 Task: Explore and evaluate different Trello Power-Ups for potential integration into your board.
Action: Mouse moved to (65, 100)
Screenshot: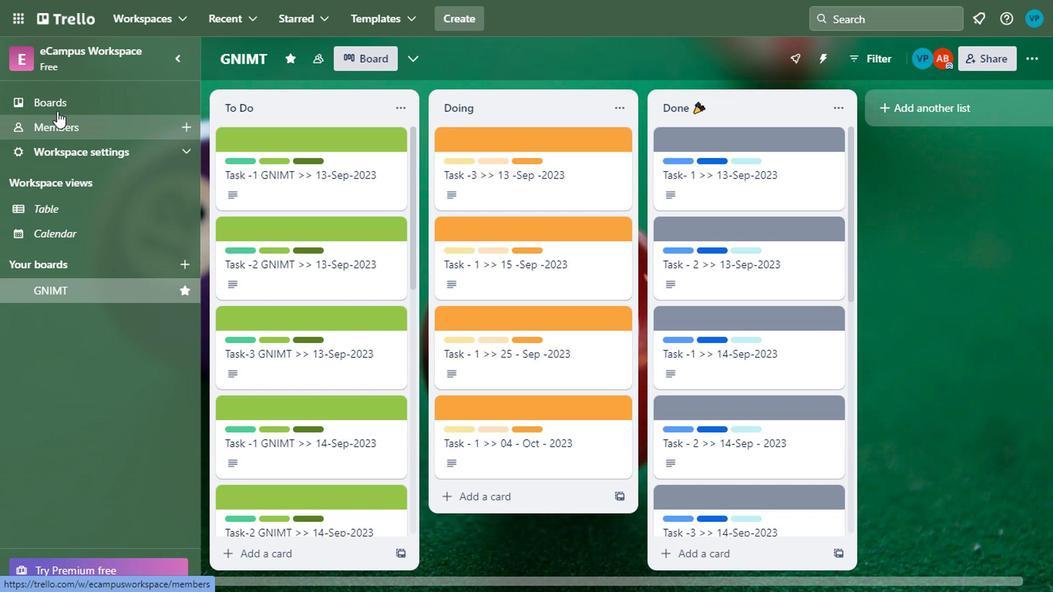 
Action: Mouse pressed left at (65, 100)
Screenshot: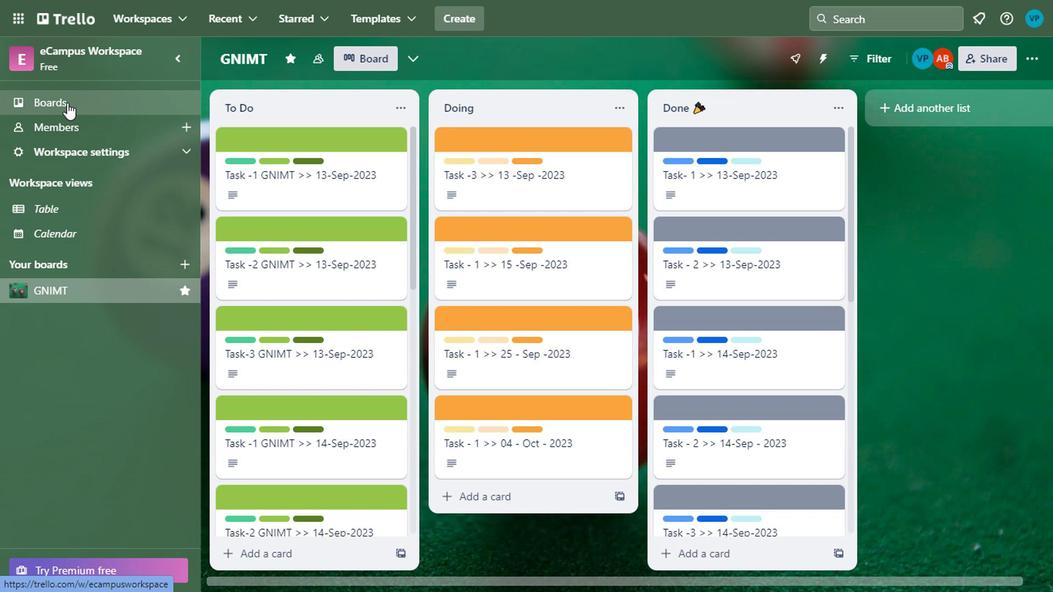 
Action: Mouse moved to (540, 307)
Screenshot: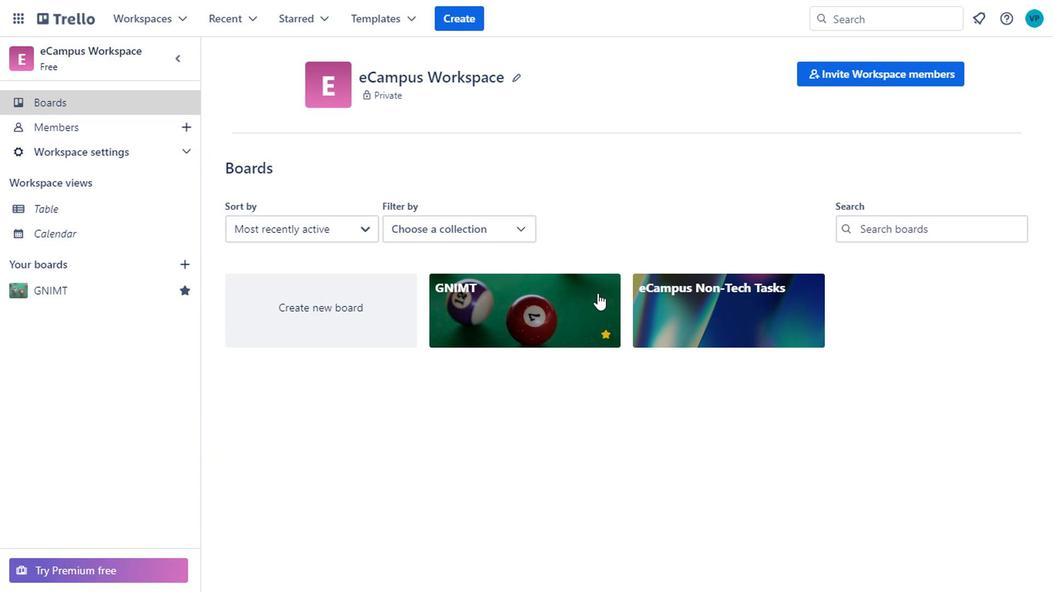 
Action: Mouse pressed left at (540, 307)
Screenshot: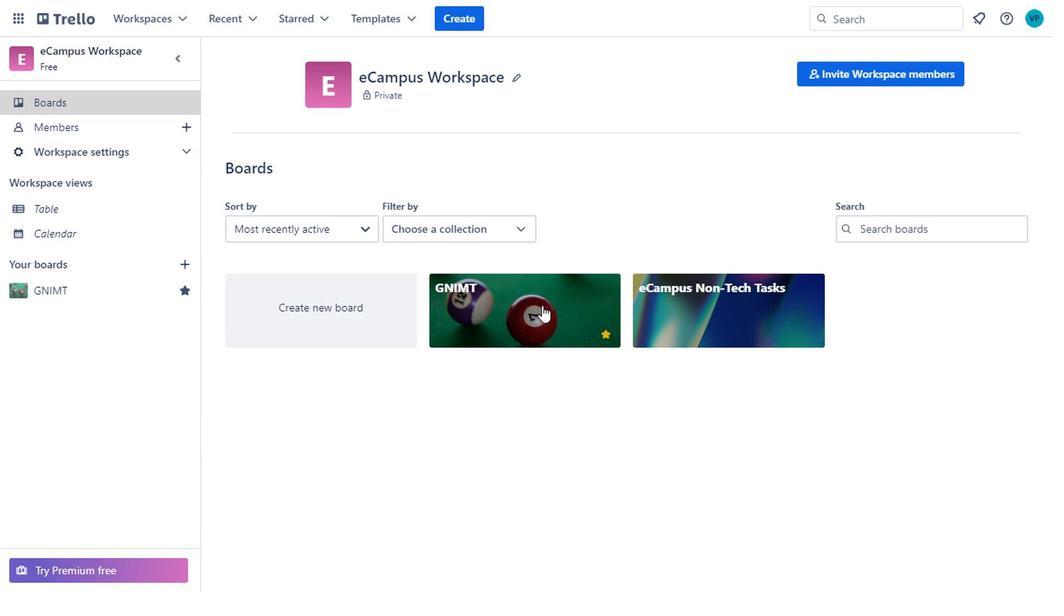 
Action: Mouse moved to (223, 450)
Screenshot: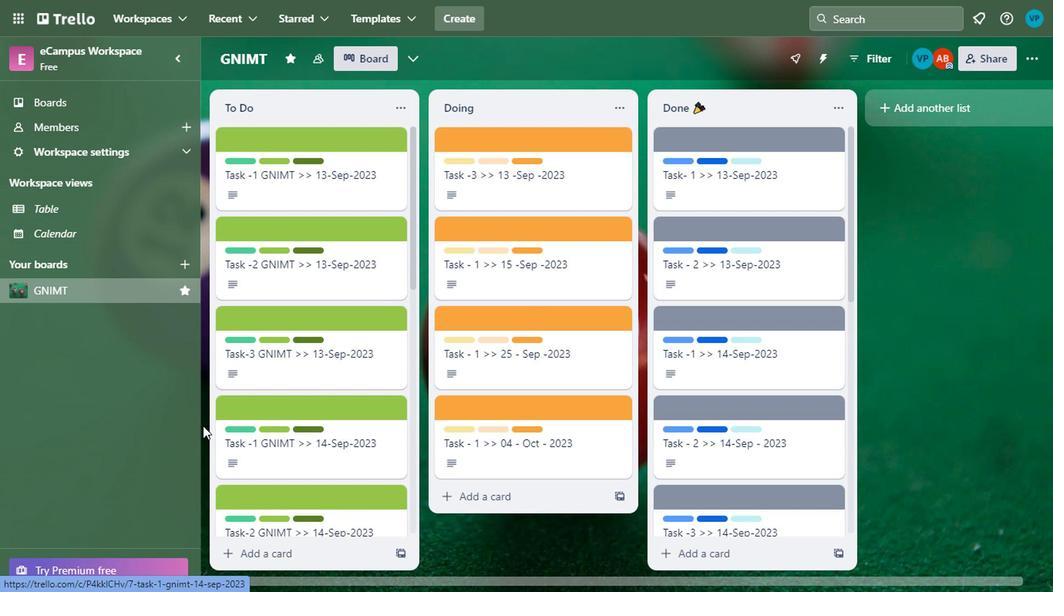
Action: Mouse scrolled (223, 449) with delta (0, -1)
Screenshot: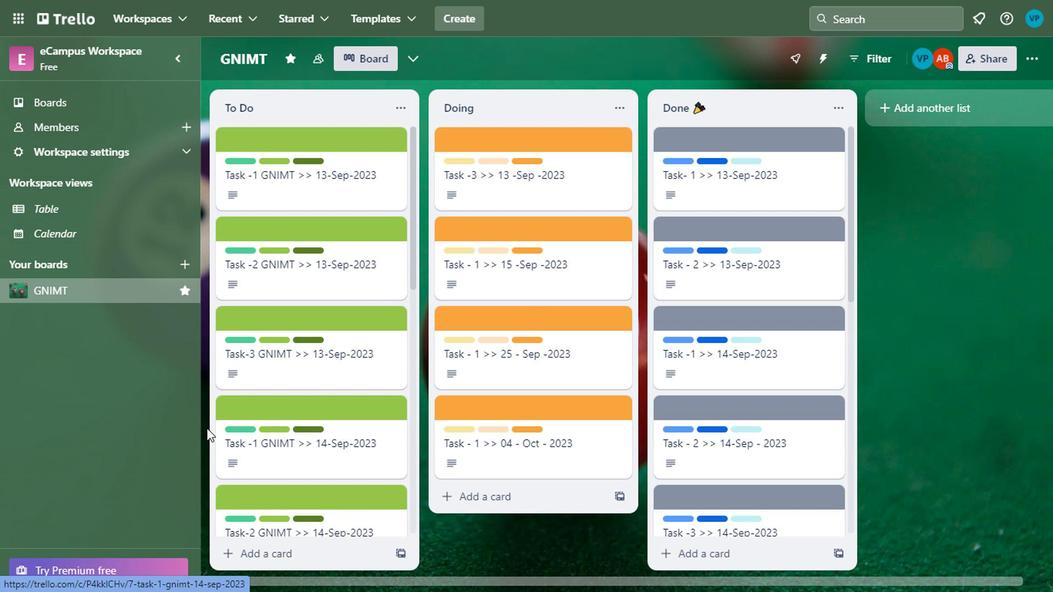 
Action: Mouse moved to (223, 450)
Screenshot: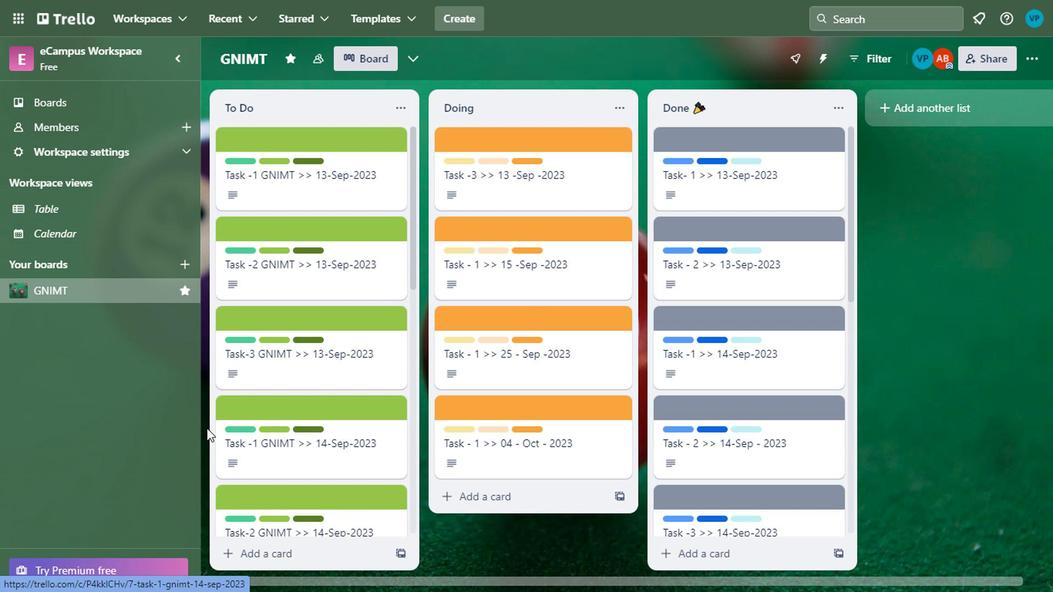 
Action: Mouse scrolled (223, 449) with delta (0, -1)
Screenshot: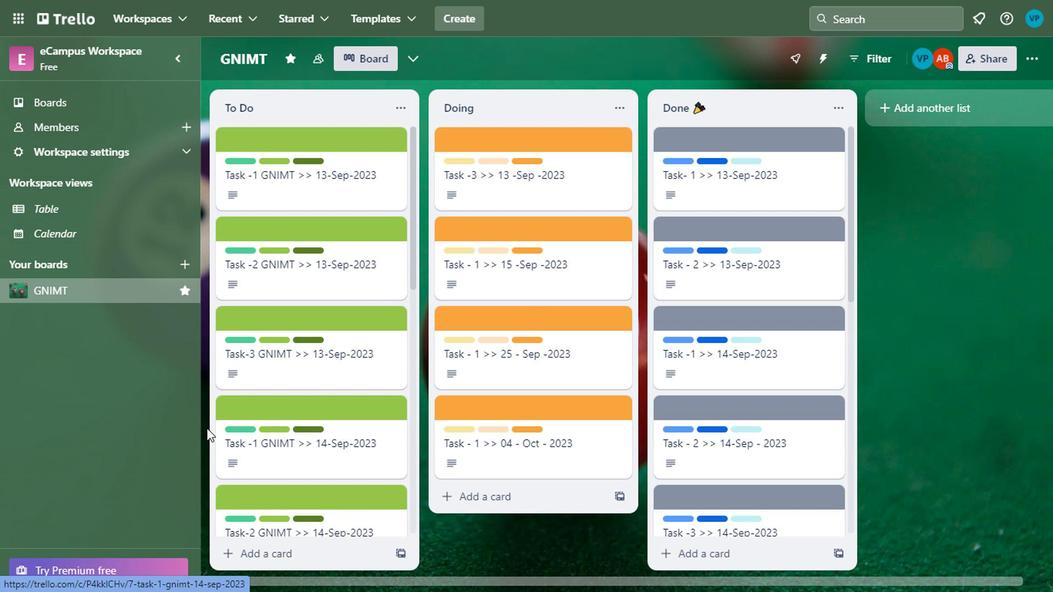 
Action: Mouse scrolled (223, 449) with delta (0, -1)
Screenshot: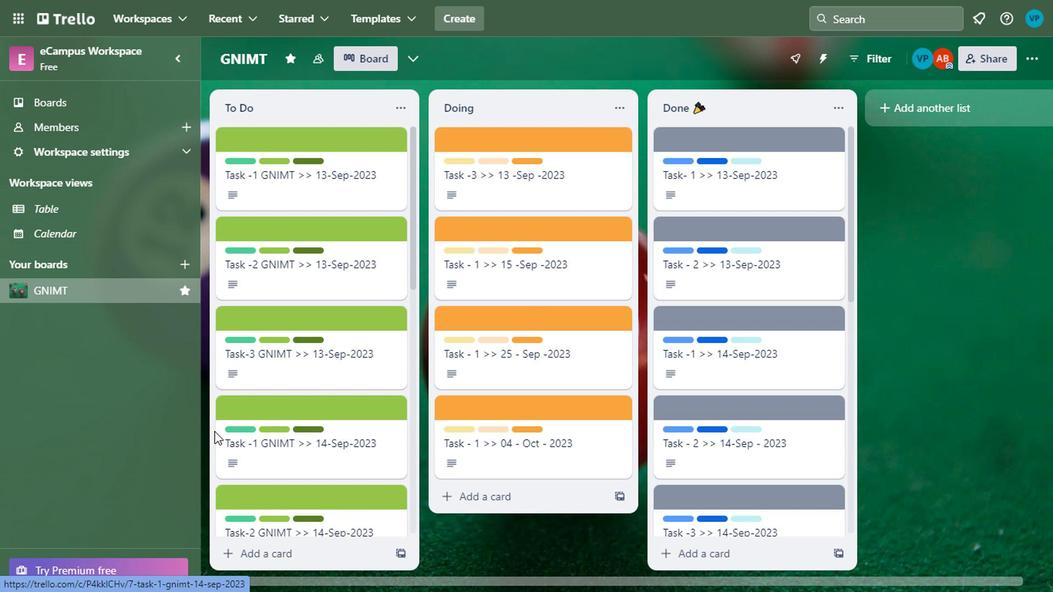 
Action: Mouse moved to (223, 452)
Screenshot: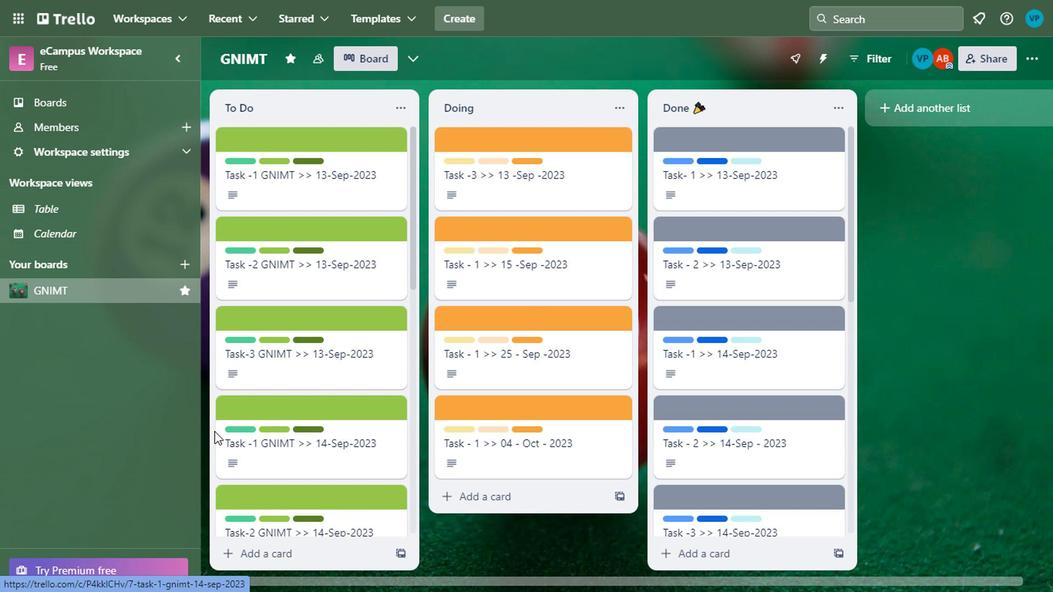 
Action: Mouse scrolled (223, 451) with delta (0, 0)
Screenshot: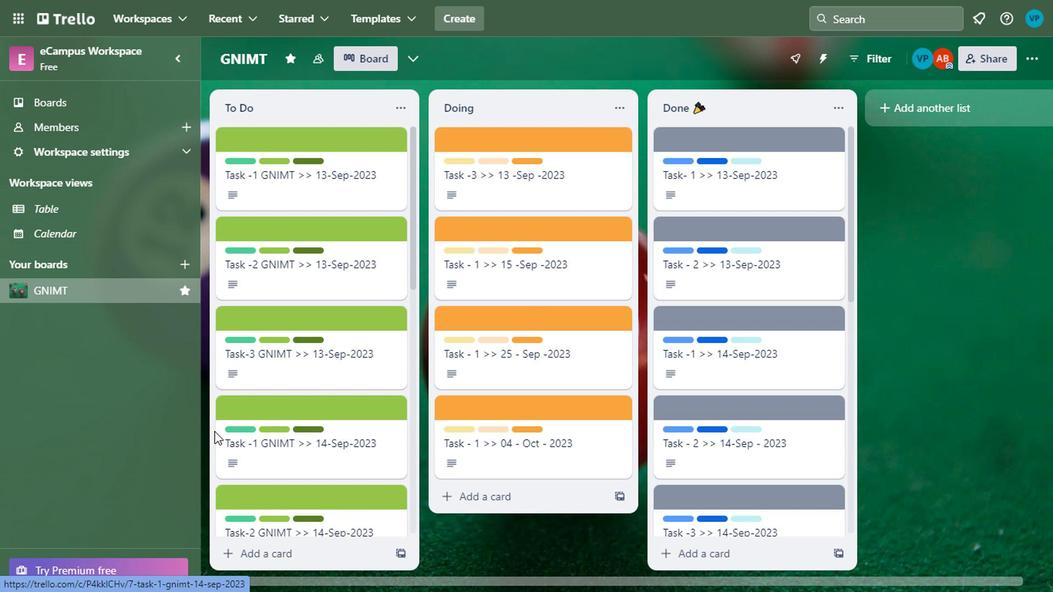 
Action: Mouse moved to (226, 453)
Screenshot: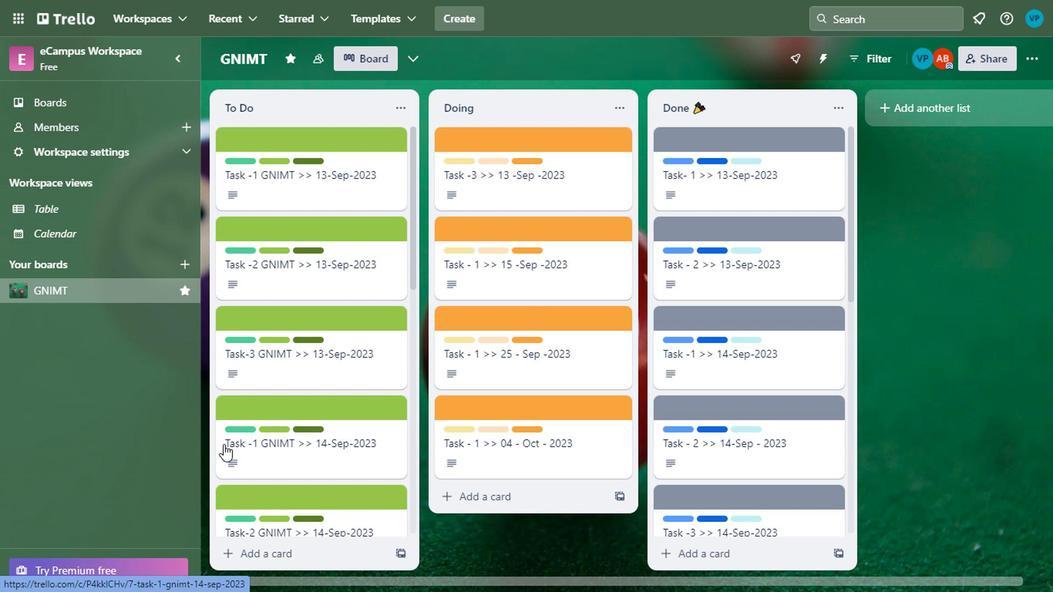 
Action: Mouse scrolled (226, 453) with delta (0, 0)
Screenshot: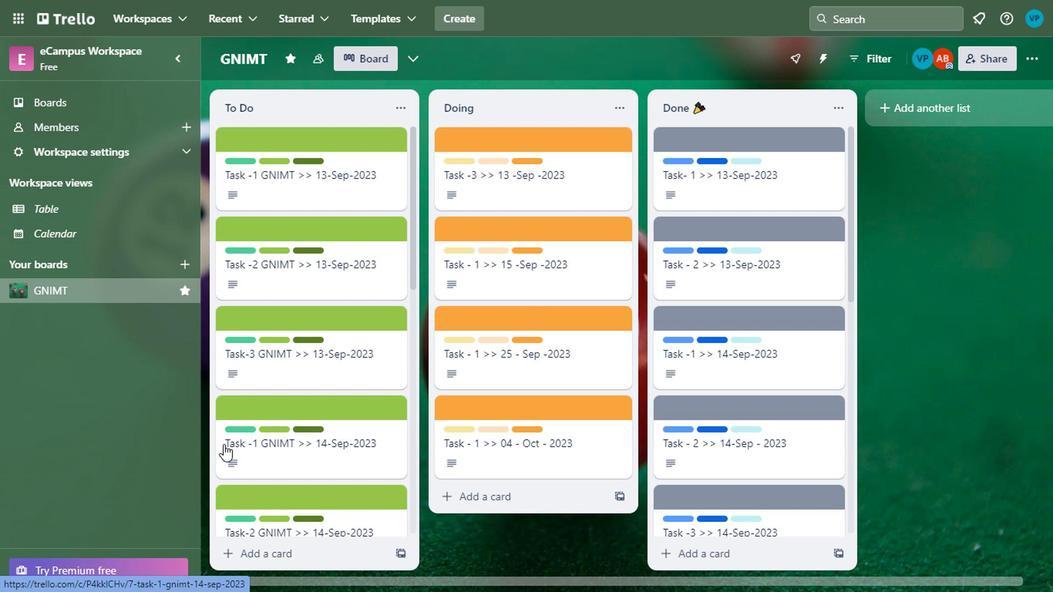
Action: Mouse moved to (228, 453)
Screenshot: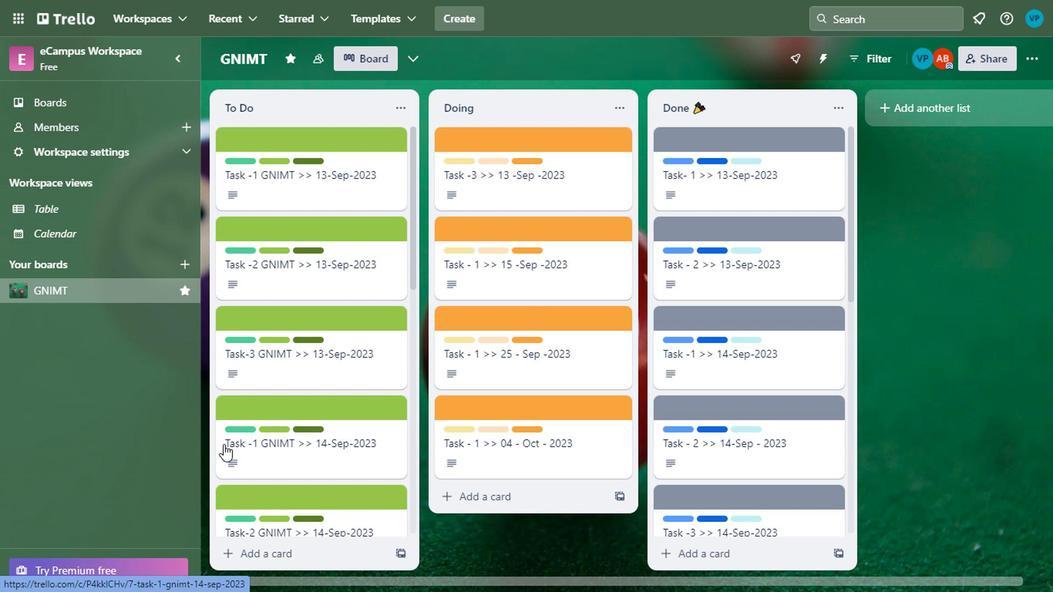 
Action: Mouse scrolled (228, 453) with delta (0, 0)
Screenshot: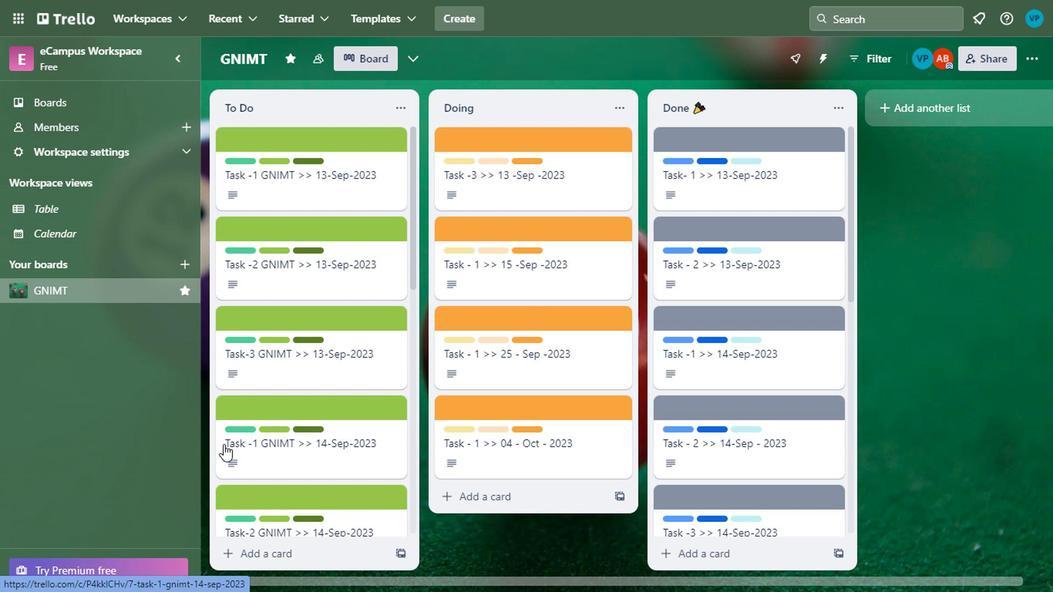 
Action: Mouse scrolled (228, 453) with delta (0, 0)
Screenshot: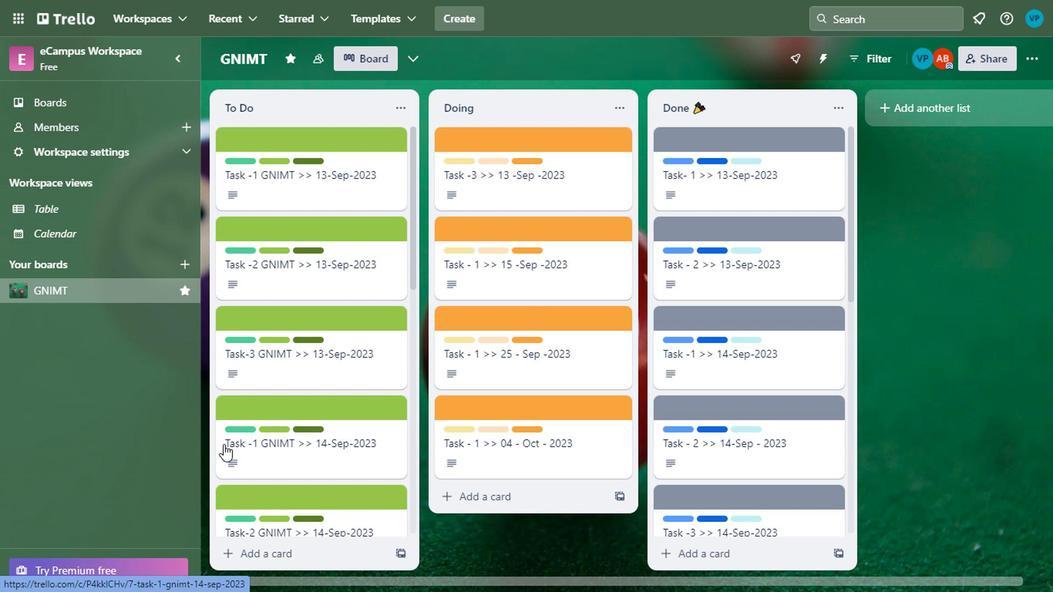 
Action: Mouse moved to (290, 431)
Screenshot: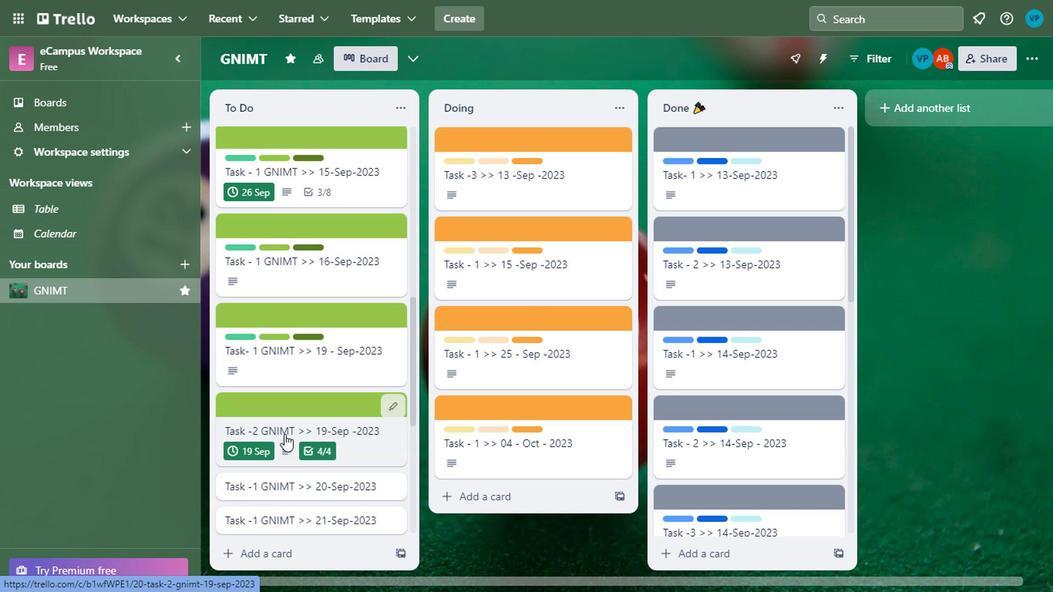 
Action: Mouse scrolled (290, 430) with delta (0, -1)
Screenshot: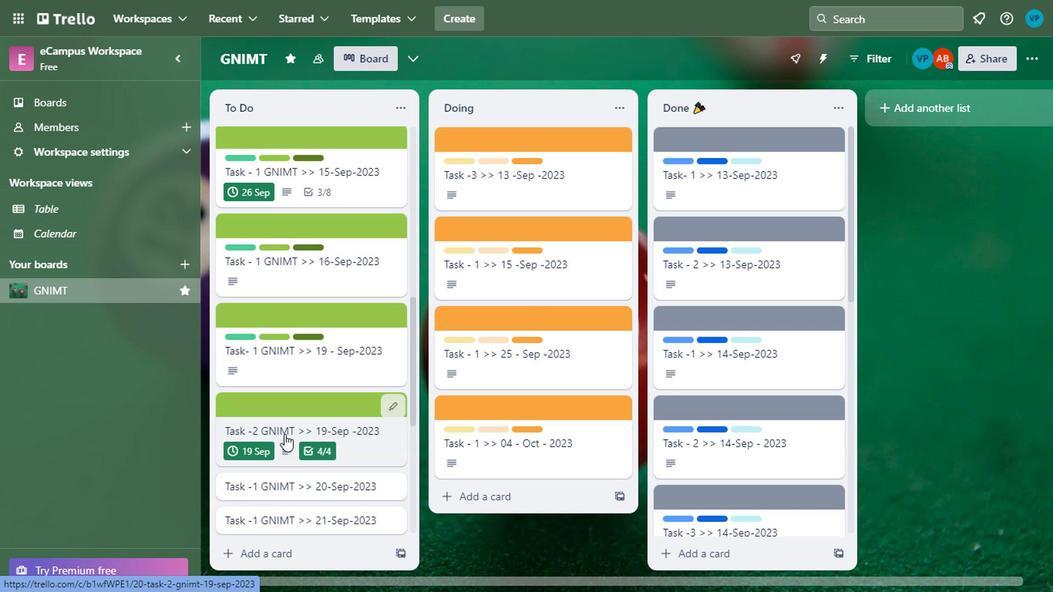 
Action: Mouse moved to (291, 432)
Screenshot: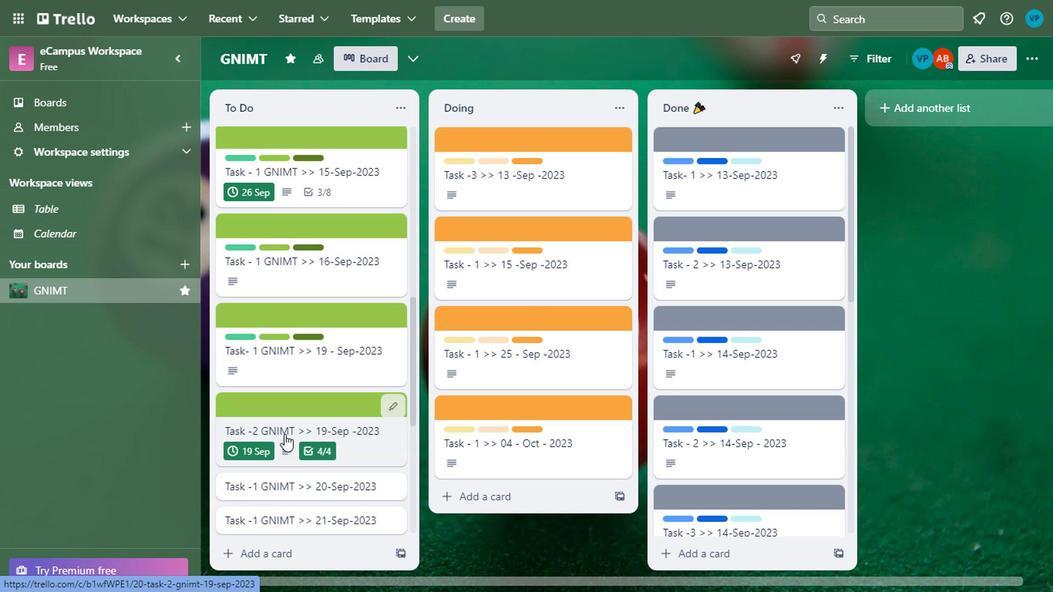 
Action: Mouse scrolled (291, 431) with delta (0, -1)
Screenshot: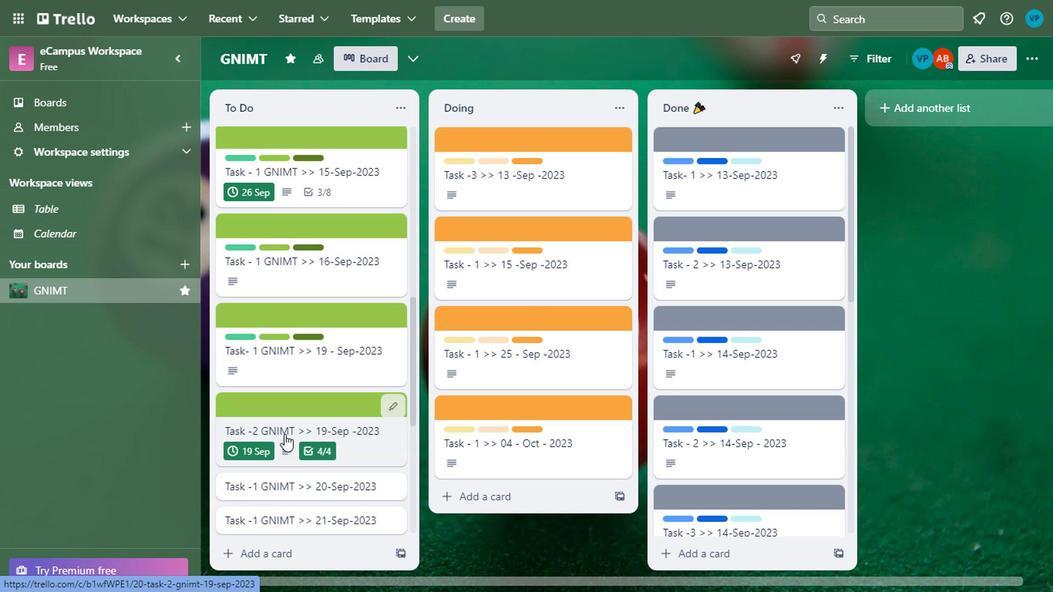 
Action: Mouse moved to (291, 433)
Screenshot: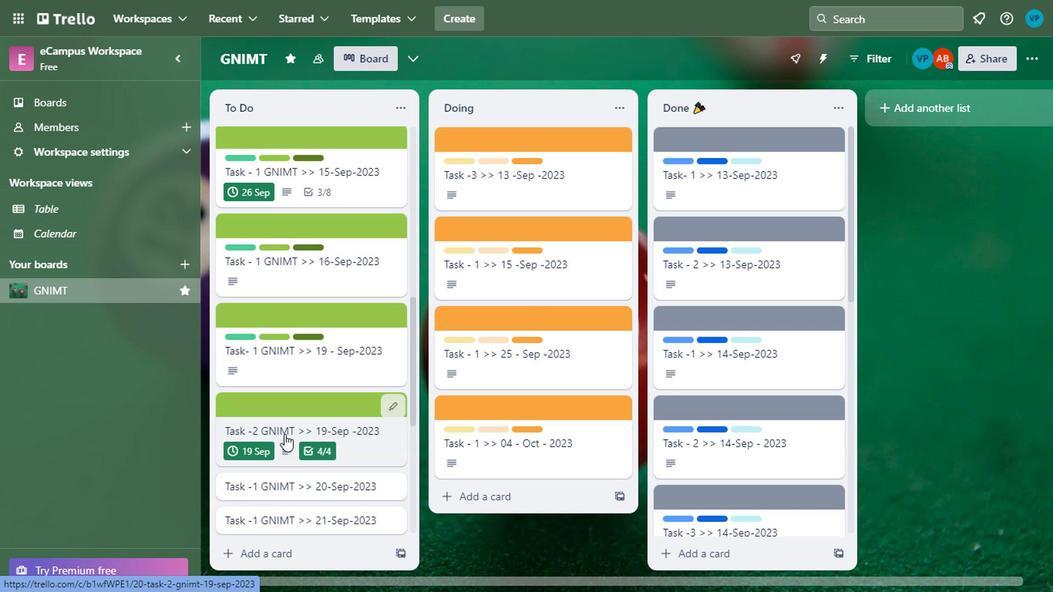 
Action: Mouse scrolled (291, 432) with delta (0, 0)
Screenshot: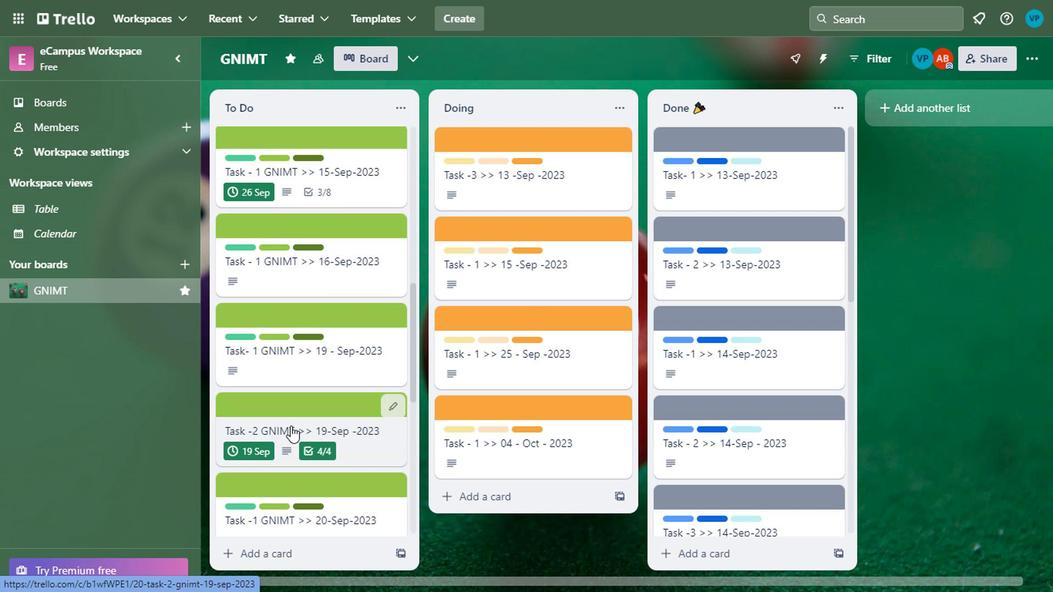 
Action: Mouse moved to (292, 435)
Screenshot: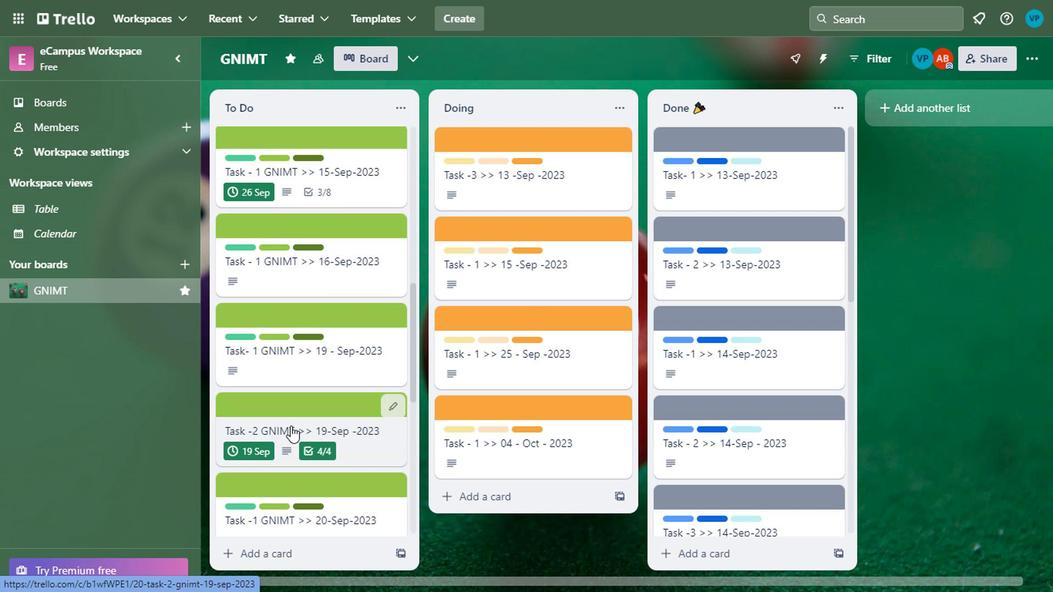 
Action: Mouse scrolled (292, 433) with delta (0, -1)
Screenshot: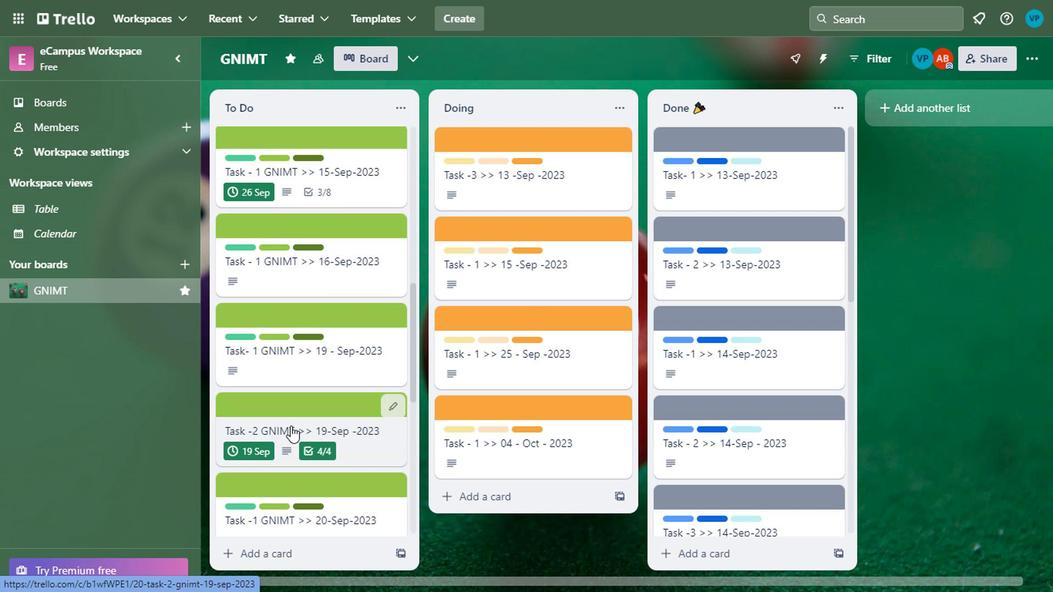 
Action: Mouse moved to (297, 438)
Screenshot: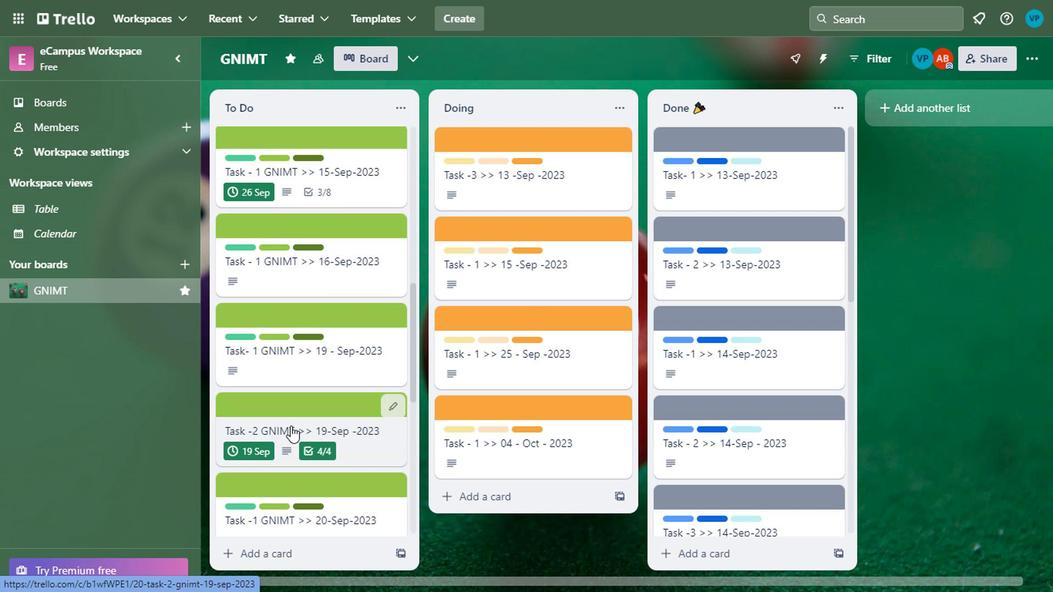 
Action: Mouse scrolled (297, 437) with delta (0, -1)
Screenshot: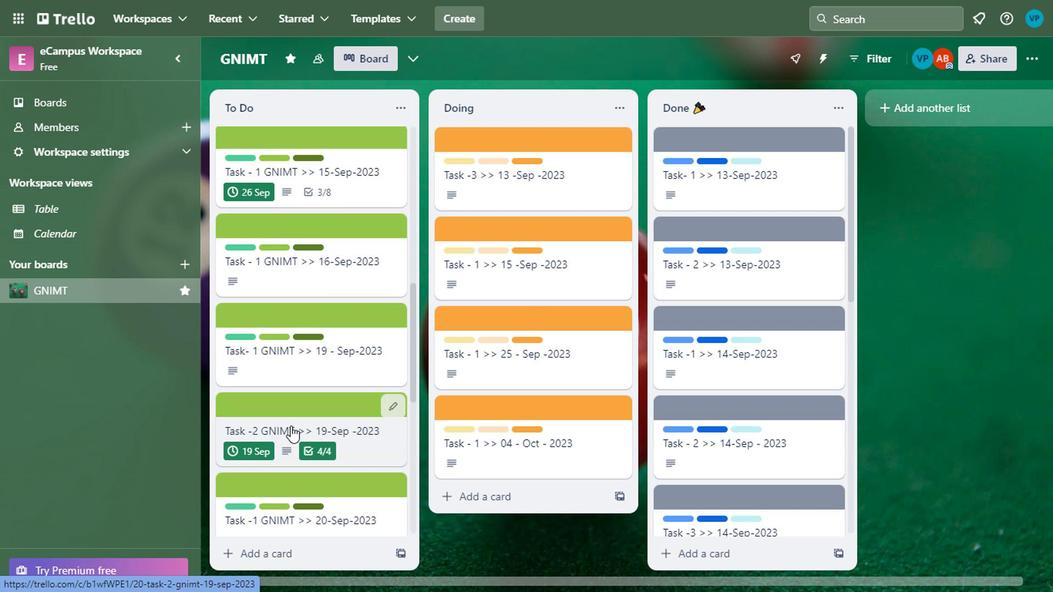 
Action: Mouse moved to (318, 440)
Screenshot: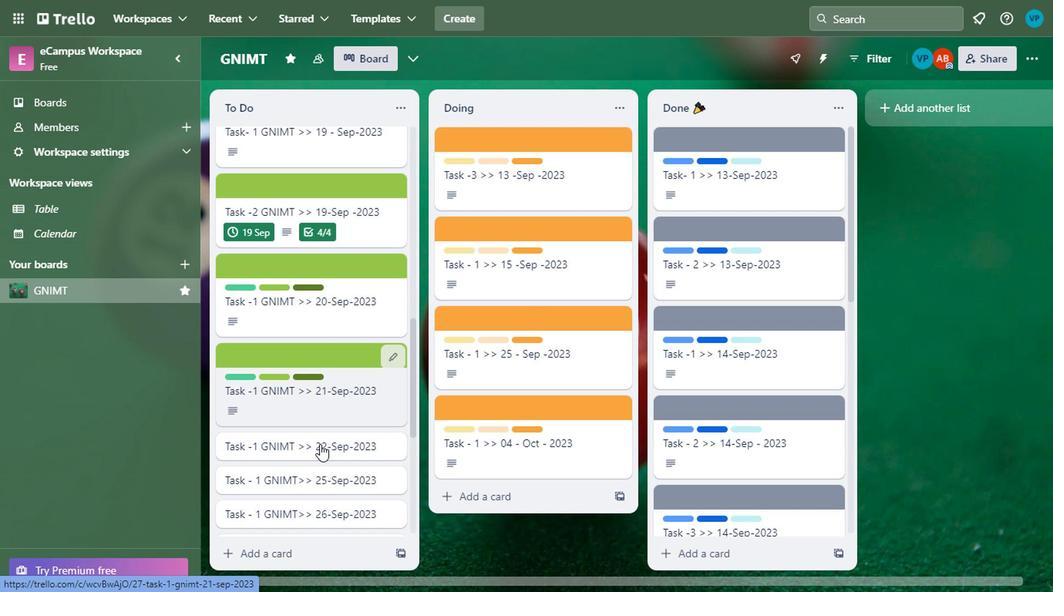 
Action: Mouse scrolled (318, 439) with delta (0, -1)
Screenshot: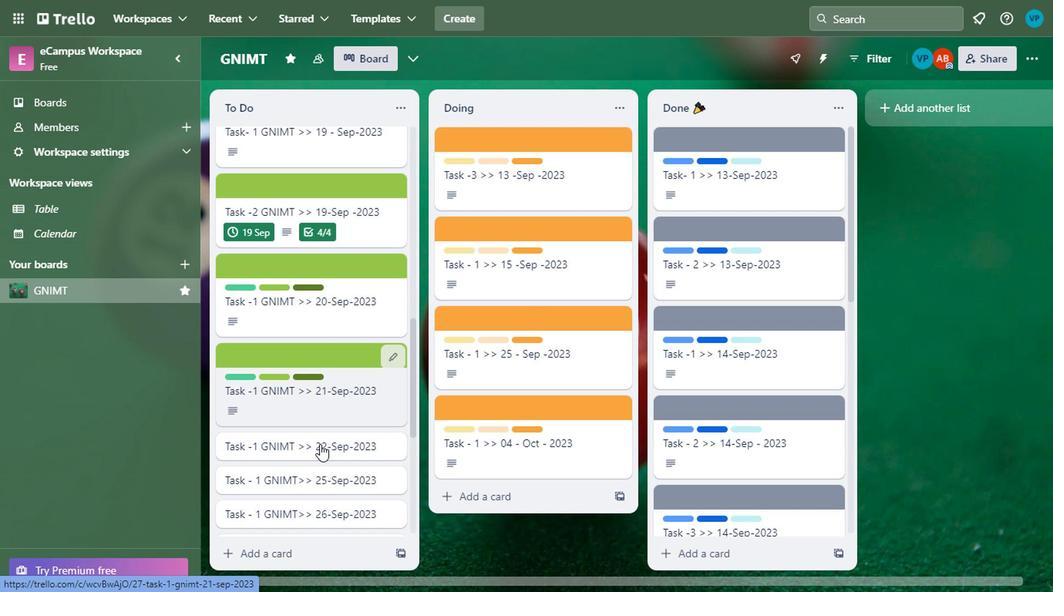 
Action: Mouse moved to (316, 442)
Screenshot: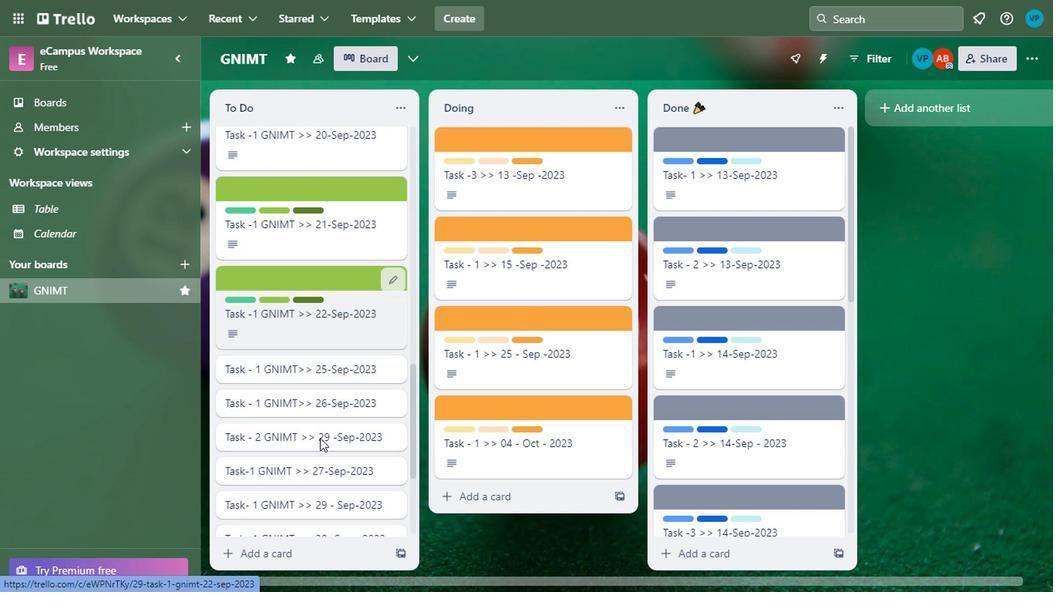 
Action: Mouse scrolled (316, 441) with delta (0, -1)
Screenshot: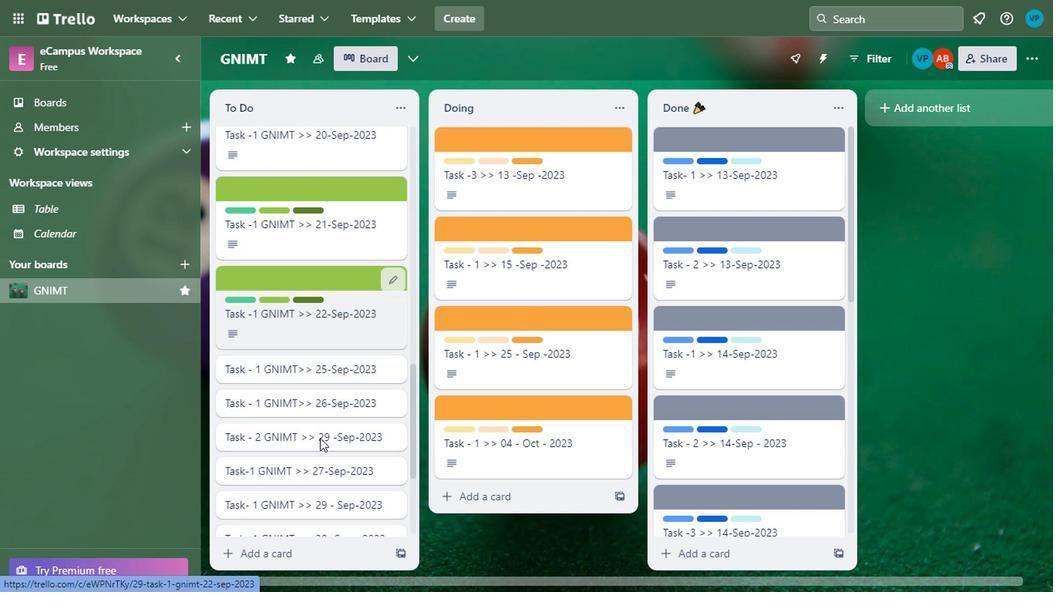 
Action: Mouse moved to (316, 442)
Screenshot: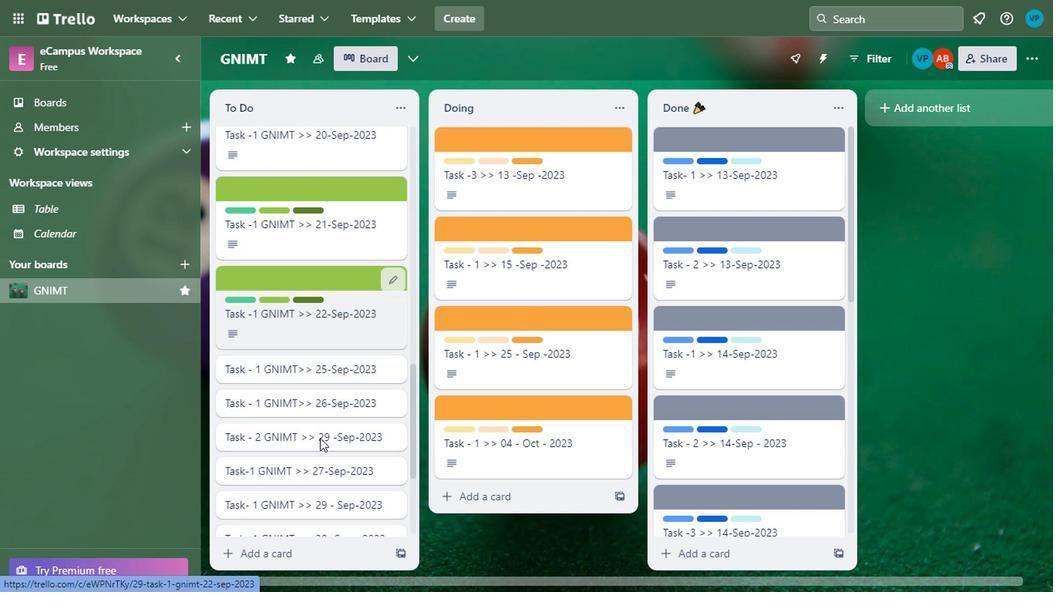 
Action: Mouse scrolled (316, 441) with delta (0, -1)
Screenshot: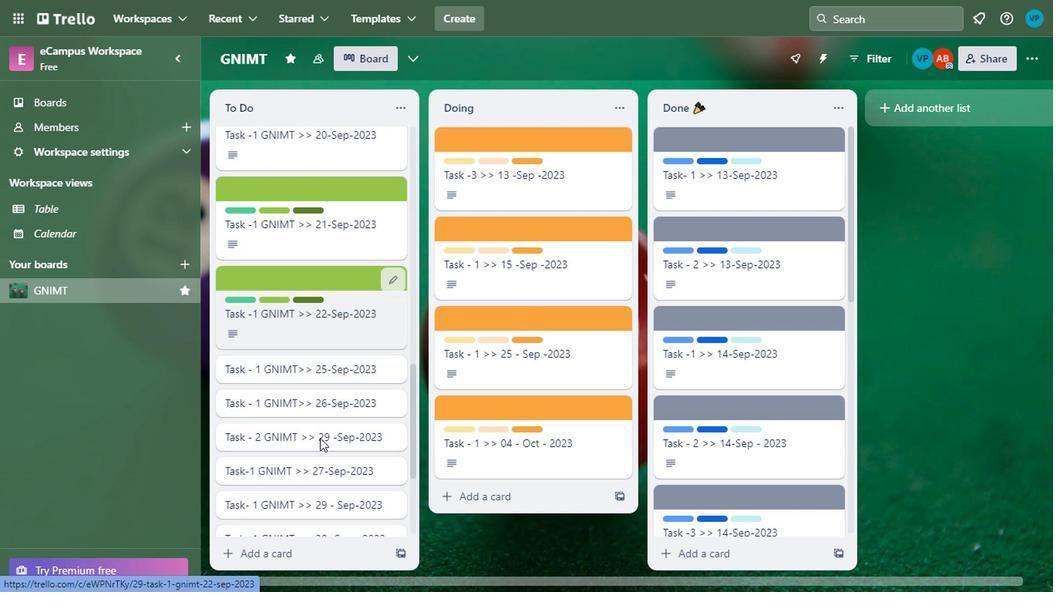 
Action: Mouse moved to (316, 442)
Screenshot: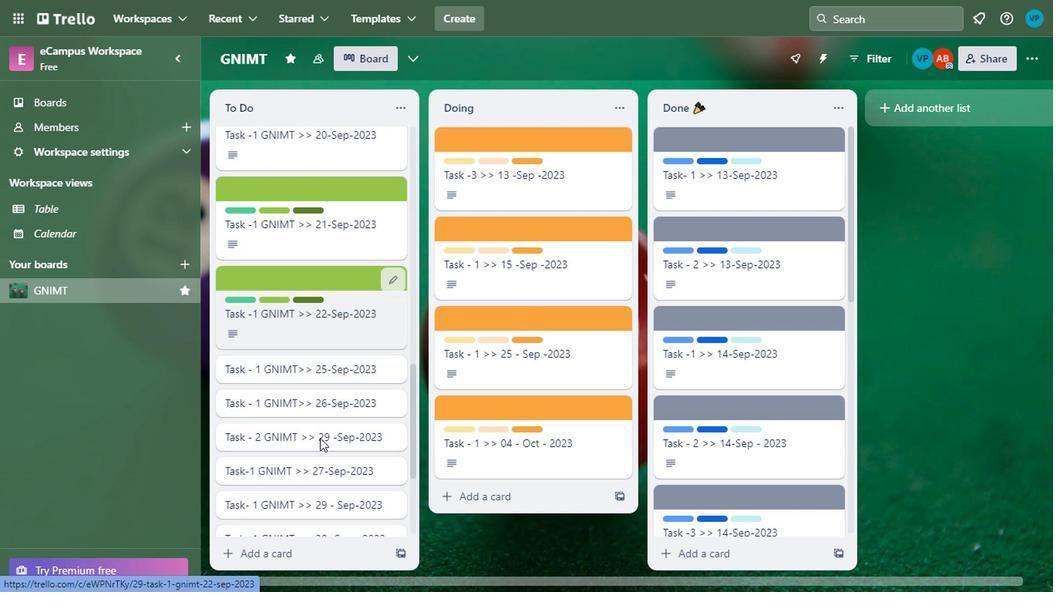 
Action: Mouse scrolled (316, 442) with delta (0, 0)
Screenshot: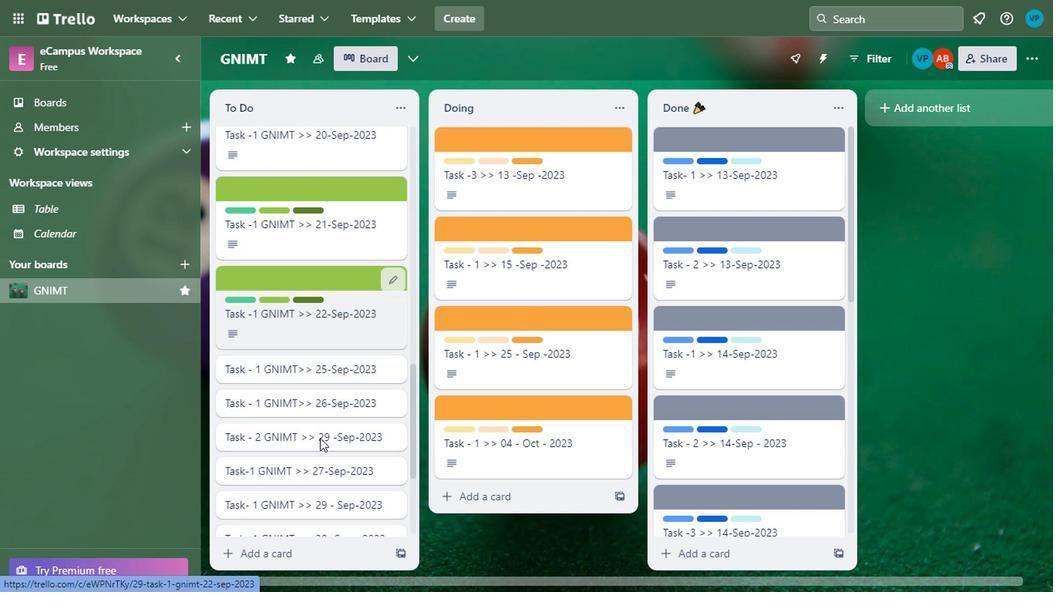 
Action: Mouse moved to (316, 443)
Screenshot: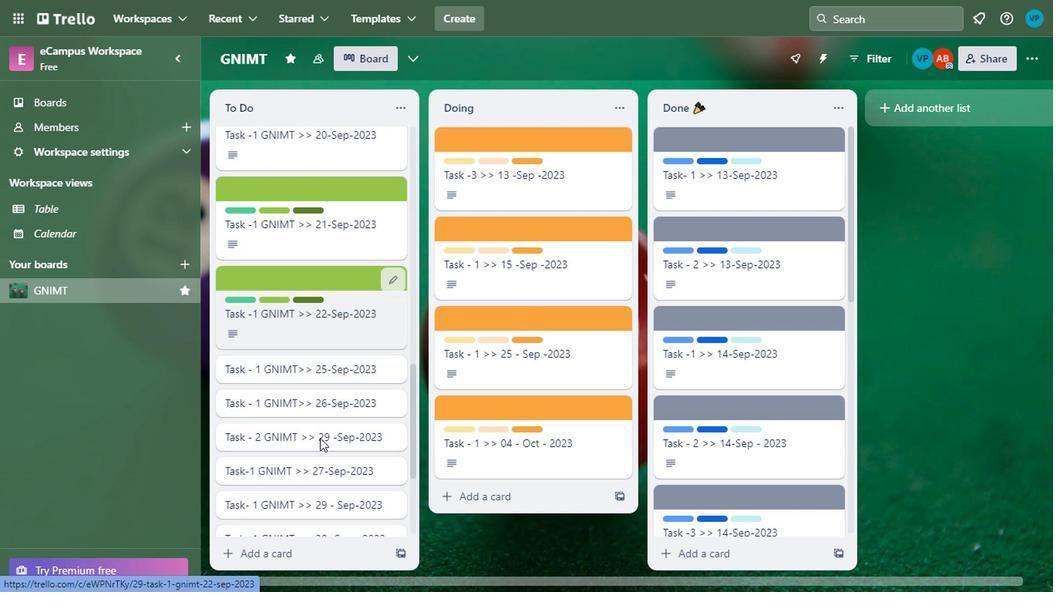 
Action: Mouse scrolled (316, 442) with delta (0, -1)
Screenshot: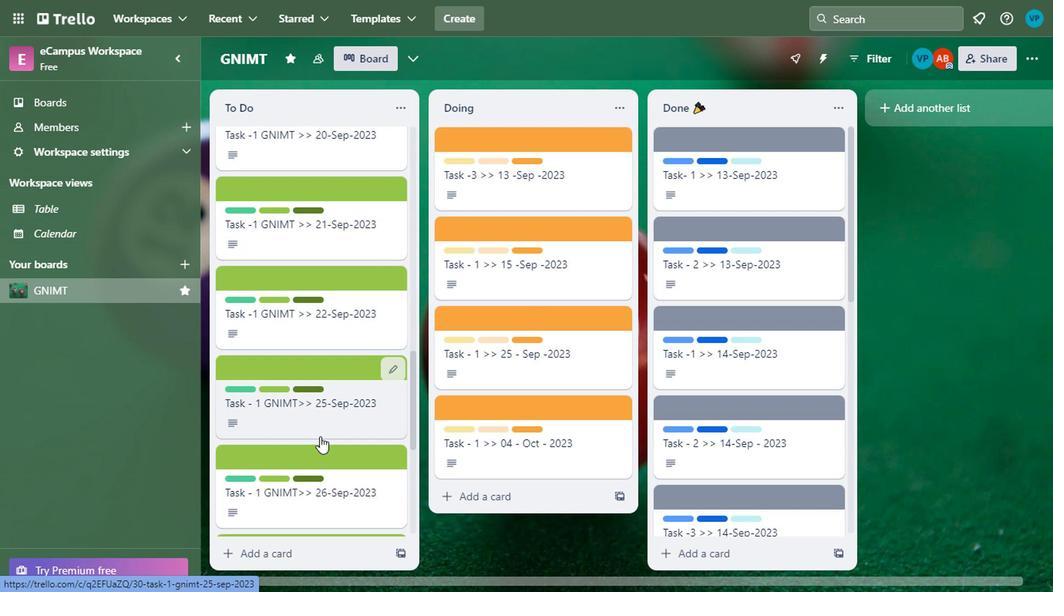 
Action: Mouse moved to (317, 440)
Screenshot: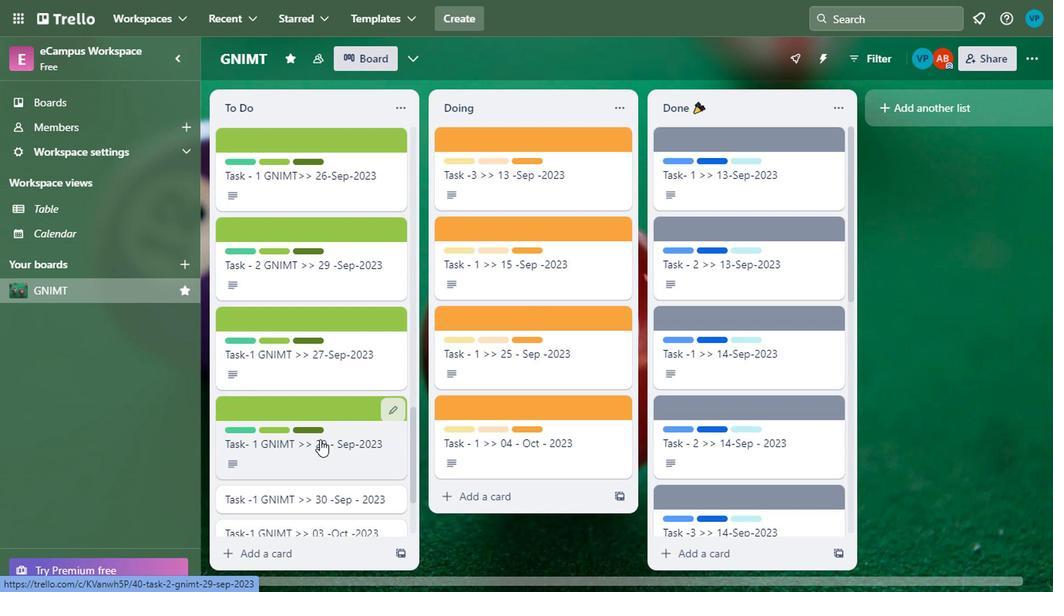 
Action: Mouse scrolled (317, 439) with delta (0, -1)
Screenshot: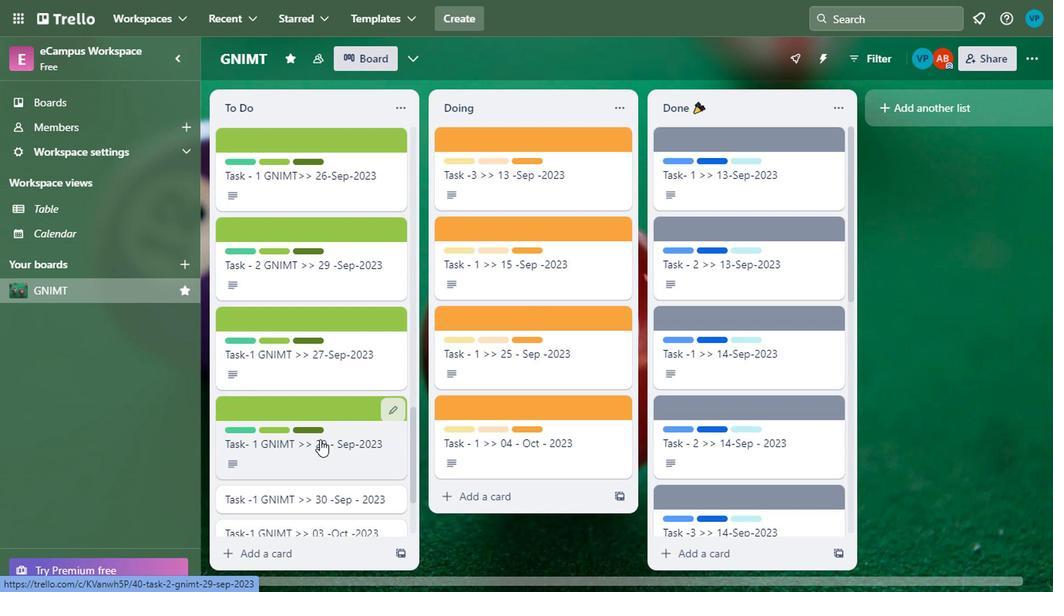 
Action: Mouse moved to (317, 442)
Screenshot: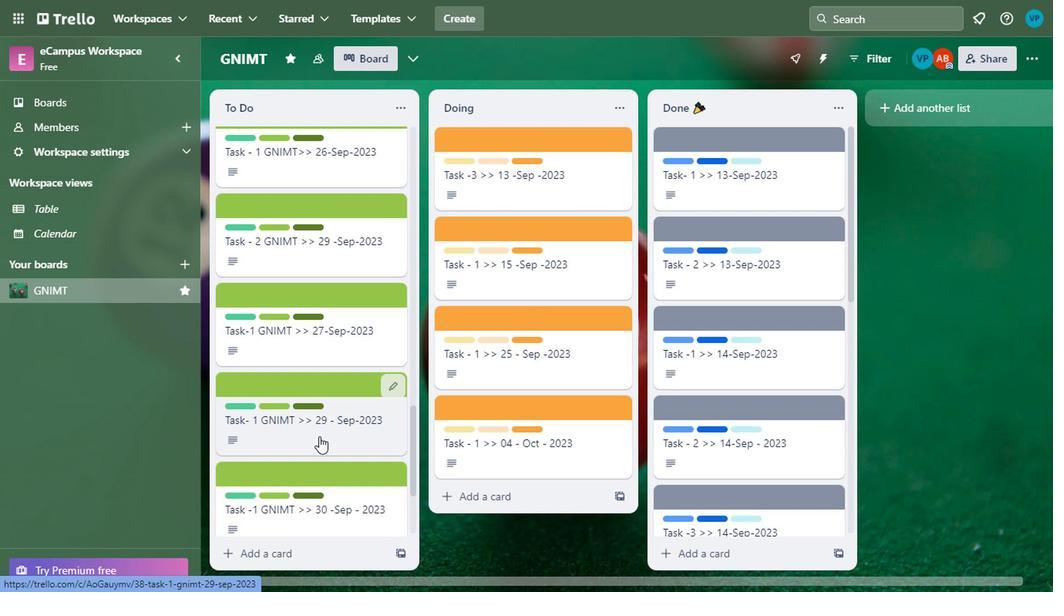 
Action: Mouse scrolled (317, 441) with delta (0, -1)
Screenshot: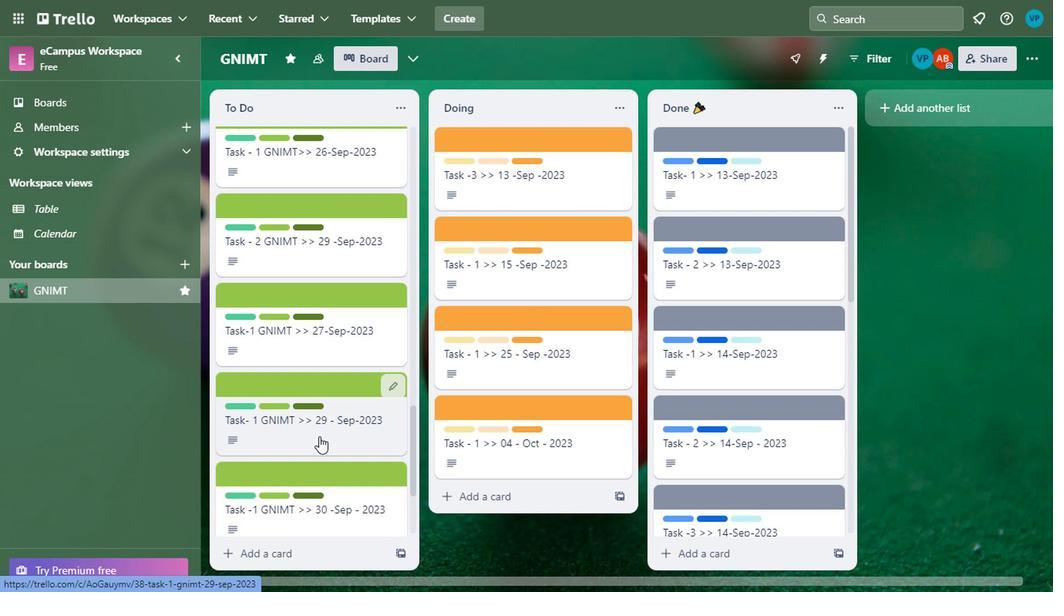 
Action: Mouse moved to (317, 442)
Screenshot: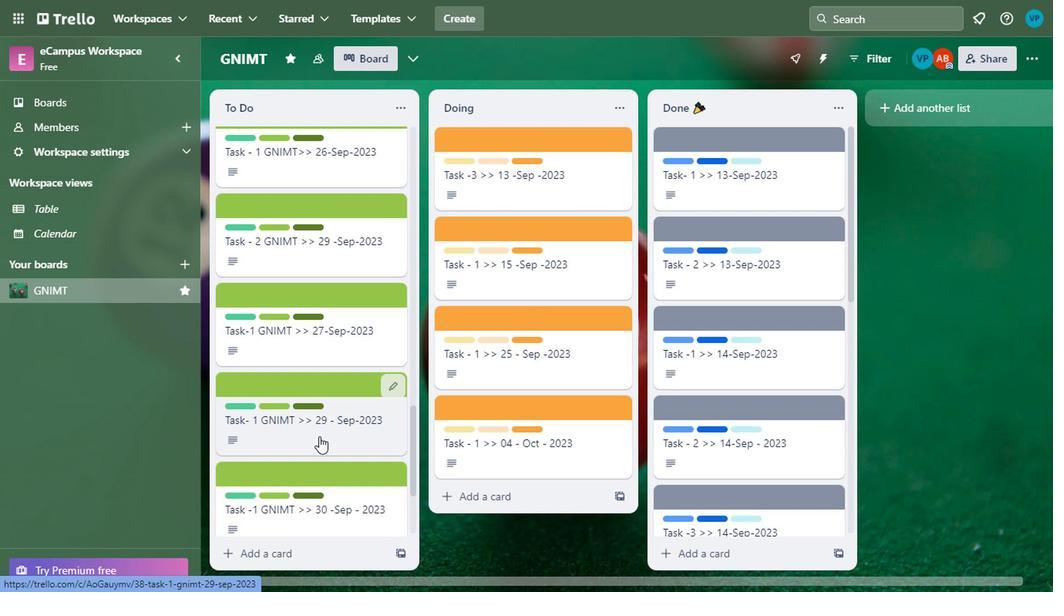
Action: Mouse scrolled (317, 441) with delta (0, -1)
Screenshot: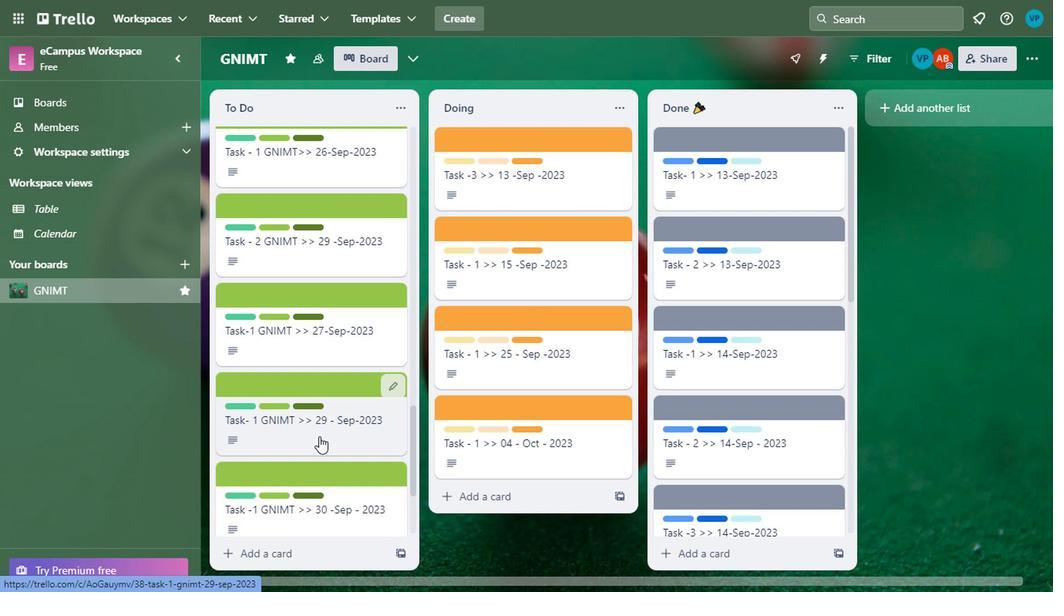 
Action: Mouse moved to (317, 443)
Screenshot: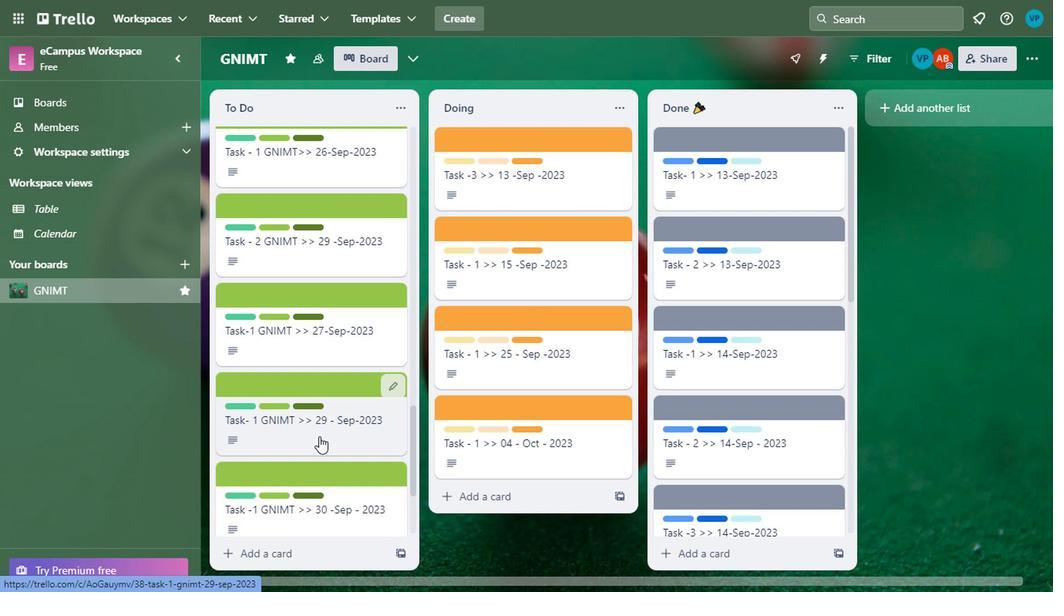 
Action: Mouse scrolled (317, 442) with delta (0, -1)
Screenshot: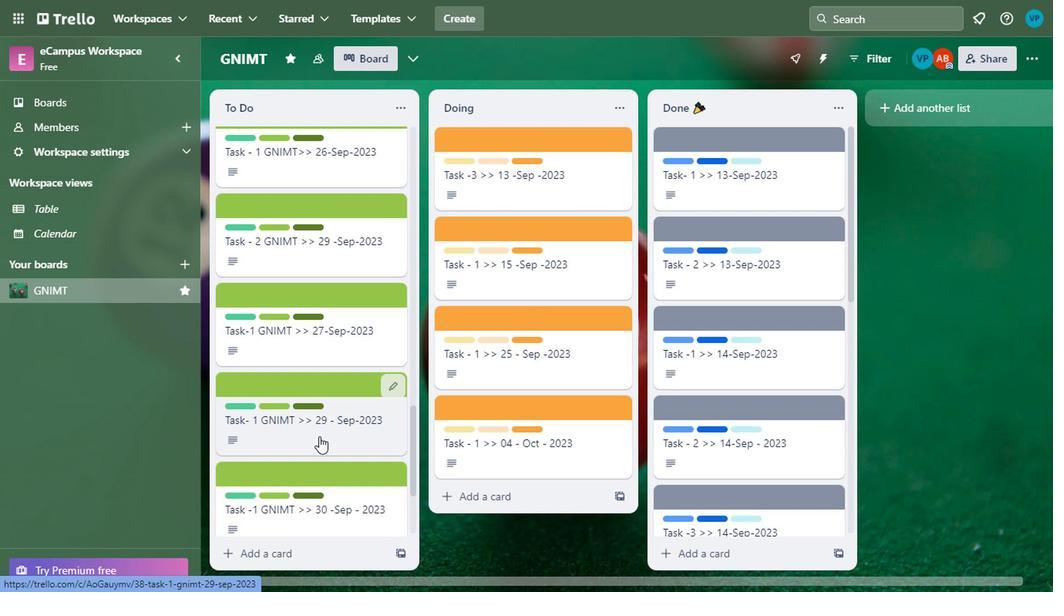
Action: Mouse moved to (318, 444)
Screenshot: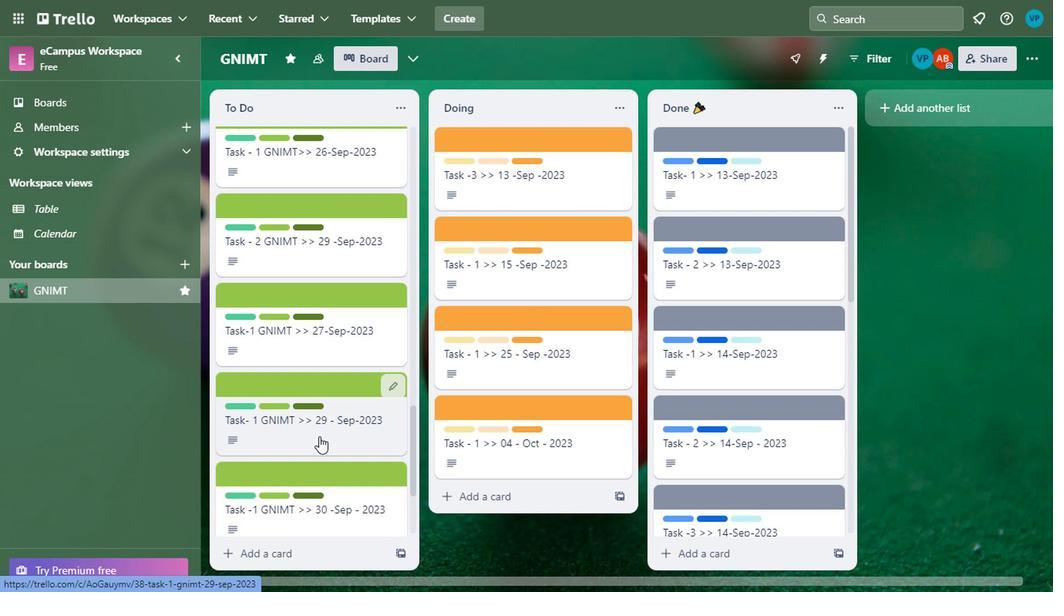 
Action: Mouse scrolled (318, 443) with delta (0, 0)
Screenshot: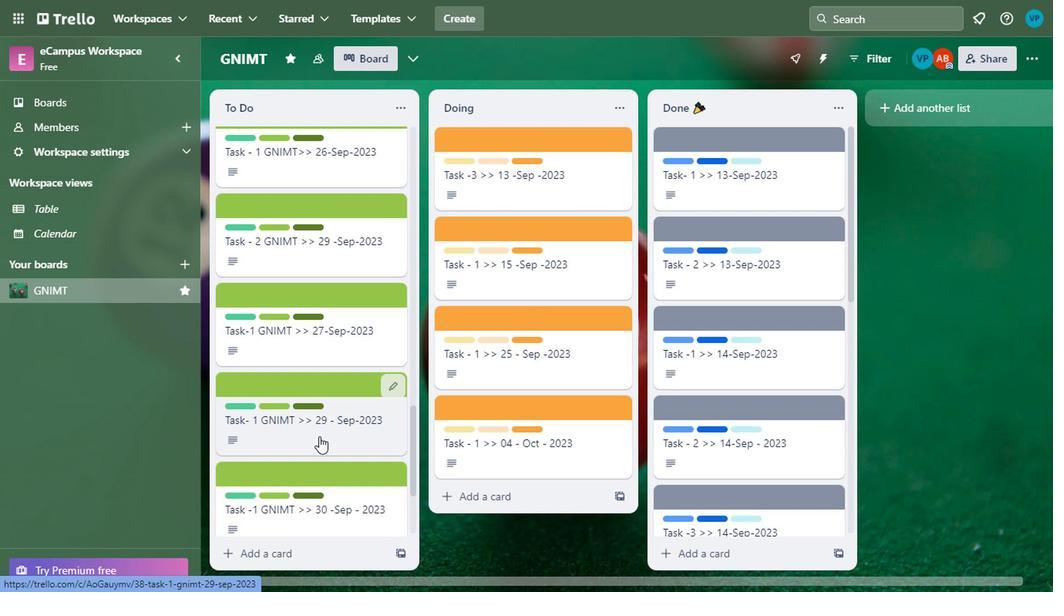 
Action: Mouse moved to (334, 453)
Screenshot: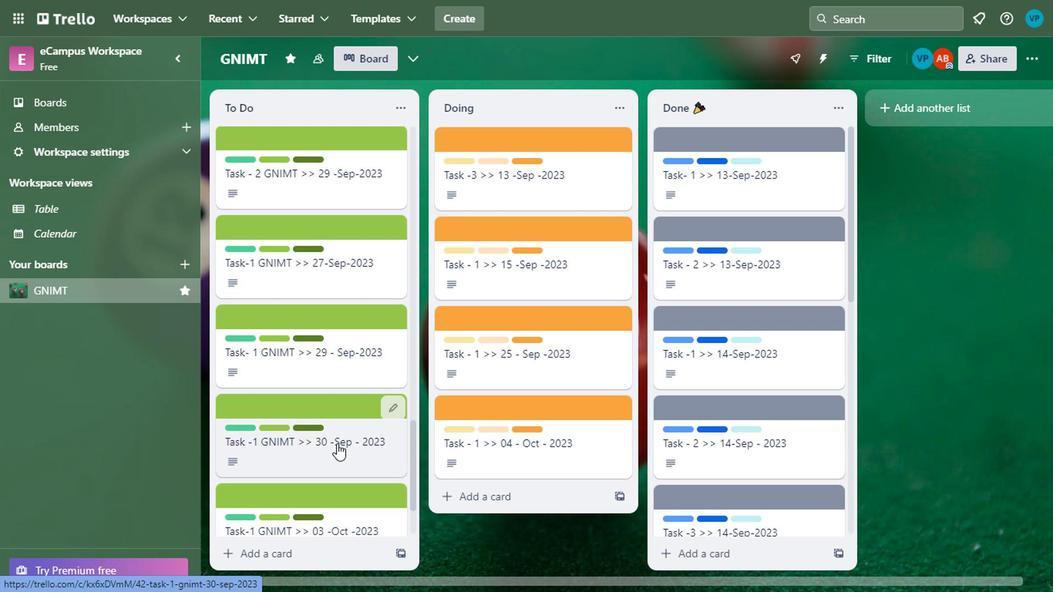 
Action: Mouse scrolled (334, 452) with delta (0, -1)
Screenshot: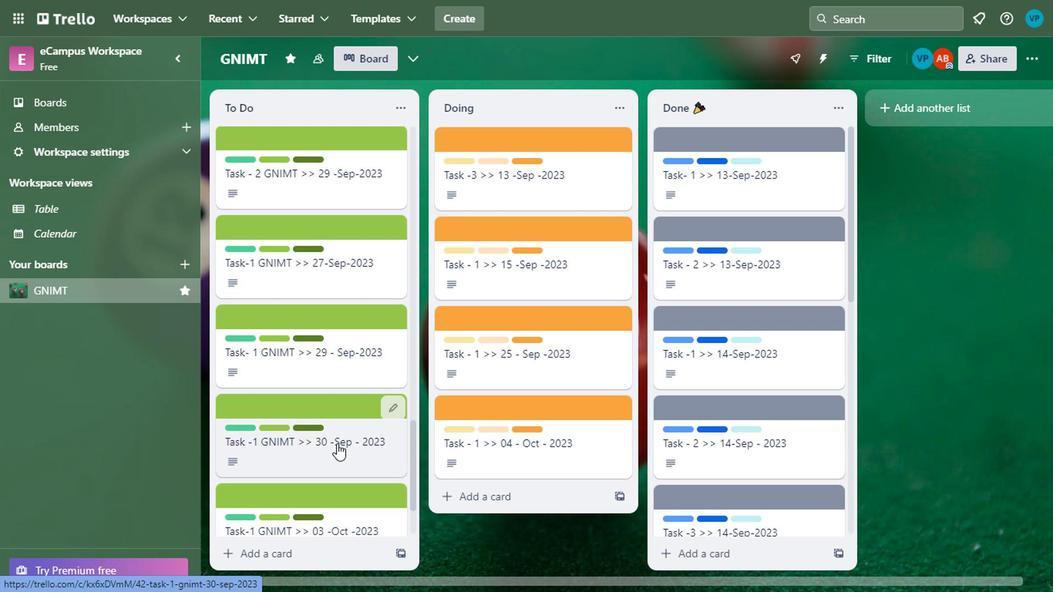 
Action: Mouse moved to (328, 462)
Screenshot: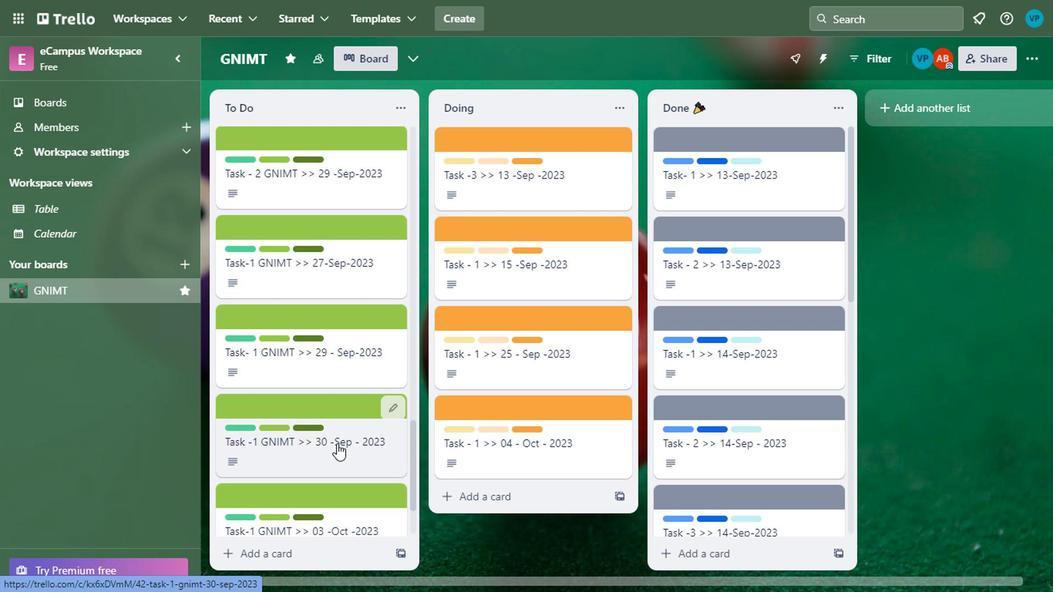 
Action: Mouse scrolled (328, 461) with delta (0, 0)
Screenshot: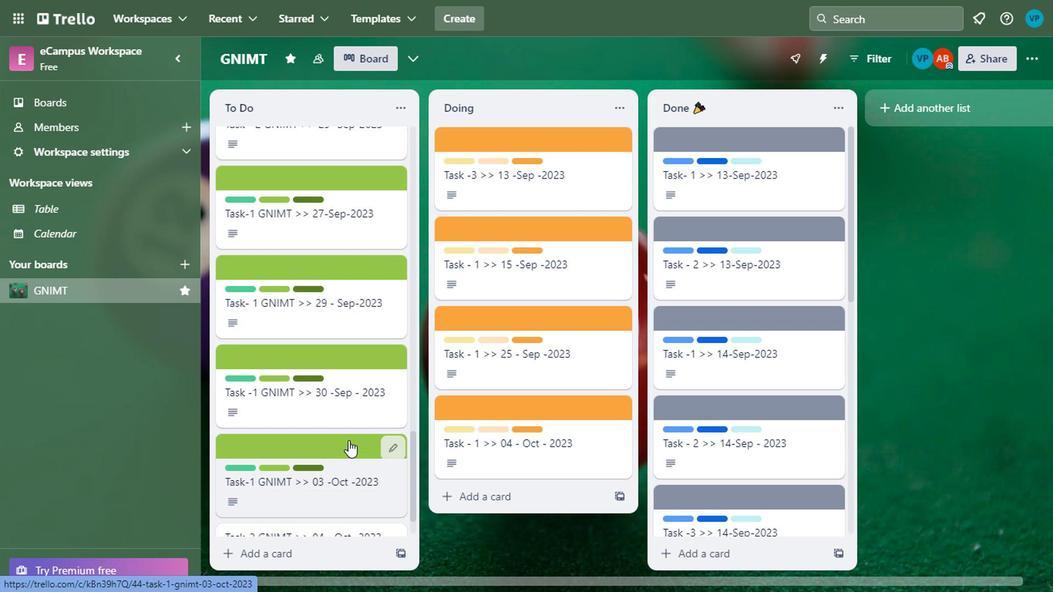 
Action: Mouse moved to (327, 463)
Screenshot: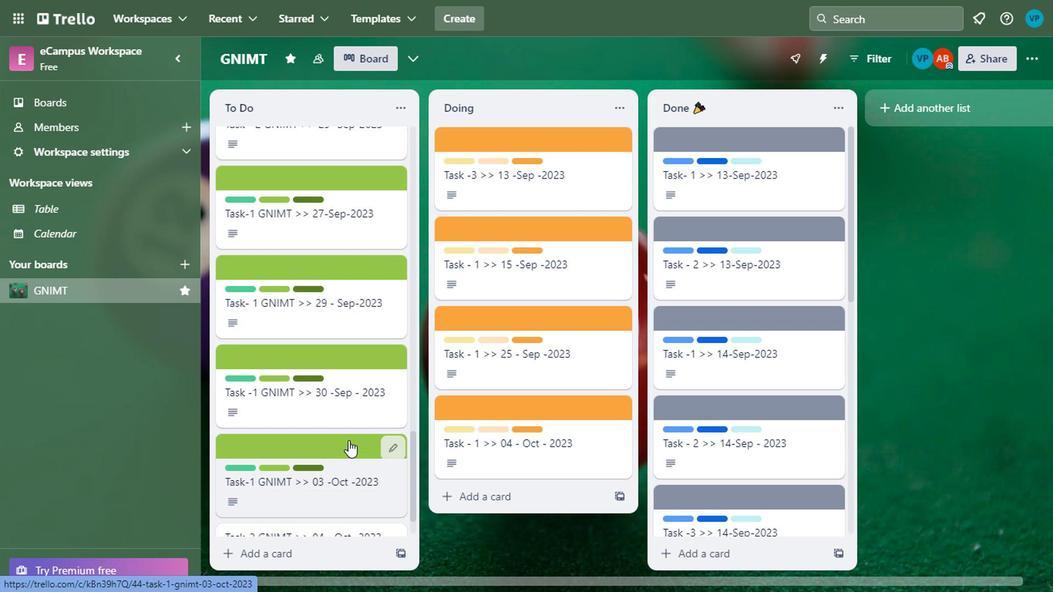 
Action: Mouse scrolled (327, 462) with delta (0, 0)
Screenshot: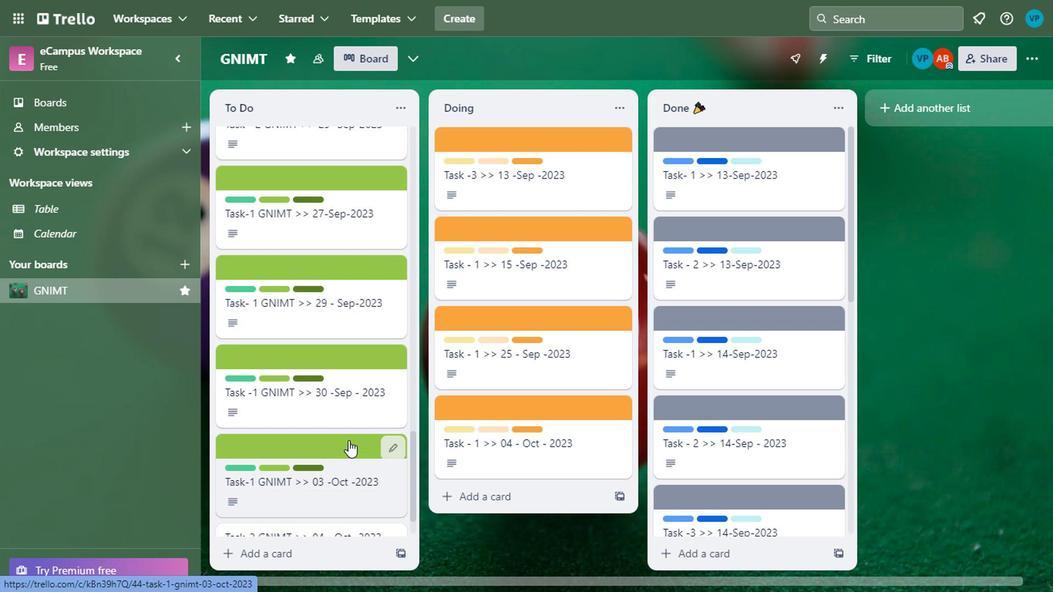 
Action: Mouse scrolled (327, 462) with delta (0, 0)
Screenshot: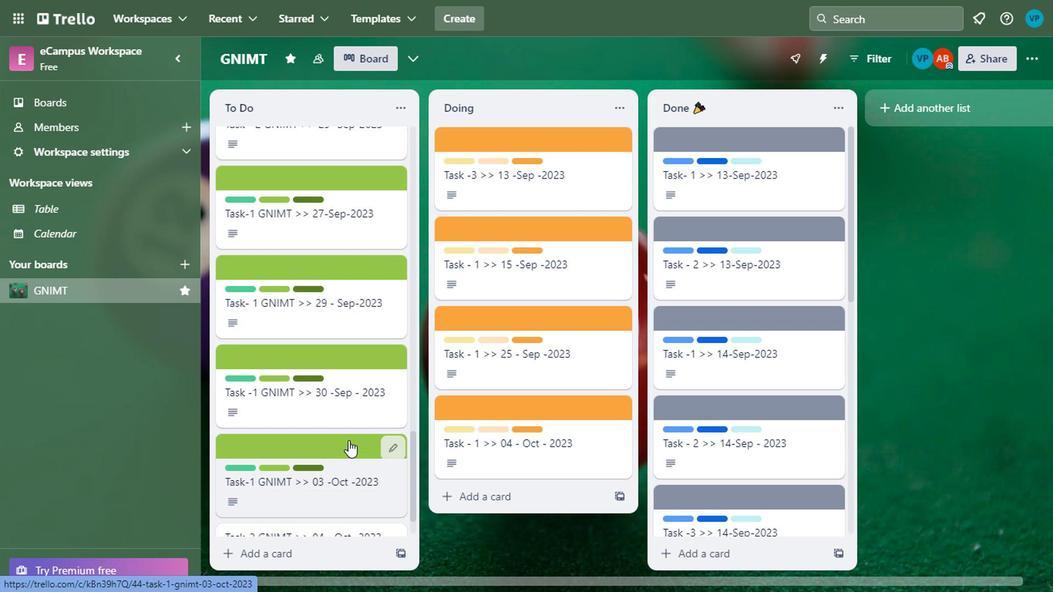 
Action: Mouse scrolled (327, 461) with delta (0, -1)
Screenshot: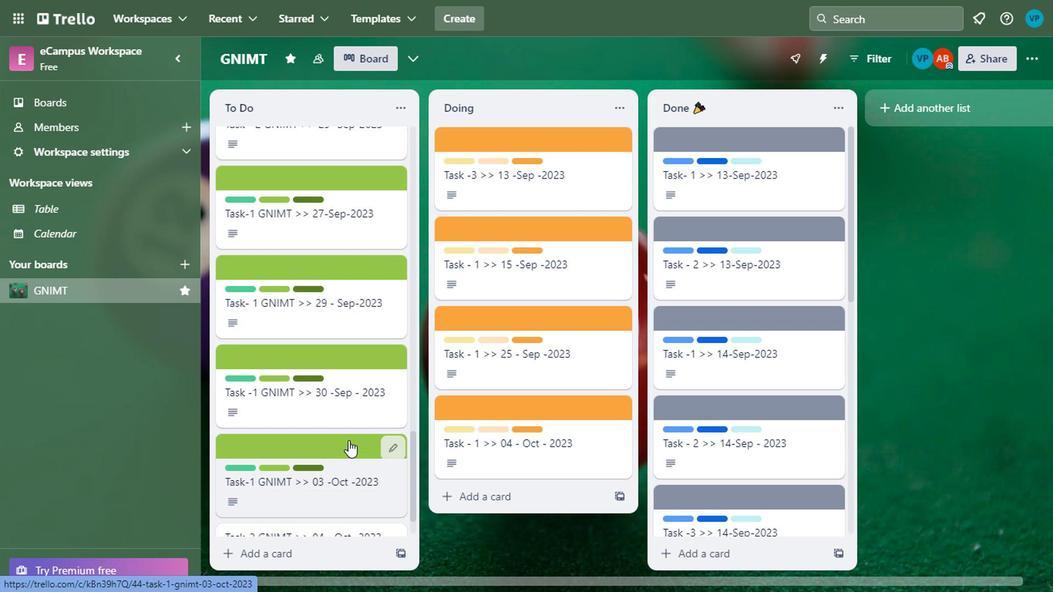 
Action: Mouse moved to (323, 472)
Screenshot: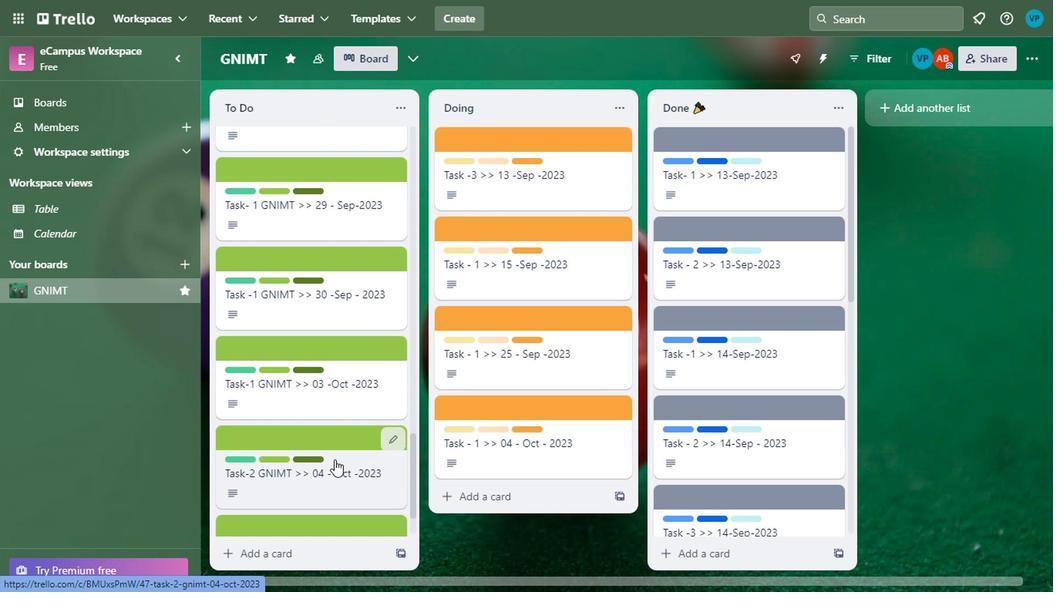 
Action: Mouse scrolled (323, 471) with delta (0, -1)
Screenshot: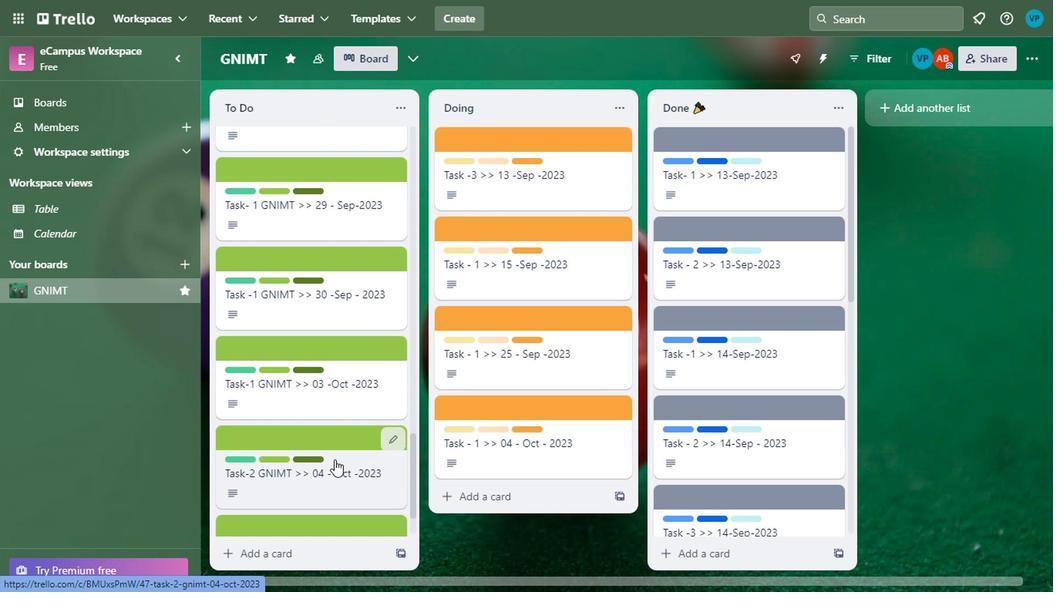 
Action: Mouse moved to (322, 473)
Screenshot: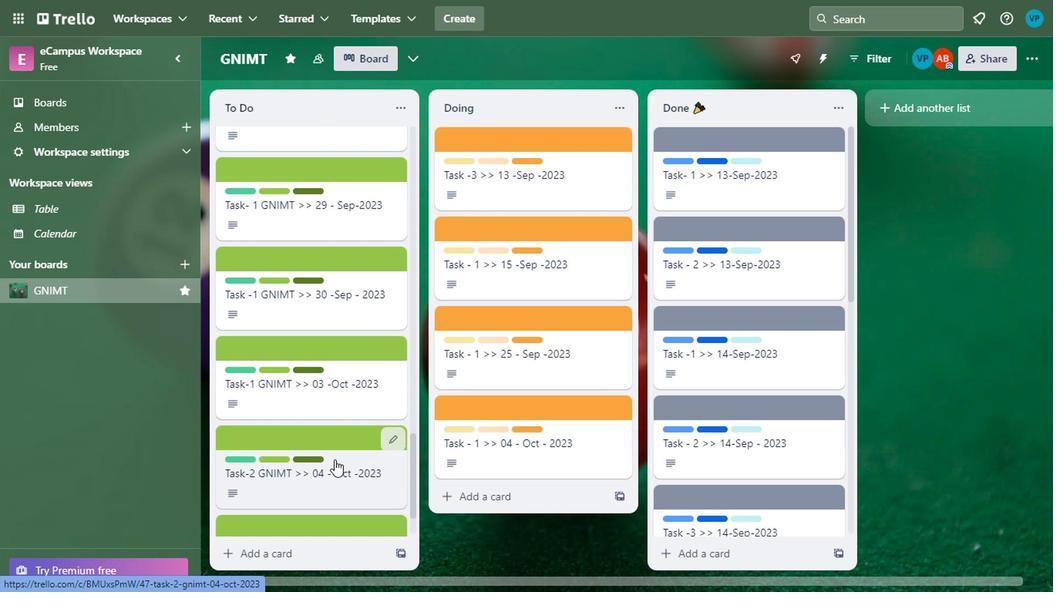 
Action: Mouse scrolled (322, 472) with delta (0, 0)
Screenshot: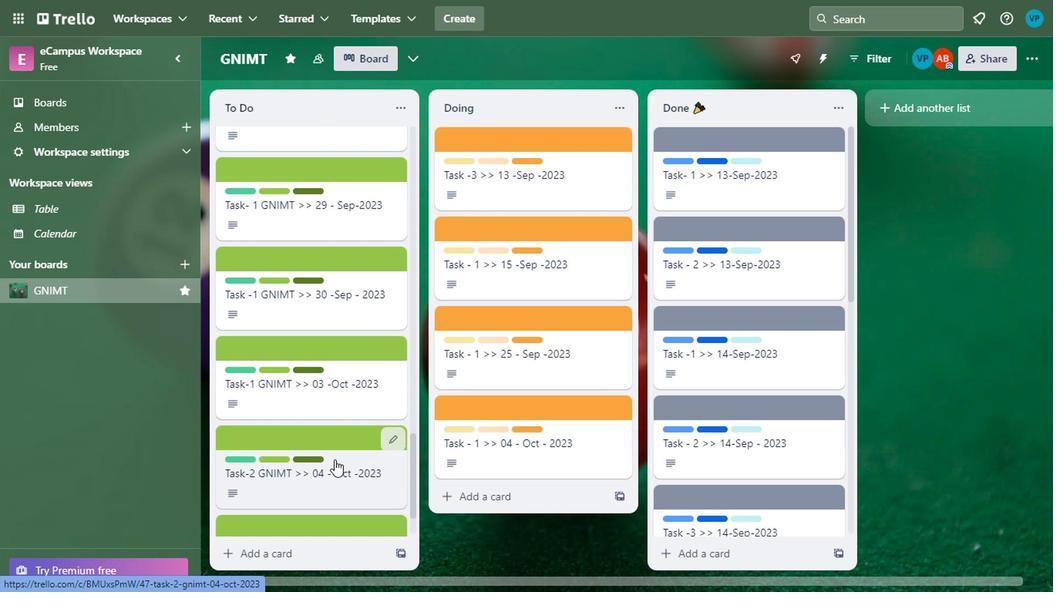
Action: Mouse moved to (322, 474)
Screenshot: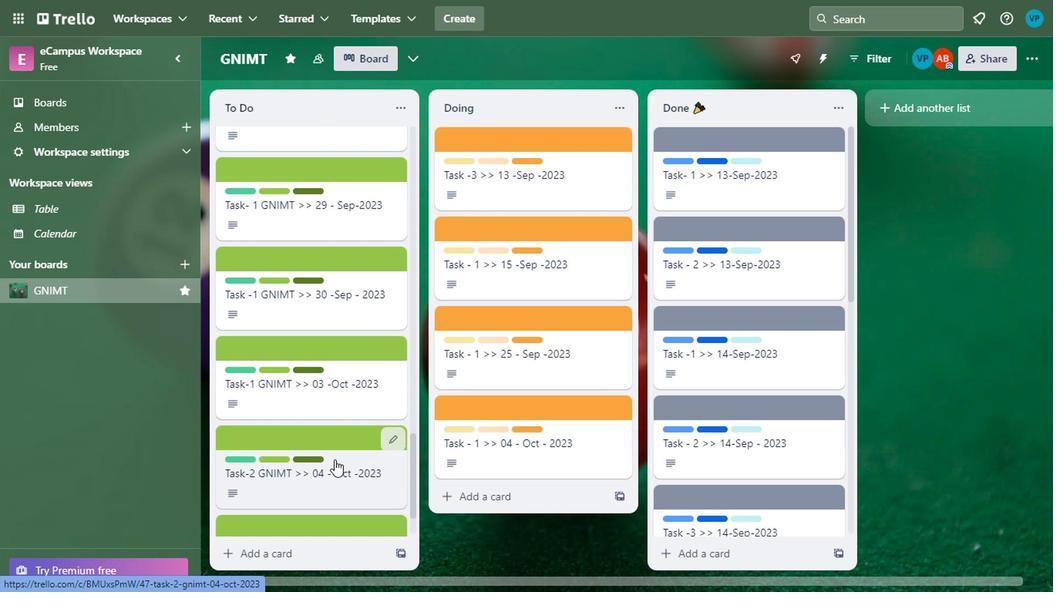 
Action: Mouse scrolled (322, 473) with delta (0, 0)
Screenshot: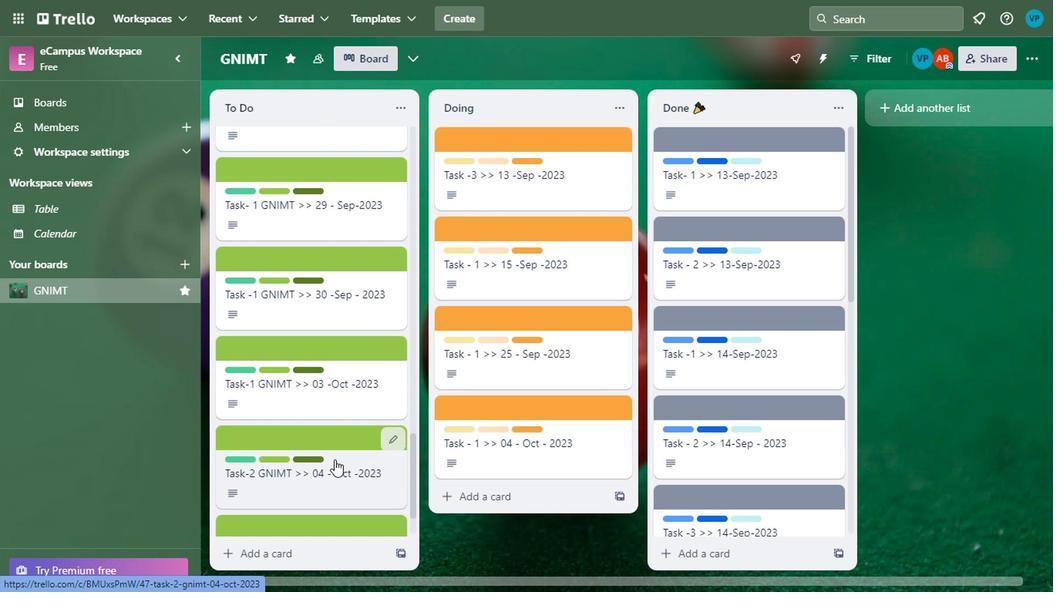 
Action: Mouse moved to (322, 475)
Screenshot: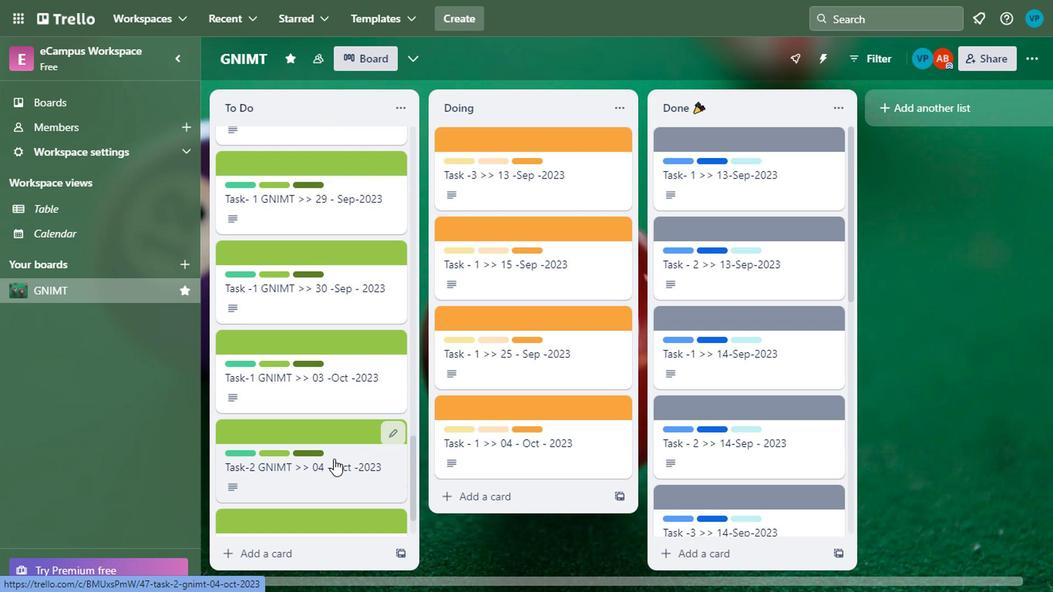 
Action: Mouse scrolled (322, 474) with delta (0, -1)
Screenshot: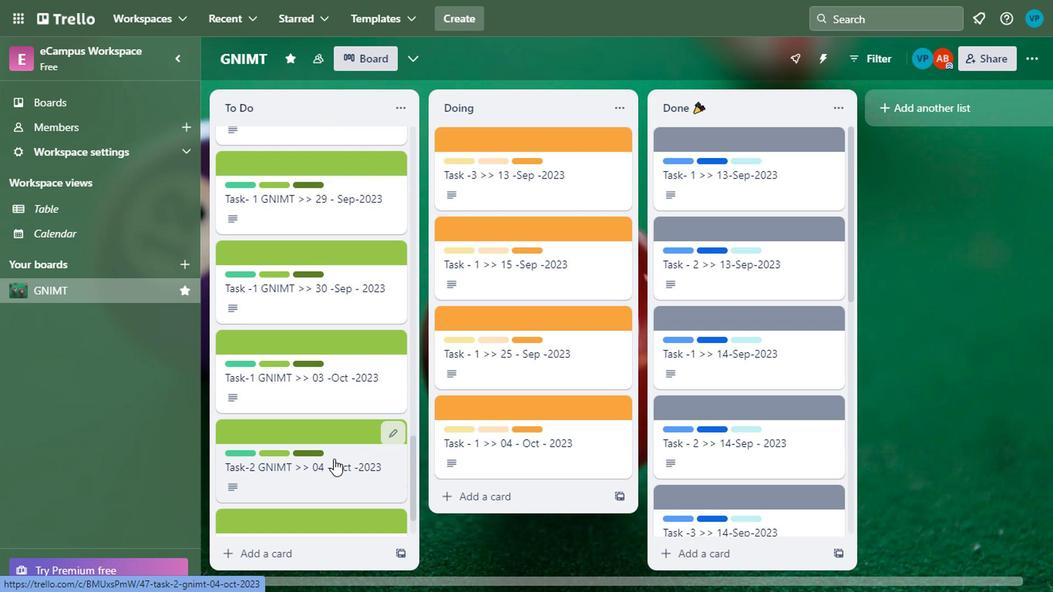 
Action: Mouse moved to (321, 475)
Screenshot: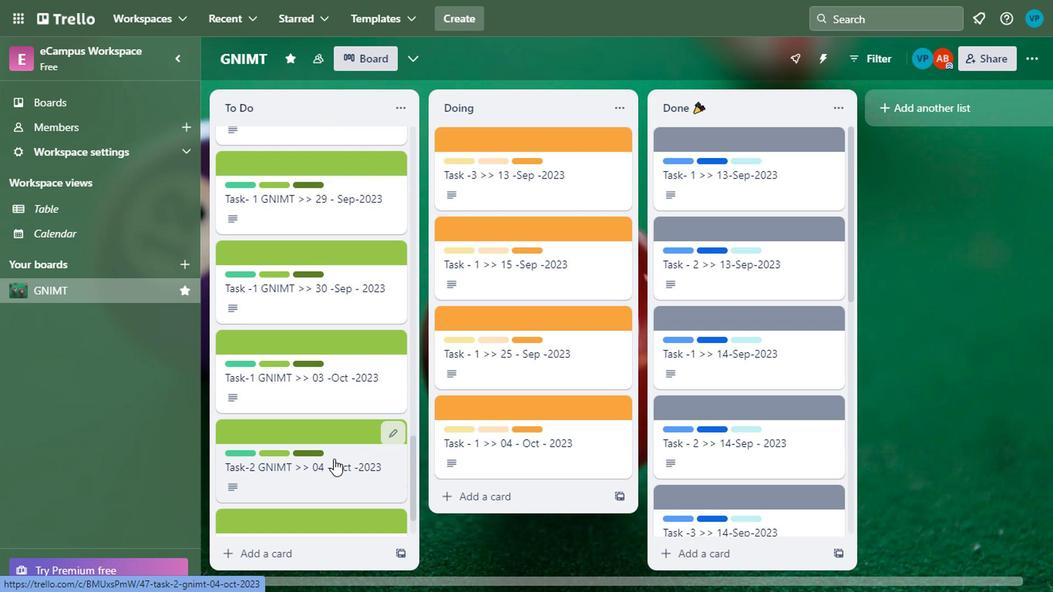 
Action: Mouse scrolled (321, 474) with delta (0, -1)
Screenshot: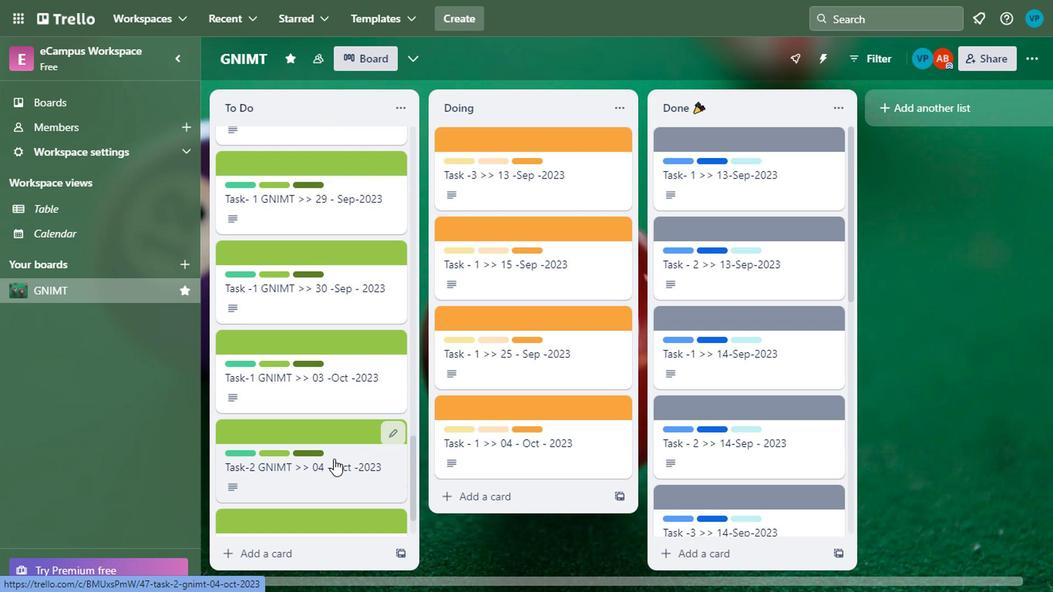 
Action: Mouse moved to (320, 475)
Screenshot: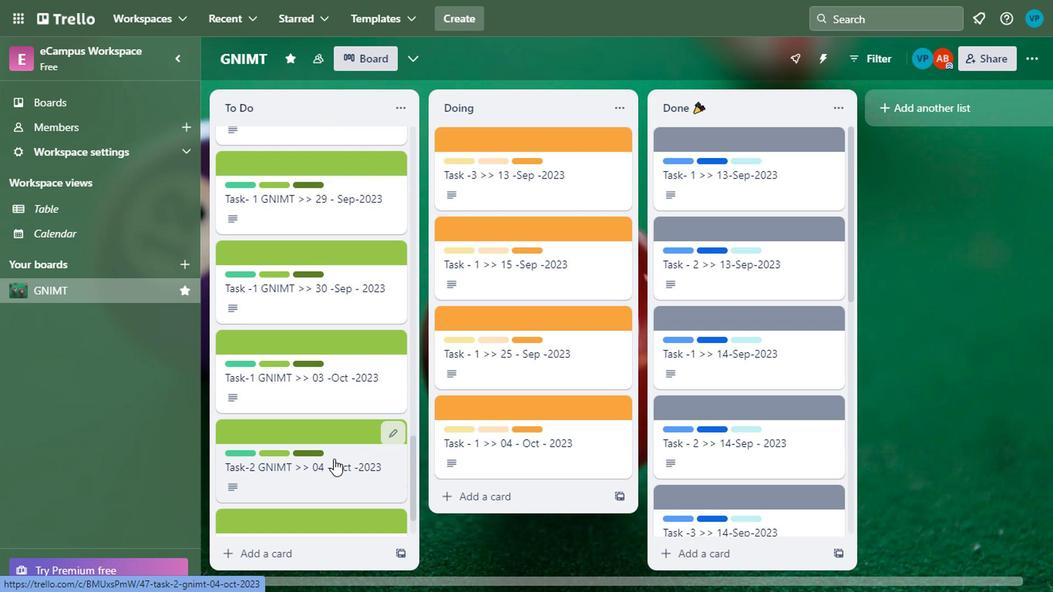 
Action: Mouse scrolled (320, 475) with delta (0, 0)
Screenshot: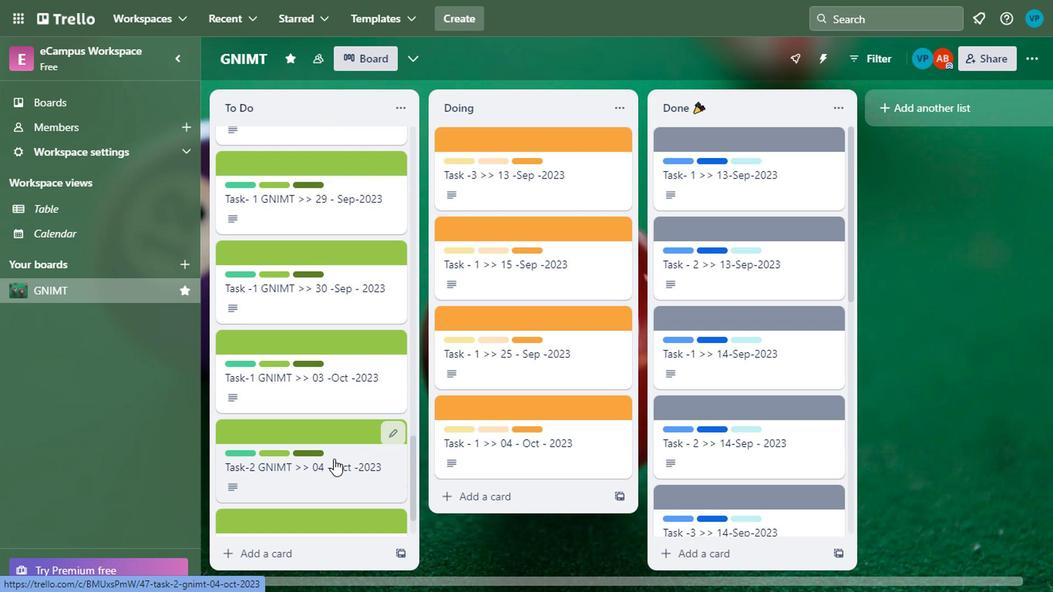 
Action: Mouse moved to (325, 481)
Screenshot: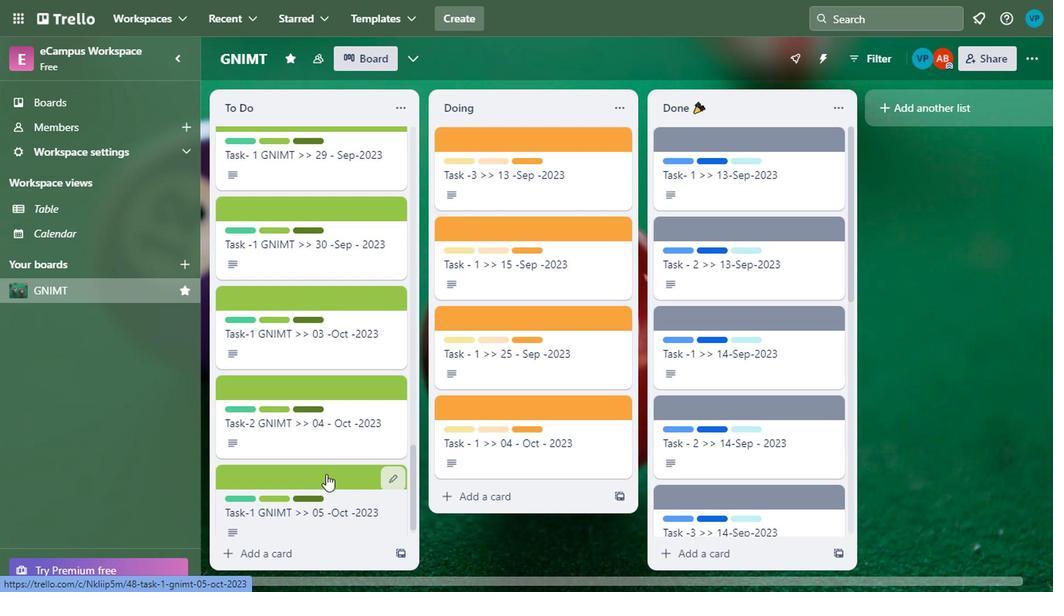 
Action: Mouse scrolled (325, 480) with delta (0, 0)
Screenshot: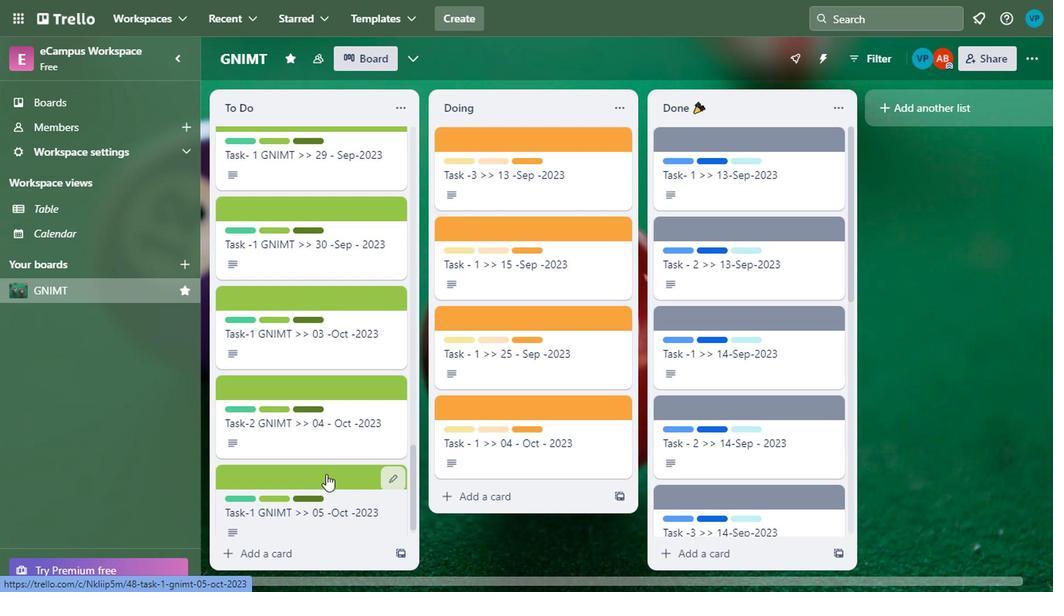 
Action: Mouse moved to (325, 486)
Screenshot: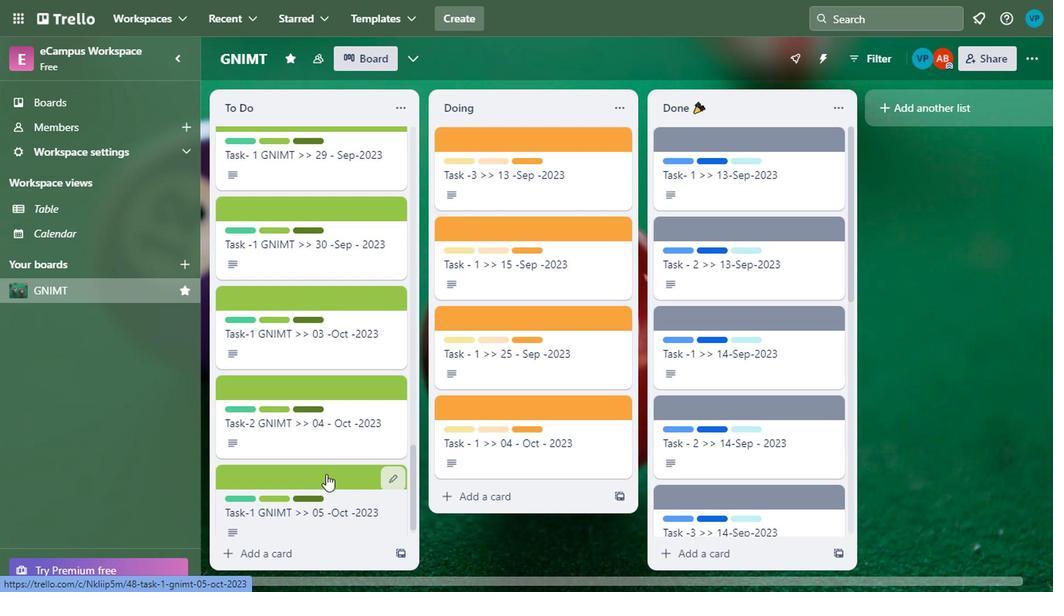 
Action: Mouse scrolled (325, 485) with delta (0, -1)
Screenshot: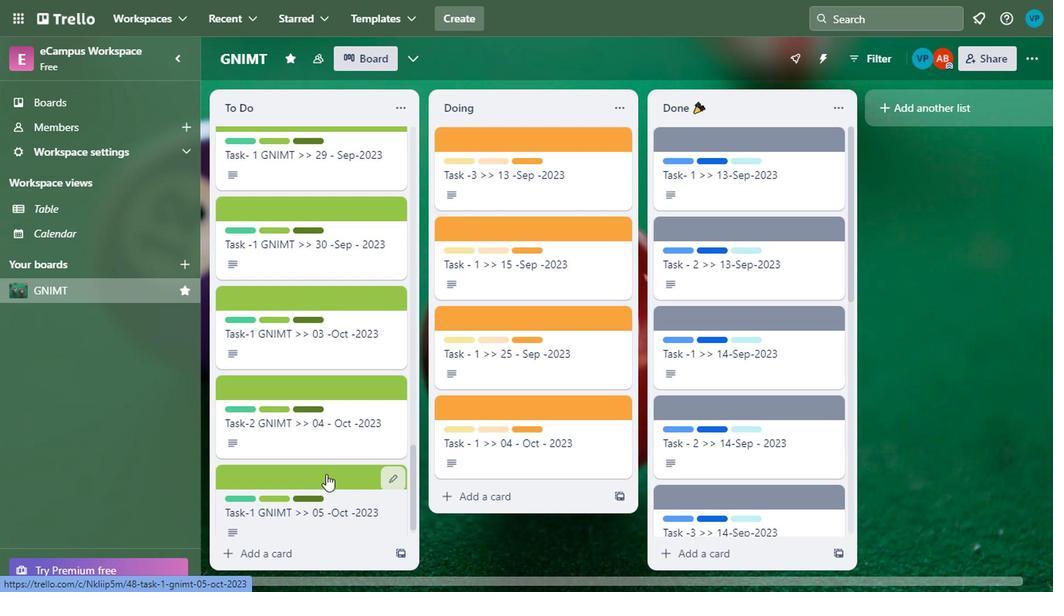 
Action: Mouse moved to (323, 488)
Screenshot: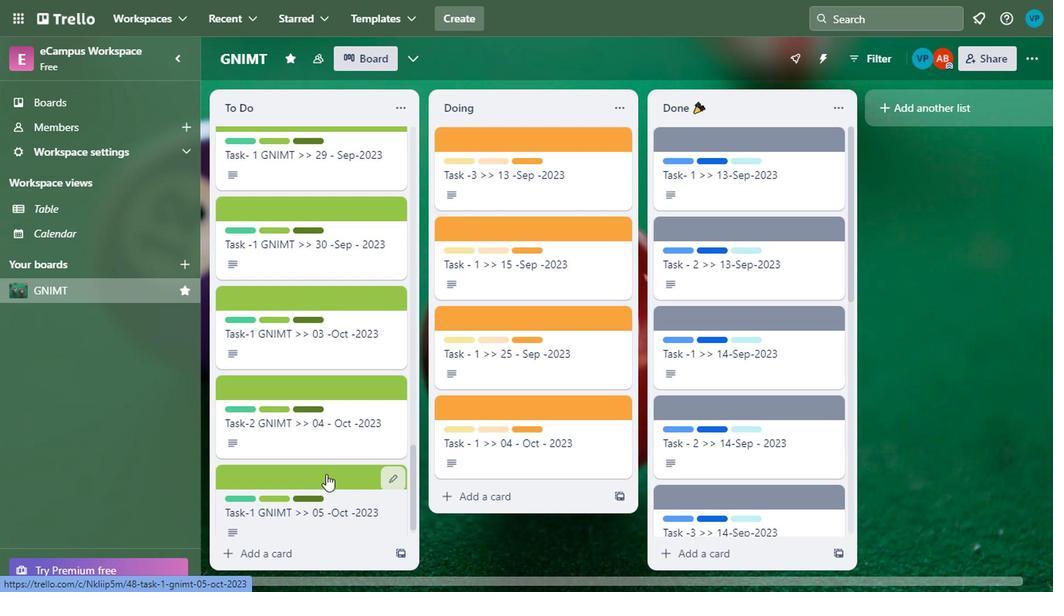 
Action: Mouse scrolled (323, 487) with delta (0, 0)
Screenshot: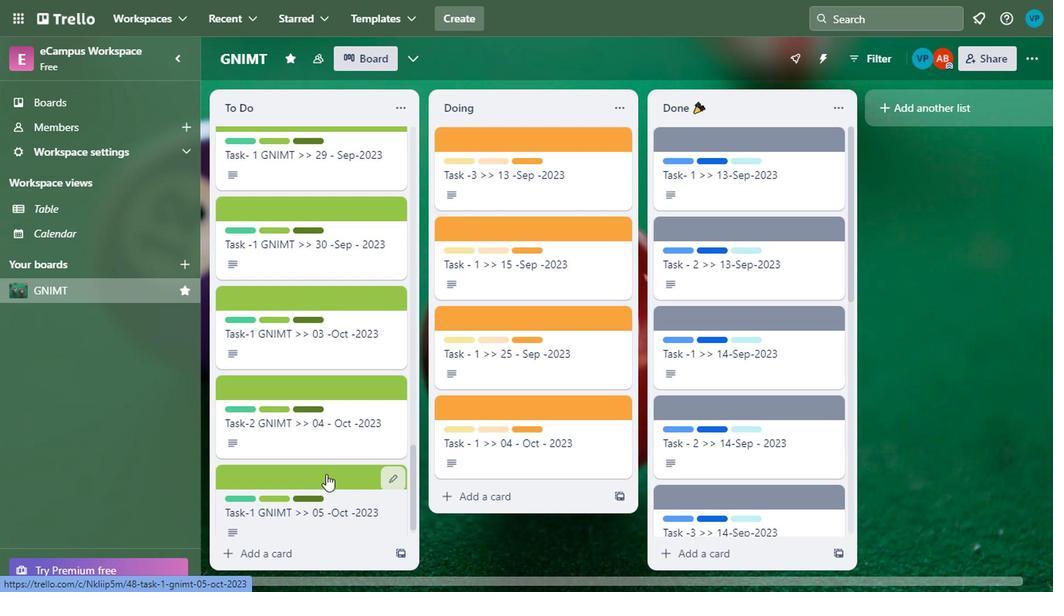 
Action: Mouse scrolled (323, 487) with delta (0, 0)
Screenshot: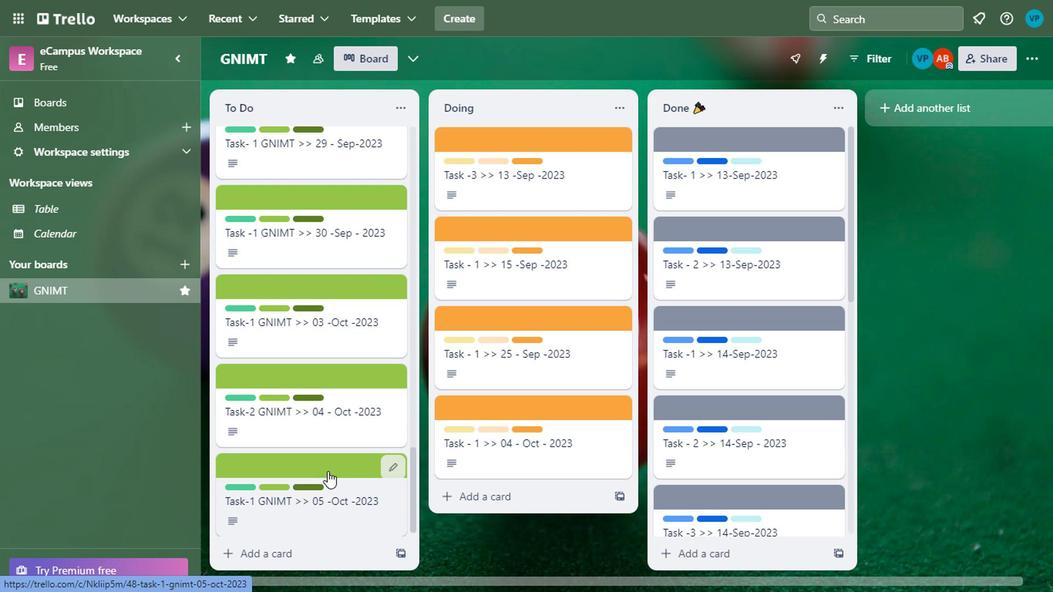 
Action: Mouse scrolled (323, 487) with delta (0, 0)
Screenshot: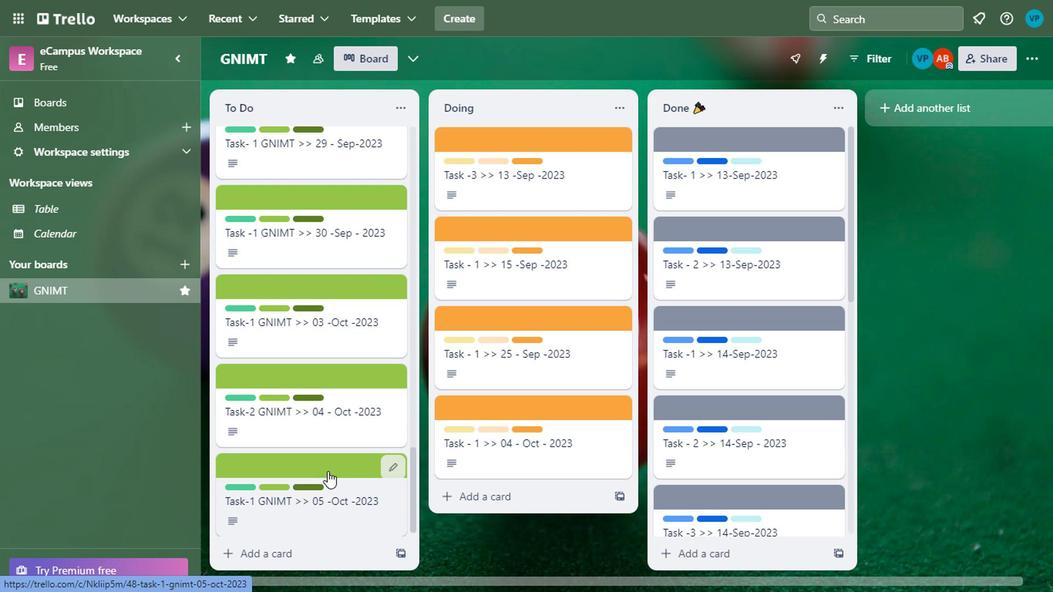 
Action: Mouse moved to (331, 489)
Screenshot: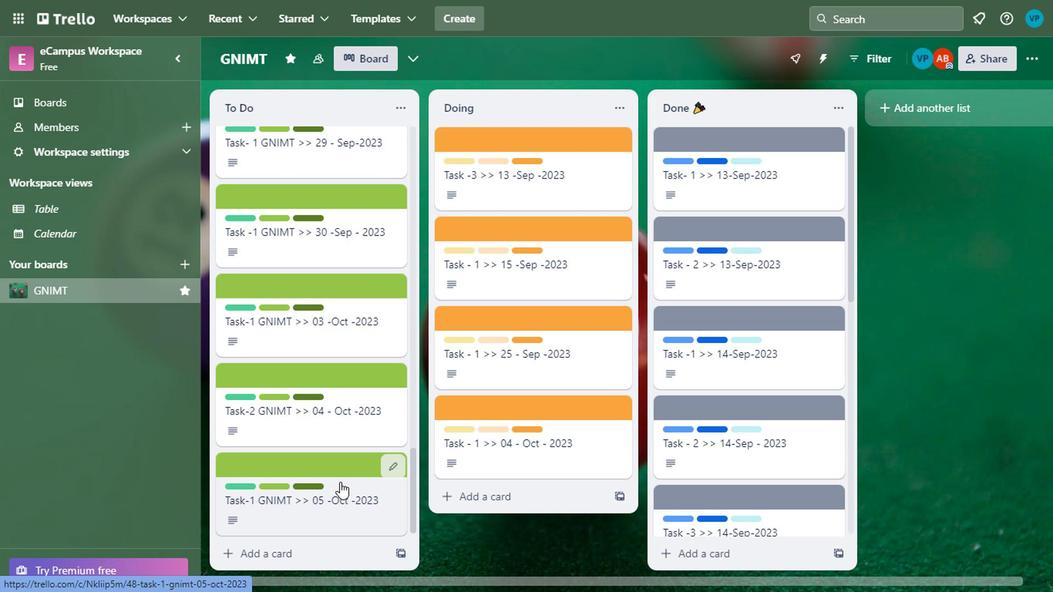 
Action: Mouse scrolled (331, 489) with delta (0, 0)
Screenshot: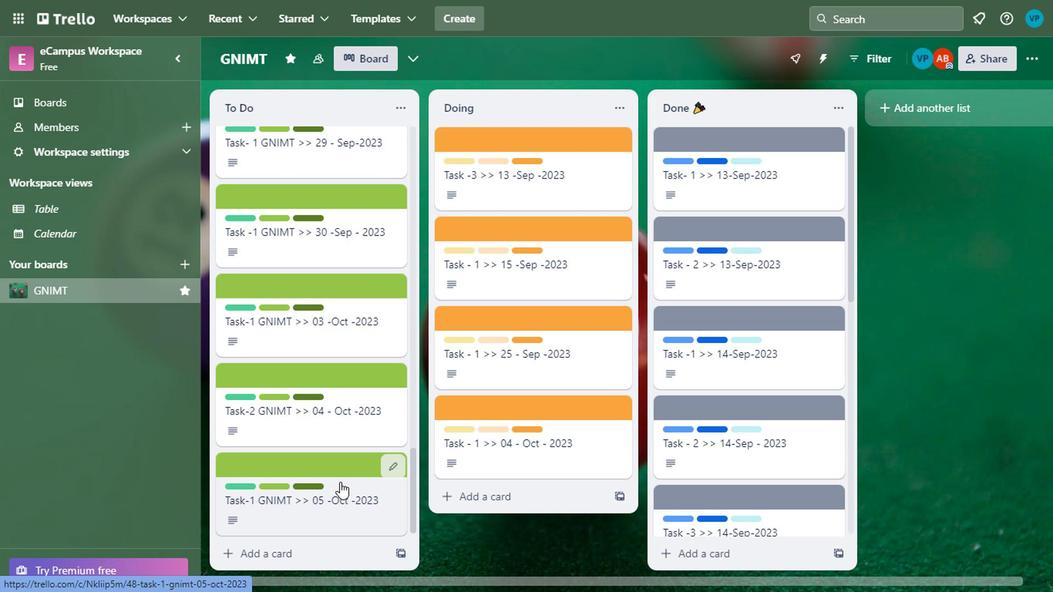 
Action: Mouse moved to (327, 497)
Screenshot: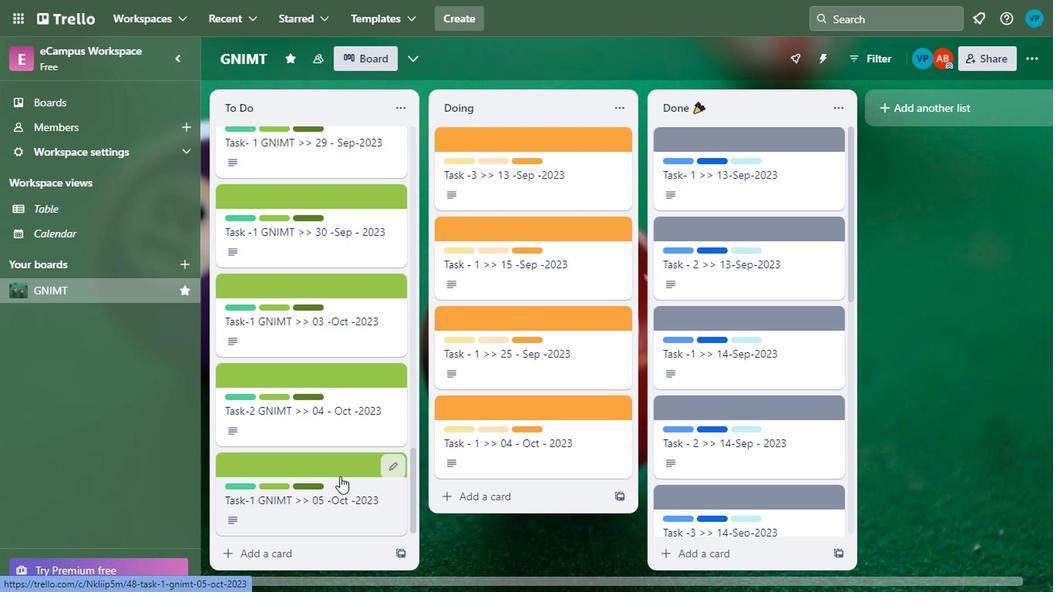 
Action: Mouse scrolled (327, 495) with delta (0, -1)
Screenshot: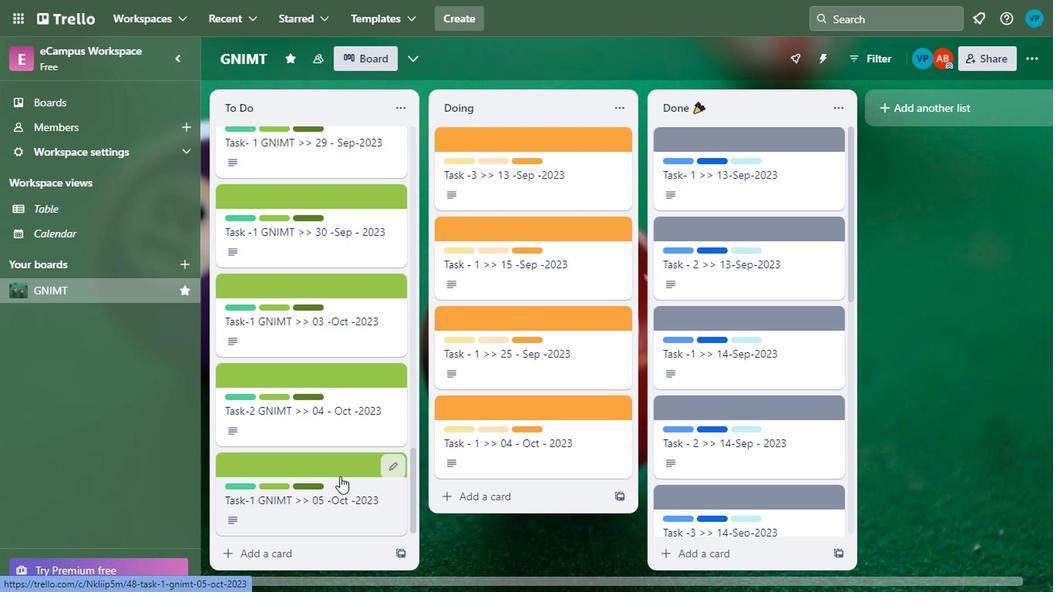 
Action: Mouse moved to (327, 498)
Screenshot: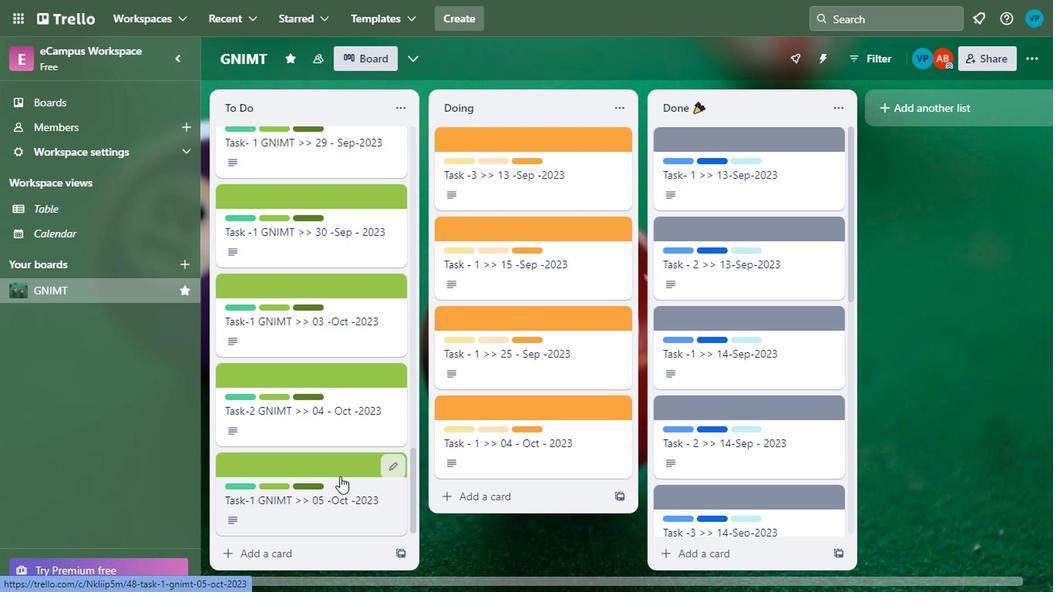 
Action: Mouse scrolled (327, 497) with delta (0, -1)
Screenshot: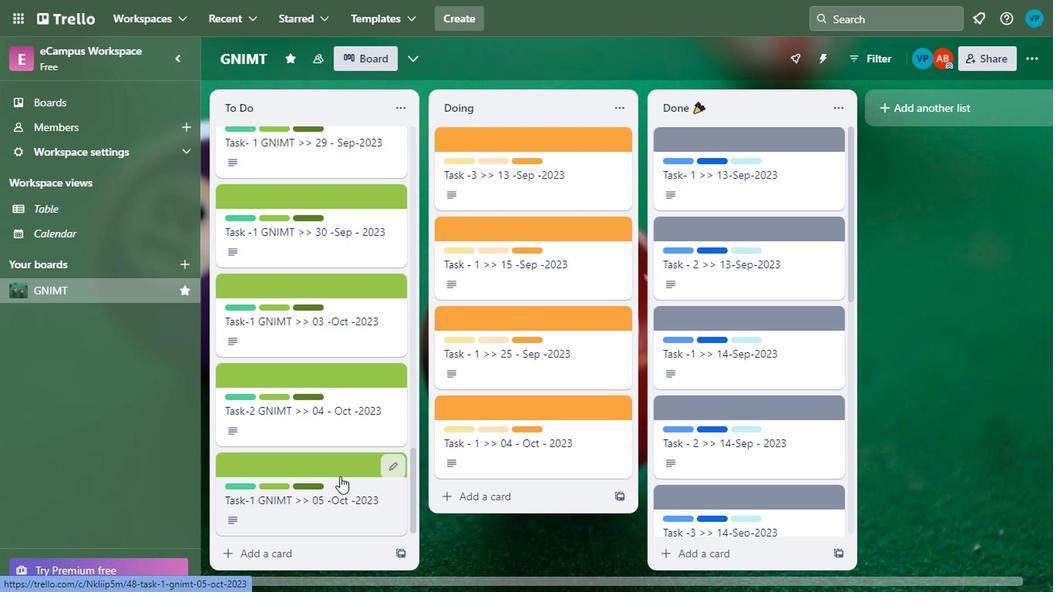 
Action: Mouse moved to (325, 498)
Screenshot: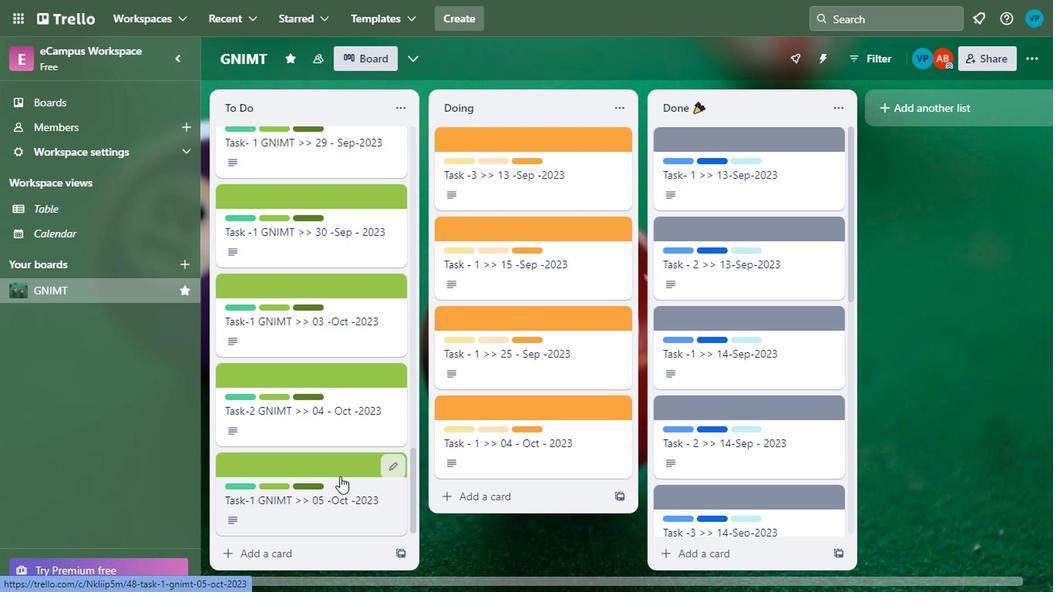
Action: Mouse scrolled (325, 497) with delta (0, -1)
Screenshot: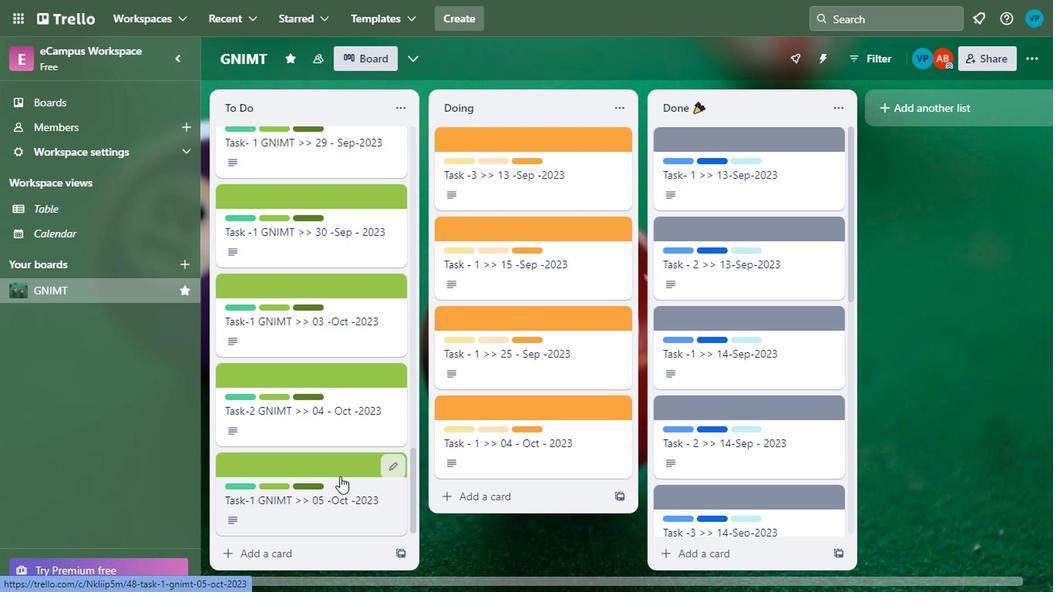 
Action: Mouse scrolled (325, 497) with delta (0, -1)
Screenshot: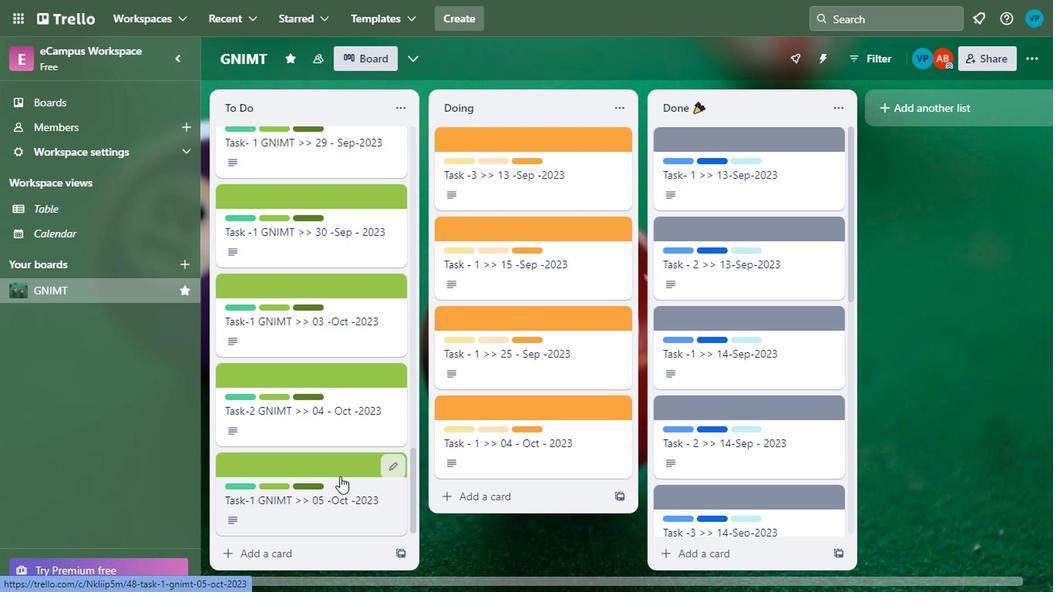 
Action: Mouse scrolled (325, 497) with delta (0, -1)
Screenshot: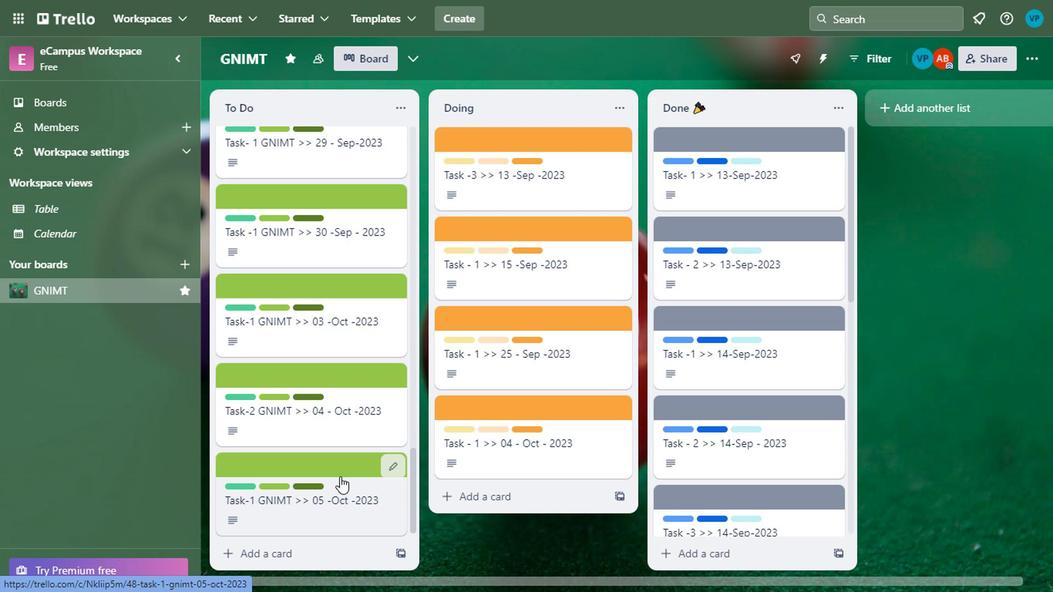 
Action: Mouse scrolled (325, 497) with delta (0, -1)
Screenshot: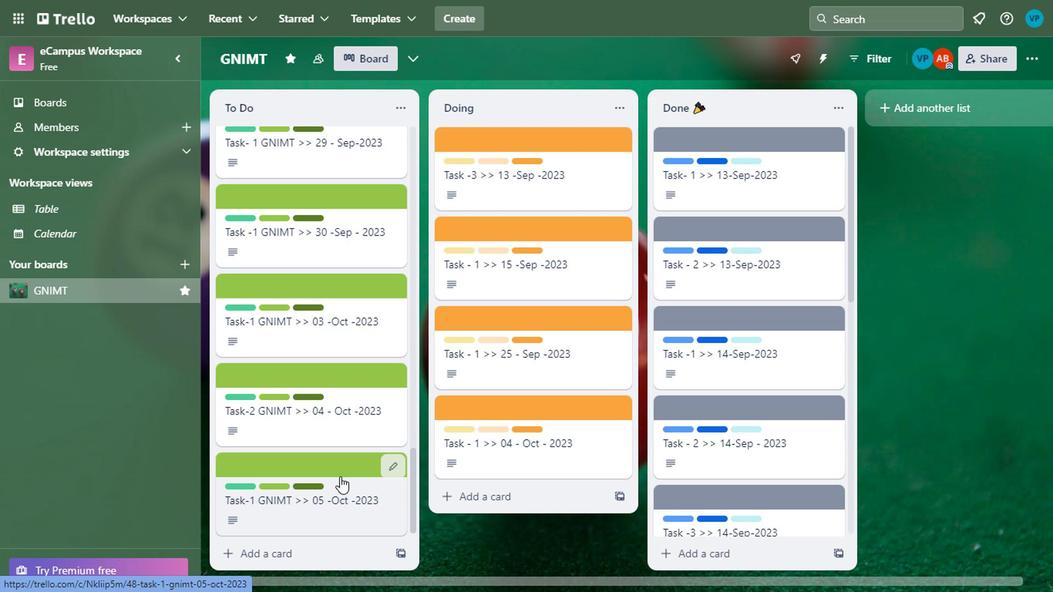 
Action: Mouse moved to (325, 500)
Screenshot: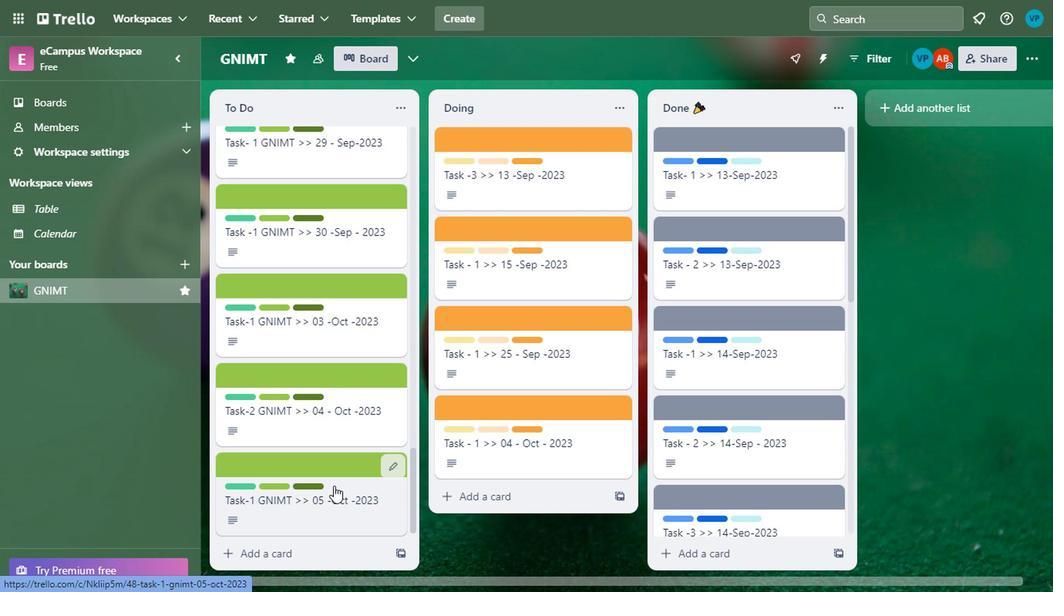 
Action: Mouse scrolled (325, 500) with delta (0, 0)
Screenshot: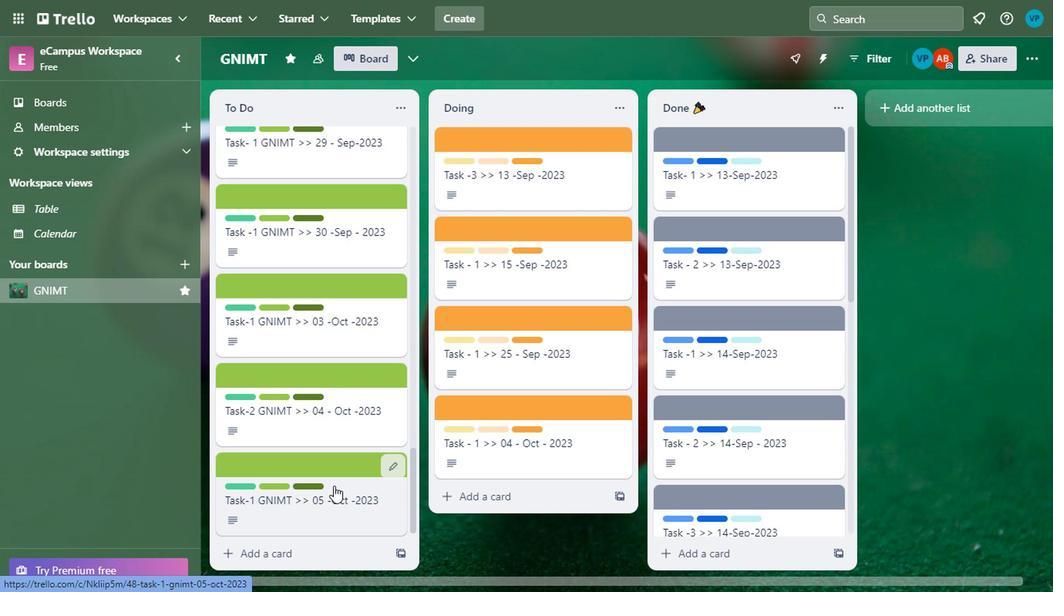
Action: Mouse moved to (322, 504)
Screenshot: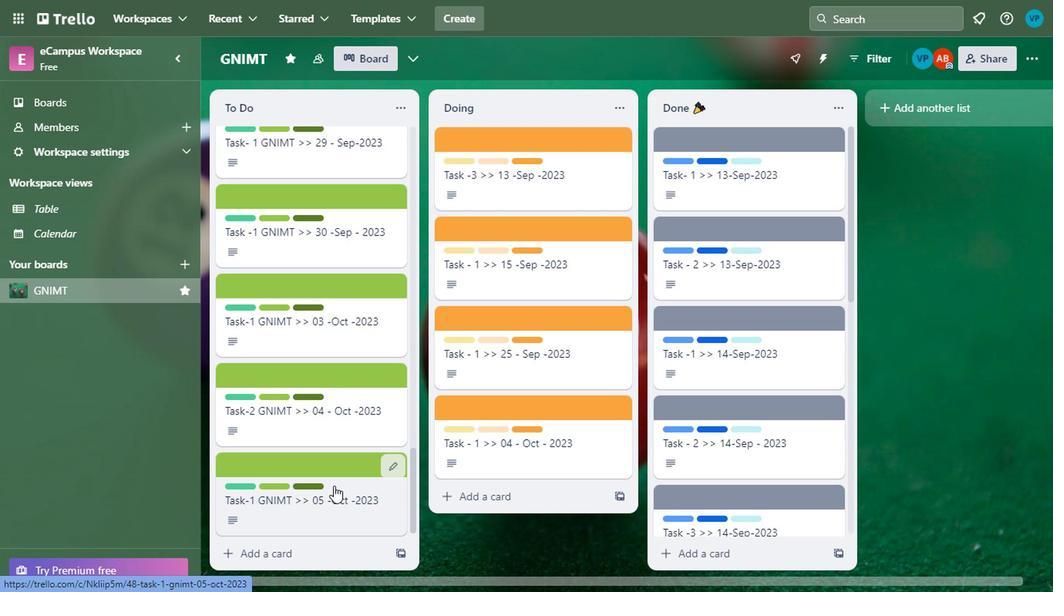 
Action: Mouse scrolled (322, 504) with delta (0, 0)
Screenshot: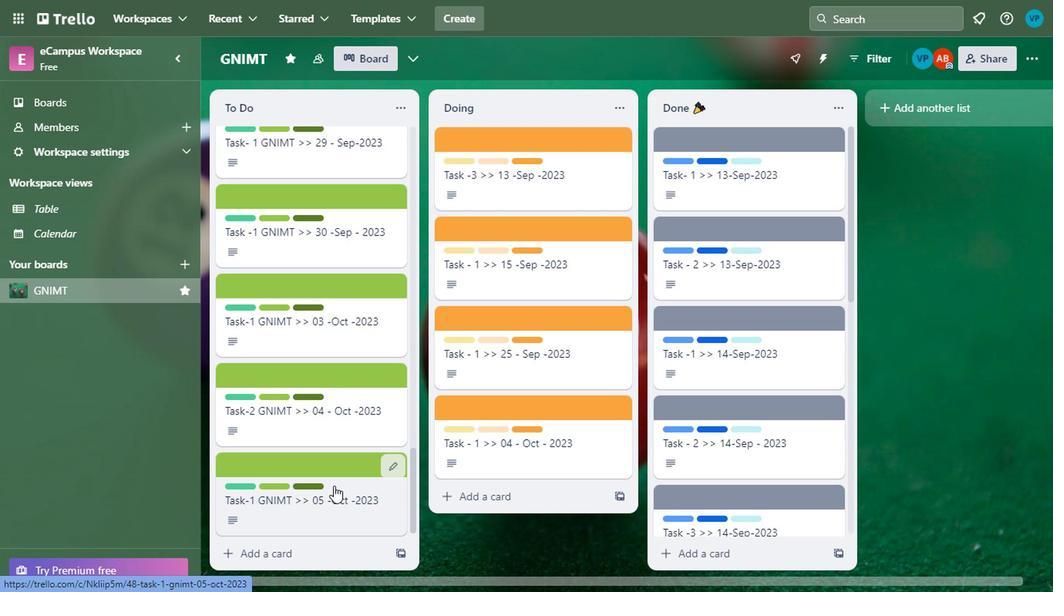 
Action: Mouse scrolled (322, 504) with delta (0, 0)
Screenshot: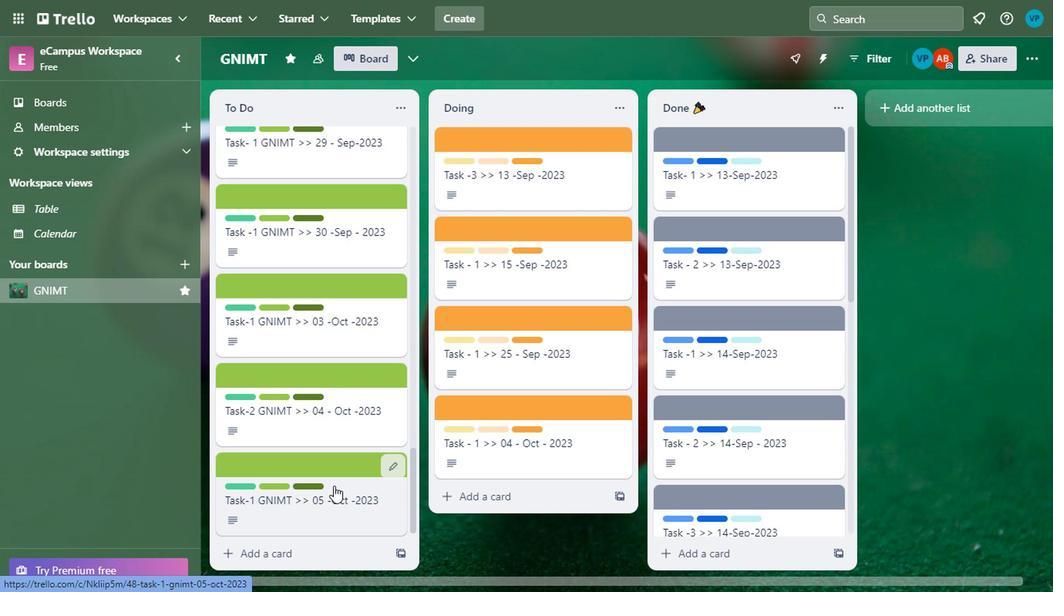 
Action: Mouse scrolled (322, 504) with delta (0, 0)
Screenshot: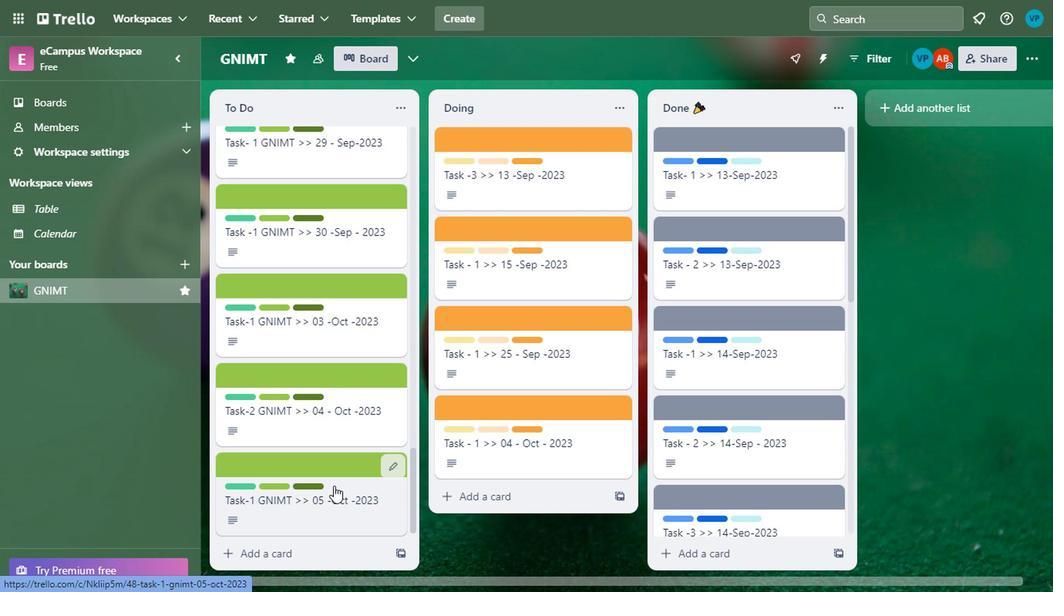 
Action: Mouse moved to (321, 505)
Screenshot: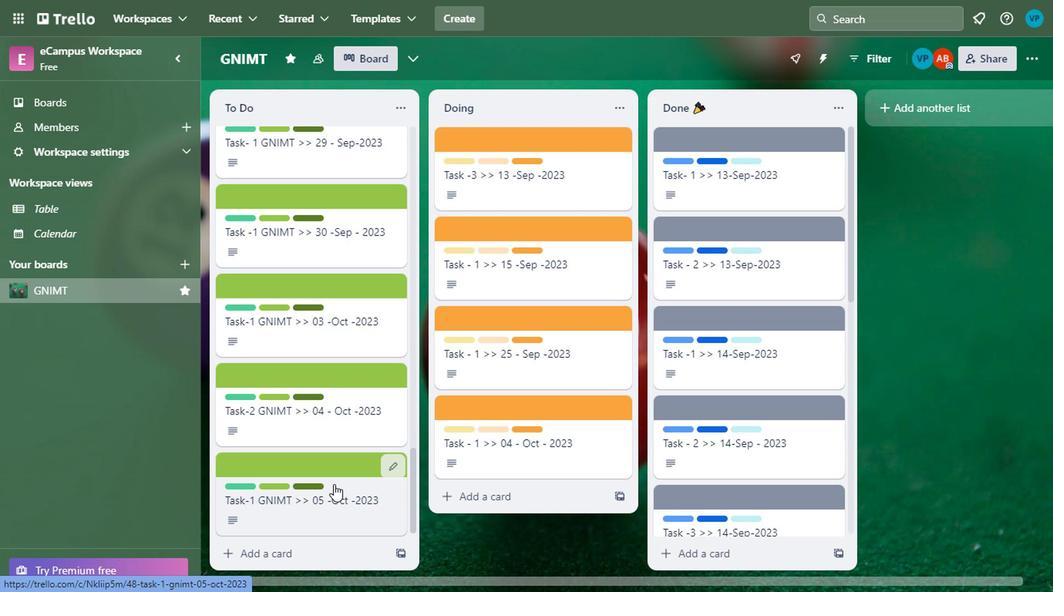 
Action: Mouse scrolled (321, 504) with delta (0, -1)
Screenshot: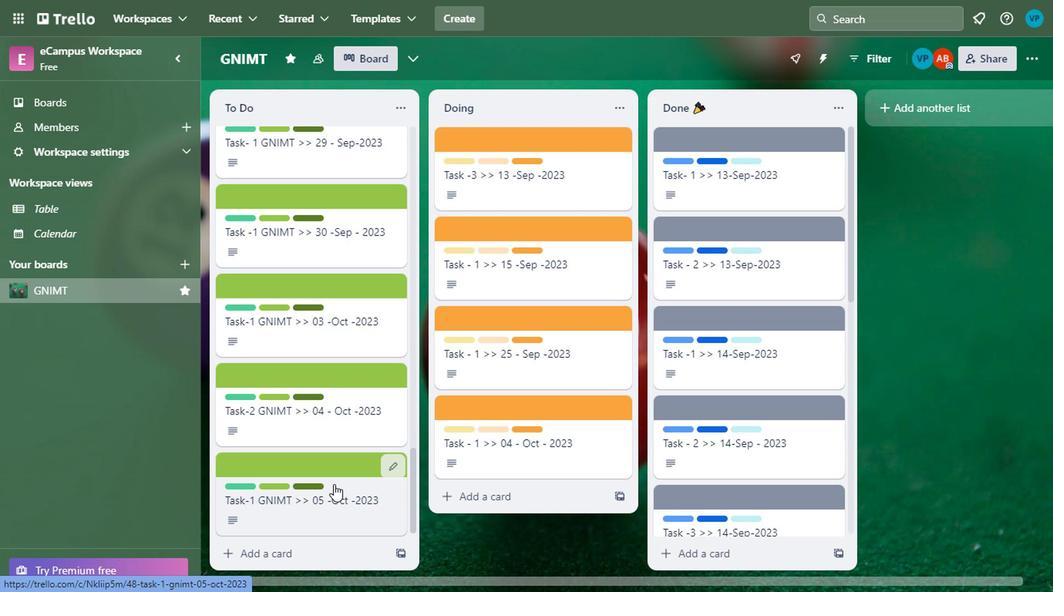 
Action: Mouse scrolled (321, 504) with delta (0, -1)
Screenshot: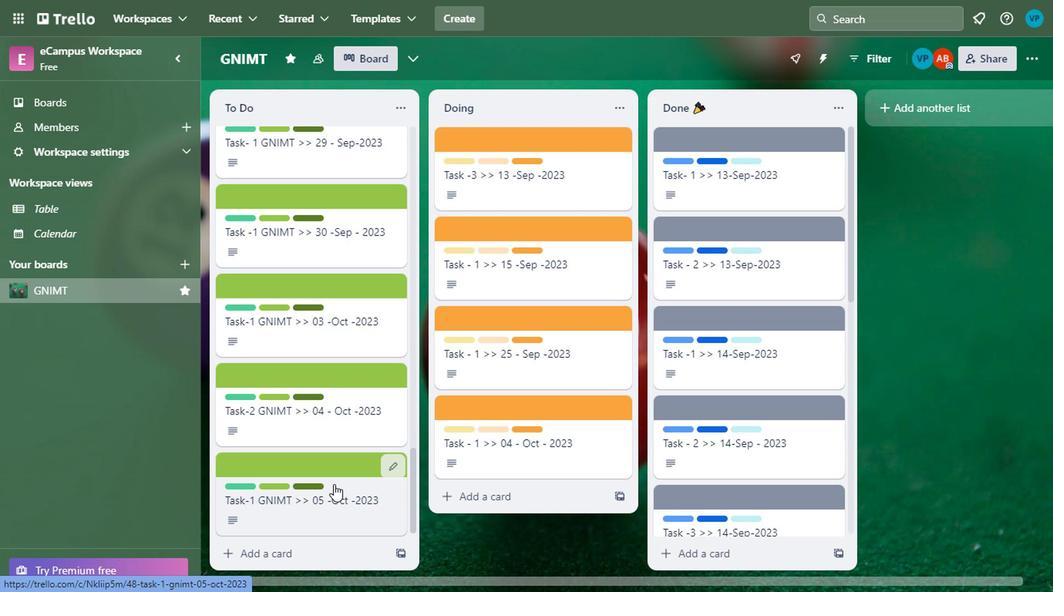 
Action: Mouse moved to (322, 511)
Screenshot: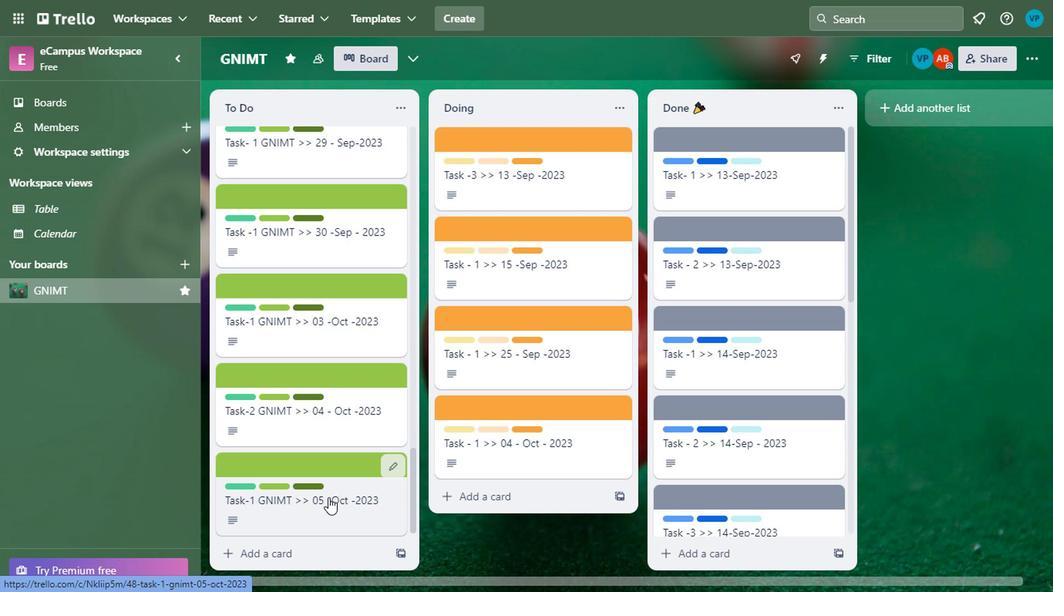 
Action: Mouse scrolled (322, 510) with delta (0, -1)
Screenshot: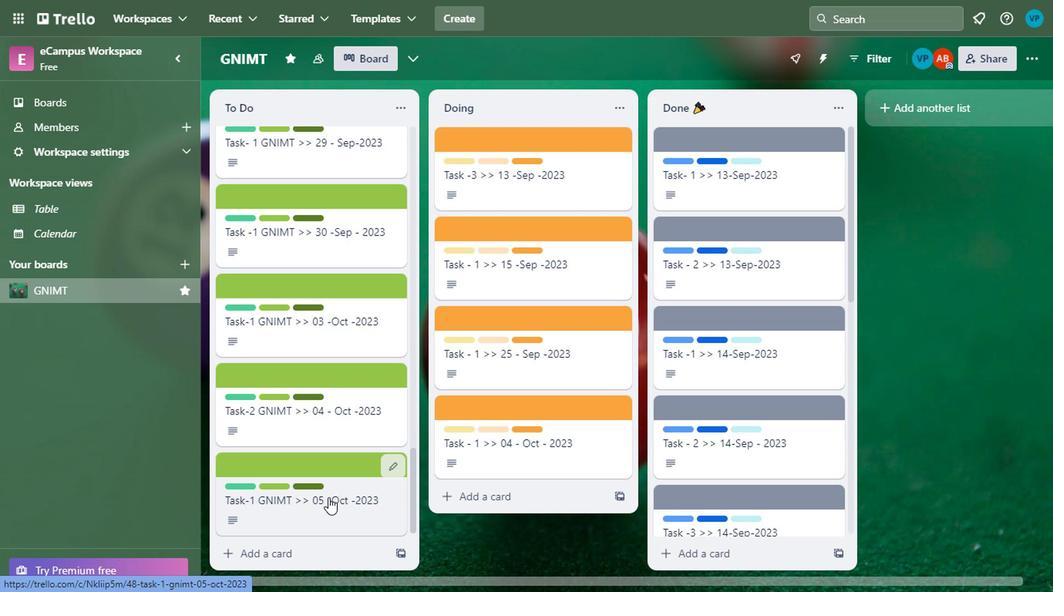 
Action: Mouse moved to (321, 511)
Screenshot: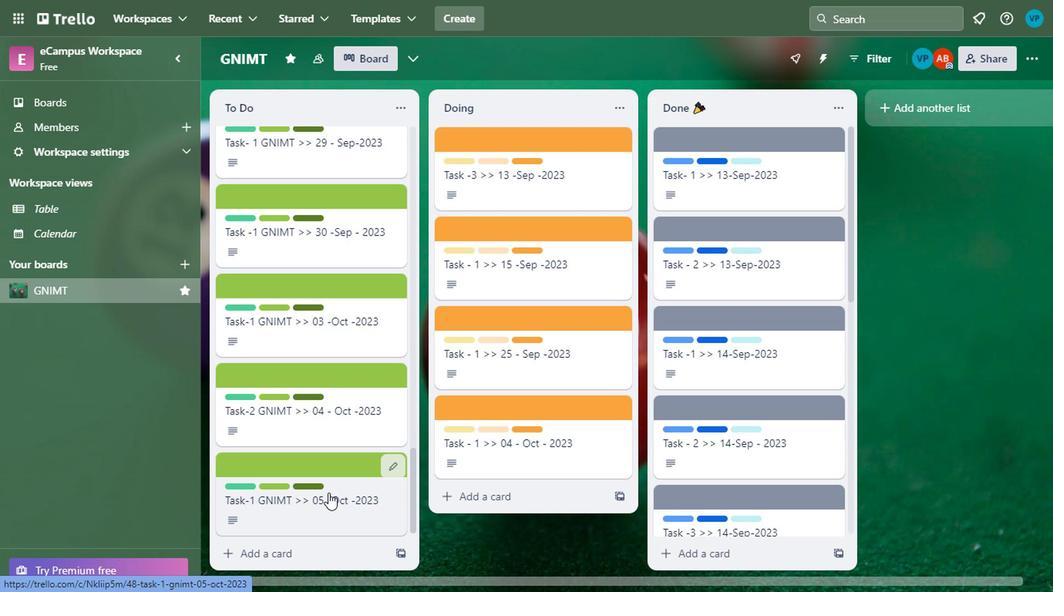 
Action: Mouse scrolled (321, 511) with delta (0, 0)
Screenshot: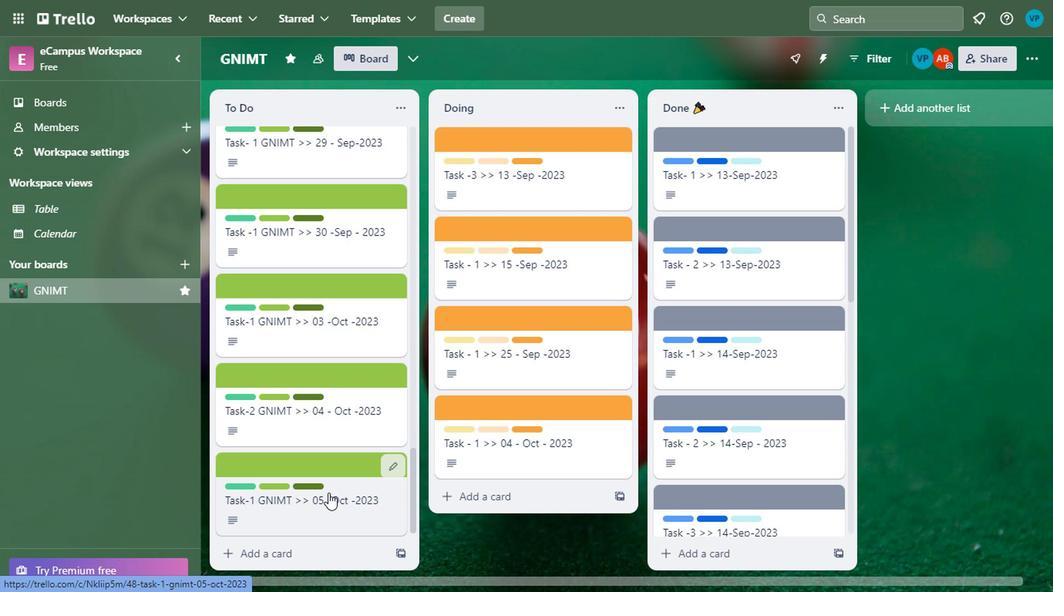 
Action: Mouse scrolled (321, 511) with delta (0, 0)
Screenshot: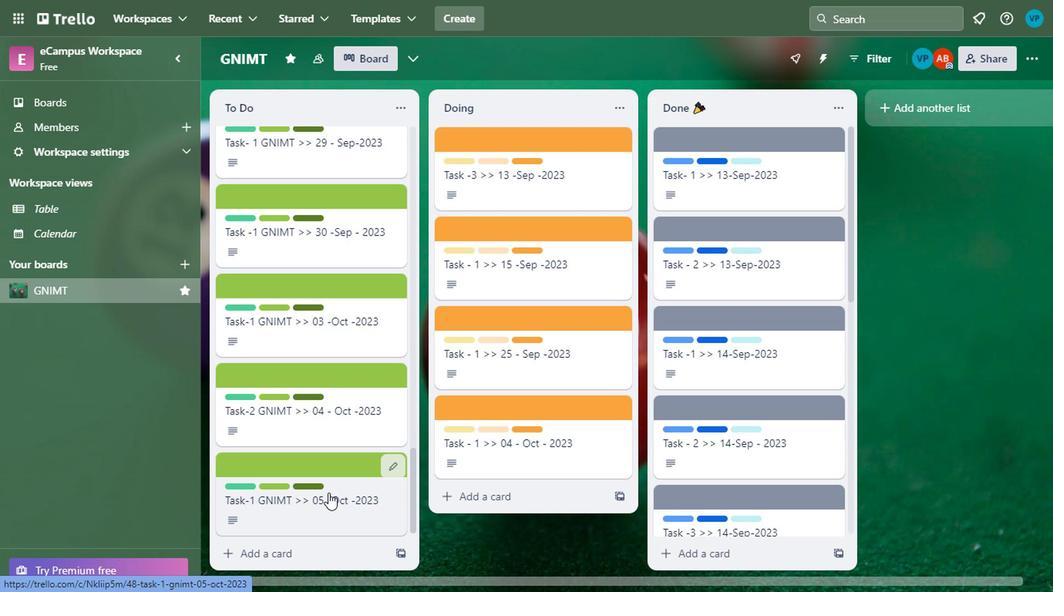 
Action: Mouse moved to (321, 512)
Screenshot: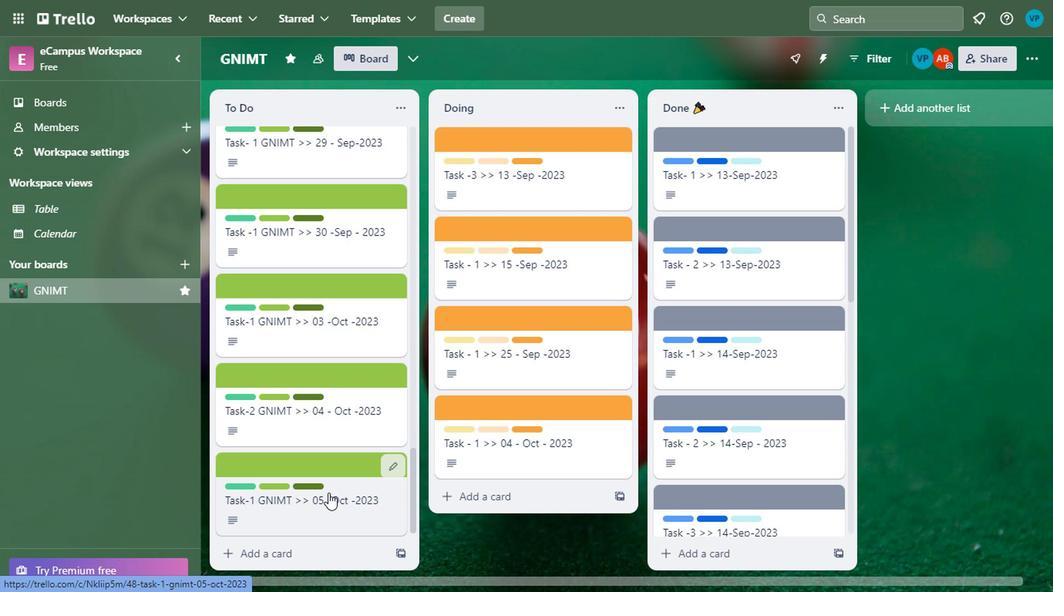 
Action: Mouse scrolled (321, 511) with delta (0, -1)
Screenshot: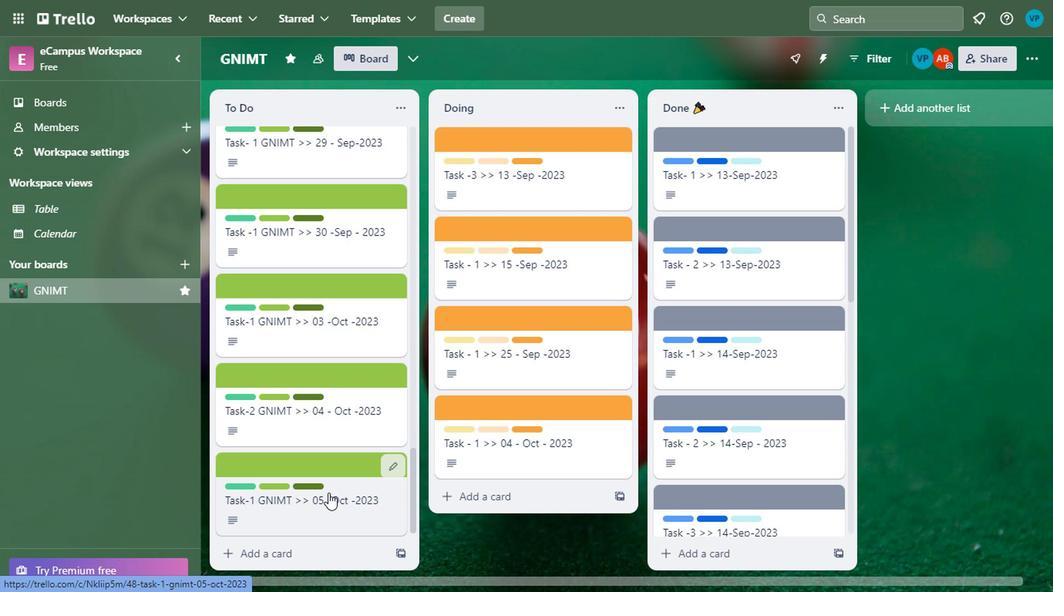 
Action: Mouse scrolled (321, 511) with delta (0, -1)
Screenshot: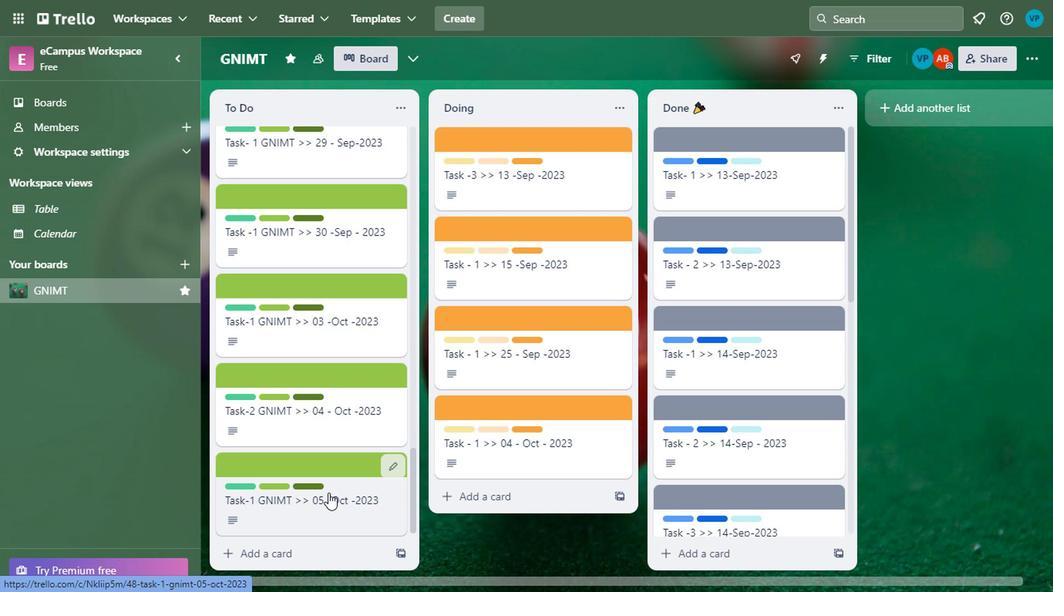 
Action: Mouse scrolled (321, 511) with delta (0, -1)
Screenshot: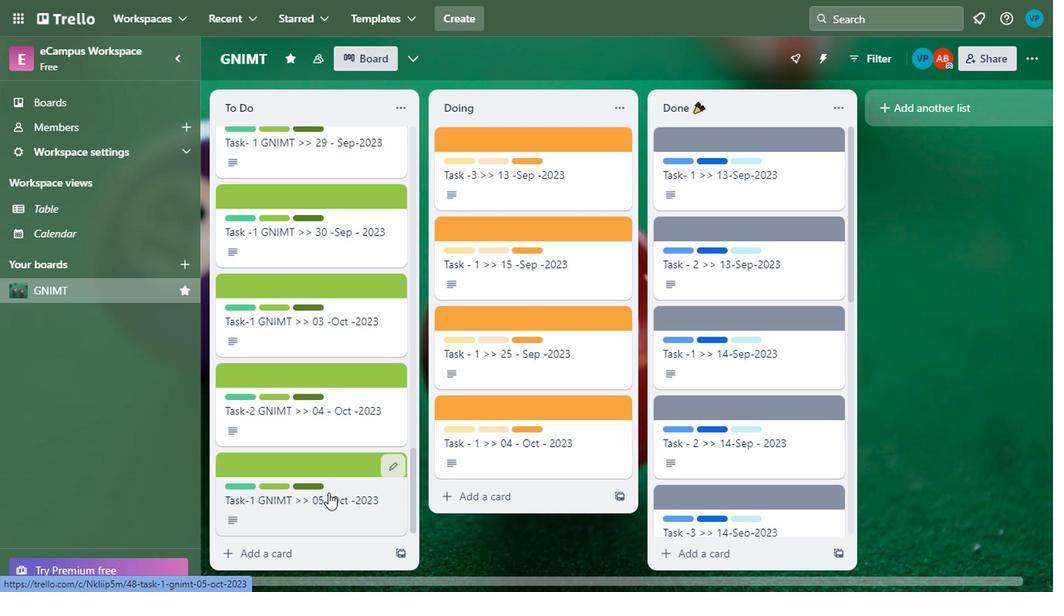 
Action: Mouse moved to (238, 560)
Screenshot: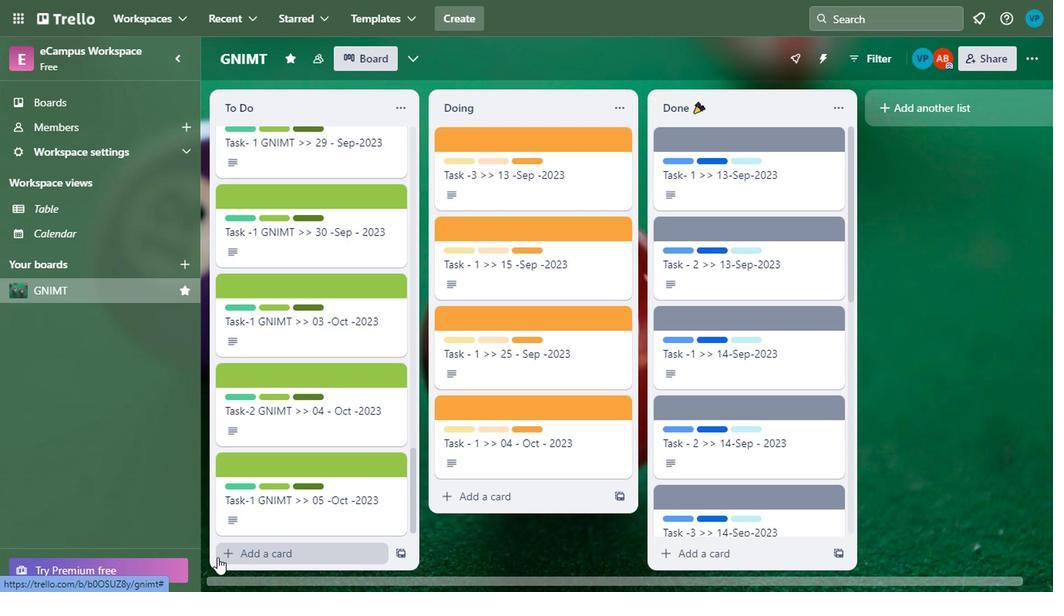 
Action: Mouse pressed left at (238, 560)
Screenshot: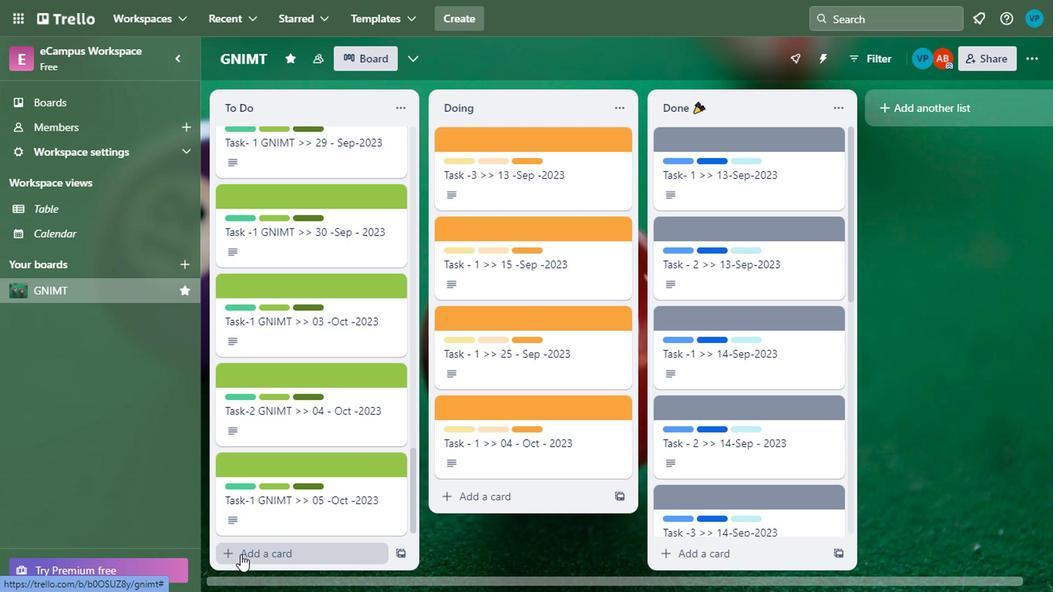 
Action: Mouse moved to (266, 497)
Screenshot: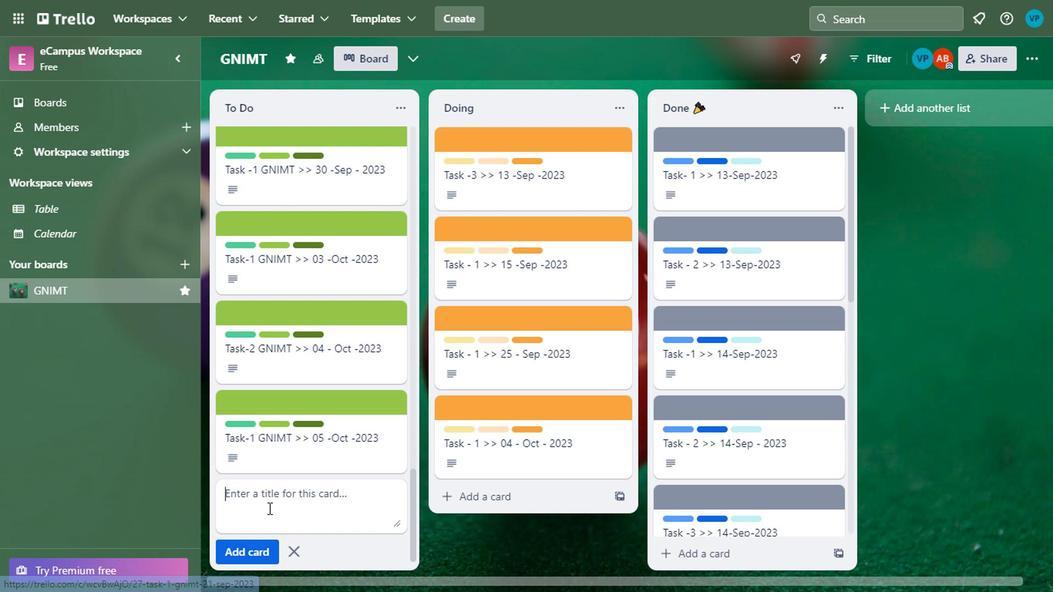 
Action: Key pressed <Key.caps_lock>T<Key.caps_lock>ask-2<Key.space>gnimt<Key.backspace><Key.backspace><Key.backspace><Key.backspace><Key.backspace><Key.caps_lock>GNIMT<Key.space><Key.shift><Key.shift>>><Key.space><Key.caps_lock><Key.caps_lock>9<Key.backspace>05<Key.space>-<Key.caps_lock><Key.caps_lock>O<Key.caps_lock>t<Key.space><Key.backspace><Key.backspace>ct<Key.space>-2023<Key.enter>
Screenshot: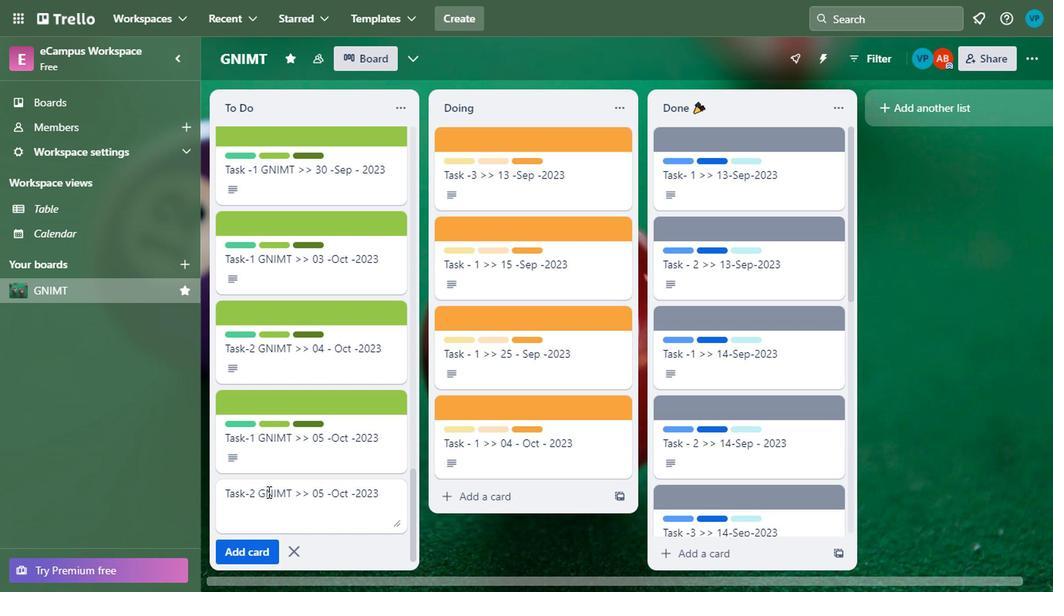 
Action: Mouse moved to (386, 466)
Screenshot: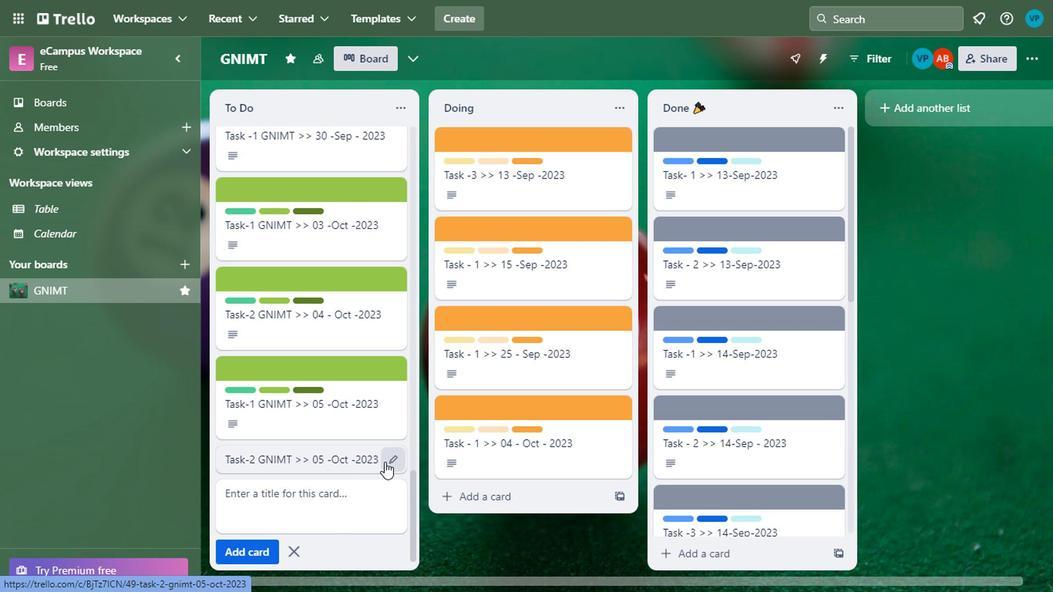
Action: Mouse pressed left at (386, 466)
Screenshot: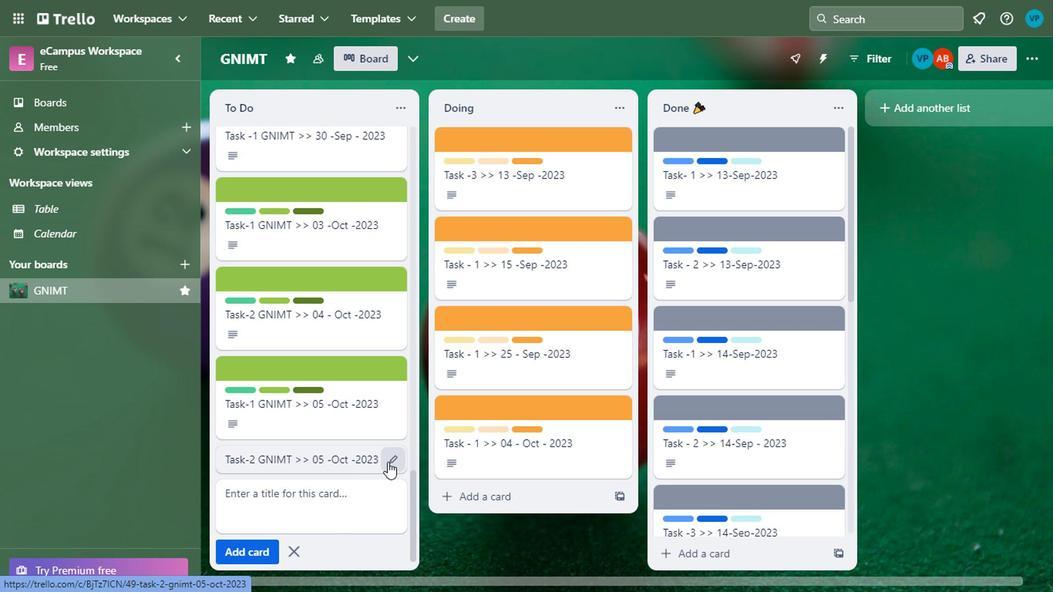 
Action: Mouse moved to (449, 382)
Screenshot: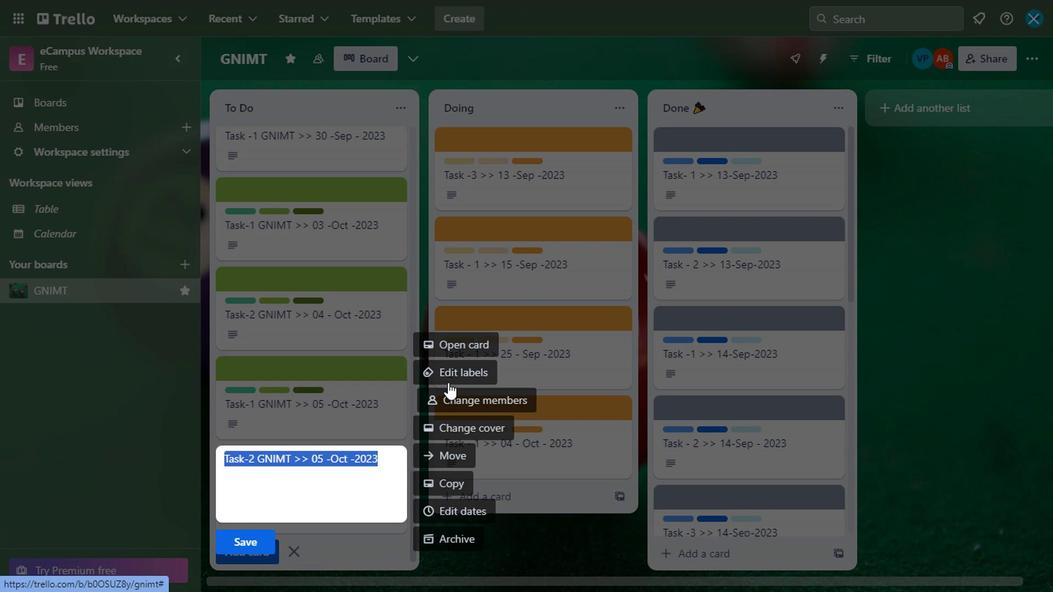 
Action: Mouse pressed left at (449, 382)
Screenshot: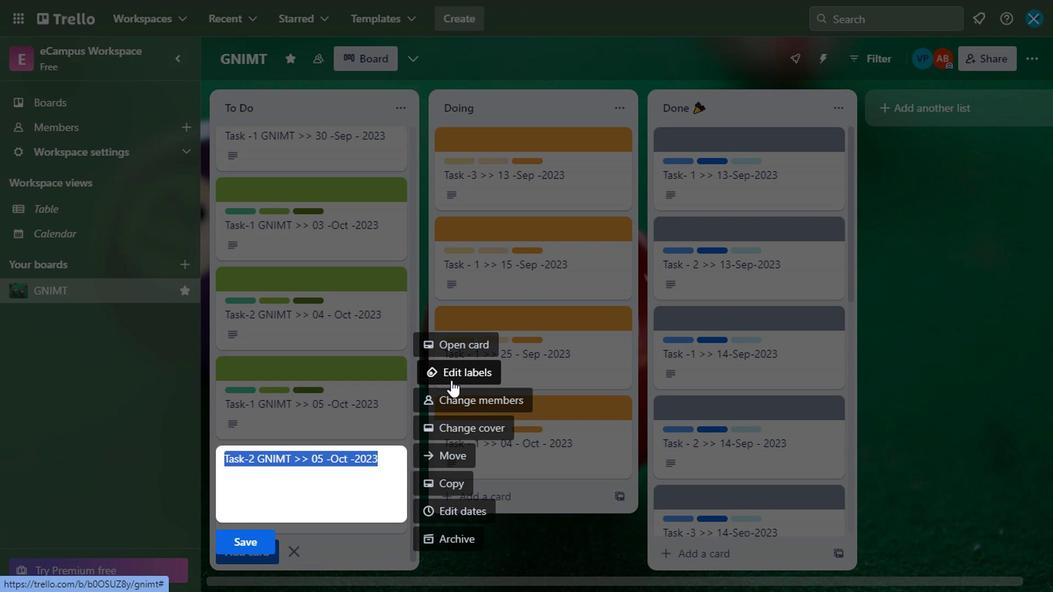 
Action: Mouse moved to (460, 205)
Screenshot: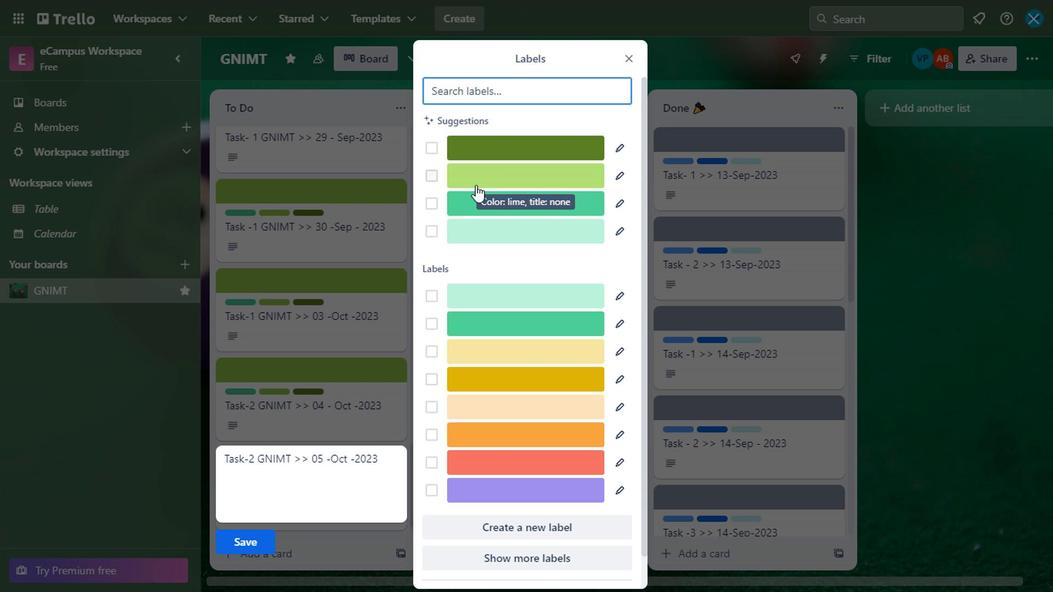 
Action: Mouse pressed left at (460, 205)
Screenshot: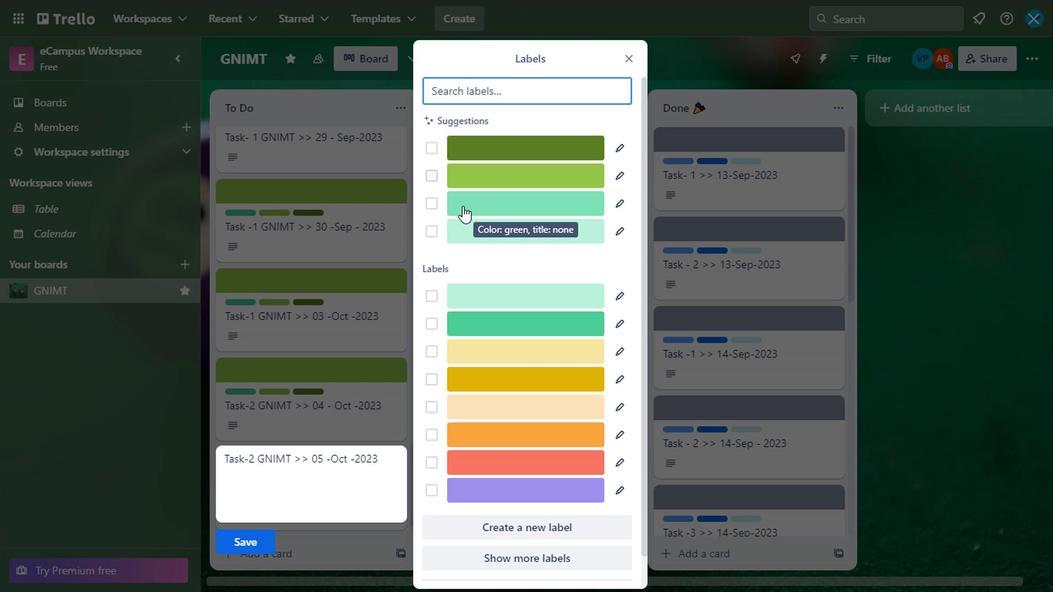 
Action: Mouse moved to (463, 167)
Screenshot: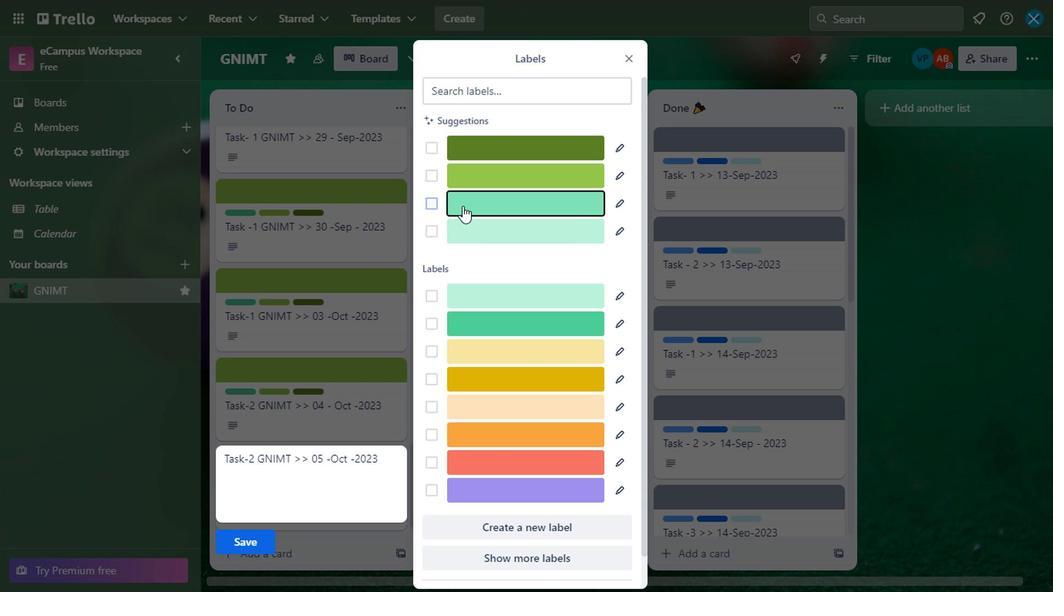 
Action: Mouse pressed left at (463, 167)
Screenshot: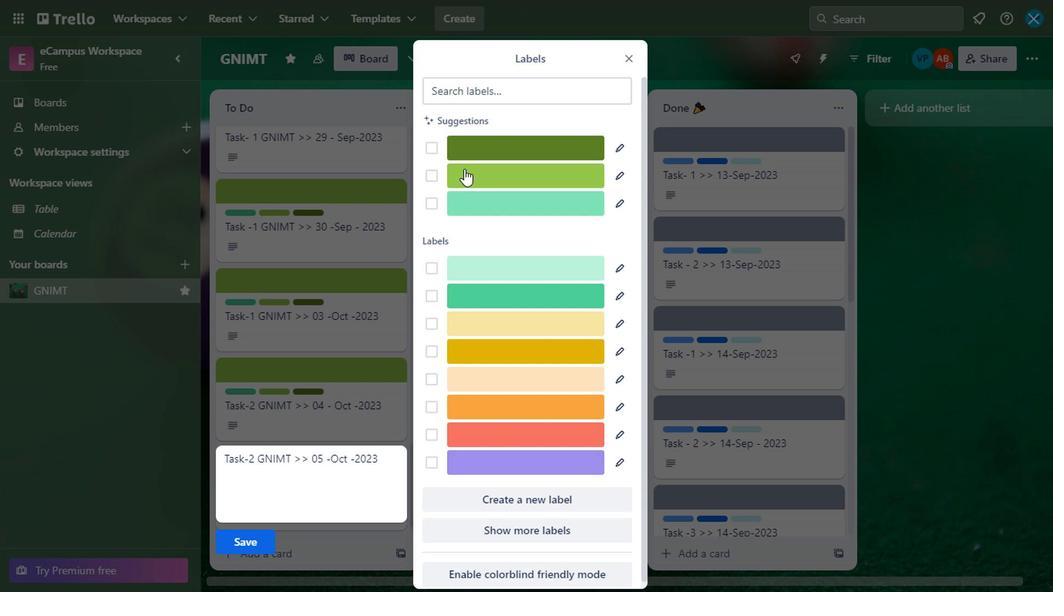 
Action: Mouse moved to (485, 136)
Screenshot: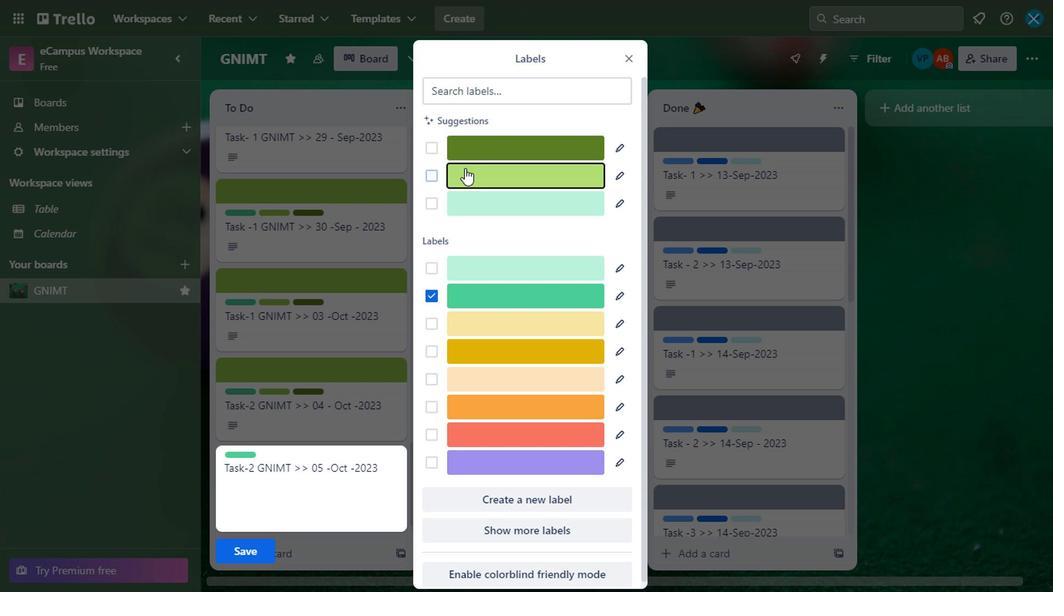 
Action: Mouse pressed left at (485, 136)
Screenshot: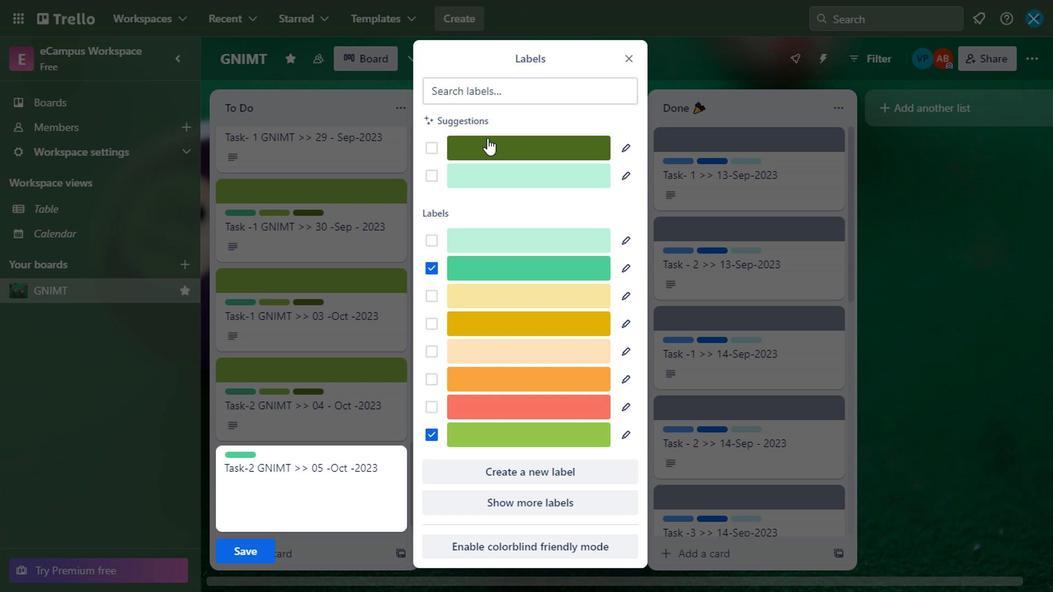 
Action: Mouse moved to (990, 245)
Screenshot: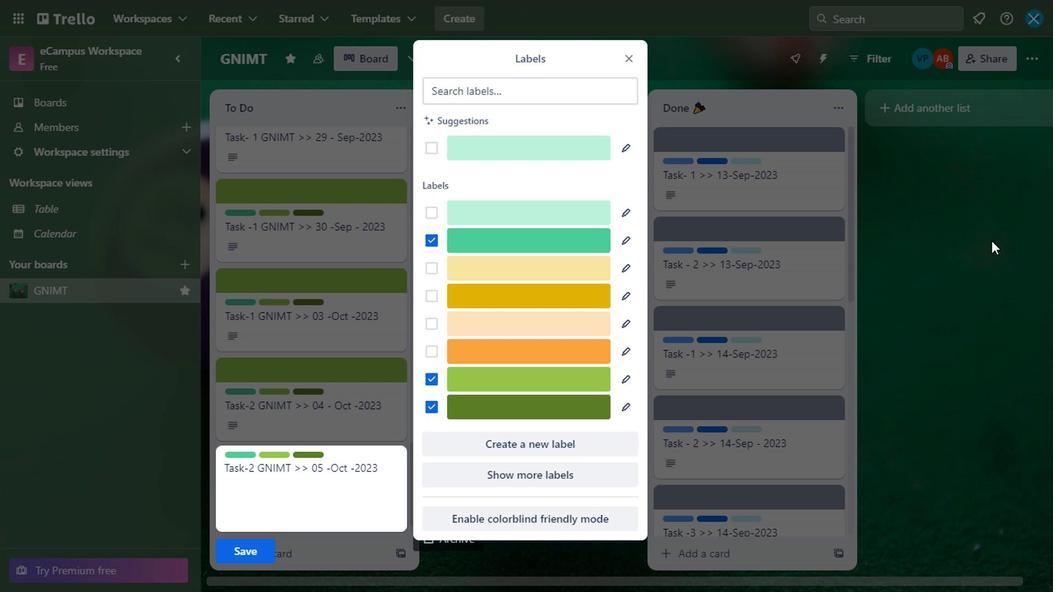 
Action: Mouse pressed left at (990, 245)
Screenshot: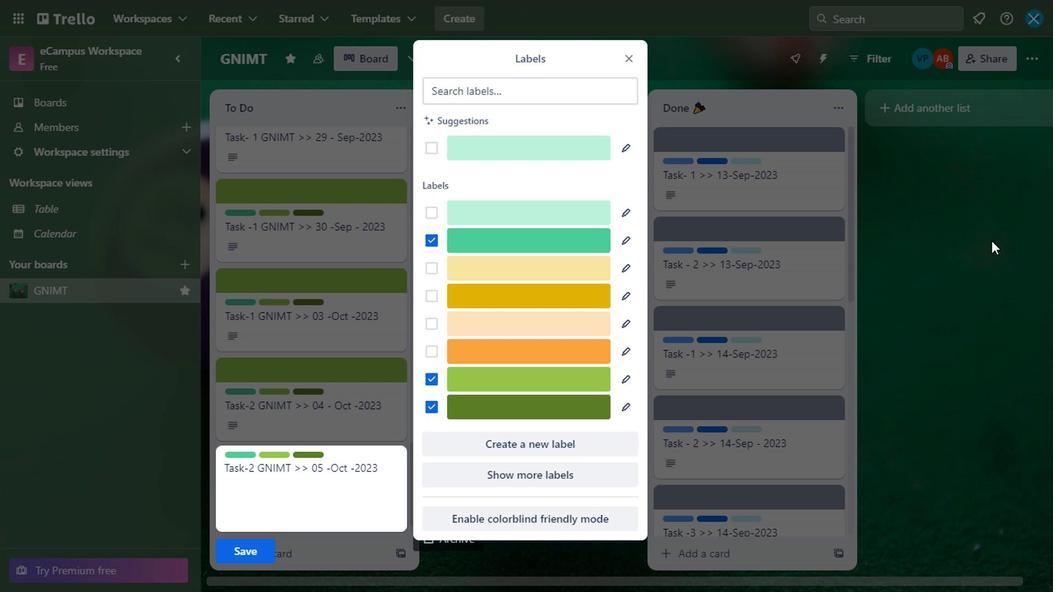 
Action: Mouse moved to (440, 460)
Screenshot: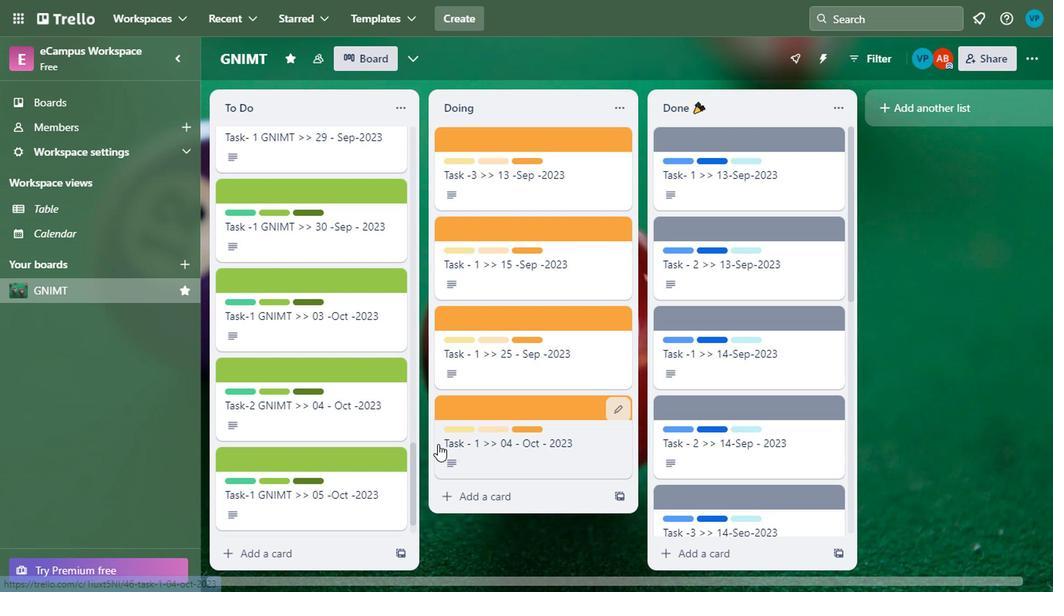 
Action: Mouse scrolled (440, 459) with delta (0, -1)
Screenshot: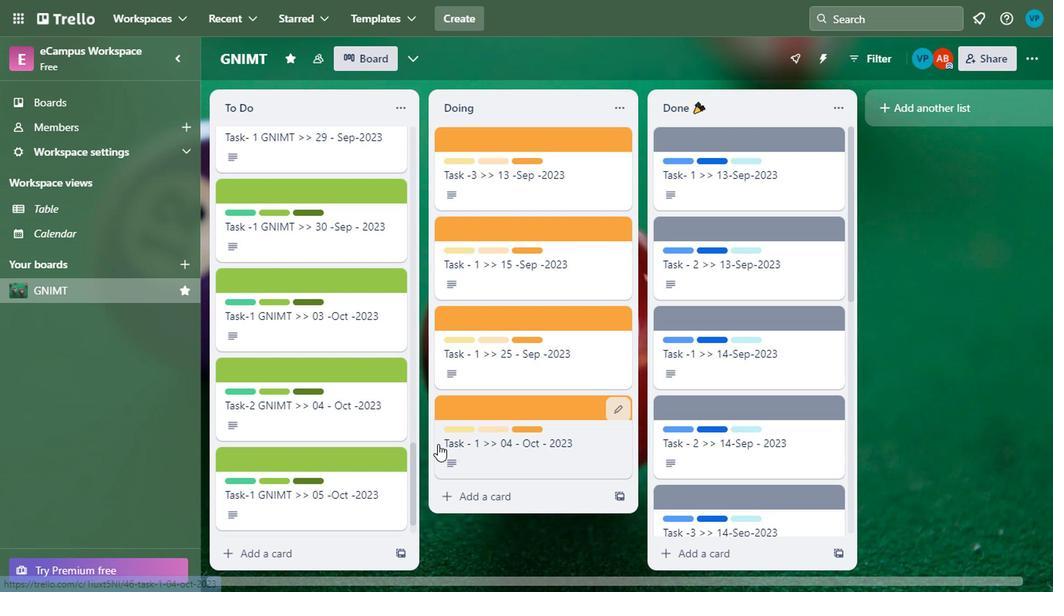 
Action: Mouse moved to (441, 464)
Screenshot: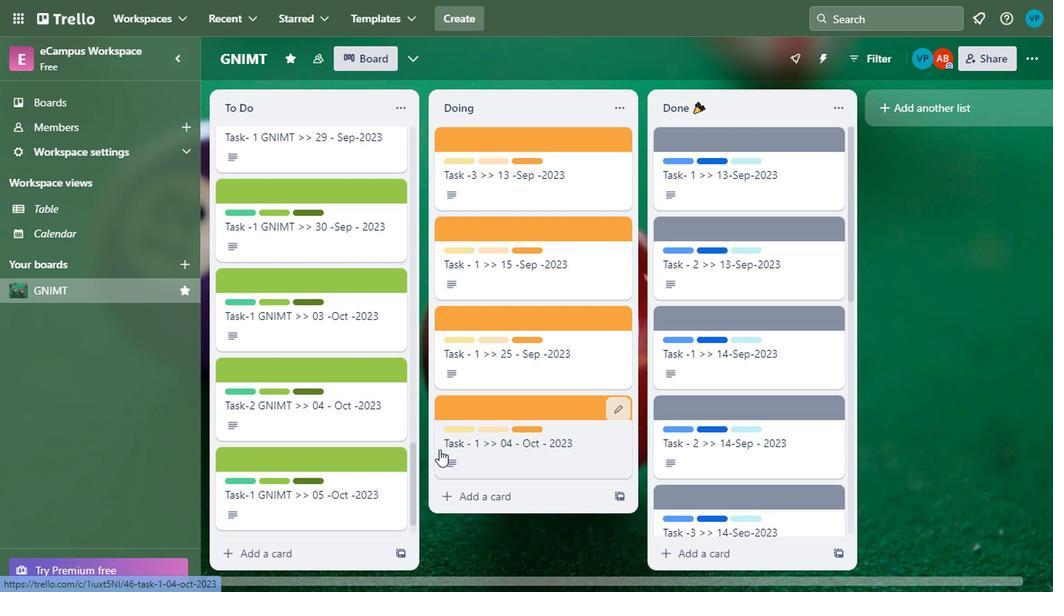 
Action: Mouse scrolled (441, 463) with delta (0, -1)
Screenshot: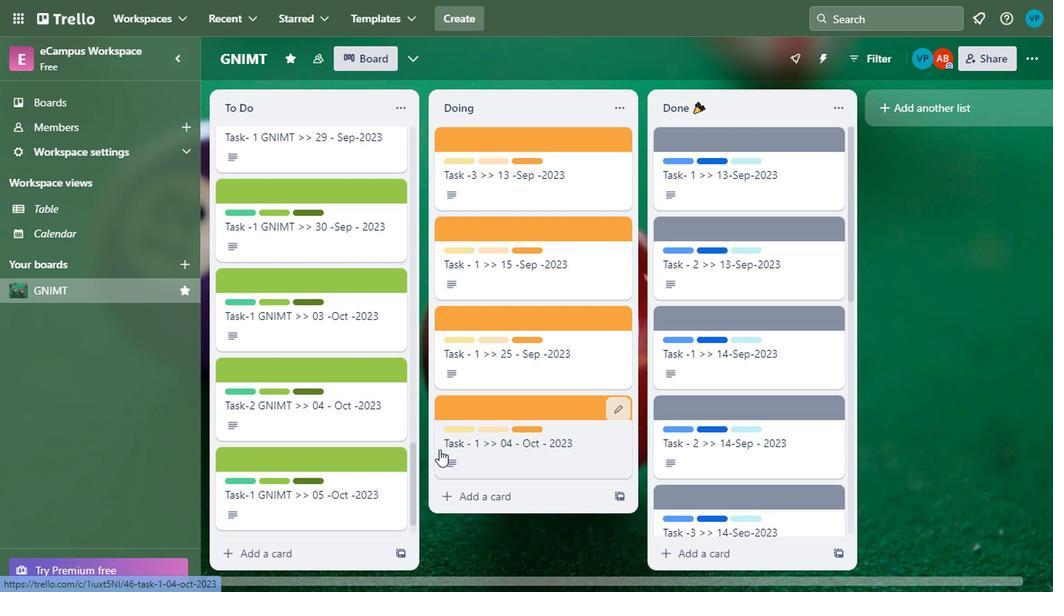 
Action: Mouse moved to (441, 464)
Screenshot: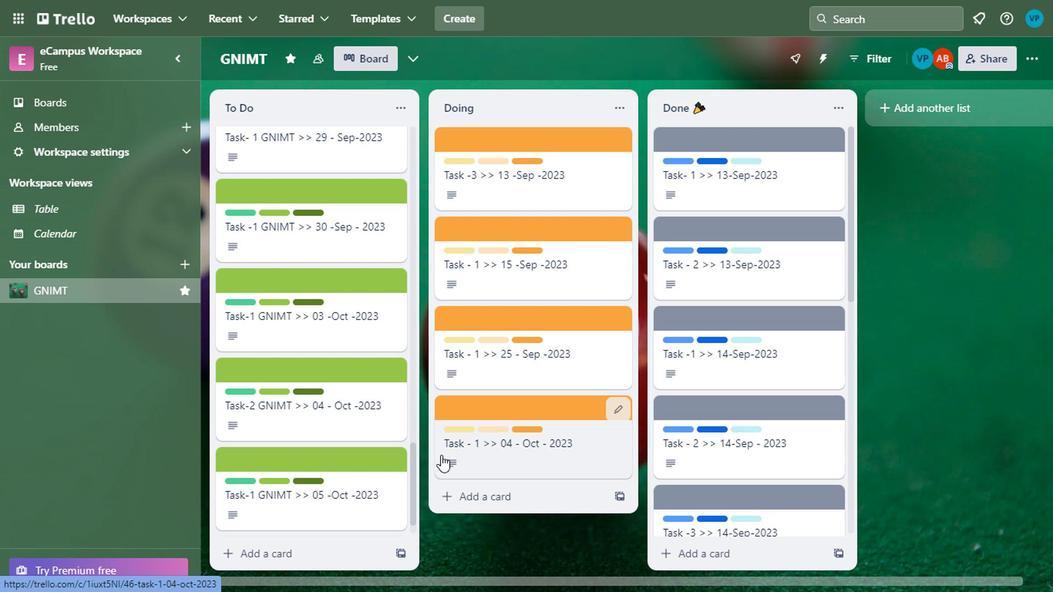 
Action: Mouse scrolled (441, 463) with delta (0, -1)
Screenshot: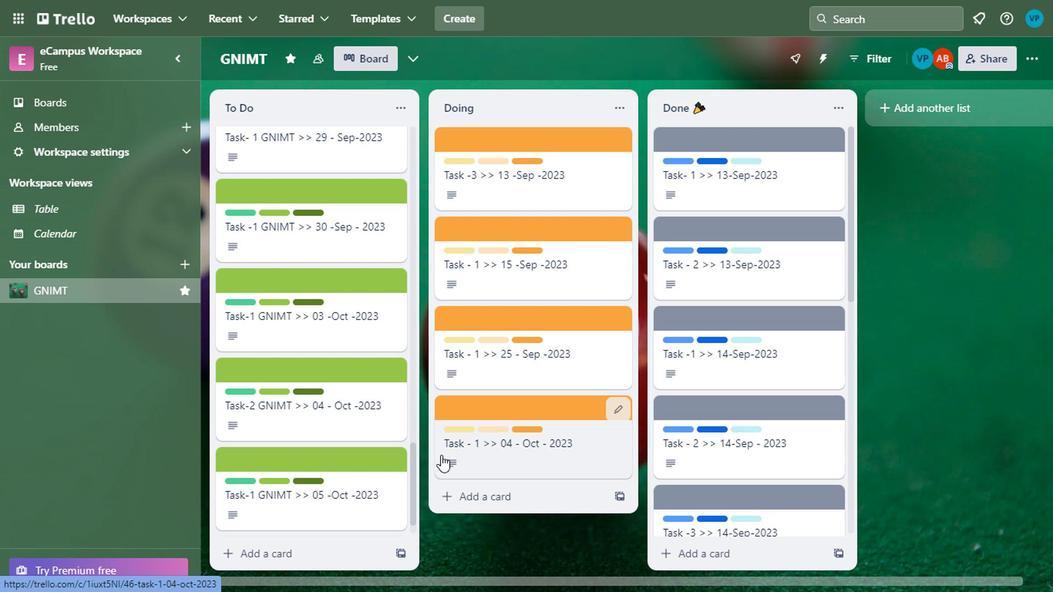 
Action: Mouse scrolled (441, 463) with delta (0, -1)
Screenshot: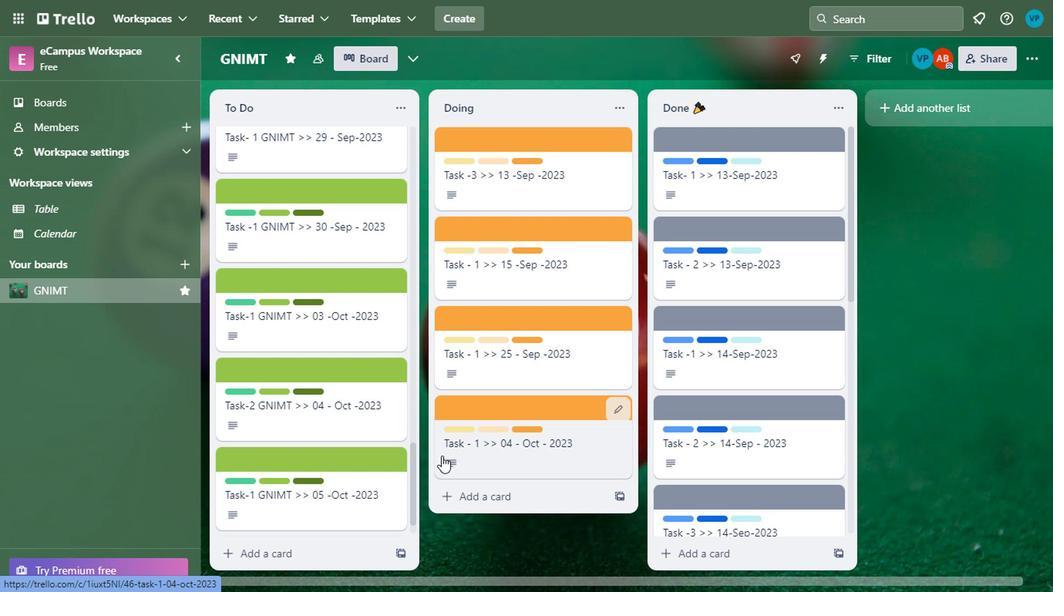 
Action: Mouse moved to (442, 464)
Screenshot: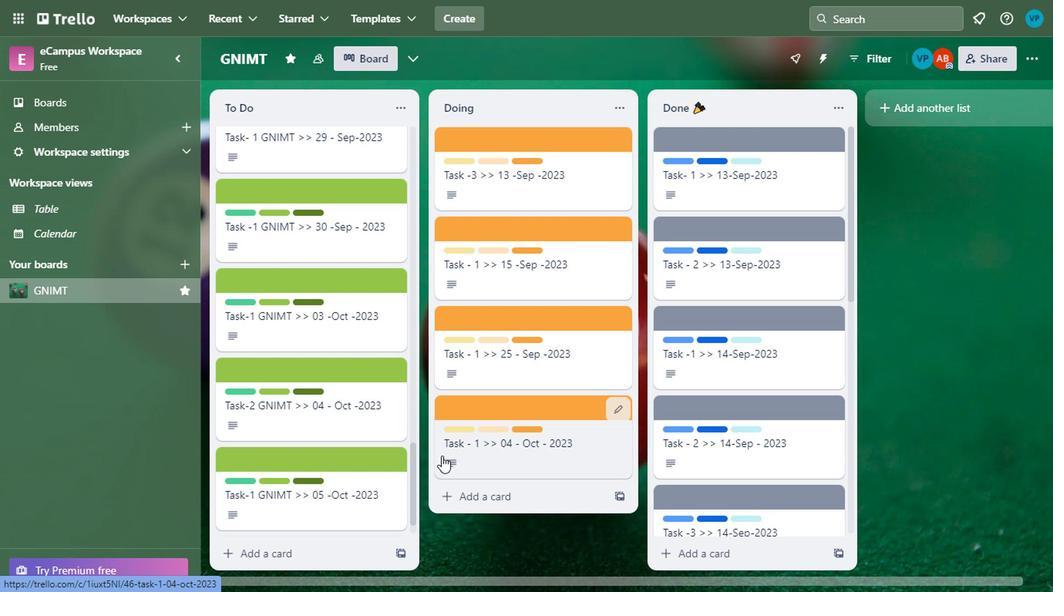 
Action: Mouse scrolled (442, 464) with delta (0, 0)
Screenshot: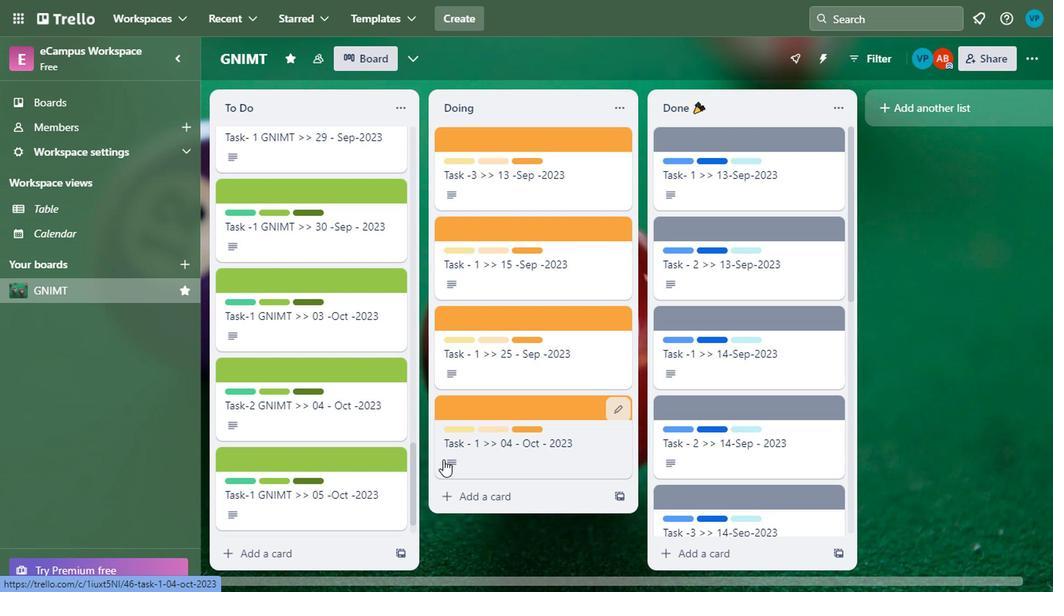 
Action: Mouse scrolled (442, 464) with delta (0, 0)
Screenshot: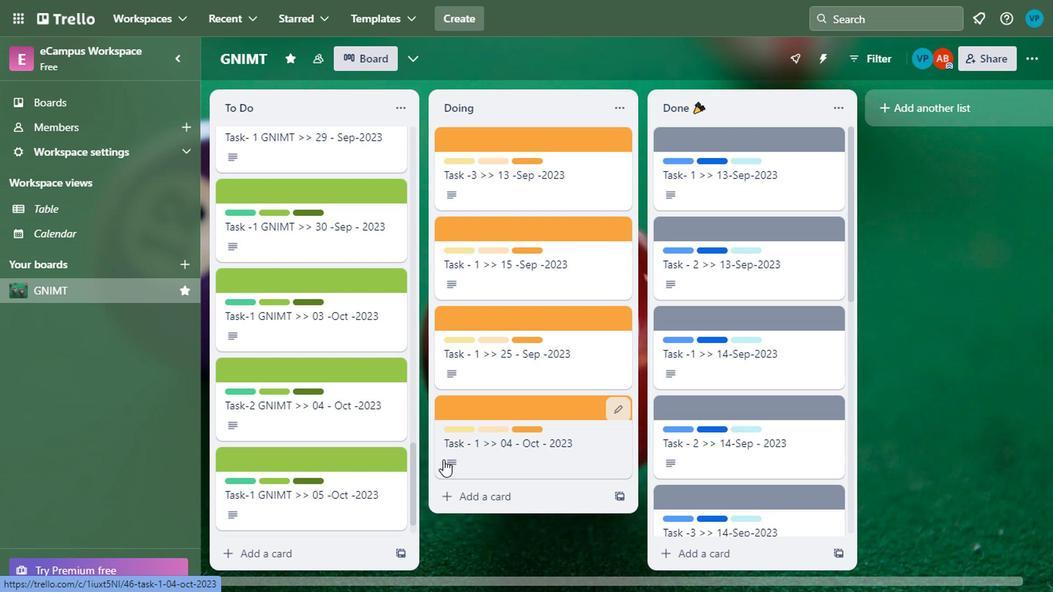 
Action: Mouse moved to (440, 466)
Screenshot: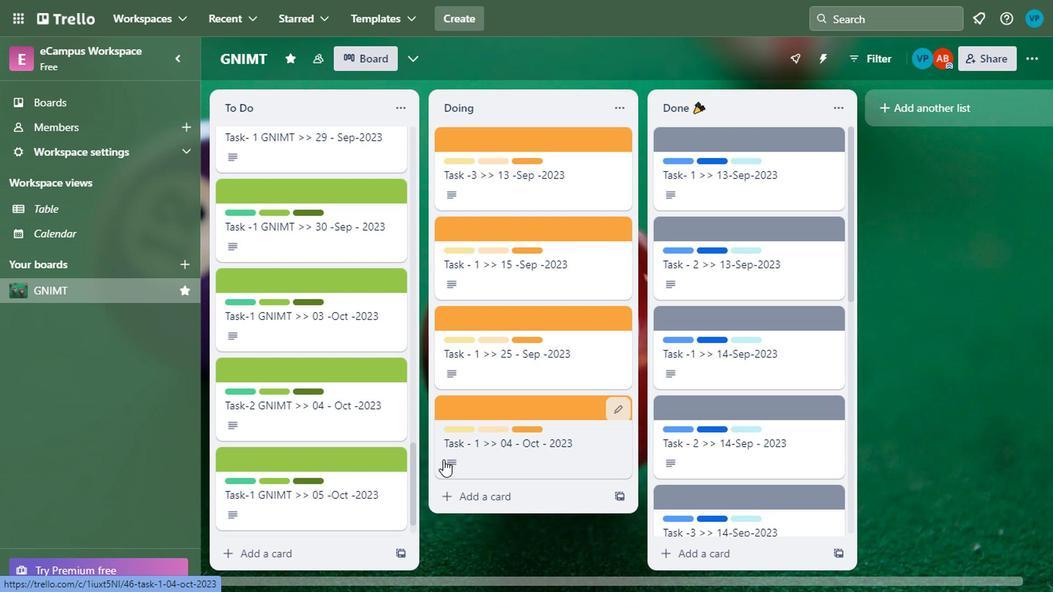 
Action: Mouse scrolled (440, 465) with delta (0, 0)
Screenshot: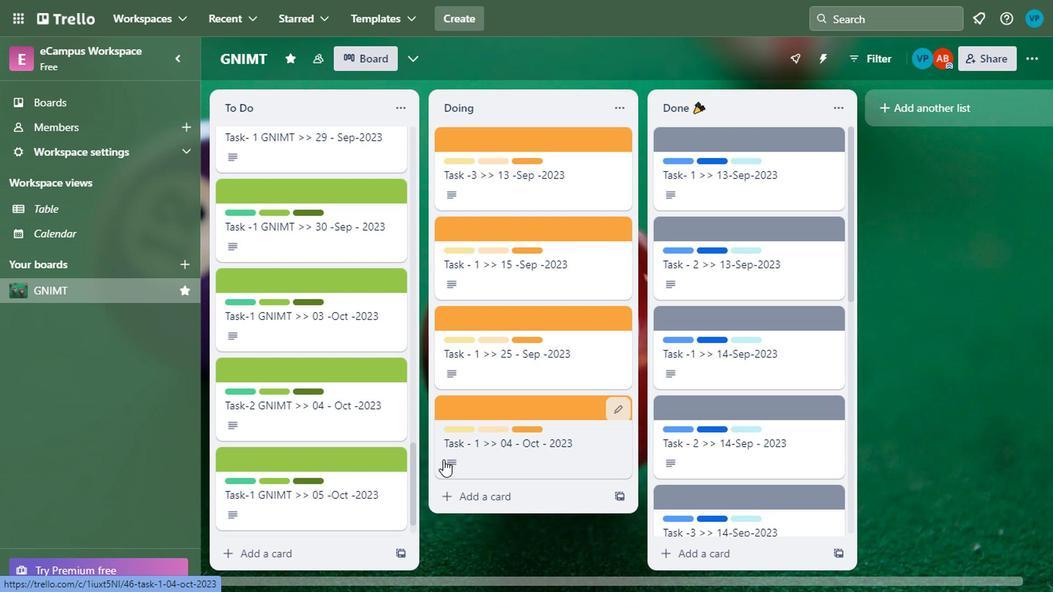 
Action: Mouse moved to (377, 467)
Screenshot: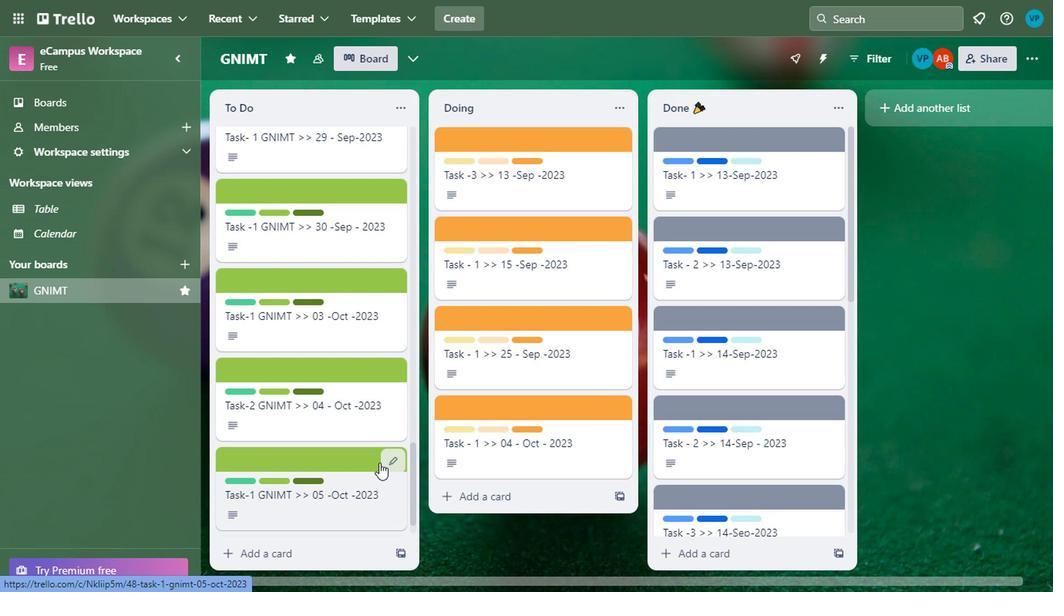 
Action: Mouse scrolled (377, 466) with delta (0, -1)
Screenshot: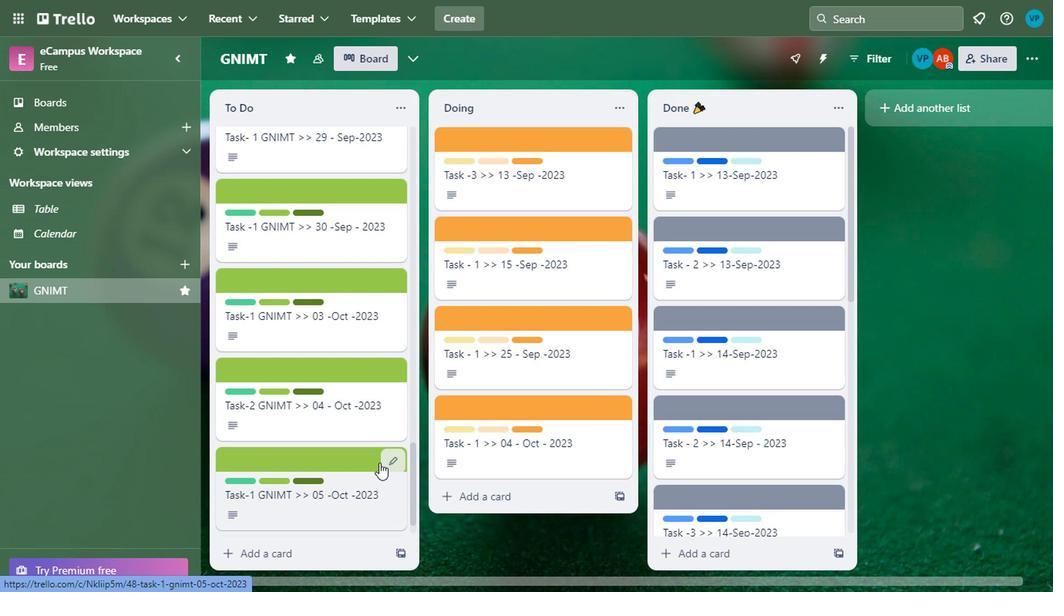 
Action: Mouse moved to (377, 467)
Screenshot: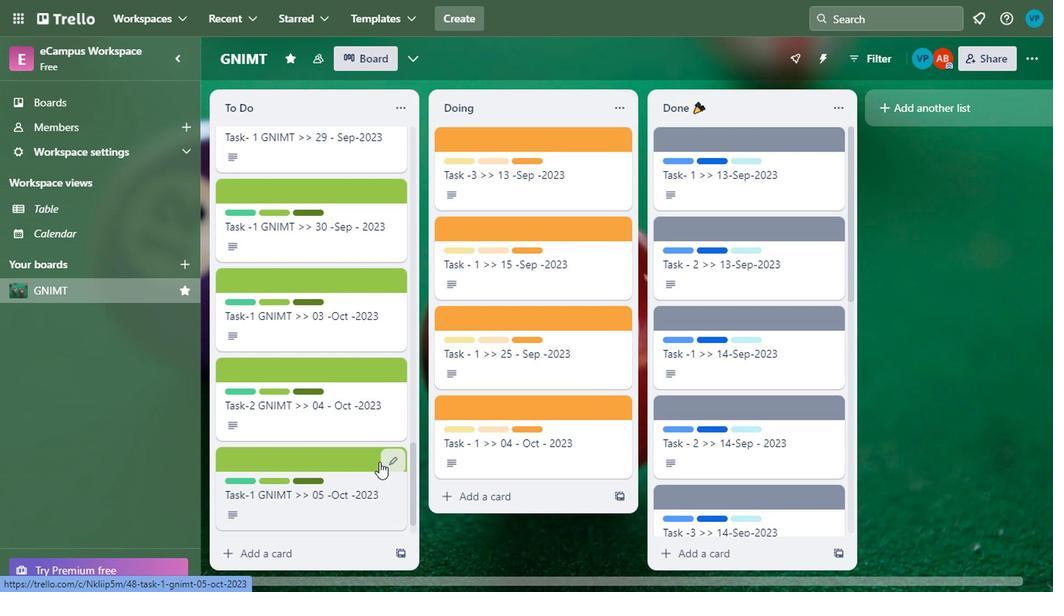 
Action: Mouse scrolled (377, 466) with delta (0, -1)
Screenshot: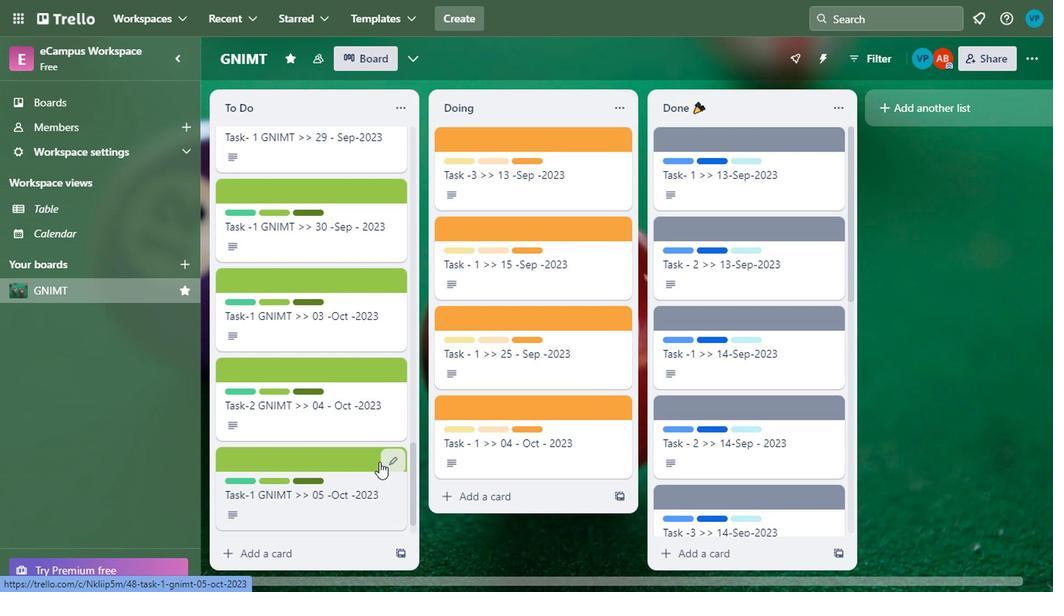 
Action: Mouse moved to (377, 468)
Screenshot: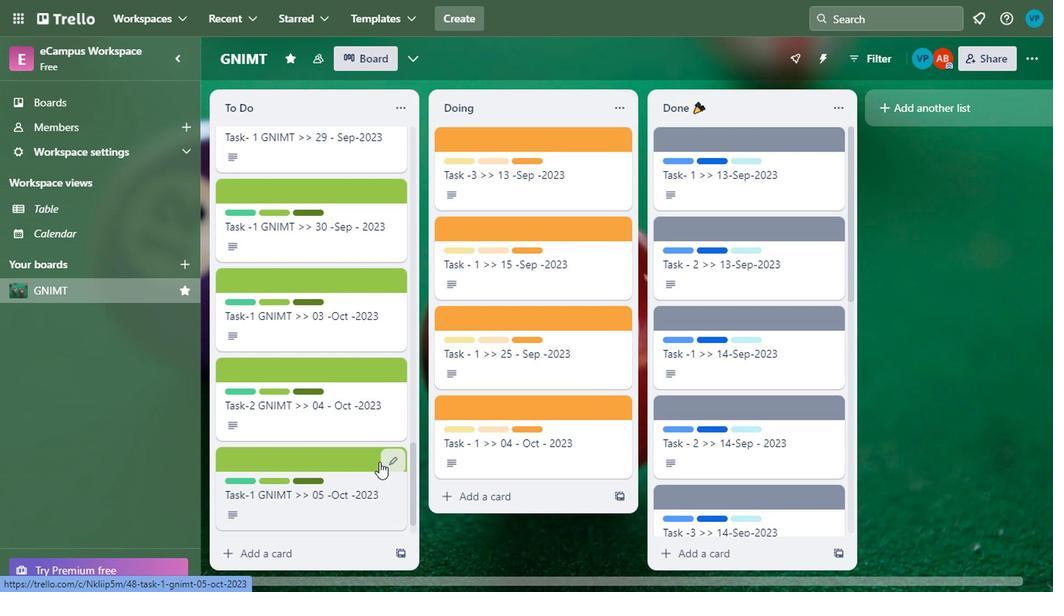 
Action: Mouse scrolled (377, 467) with delta (0, 0)
Screenshot: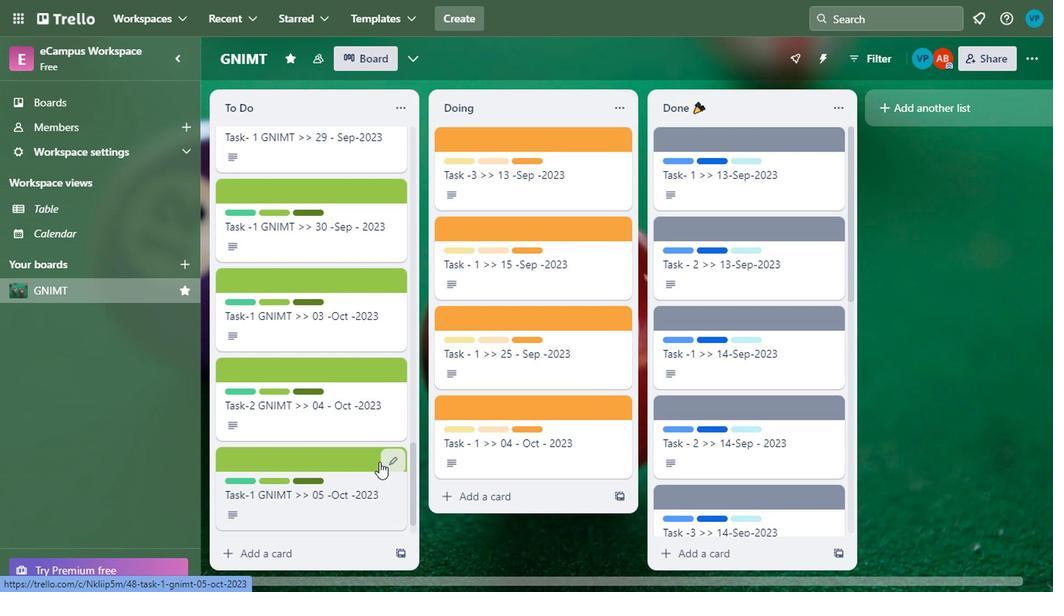 
Action: Mouse scrolled (377, 467) with delta (0, 0)
Screenshot: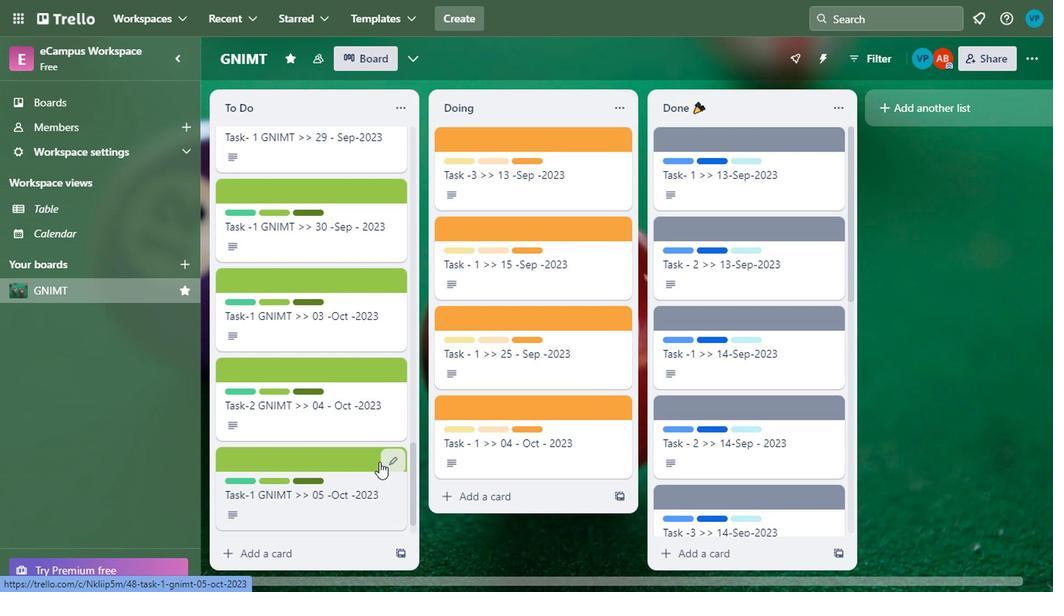 
Action: Mouse moved to (377, 469)
Screenshot: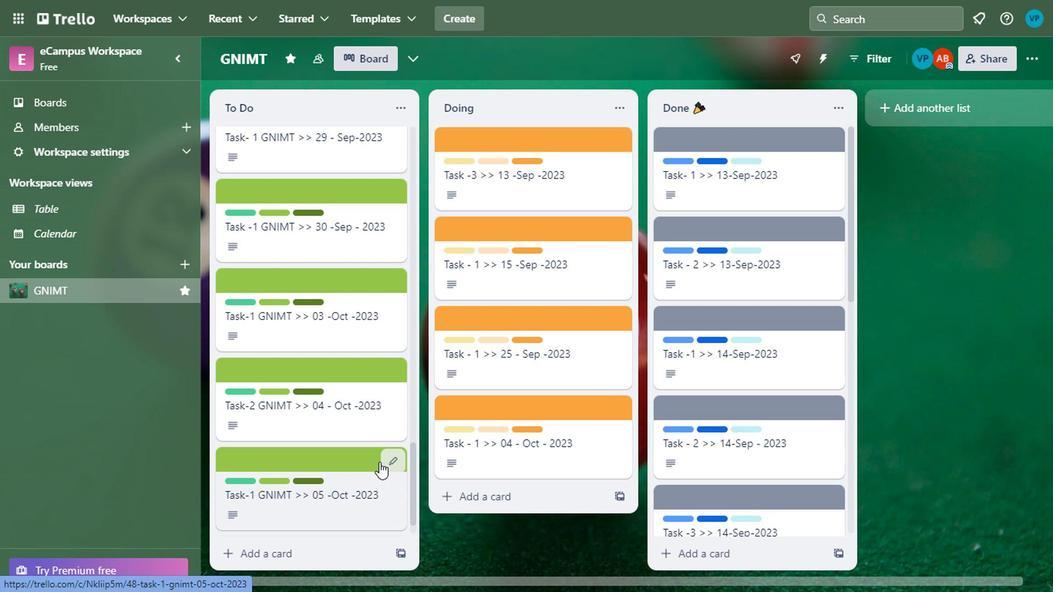 
Action: Mouse scrolled (377, 468) with delta (0, -1)
Screenshot: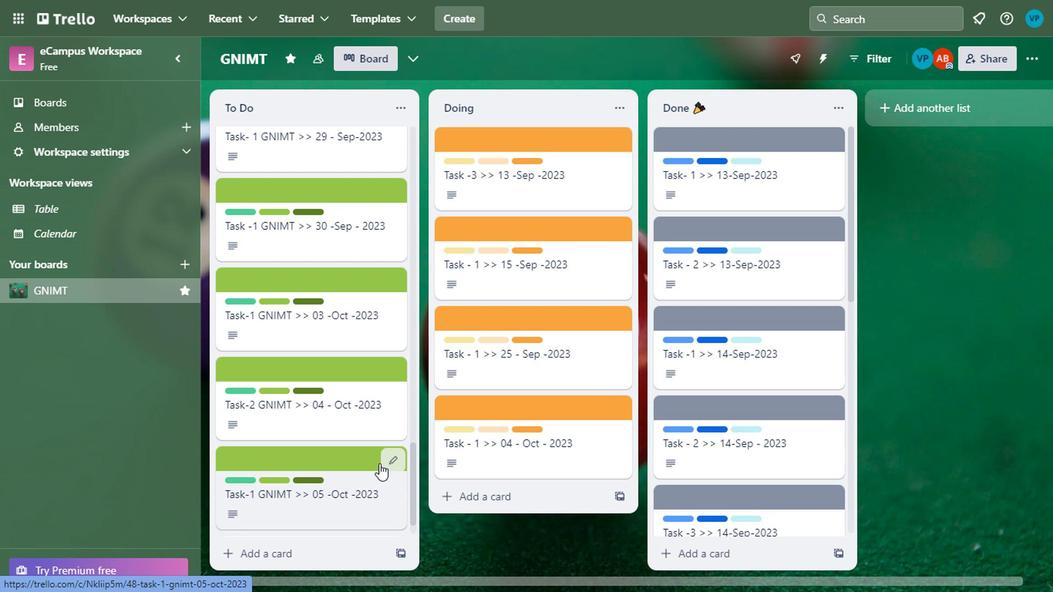 
Action: Mouse moved to (468, 506)
Screenshot: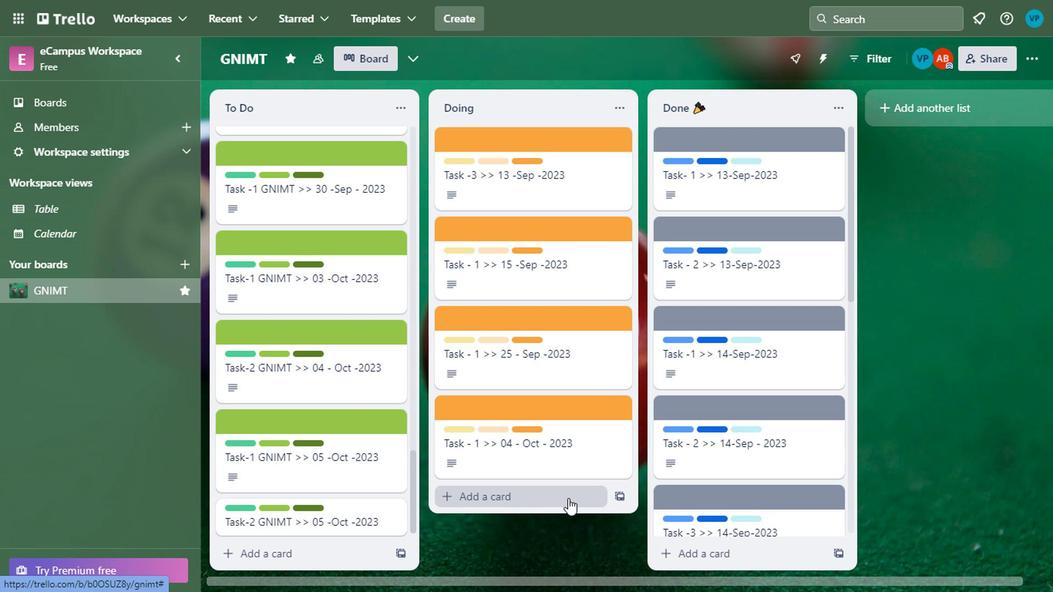 
Action: Mouse scrolled (468, 505) with delta (0, 0)
Screenshot: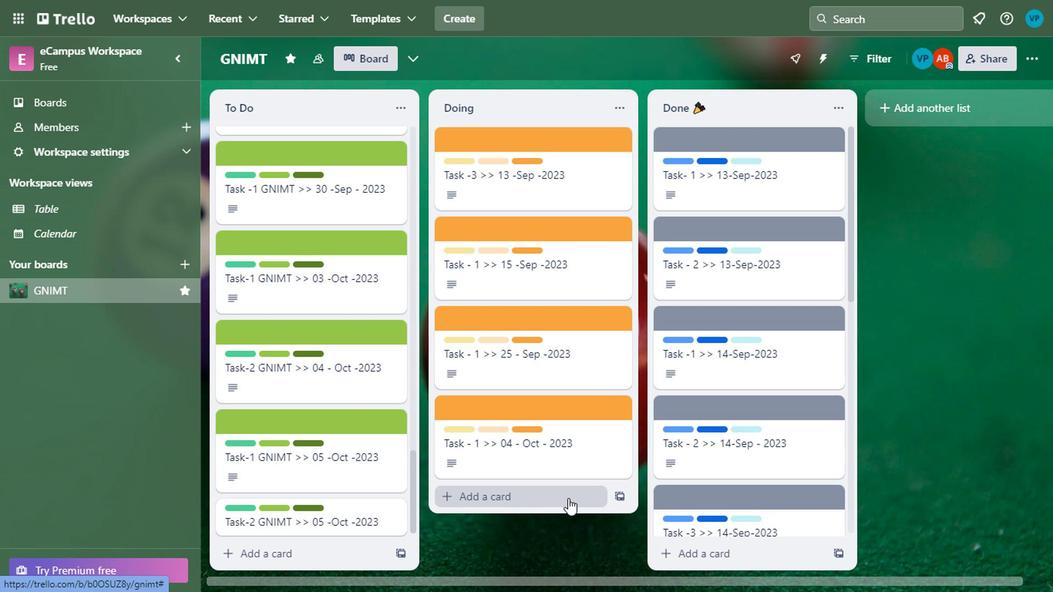 
Action: Mouse moved to (456, 511)
Screenshot: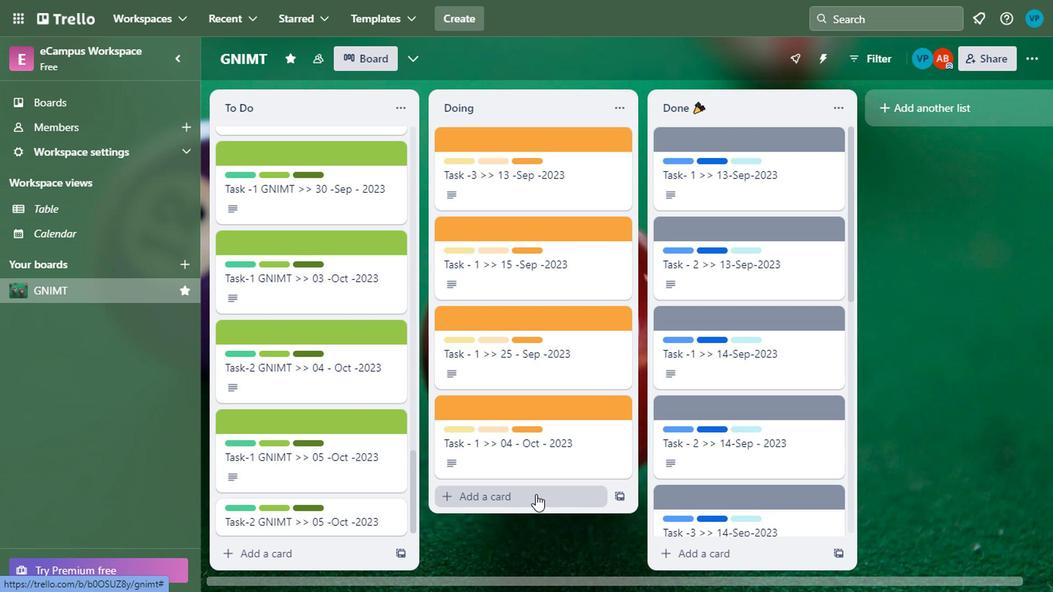
Action: Mouse scrolled (456, 511) with delta (0, 0)
Screenshot: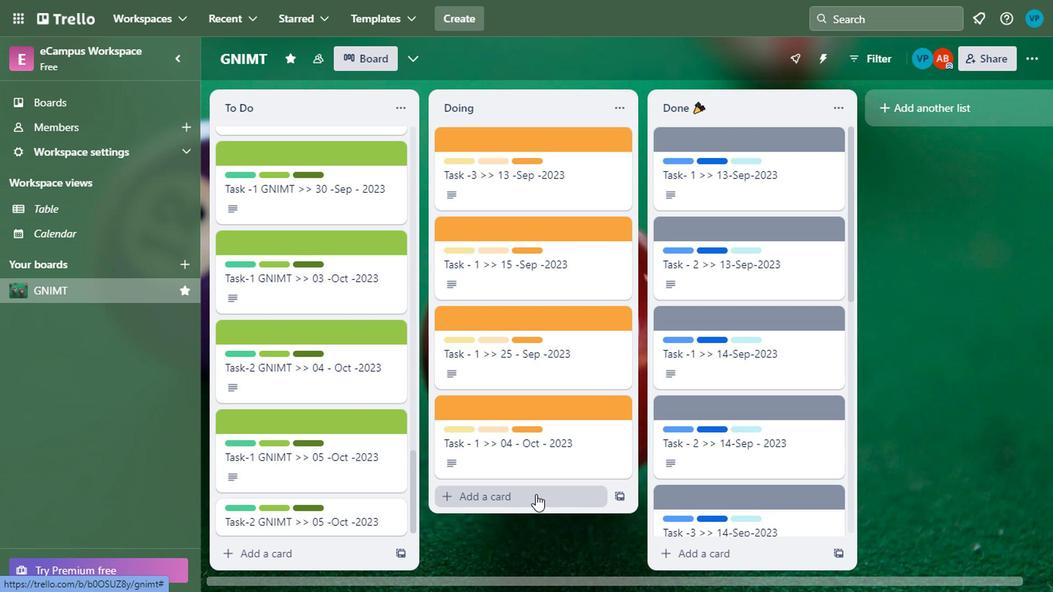 
Action: Mouse moved to (449, 514)
Screenshot: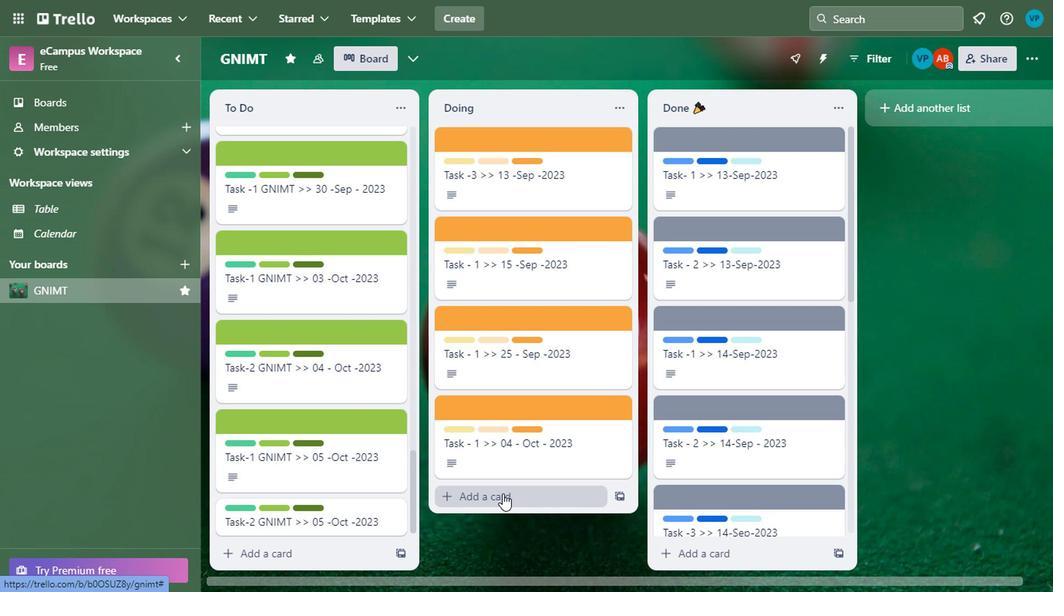 
Action: Mouse scrolled (449, 513) with delta (0, 0)
Screenshot: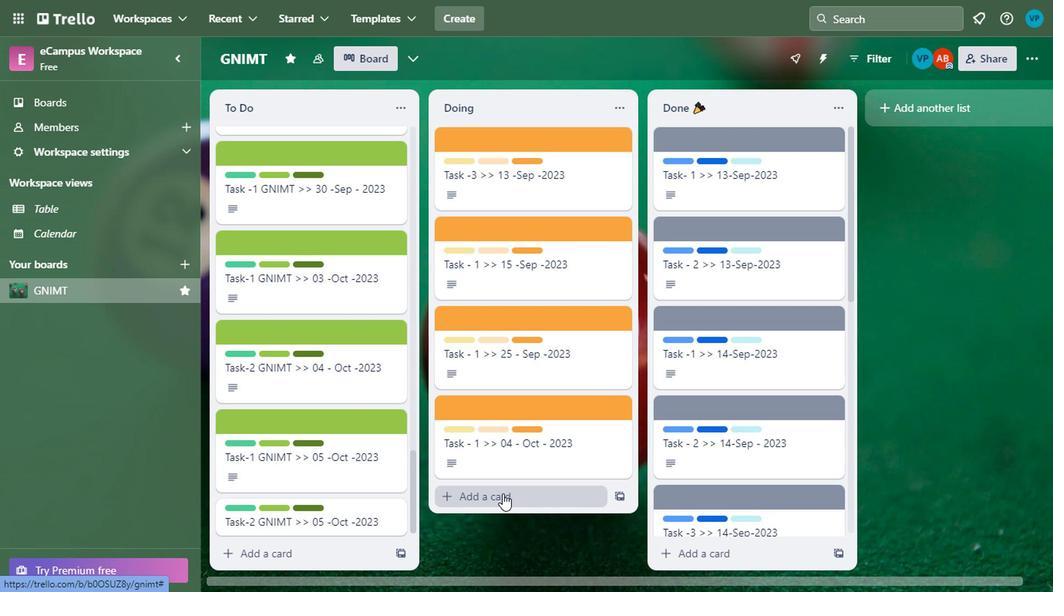 
Action: Mouse moved to (443, 518)
Screenshot: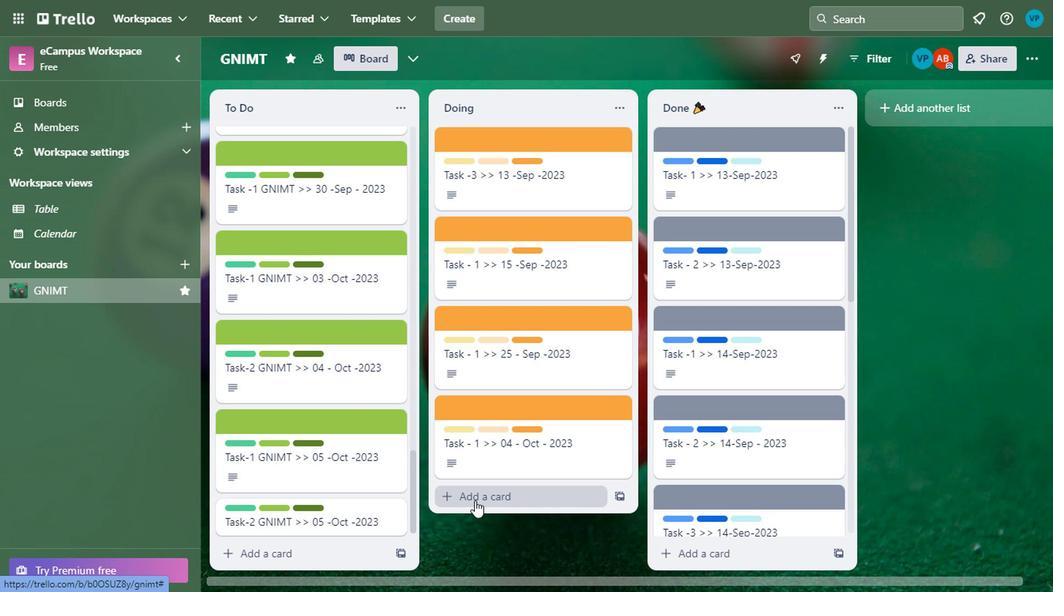 
Action: Mouse scrolled (443, 517) with delta (0, -1)
Screenshot: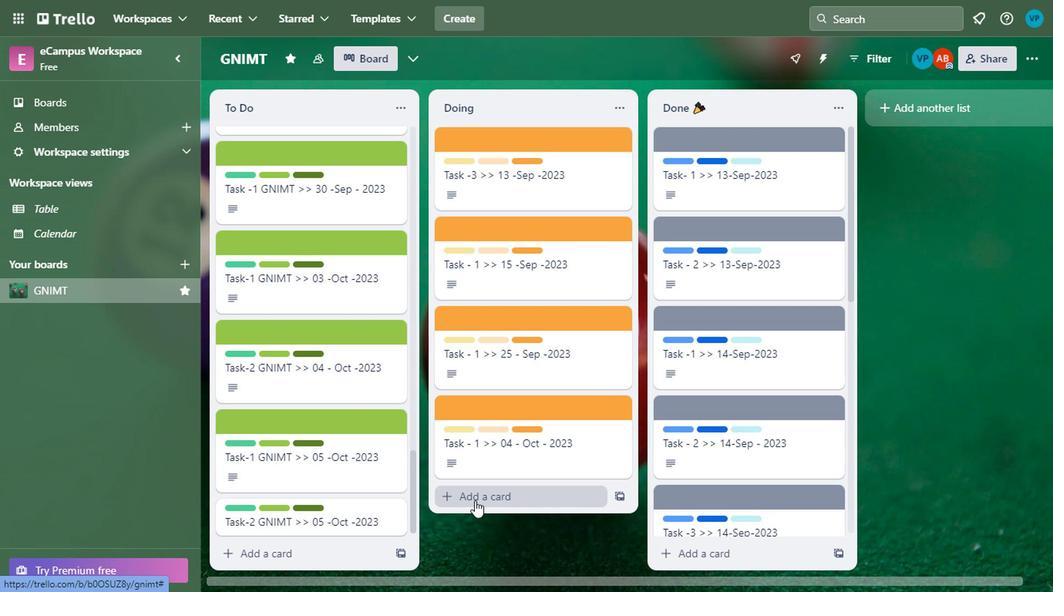 
Action: Mouse moved to (443, 519)
Screenshot: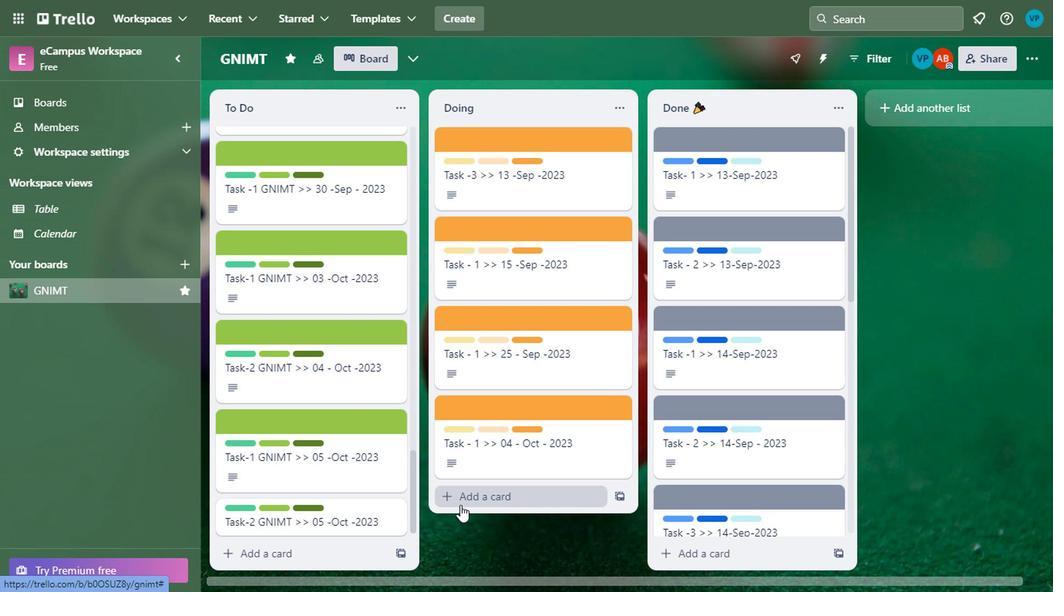 
Action: Mouse scrolled (443, 518) with delta (0, 0)
Screenshot: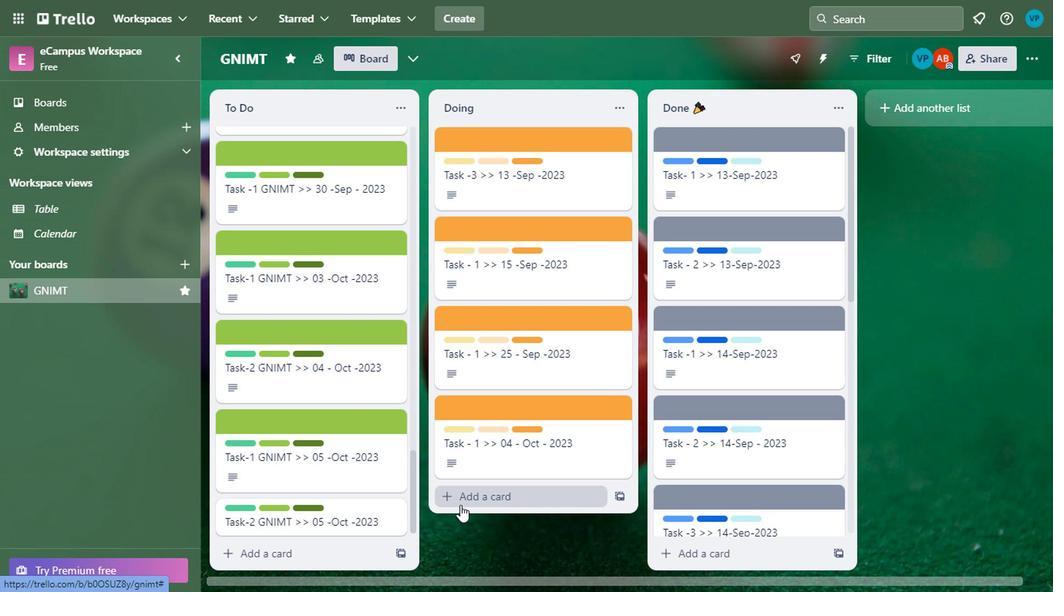 
Action: Mouse moved to (362, 542)
Screenshot: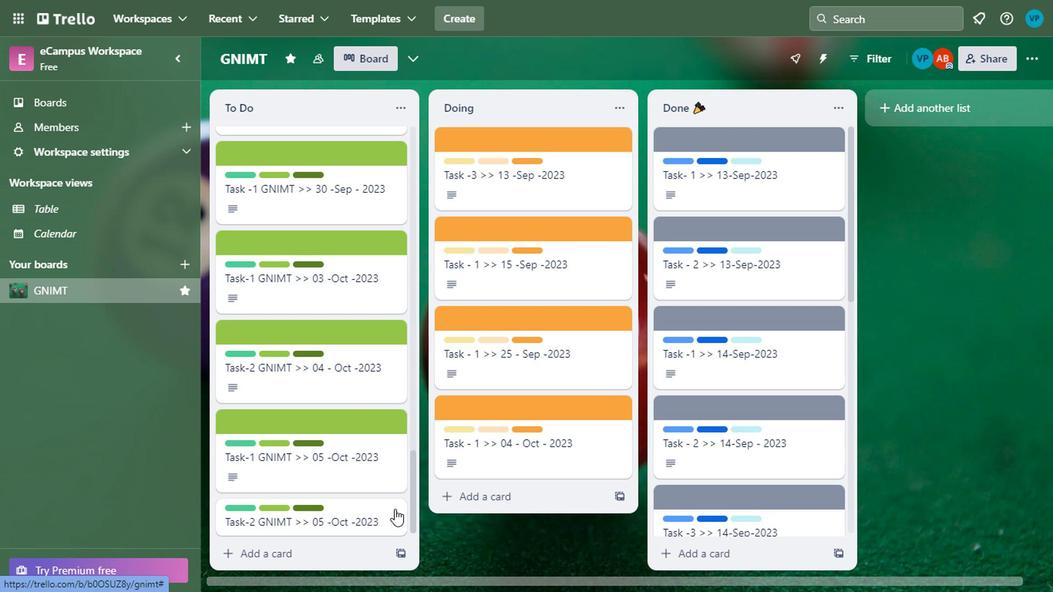 
Action: Mouse scrolled (362, 541) with delta (0, -1)
Screenshot: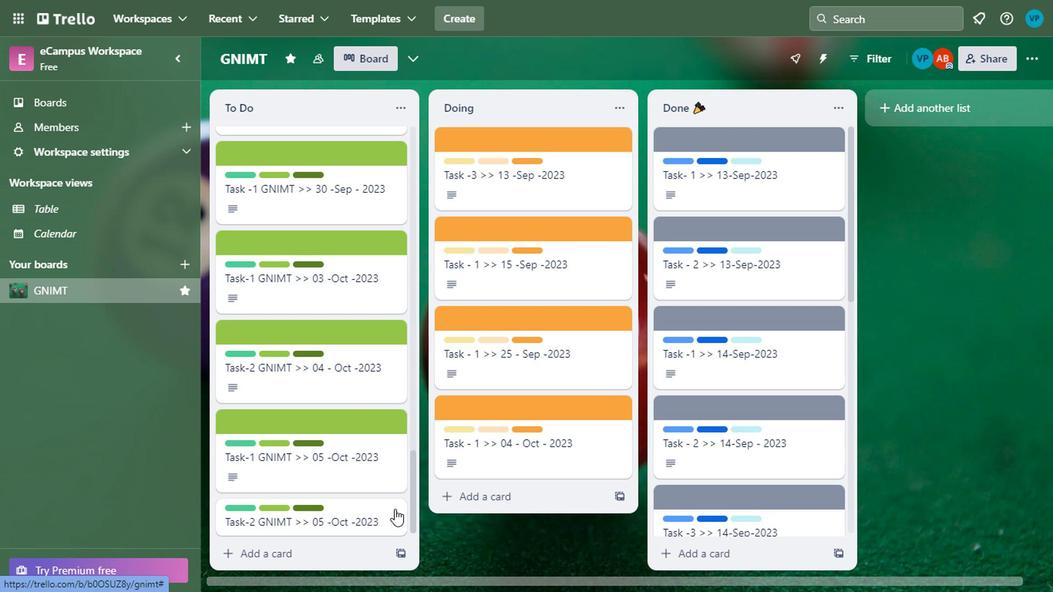 
Action: Mouse scrolled (362, 541) with delta (0, -1)
Screenshot: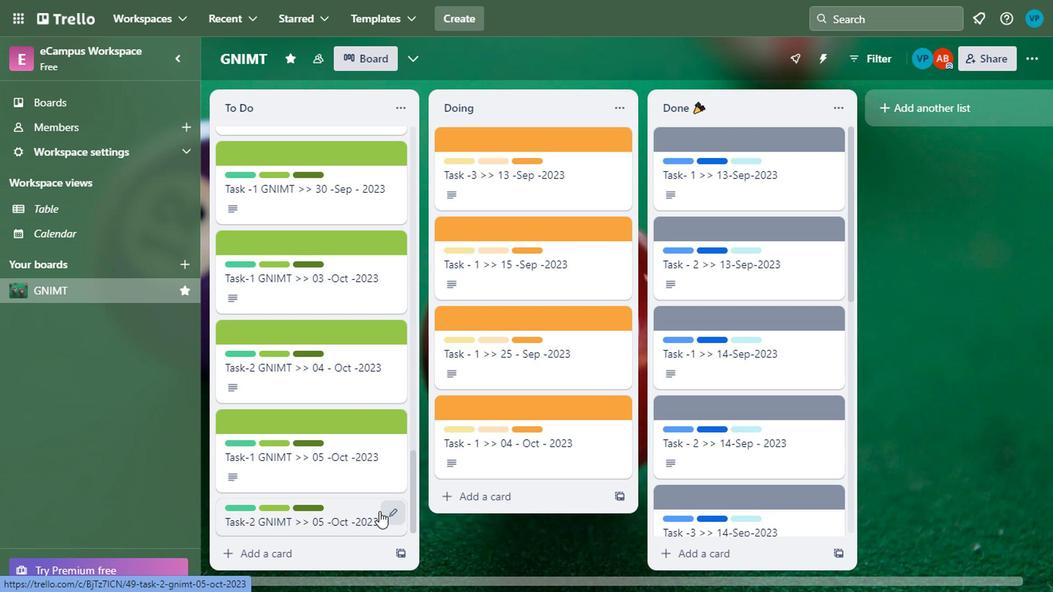 
Action: Mouse moved to (276, 534)
Screenshot: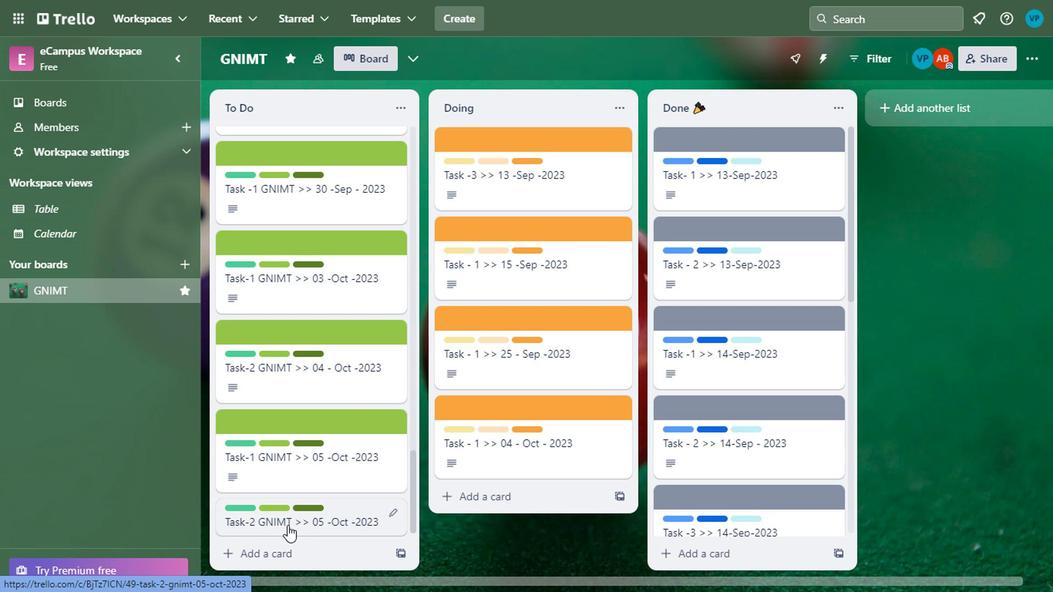 
Action: Mouse pressed left at (276, 534)
Screenshot: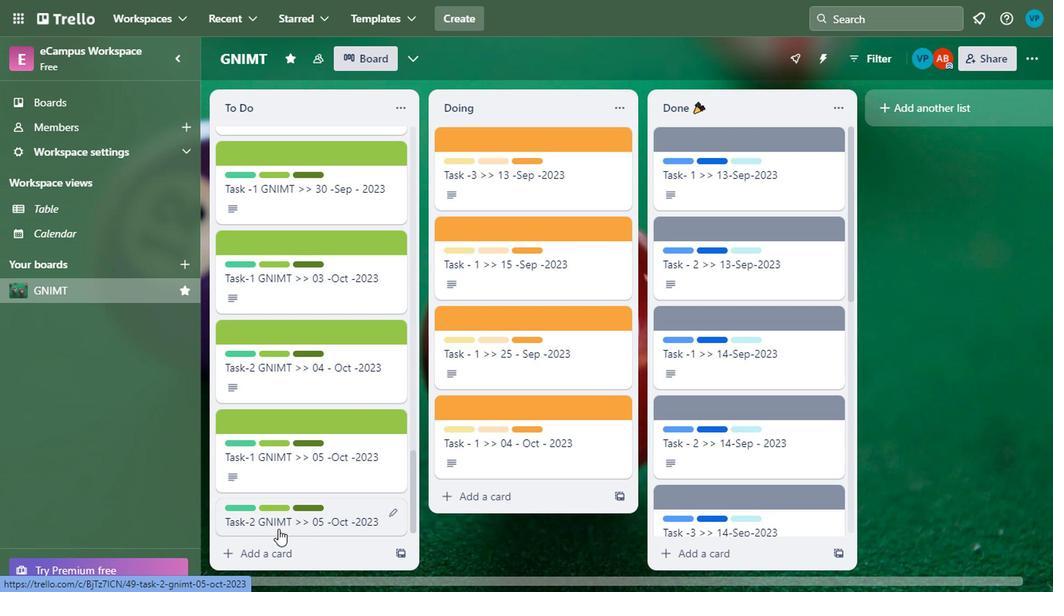
Action: Mouse moved to (397, 234)
Screenshot: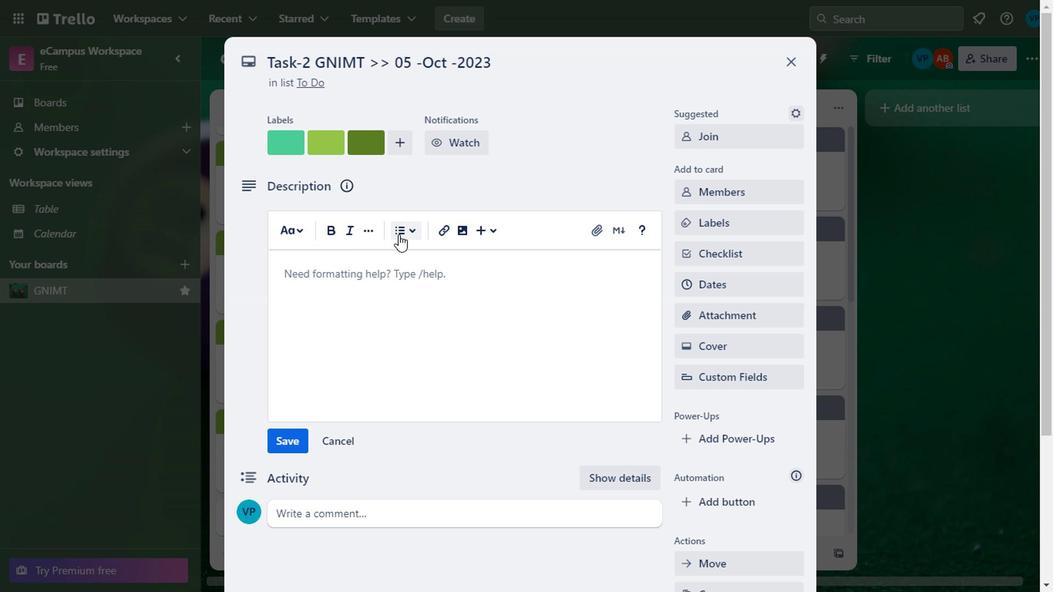 
Action: Mouse pressed left at (397, 234)
Screenshot: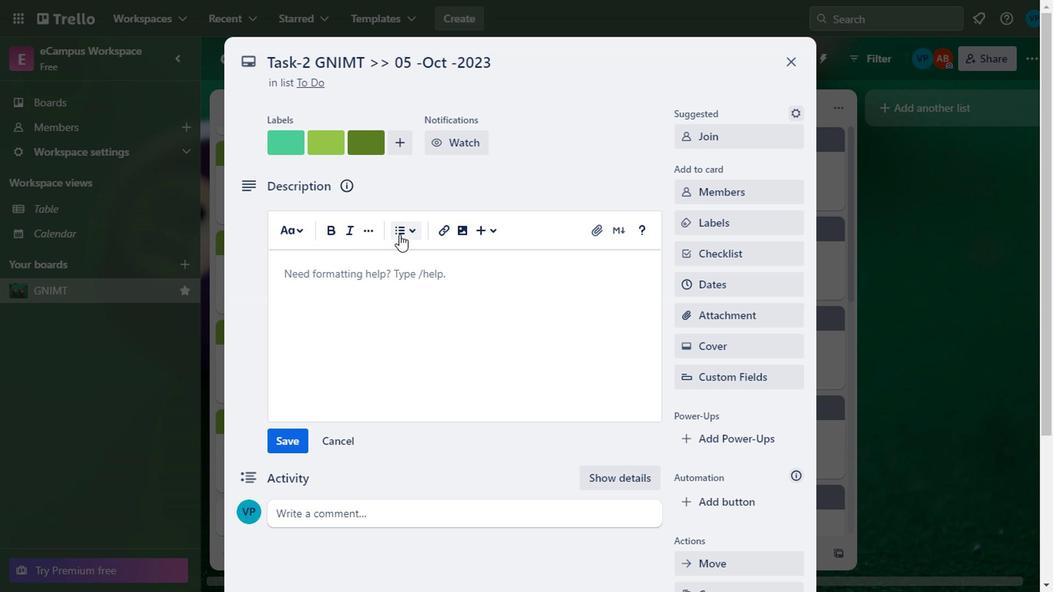 
Action: Mouse moved to (421, 288)
Screenshot: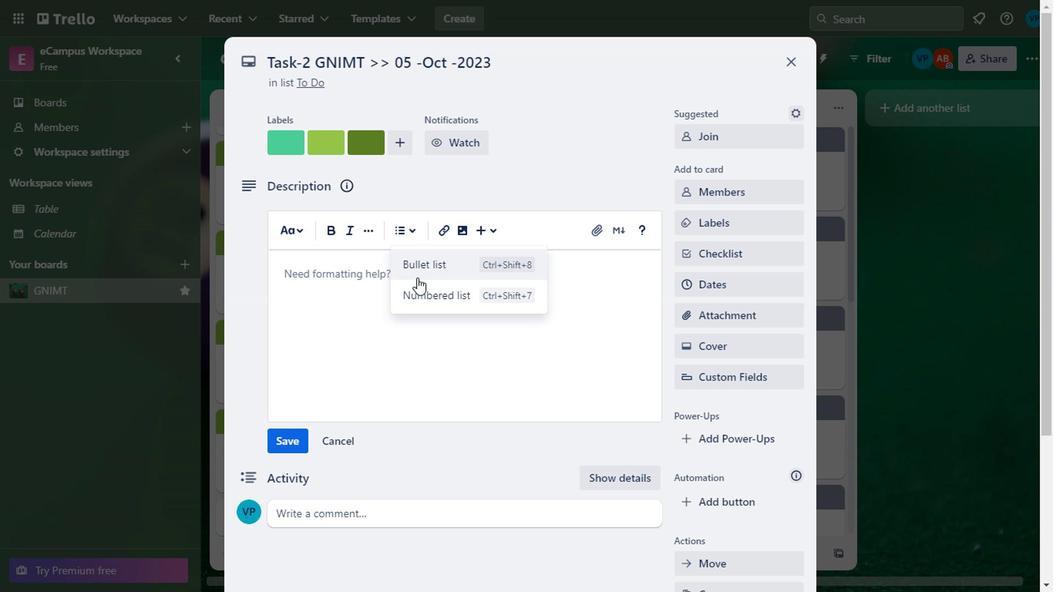 
Action: Mouse pressed left at (421, 288)
Screenshot: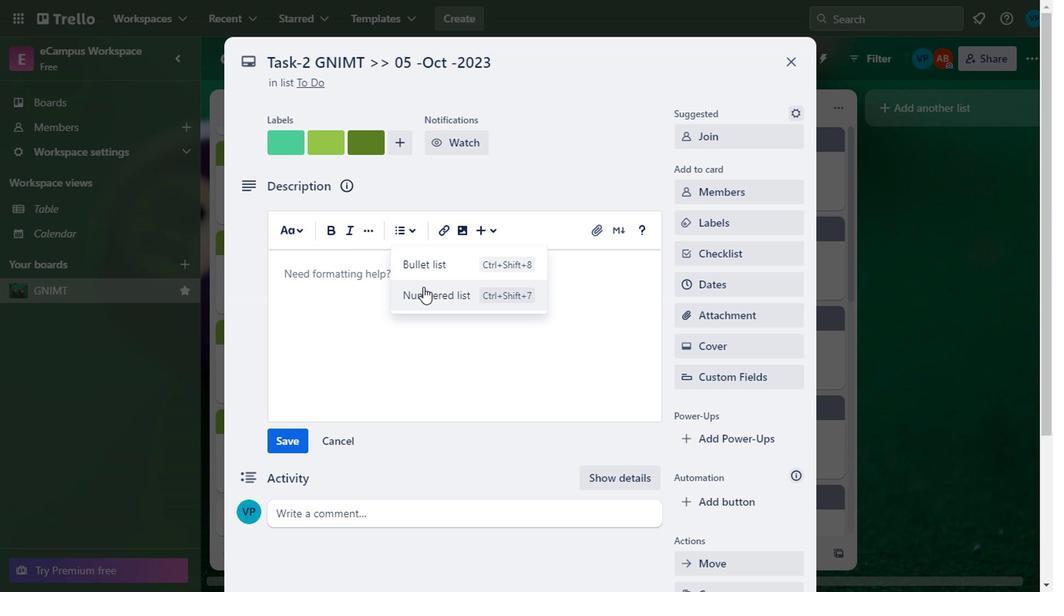 
Action: Mouse moved to (329, 278)
Screenshot: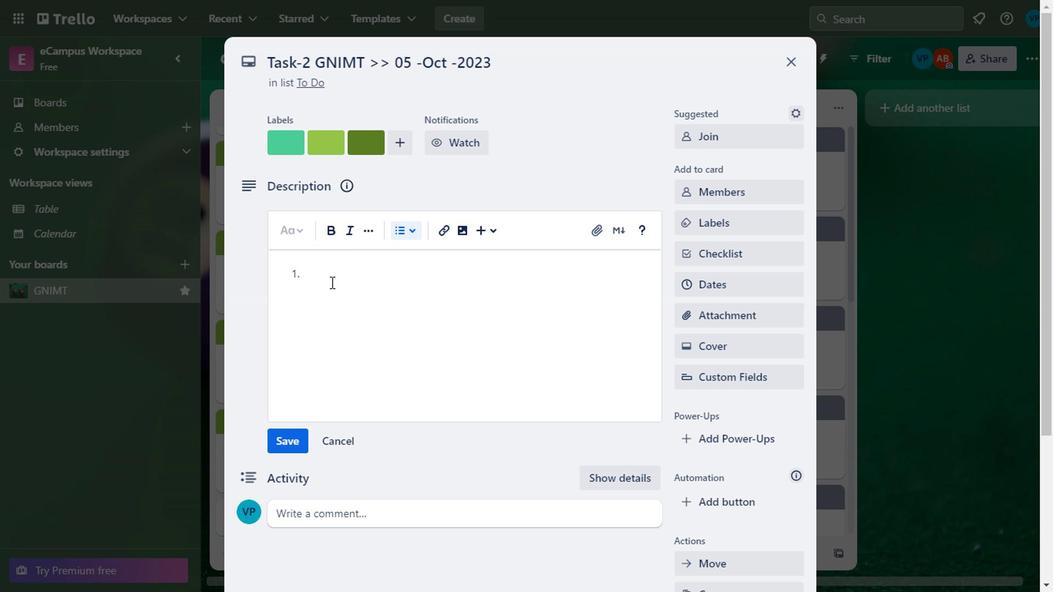 
Action: Mouse pressed left at (329, 278)
Screenshot: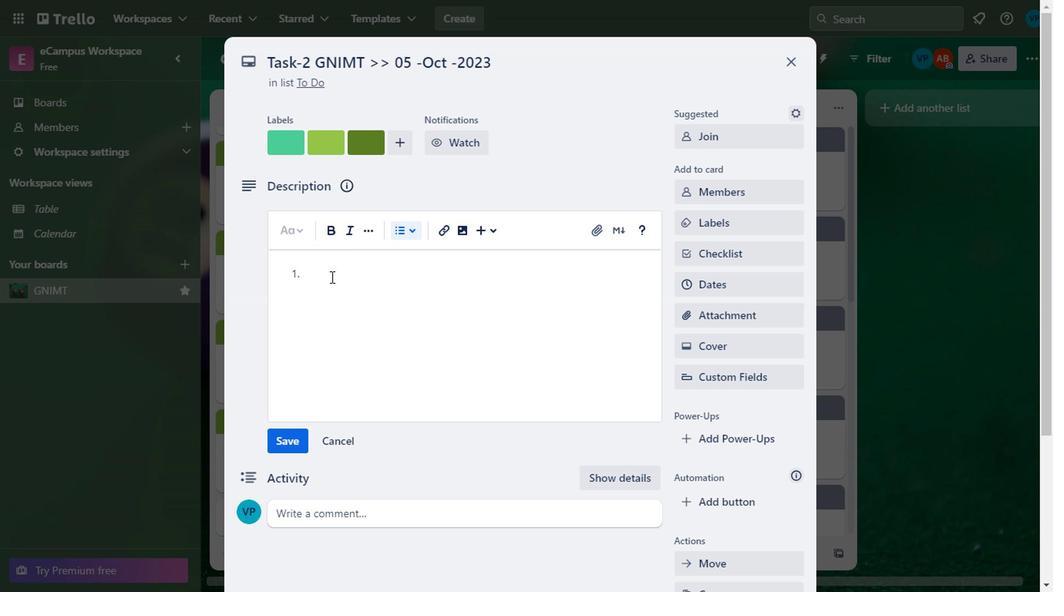
Action: Key pressed <Key.caps_lock><Key.caps_lock><Key.caps_lock>C<Key.caps_lock>hecked<Key.space>in<Key.space><Key.caps_lock>GNIMT<Key.space><Key.caps_lock>escalai<Key.backspace>tions<Key.enter>
Screenshot: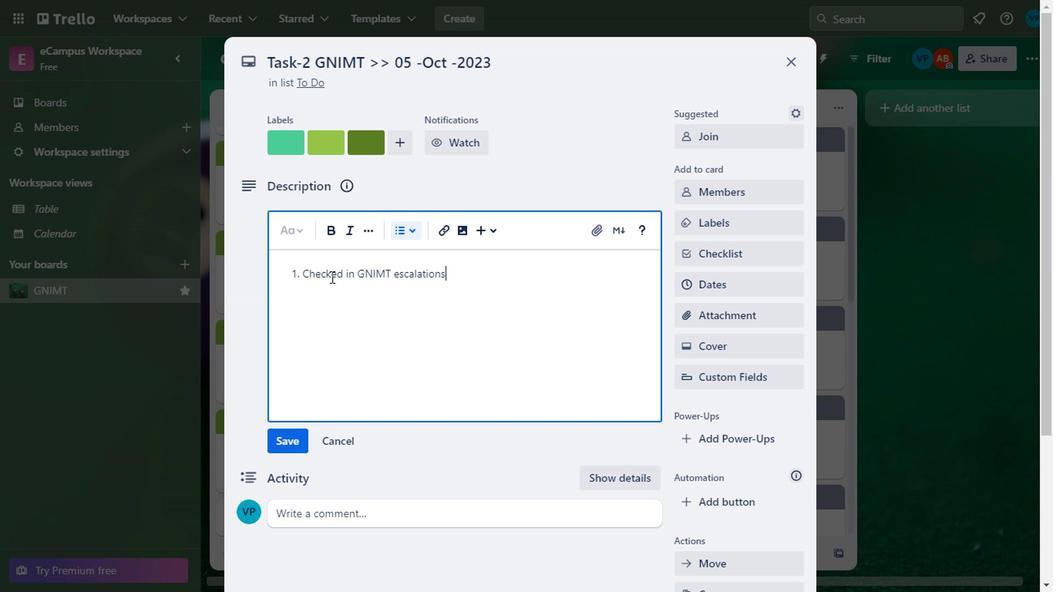 
Action: Mouse moved to (381, 347)
Screenshot: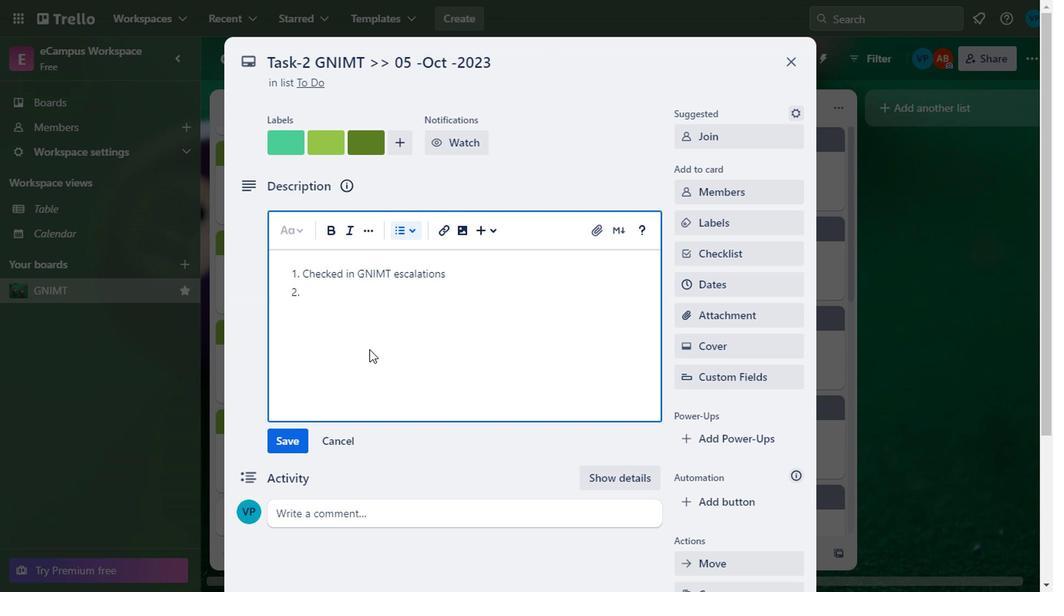 
Action: Key pressed <Key.caps_lock>M<Key.caps_lock>orning<Key.space><Key.caps_lock>R<Key.caps_lock>ecord<Key.space>done'<Key.backspace>
Screenshot: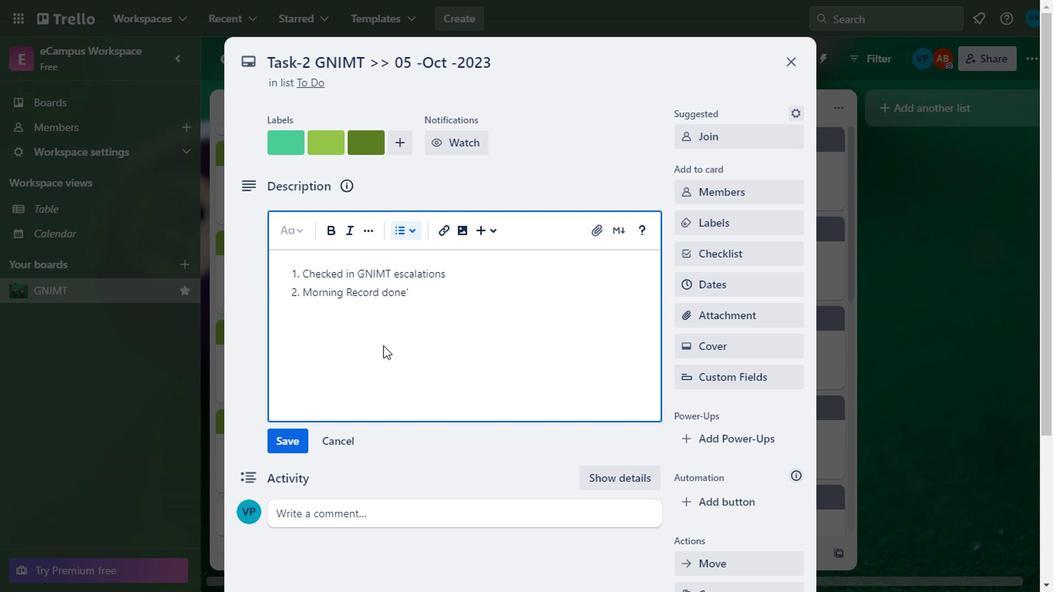 
Action: Mouse moved to (275, 440)
Screenshot: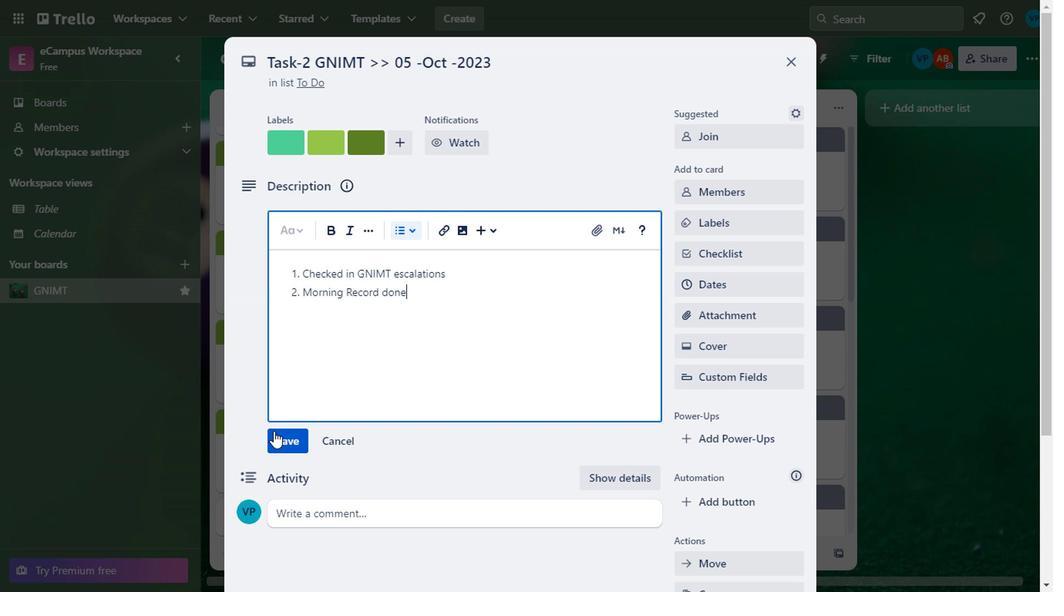 
Action: Mouse pressed left at (275, 440)
Screenshot: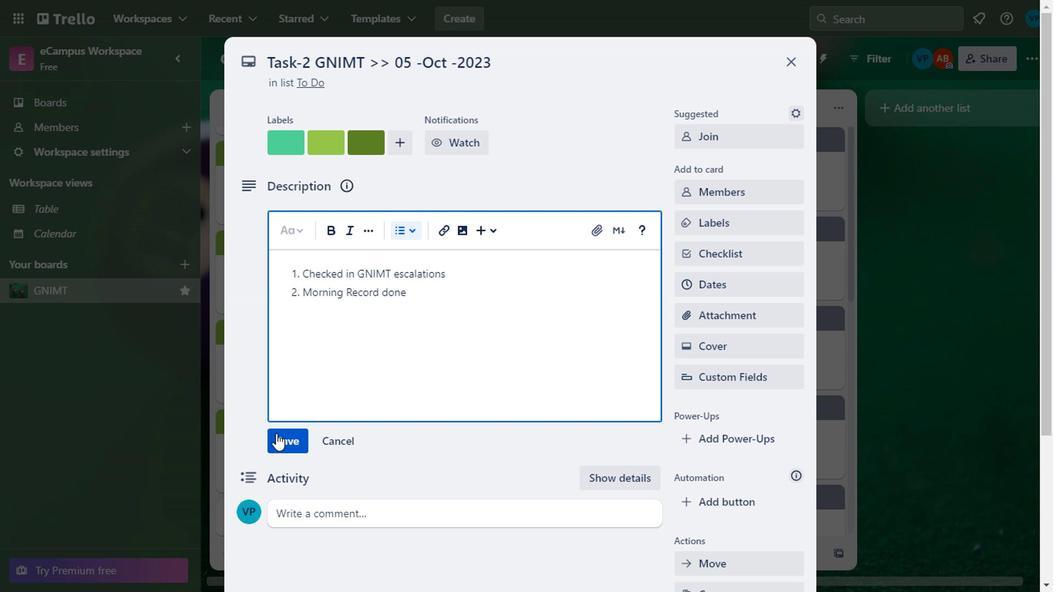 
Action: Mouse moved to (715, 350)
Screenshot: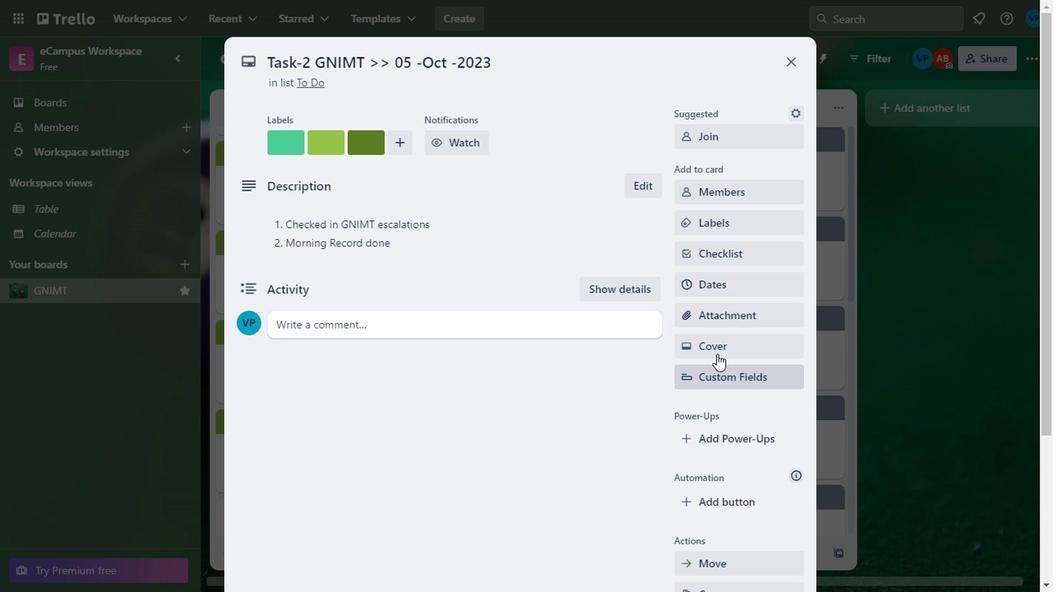 
Action: Mouse pressed left at (715, 350)
Screenshot: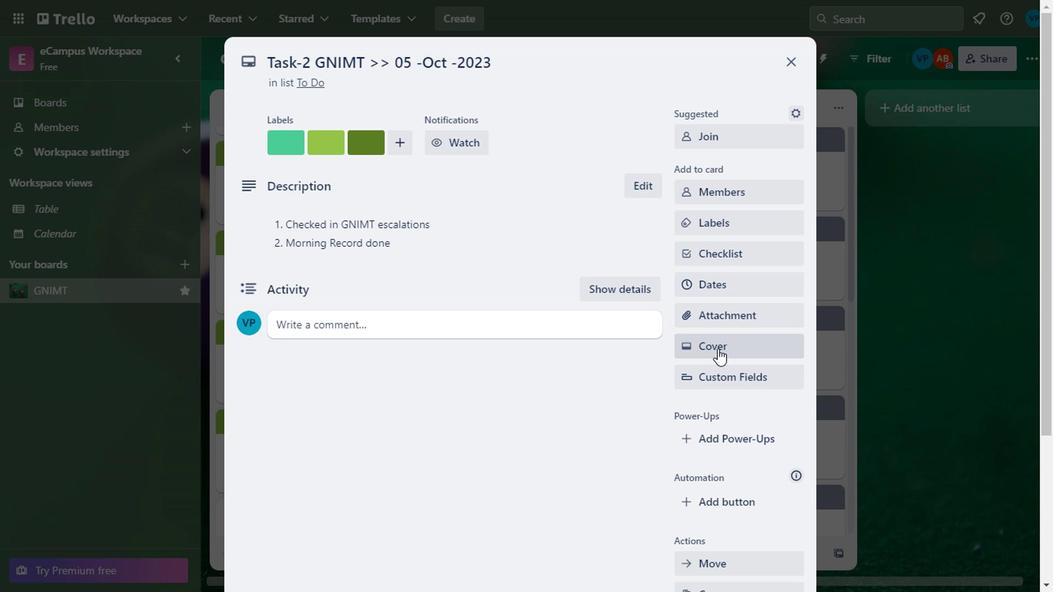 
Action: Mouse moved to (809, 320)
Screenshot: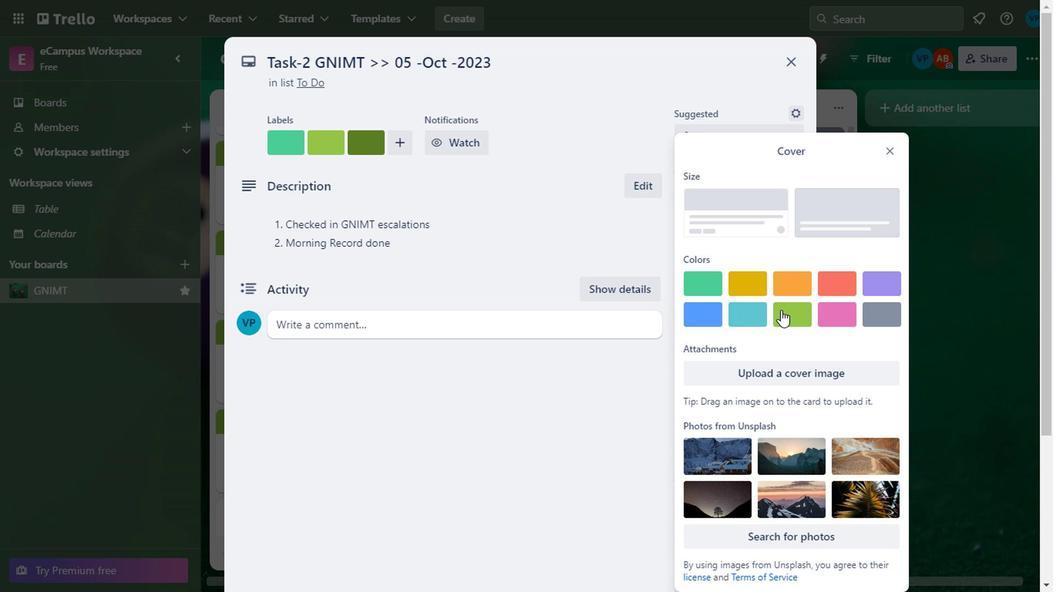 
Action: Mouse pressed left at (809, 320)
Screenshot: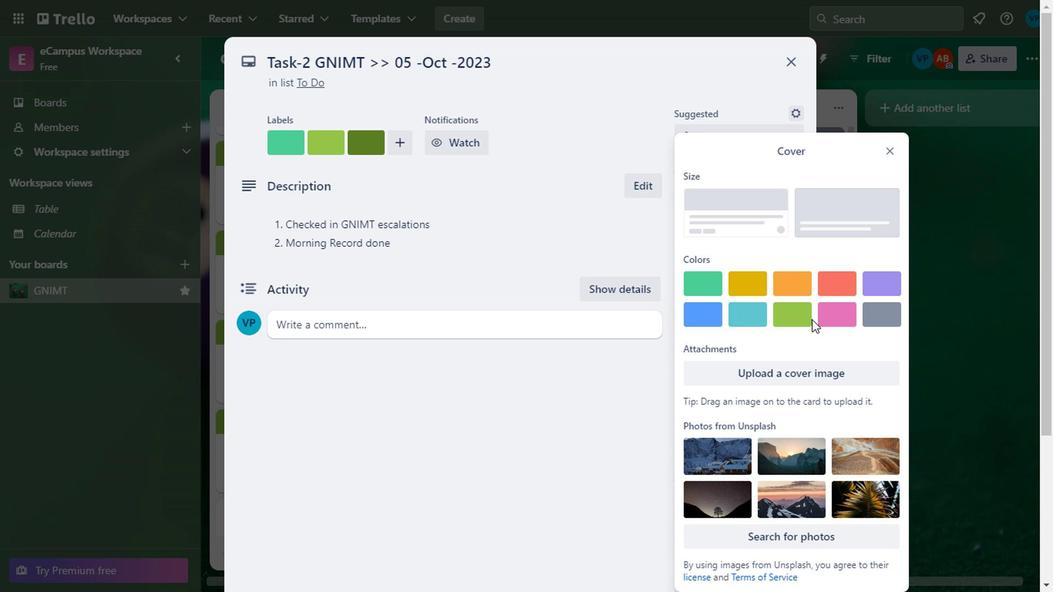 
Action: Mouse moved to (788, 320)
Screenshot: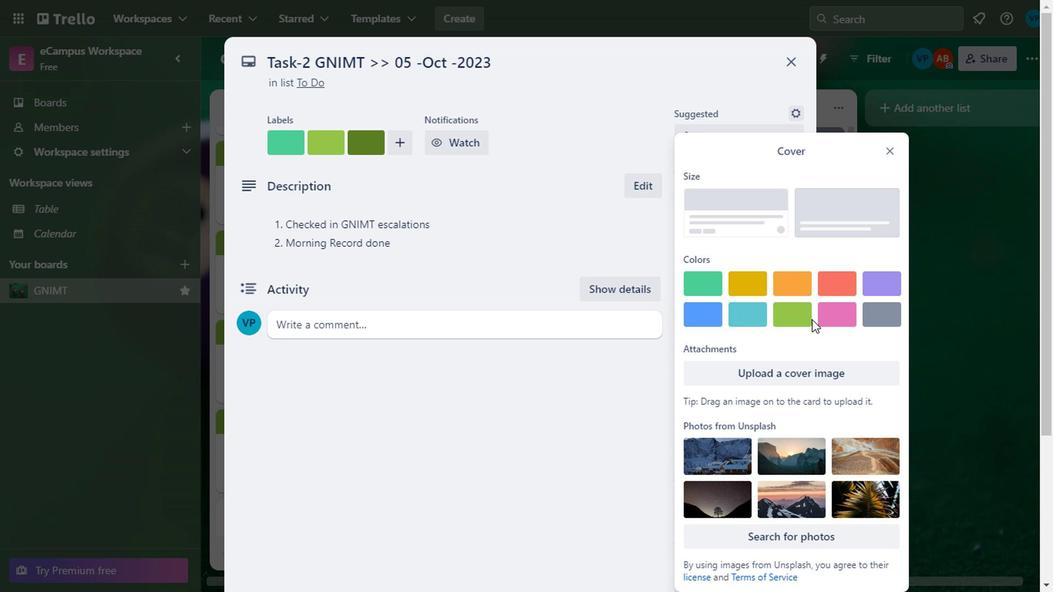 
Action: Mouse pressed left at (788, 320)
Screenshot: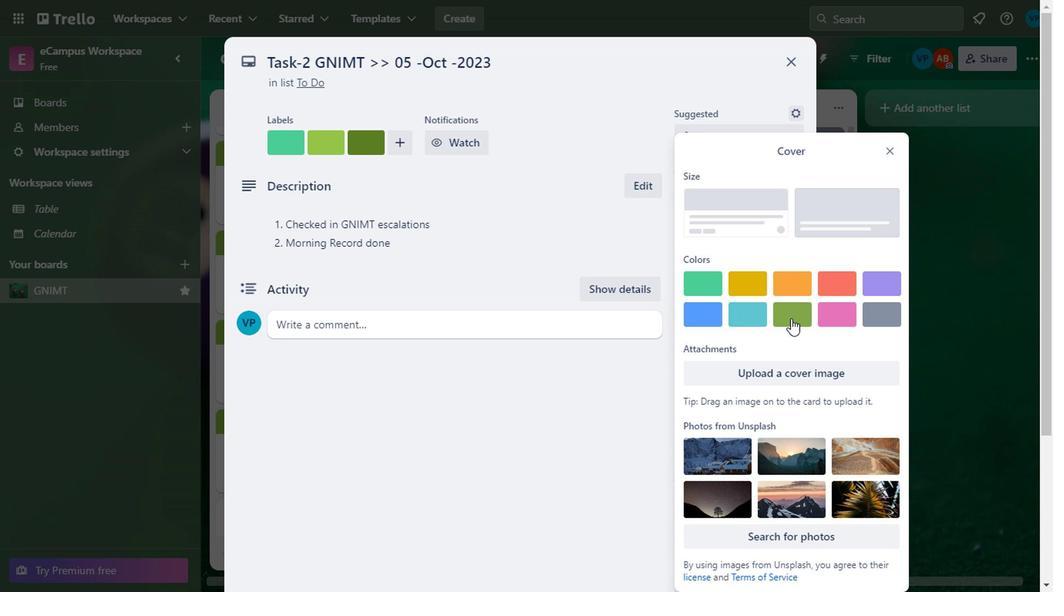 
Action: Mouse moved to (745, 176)
Screenshot: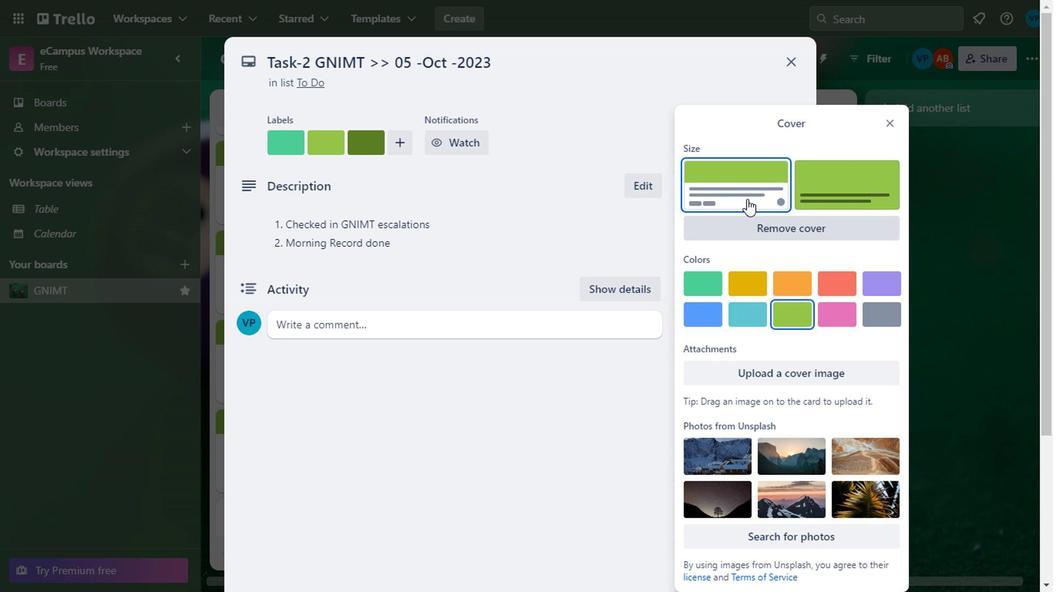 
Action: Mouse pressed left at (745, 176)
Screenshot: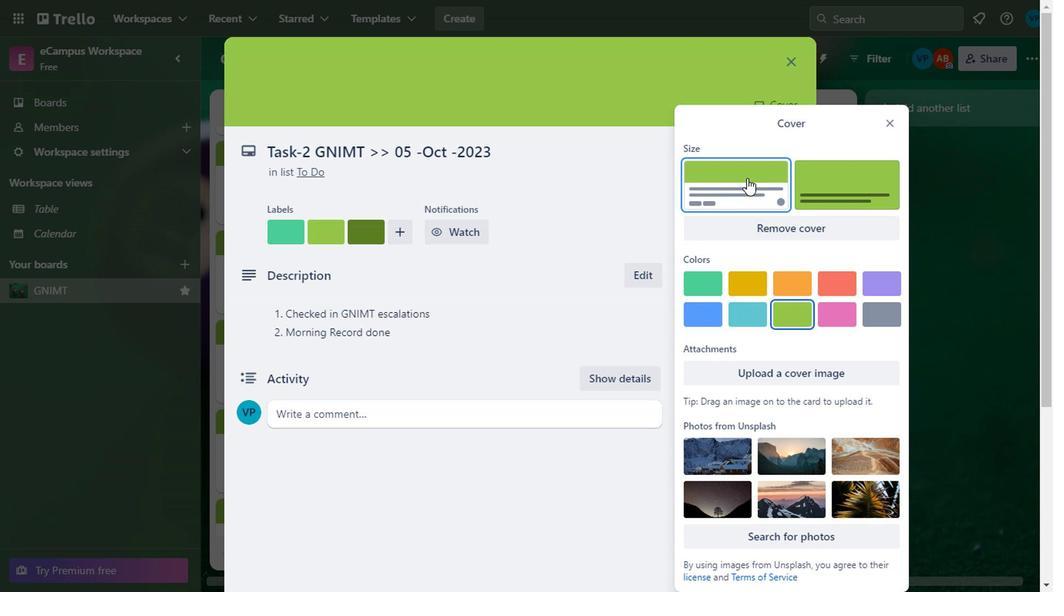 
Action: Mouse moved to (757, 179)
Screenshot: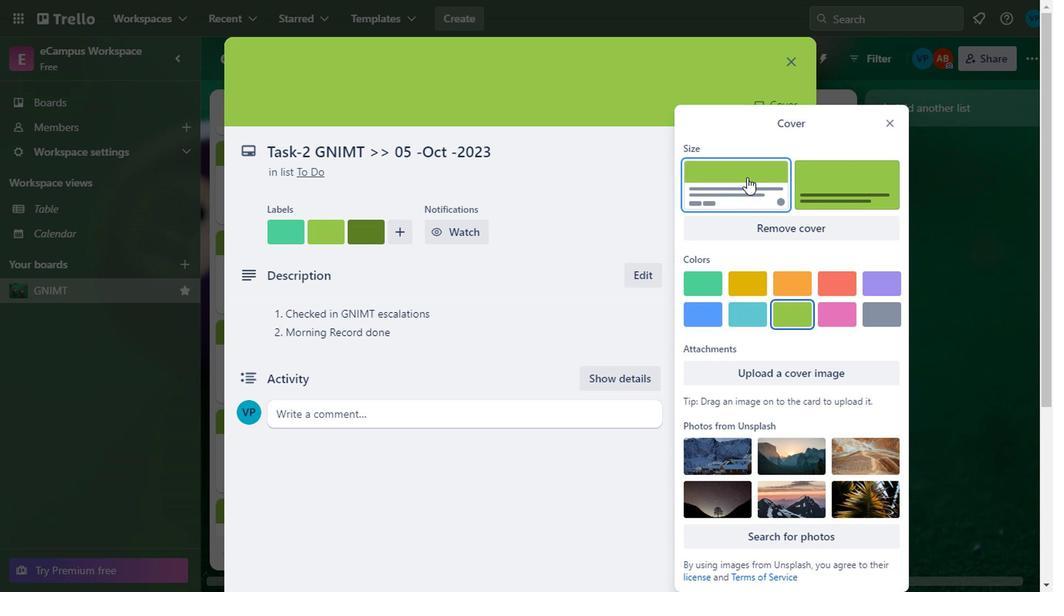 
Action: Mouse pressed left at (757, 179)
Screenshot: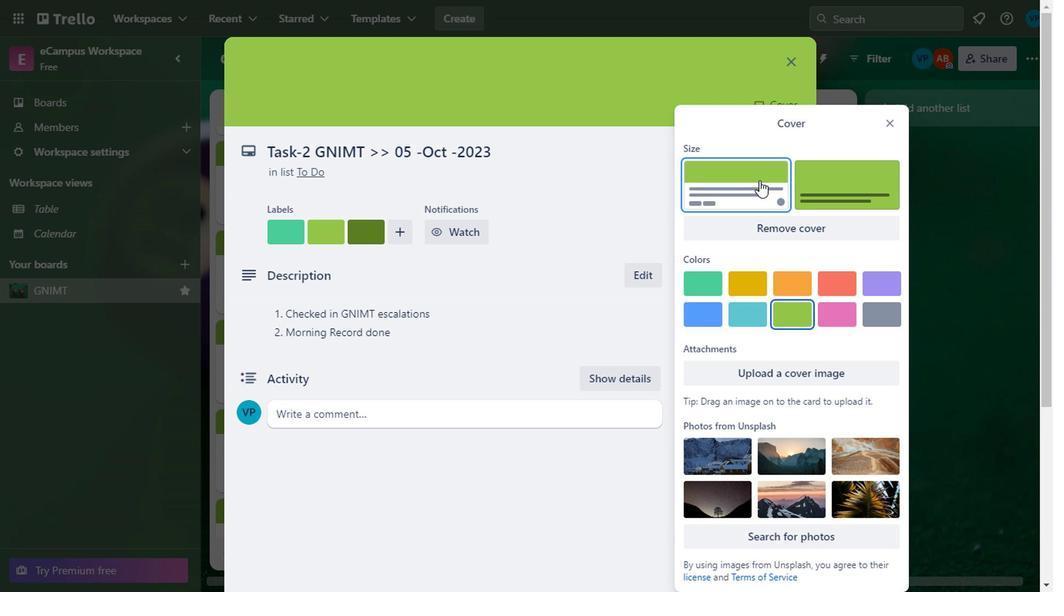 
Action: Mouse moved to (748, 188)
Screenshot: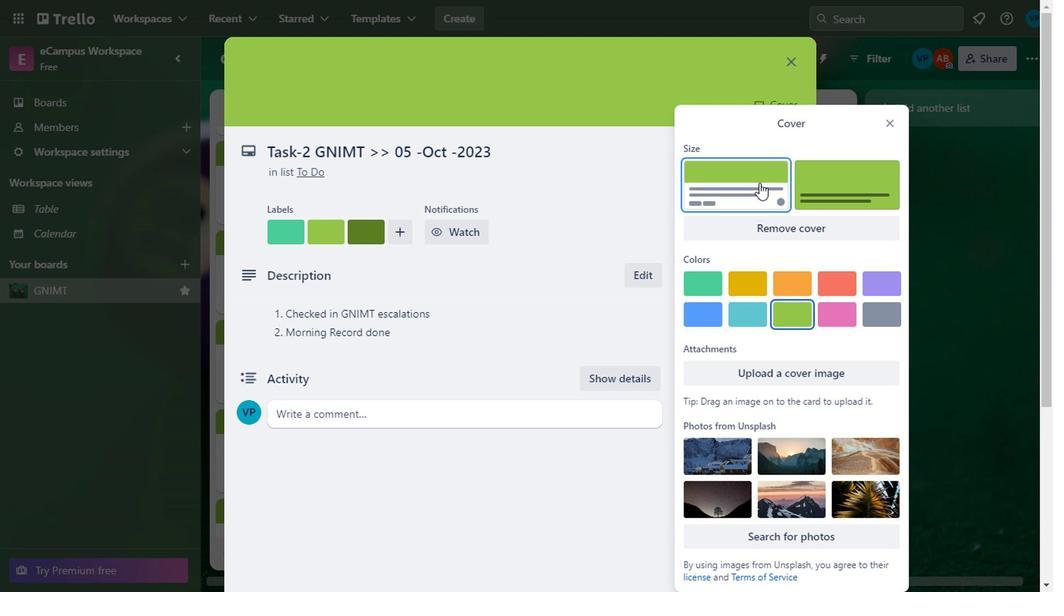 
Action: Mouse pressed left at (748, 188)
Screenshot: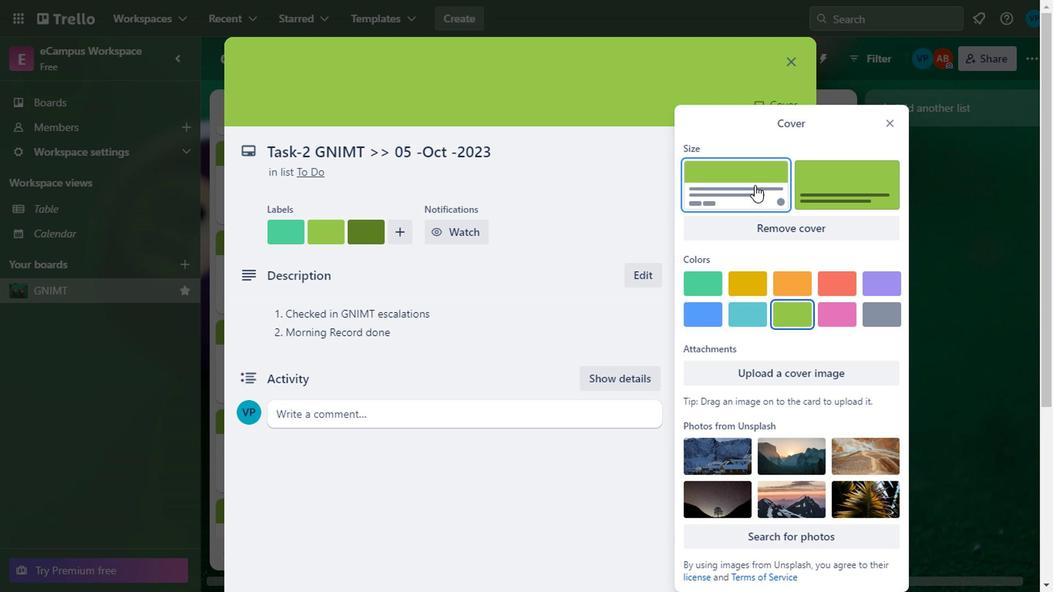 
Action: Mouse moved to (887, 125)
Screenshot: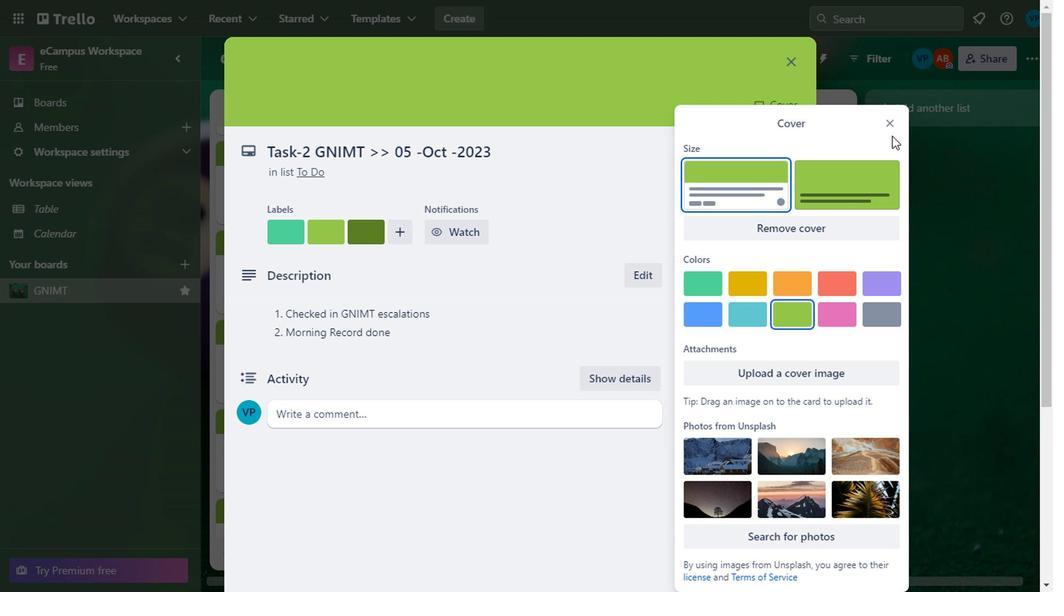 
Action: Mouse pressed left at (887, 125)
Screenshot: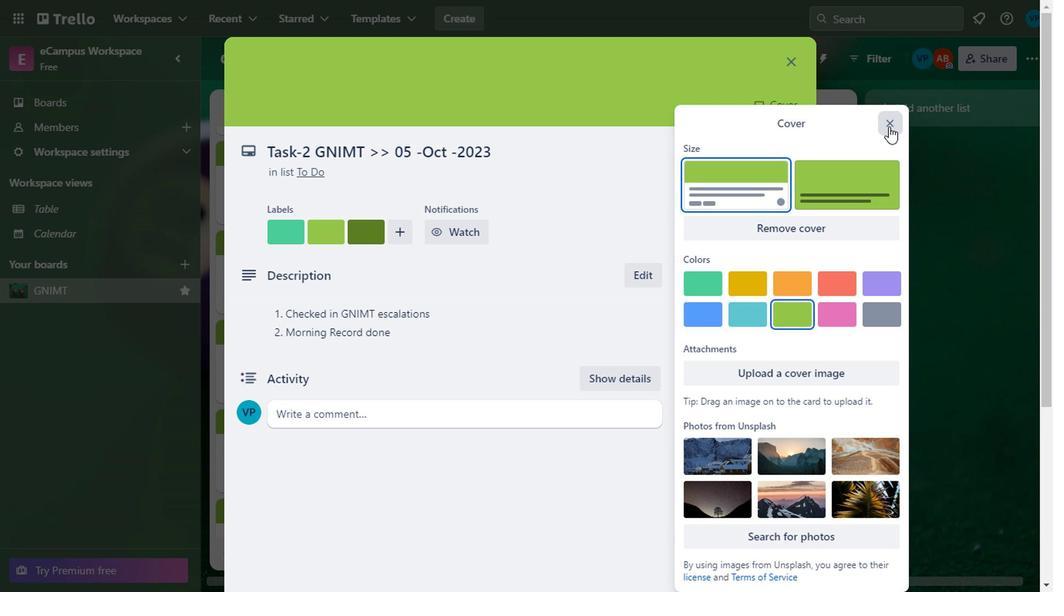 
Action: Mouse moved to (784, 60)
Screenshot: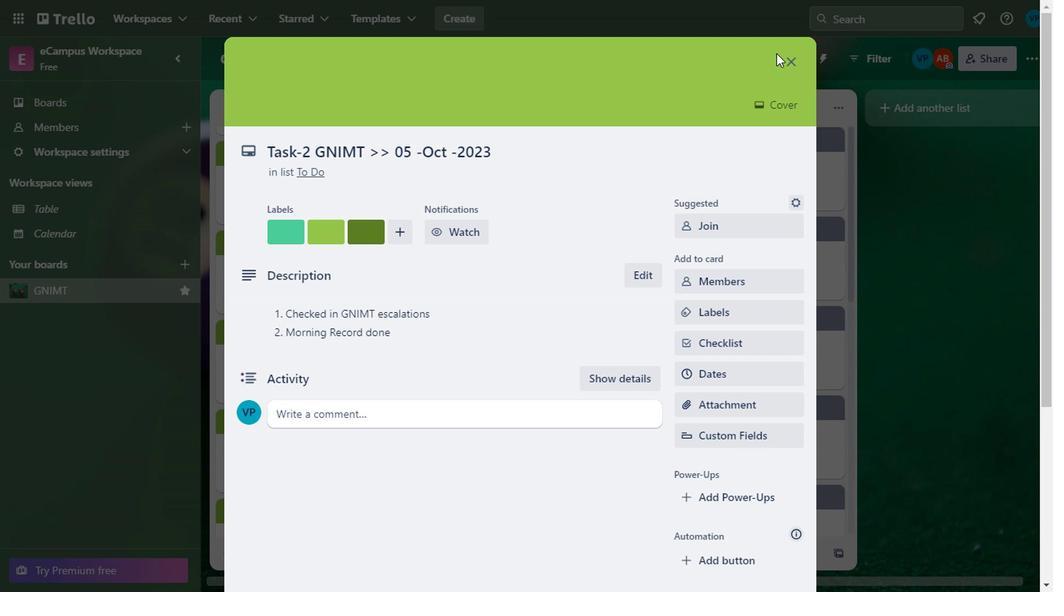 
Action: Mouse pressed left at (784, 60)
Screenshot: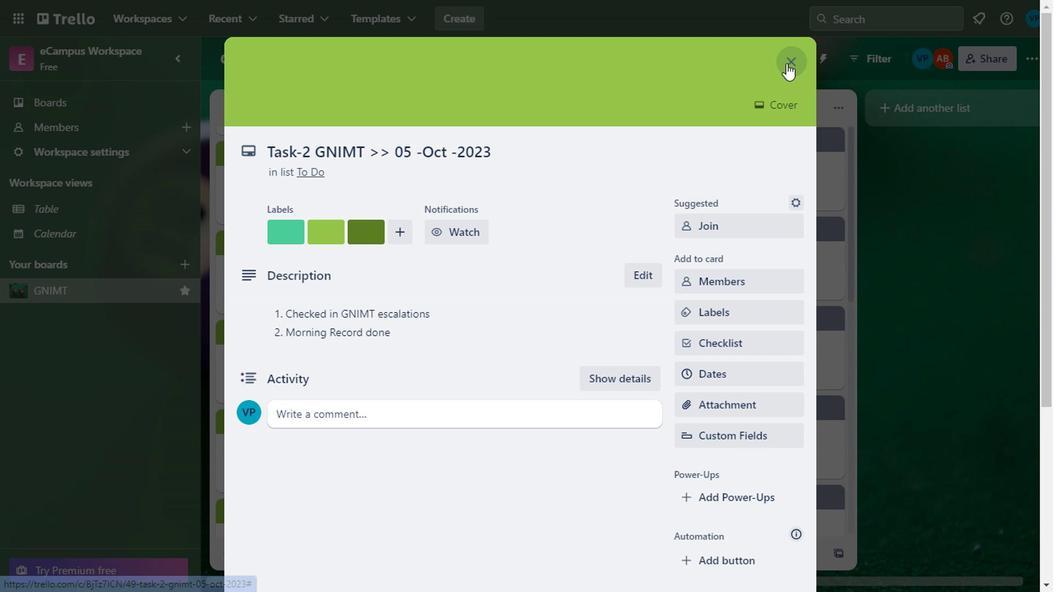 
Action: Mouse moved to (422, 374)
Screenshot: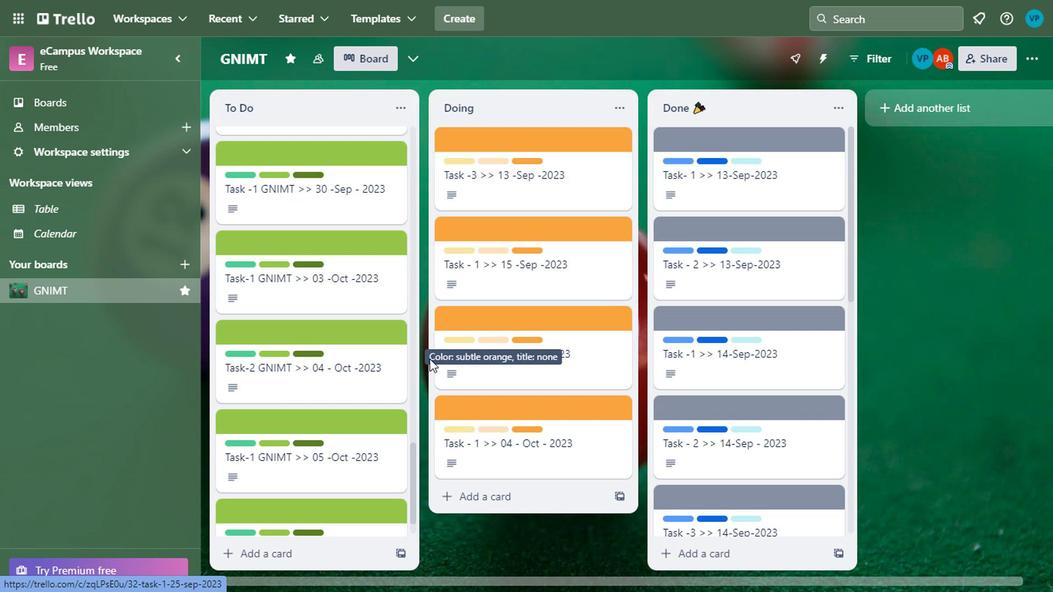 
Action: Mouse scrolled (422, 373) with delta (0, -1)
Screenshot: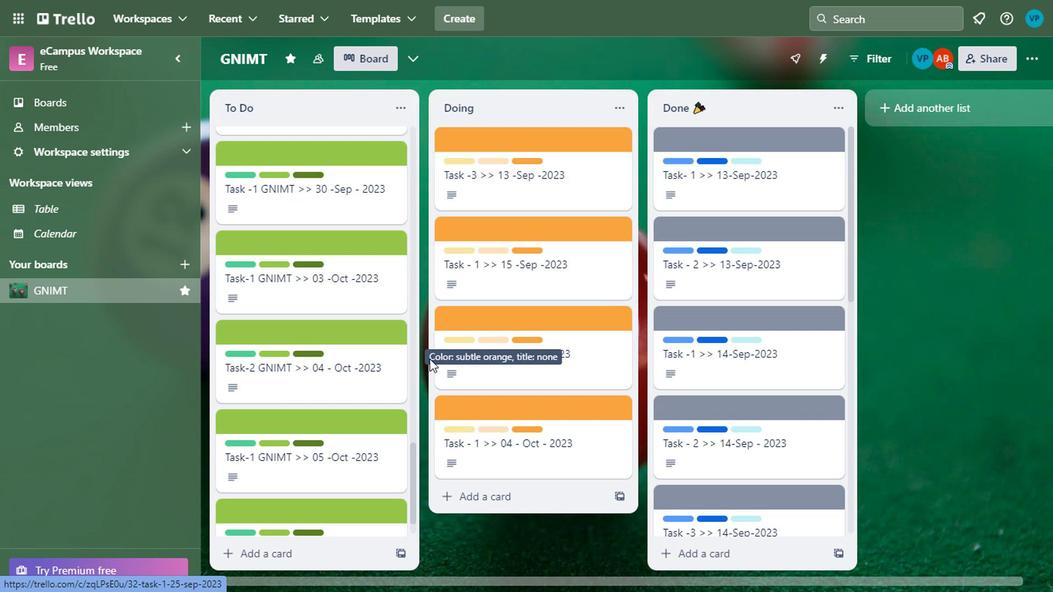 
Action: Mouse scrolled (422, 373) with delta (0, -1)
Screenshot: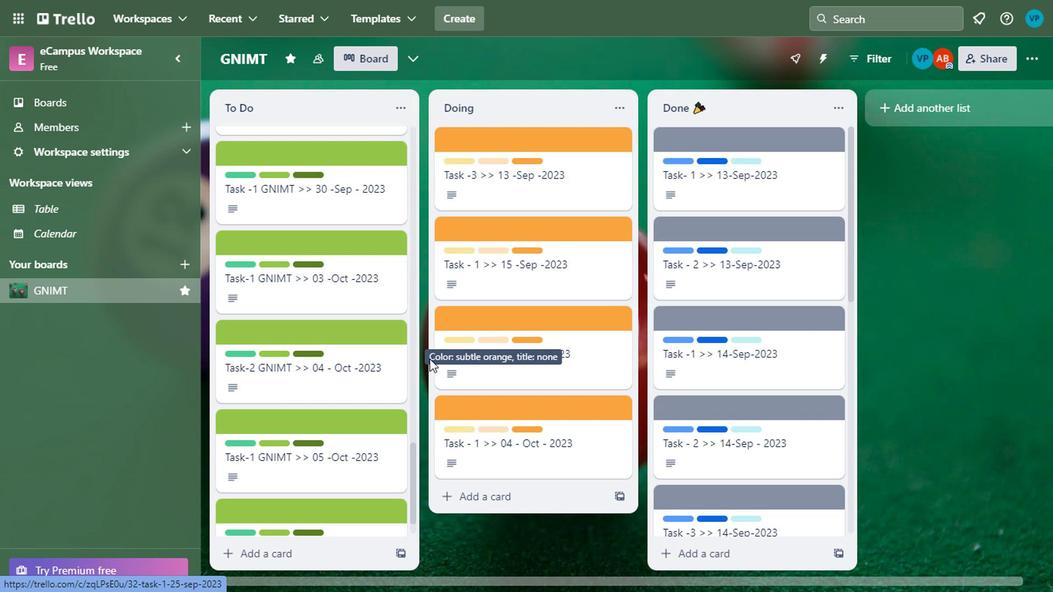 
Action: Mouse moved to (421, 375)
Screenshot: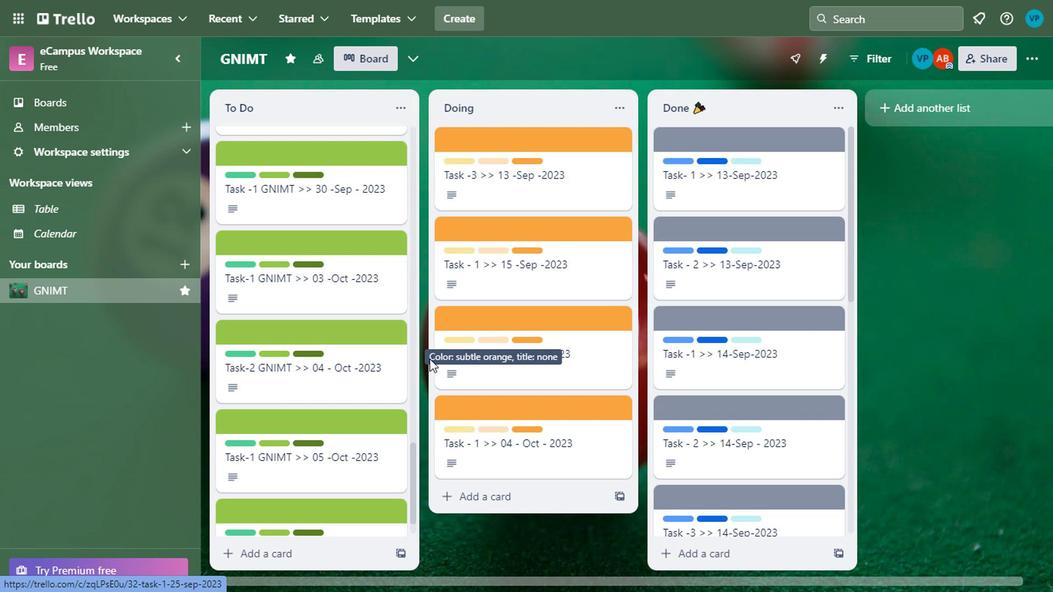 
Action: Mouse scrolled (421, 374) with delta (0, 0)
Screenshot: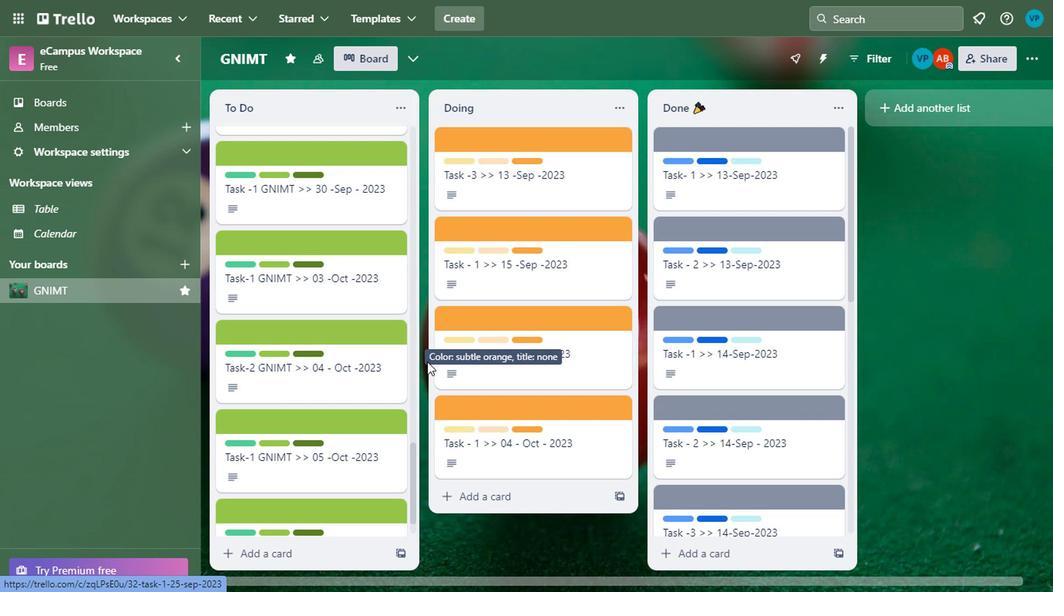 
Action: Mouse moved to (421, 376)
Screenshot: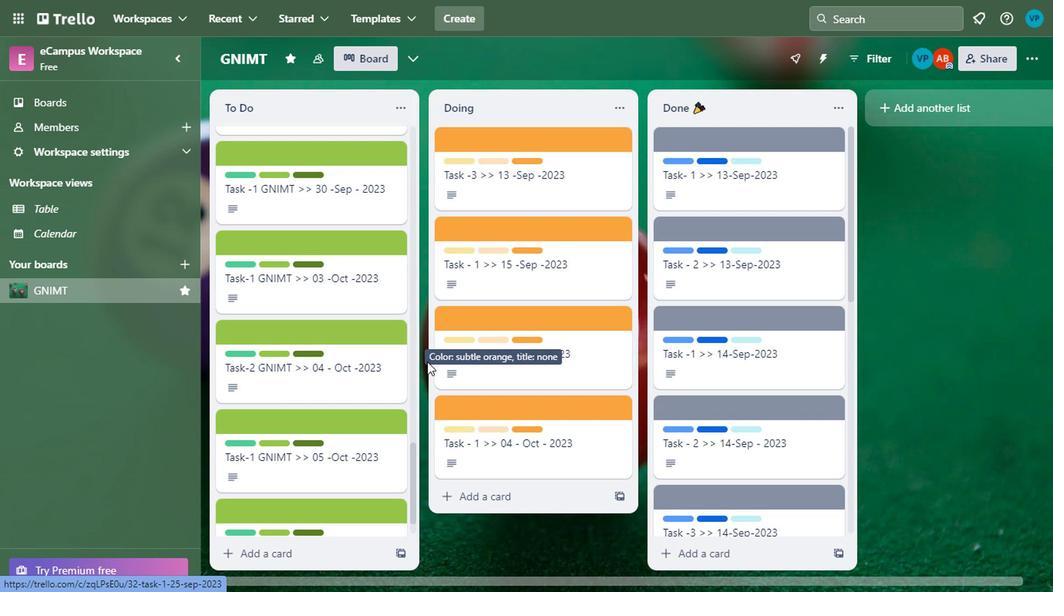 
Action: Mouse scrolled (421, 375) with delta (0, -1)
Screenshot: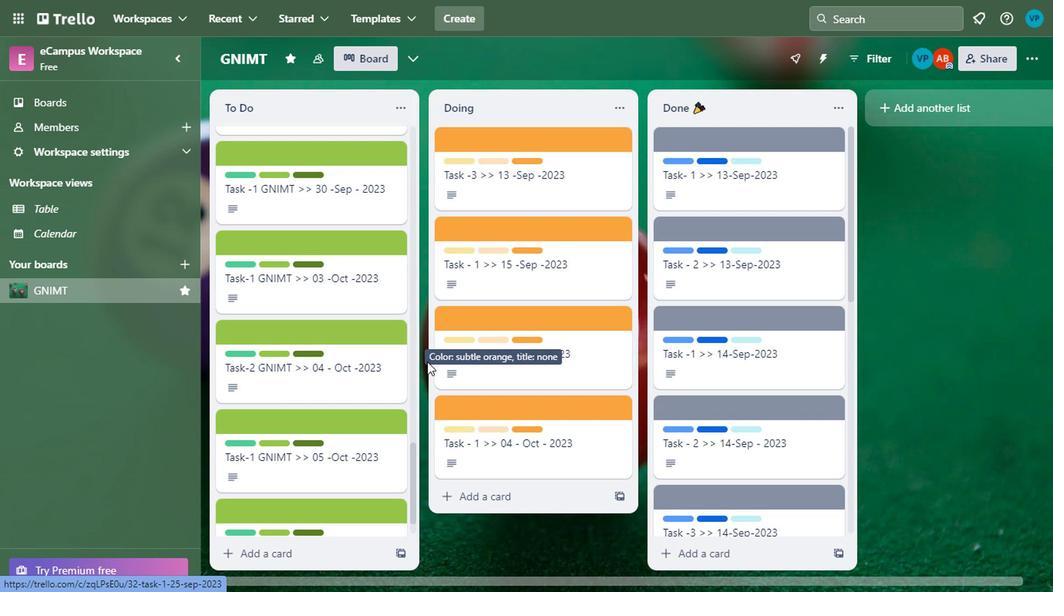 
Action: Mouse moved to (421, 376)
Screenshot: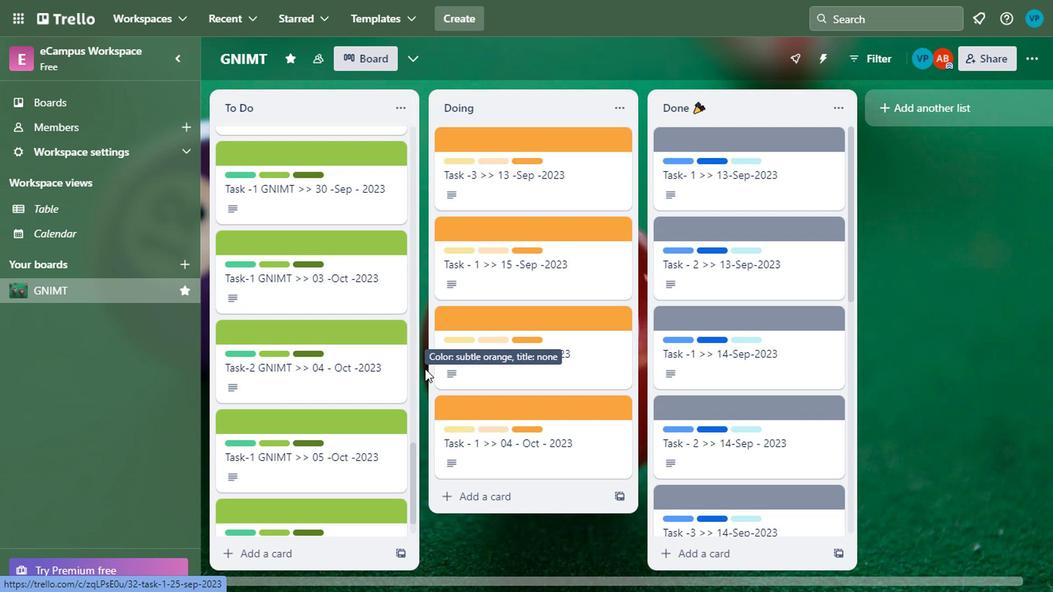 
Action: Mouse scrolled (421, 376) with delta (0, 0)
Screenshot: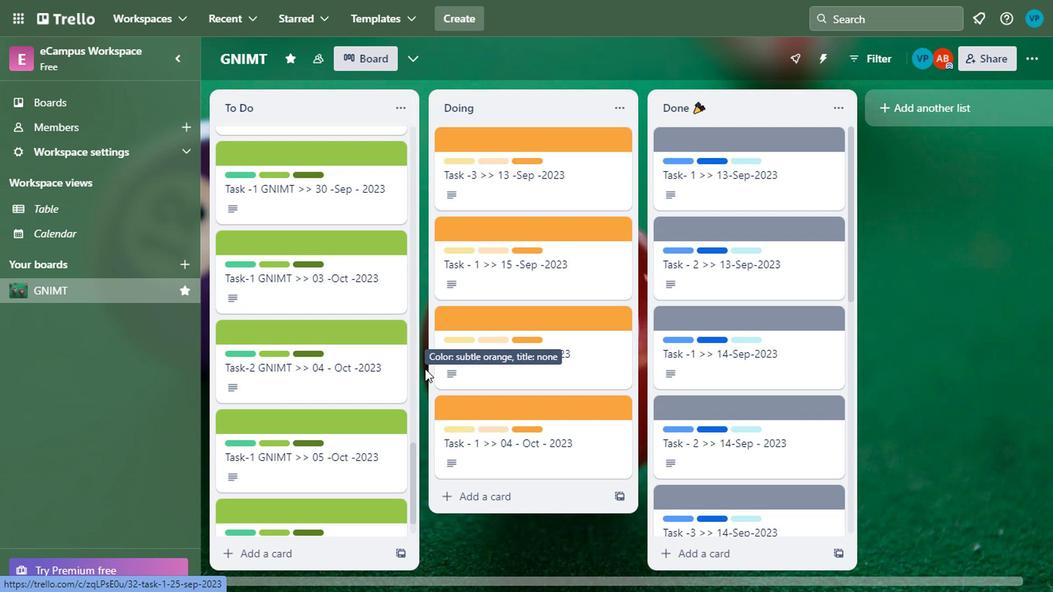 
Action: Mouse moved to (419, 377)
Screenshot: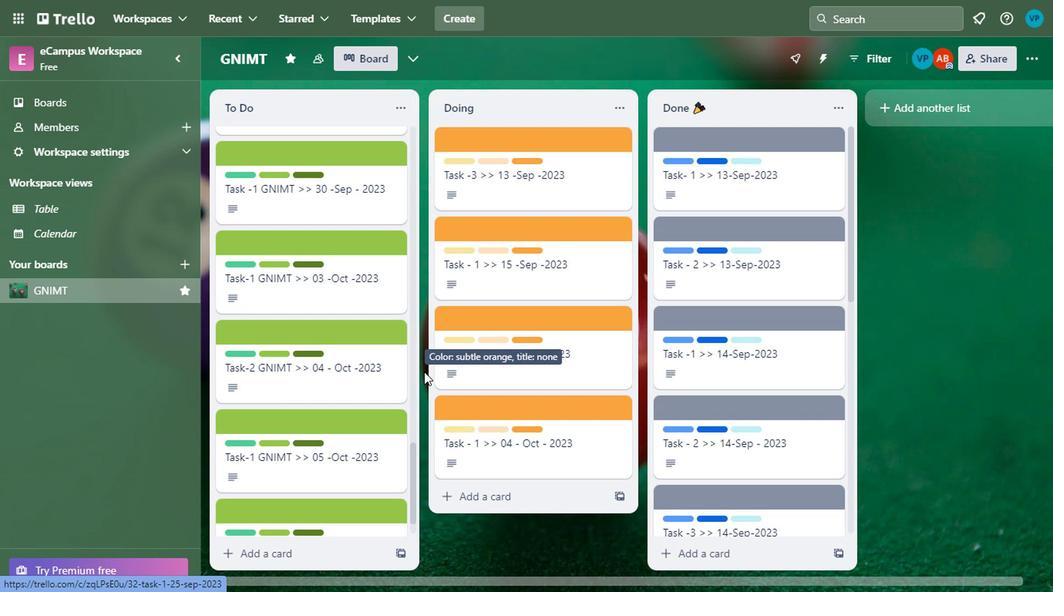 
Action: Mouse scrolled (419, 376) with delta (0, 0)
Screenshot: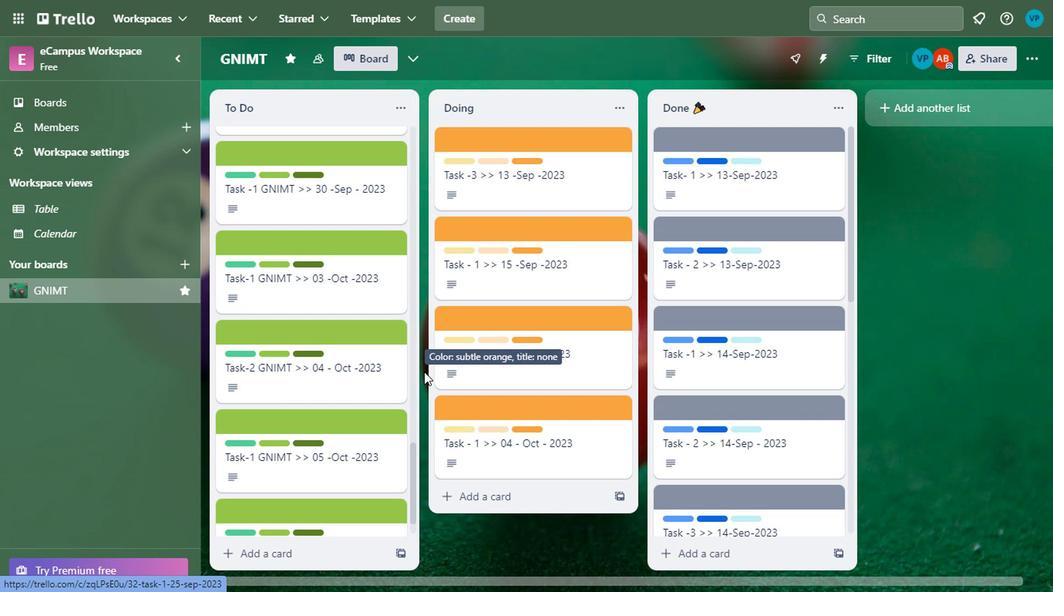 
Action: Mouse moved to (409, 386)
Screenshot: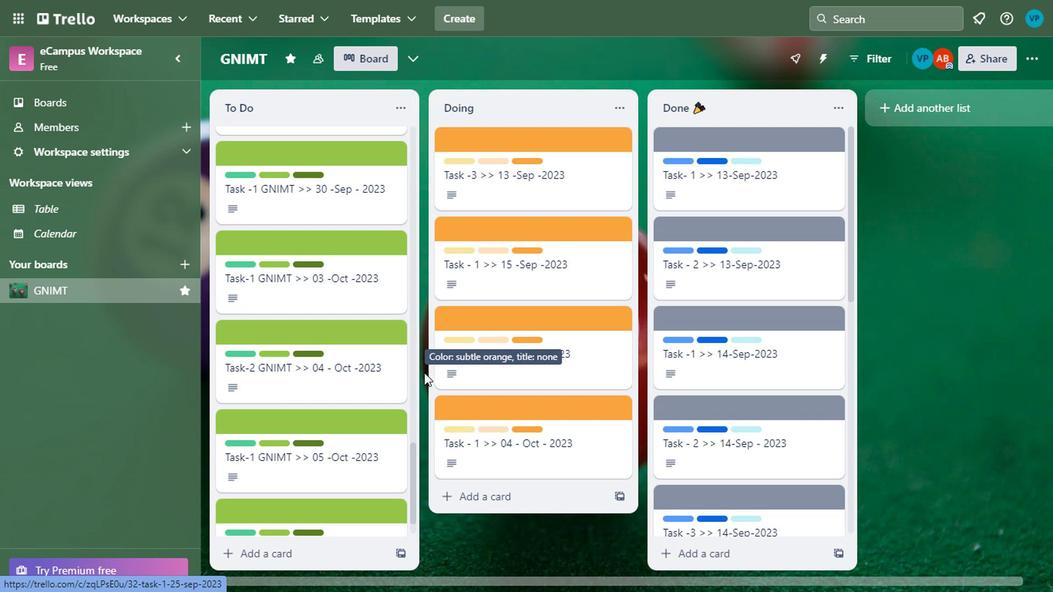 
Action: Mouse scrolled (409, 385) with delta (0, 0)
Screenshot: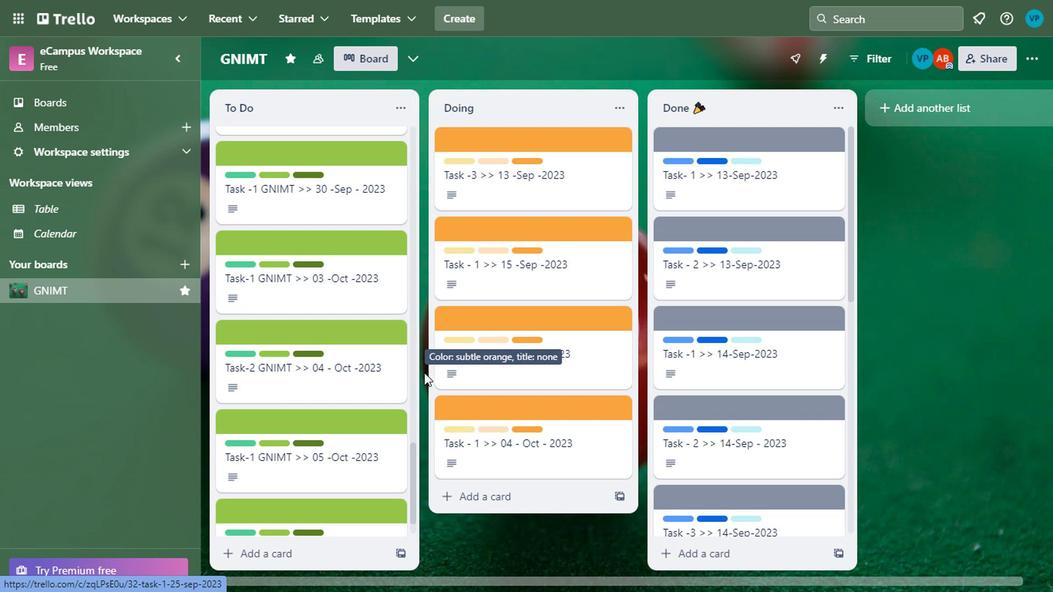 
Action: Mouse moved to (357, 467)
Screenshot: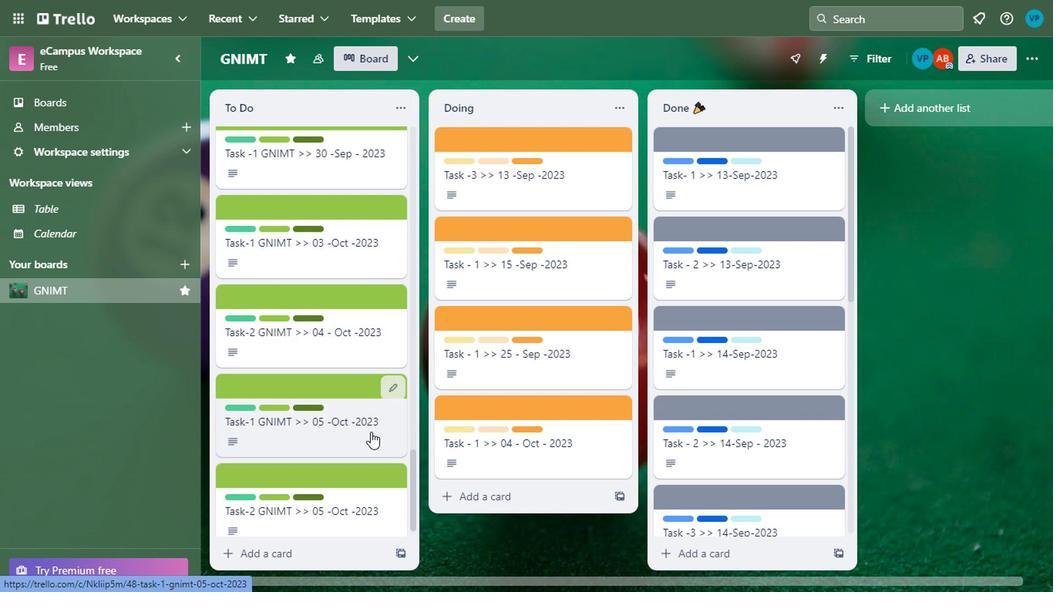 
Action: Mouse scrolled (357, 466) with delta (0, -1)
Screenshot: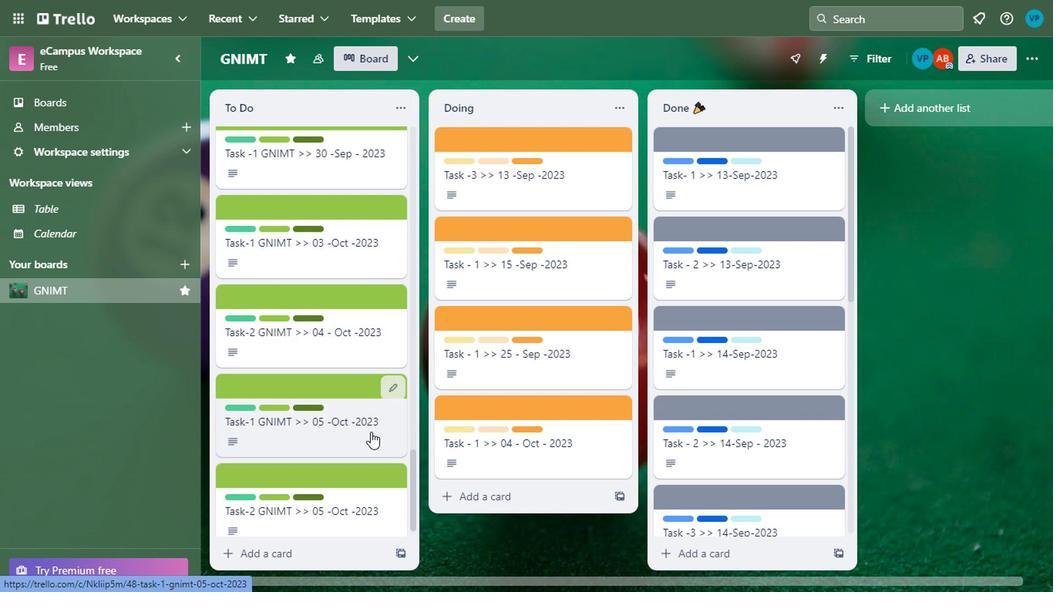 
Action: Mouse moved to (356, 468)
Screenshot: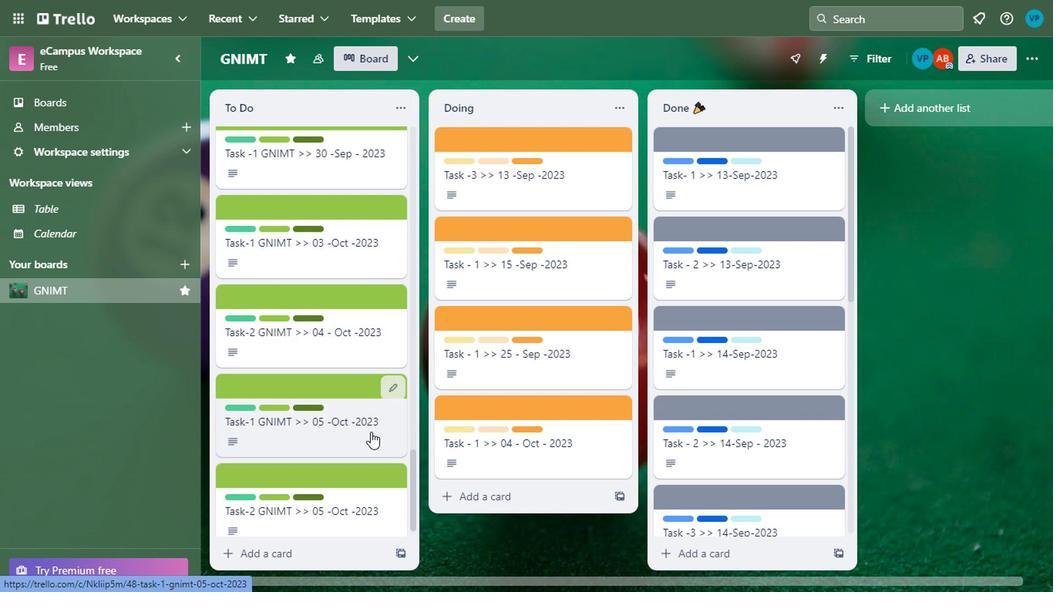 
Action: Mouse scrolled (356, 467) with delta (0, 0)
Screenshot: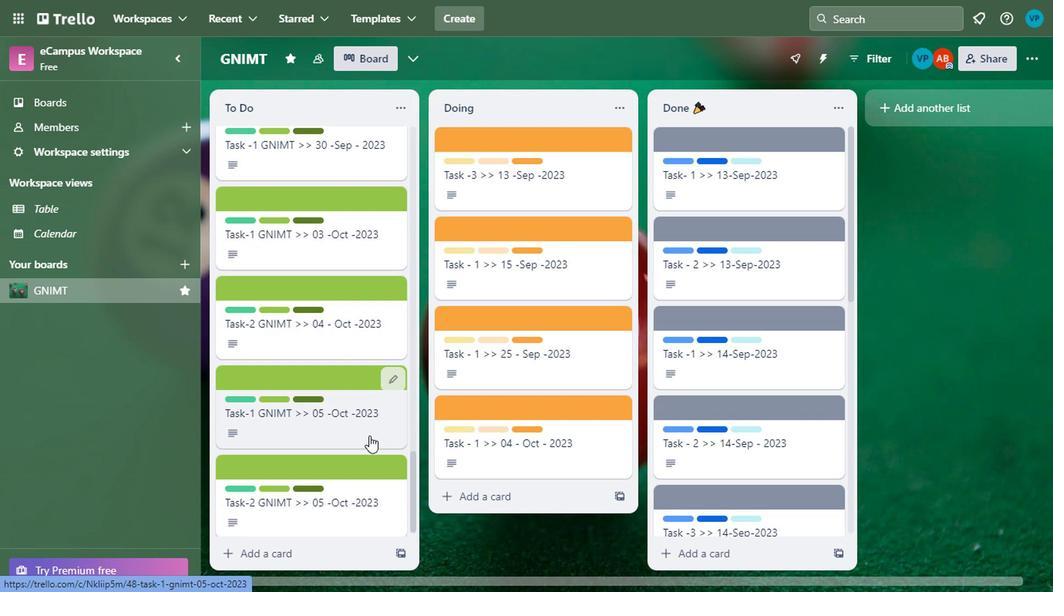 
Action: Mouse moved to (356, 469)
Screenshot: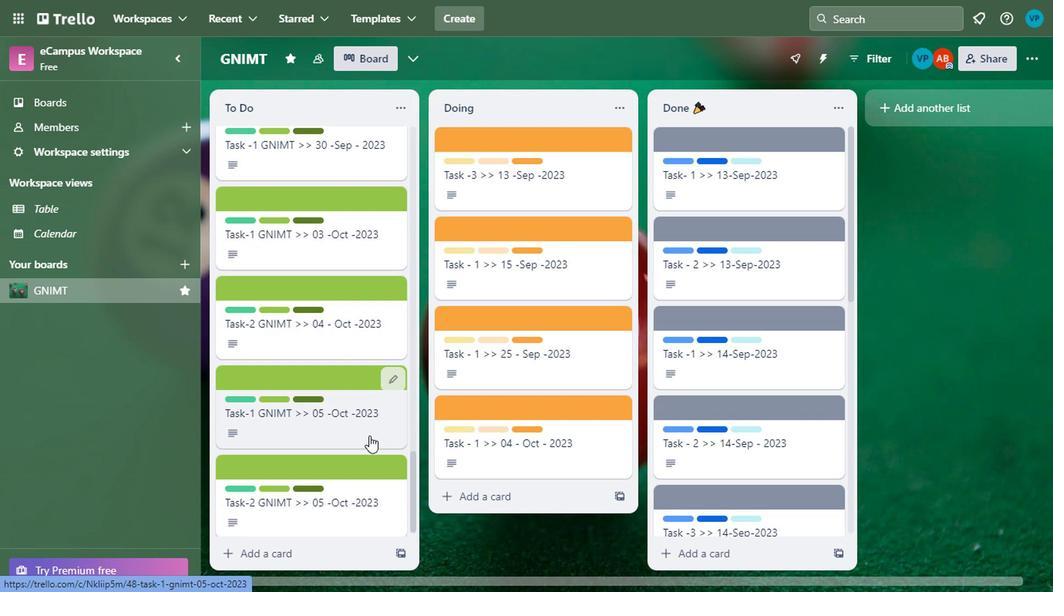 
Action: Mouse scrolled (356, 468) with delta (0, -1)
Screenshot: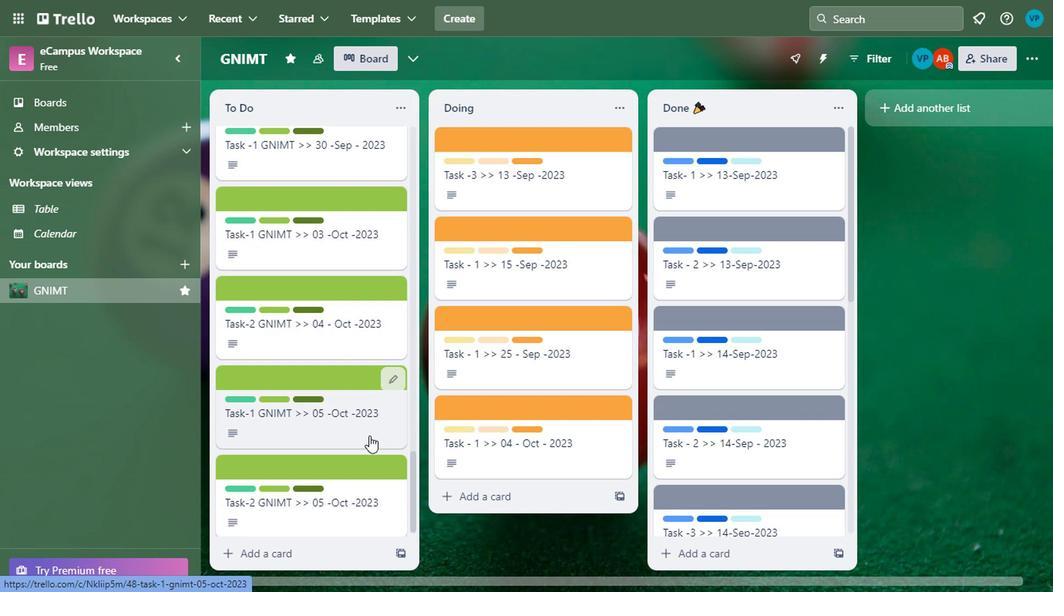
Action: Mouse scrolled (356, 468) with delta (0, -1)
Screenshot: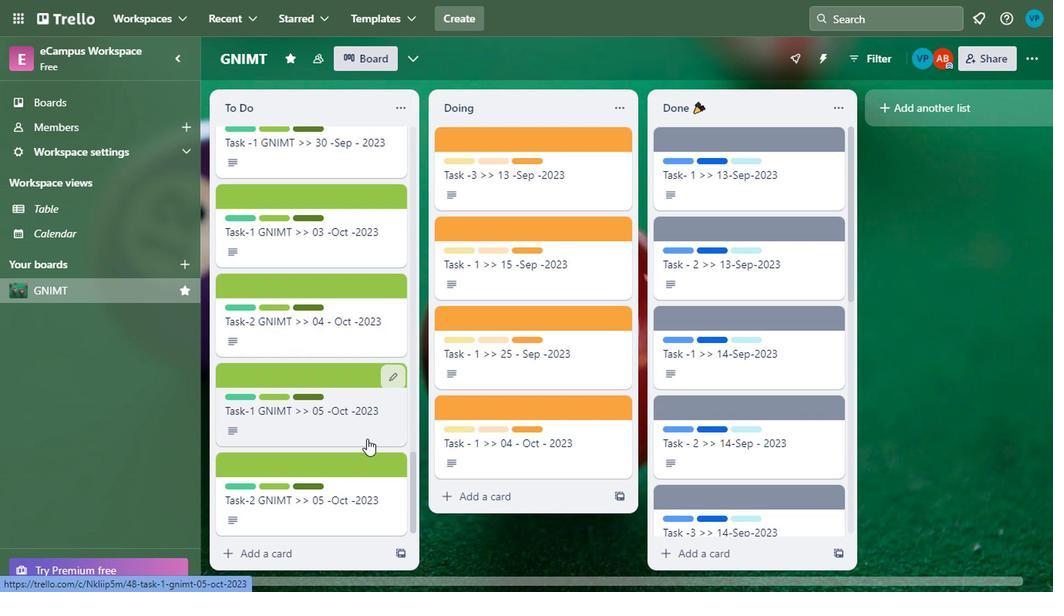 
Action: Mouse scrolled (356, 468) with delta (0, -1)
Screenshot: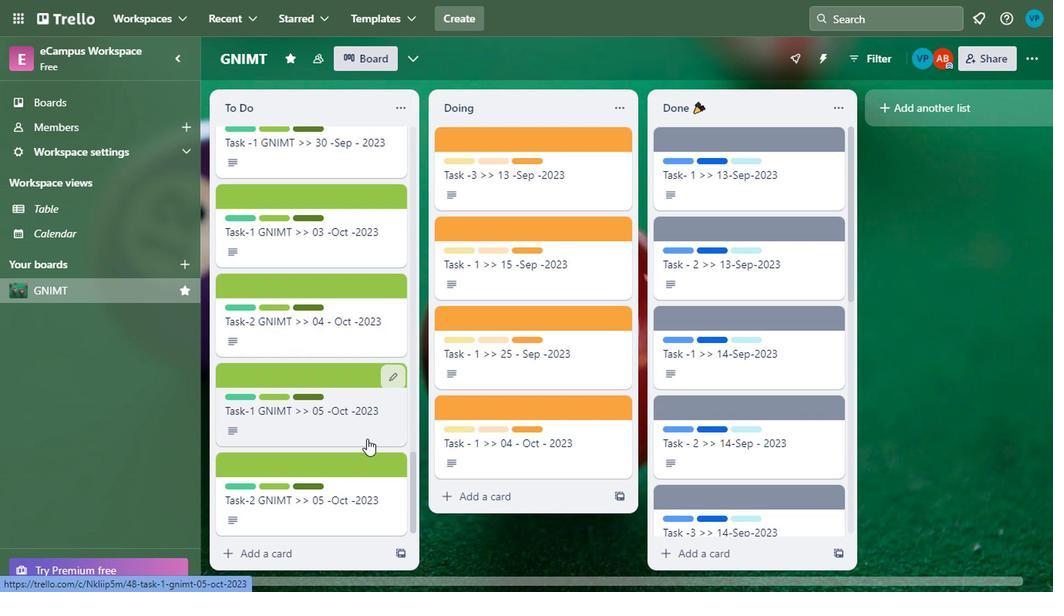 
Action: Mouse moved to (342, 466)
Screenshot: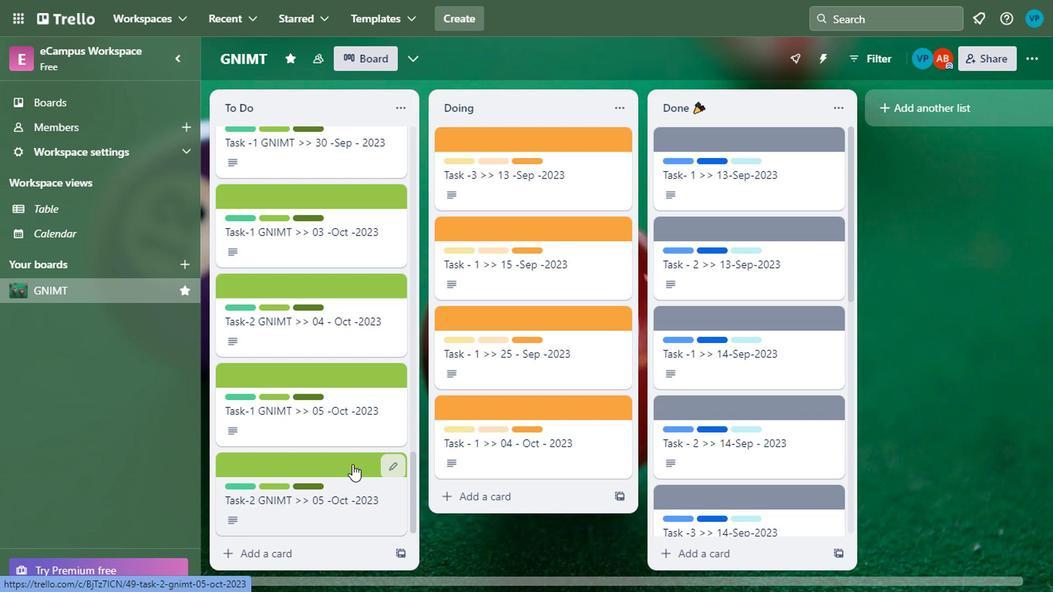 
Action: Mouse scrolled (342, 465) with delta (0, 0)
Screenshot: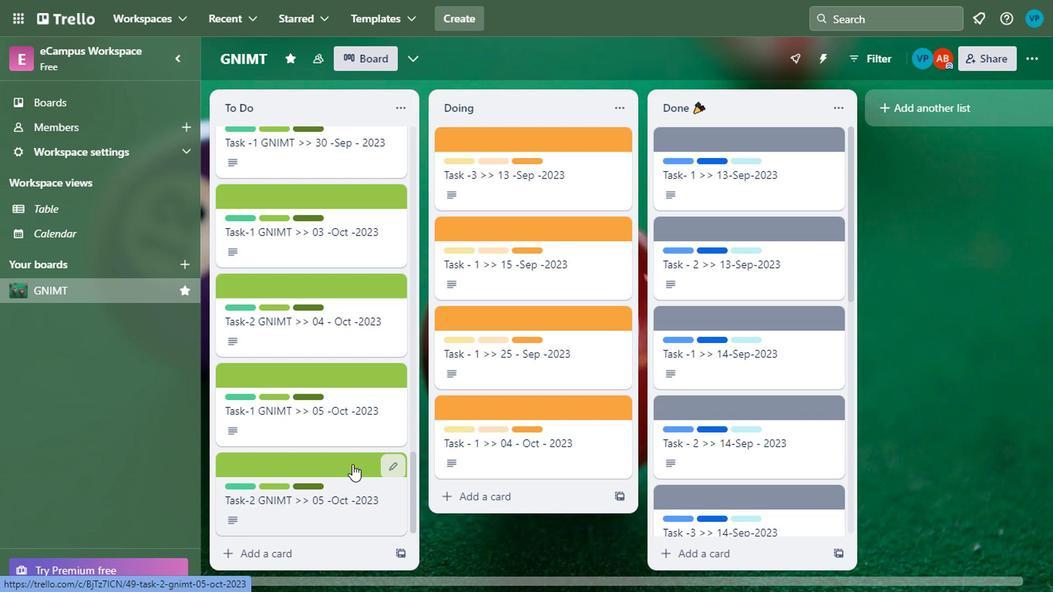 
Action: Mouse scrolled (342, 465) with delta (0, 0)
Screenshot: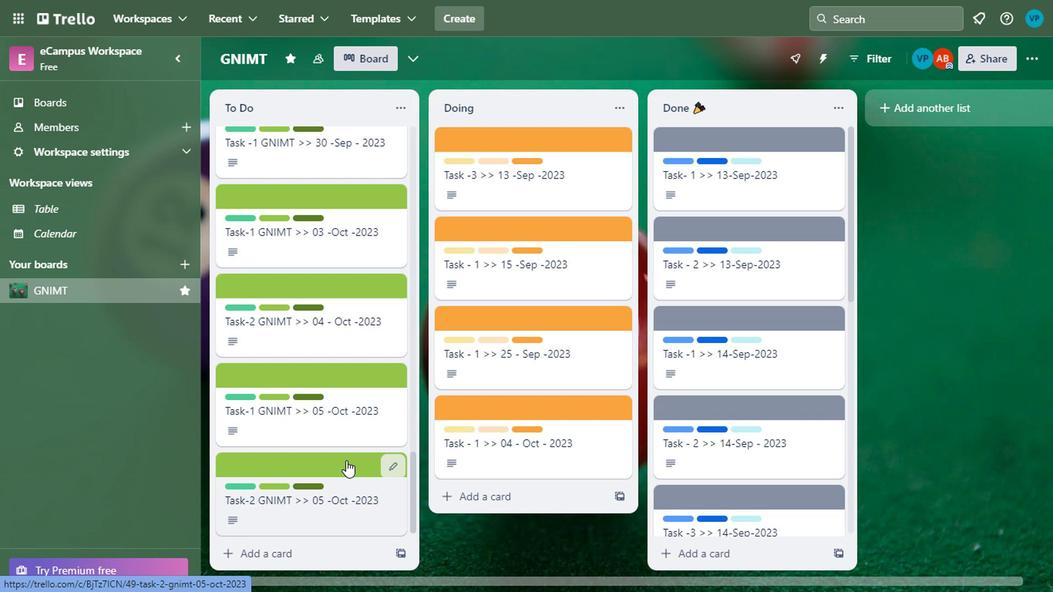 
Action: Mouse scrolled (342, 465) with delta (0, 0)
Screenshot: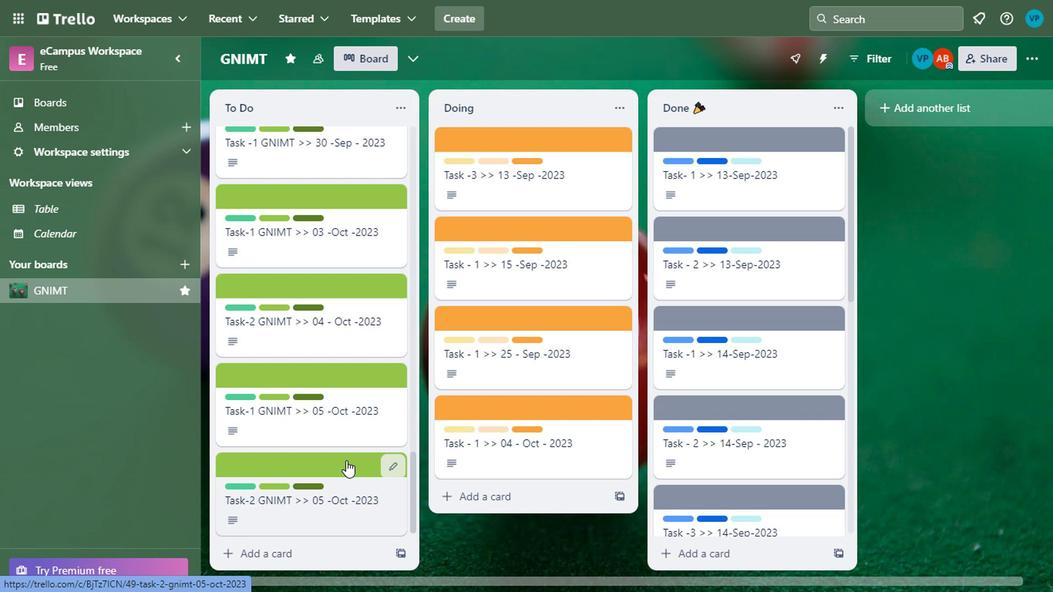 
Action: Mouse scrolled (342, 465) with delta (0, 0)
Screenshot: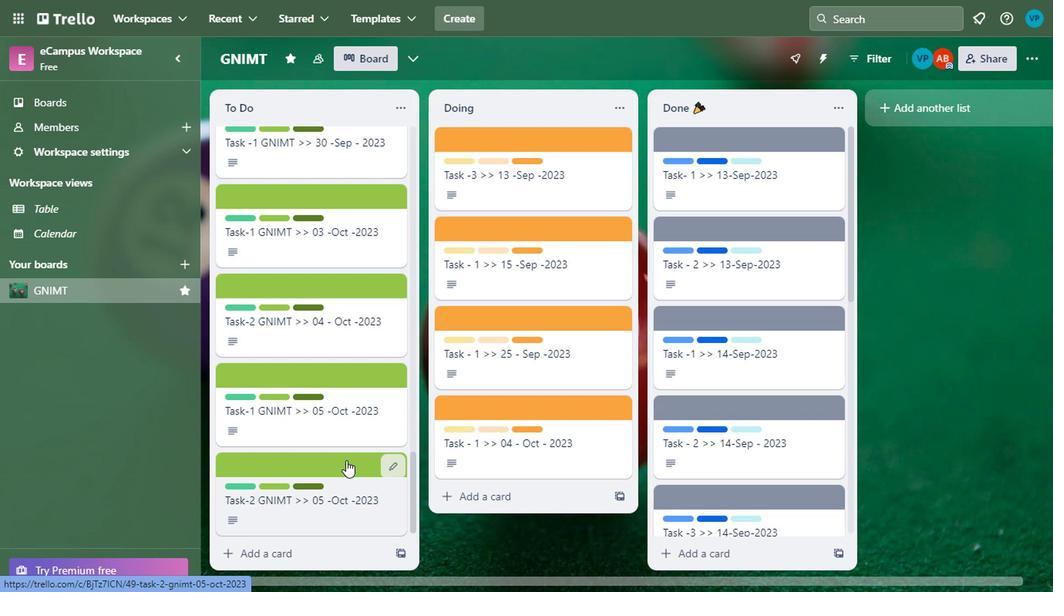 
Action: Mouse moved to (286, 430)
Screenshot: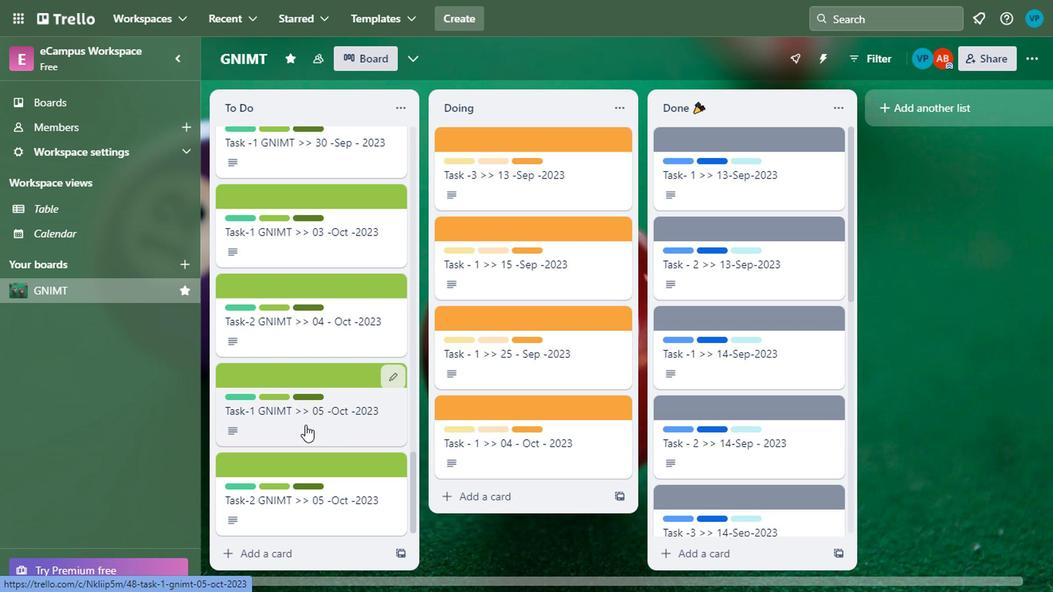 
Action: Mouse pressed left at (286, 430)
Screenshot: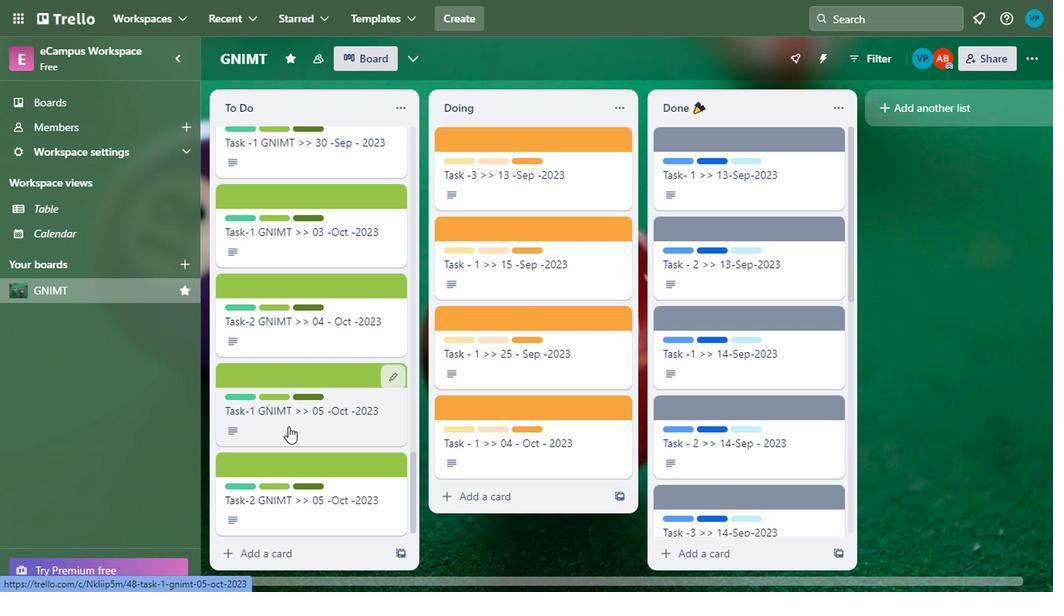 
Action: Mouse moved to (718, 449)
Screenshot: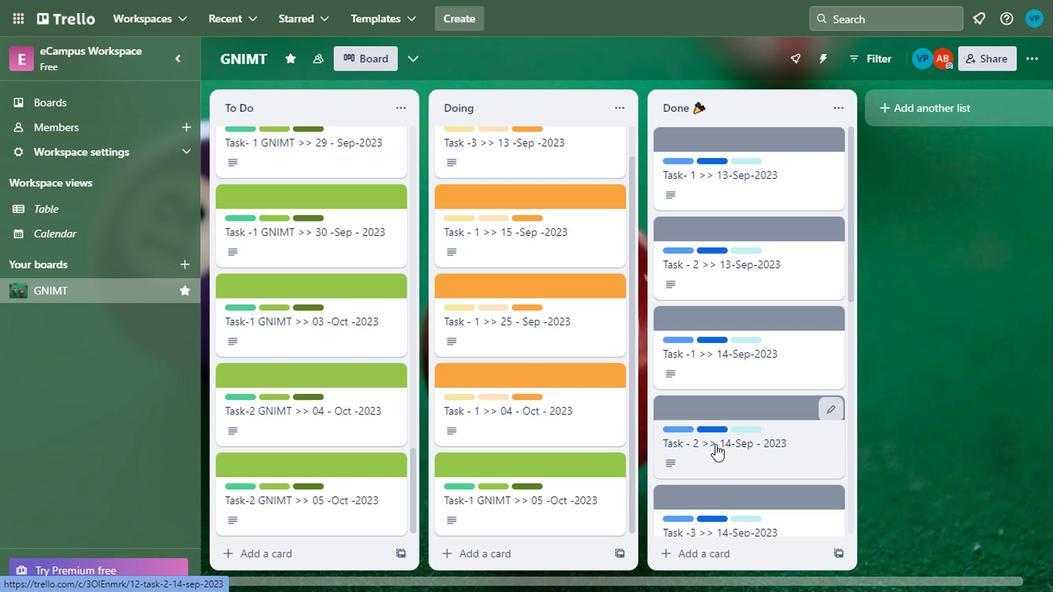 
Action: Mouse scrolled (718, 449) with delta (0, 0)
Screenshot: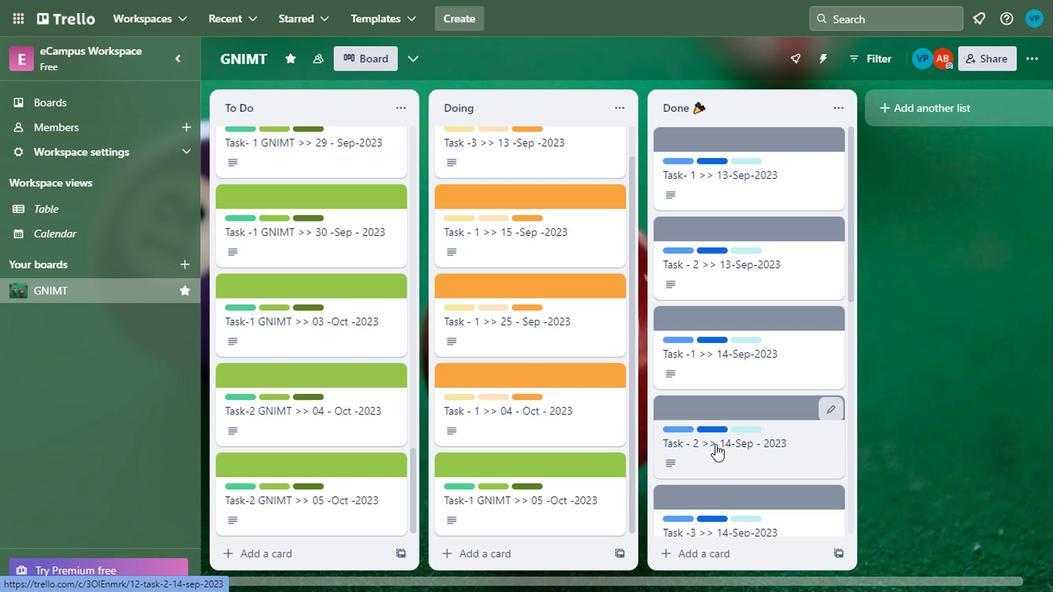 
Action: Mouse moved to (719, 449)
Screenshot: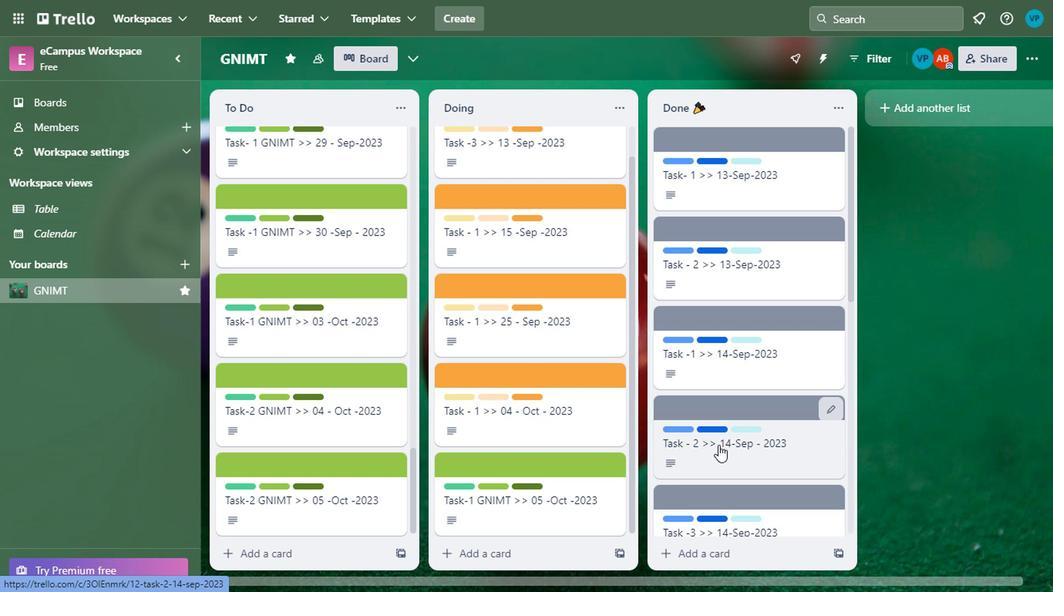 
Action: Mouse scrolled (719, 449) with delta (0, 0)
Screenshot: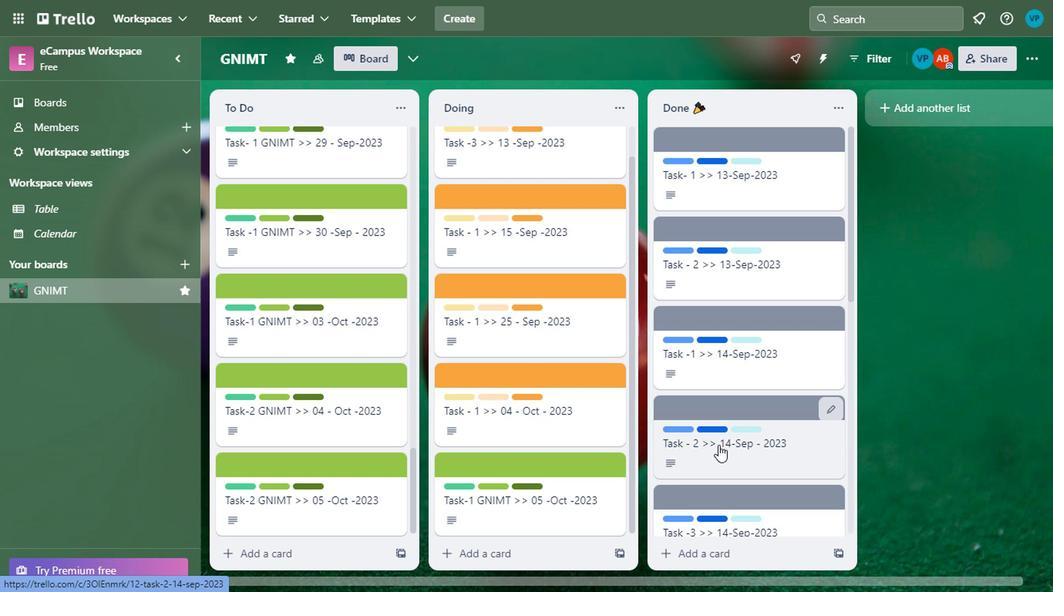 
Action: Mouse scrolled (719, 449) with delta (0, 0)
Screenshot: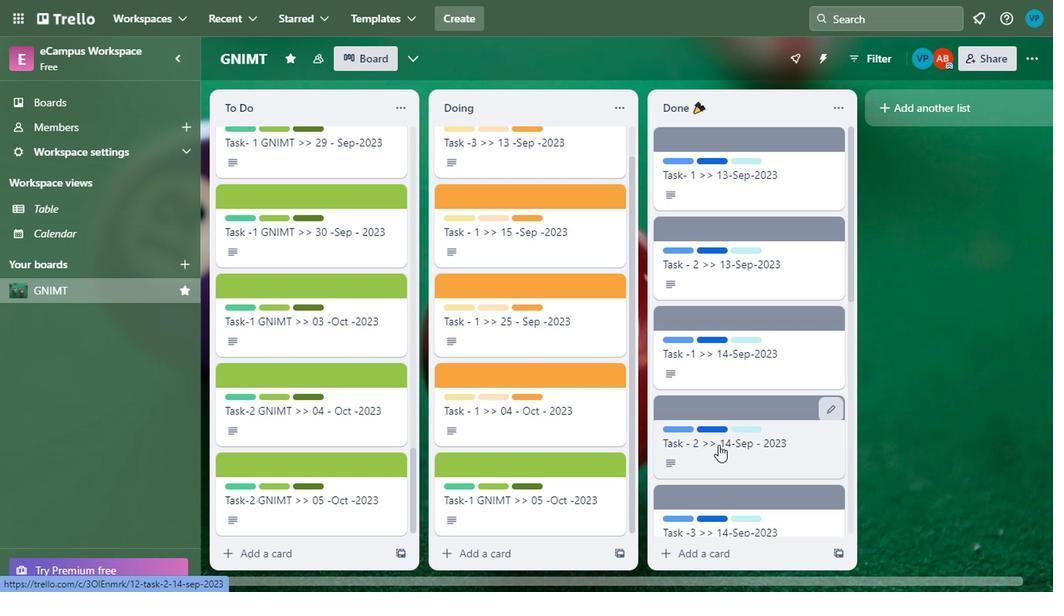 
Action: Mouse moved to (719, 450)
Screenshot: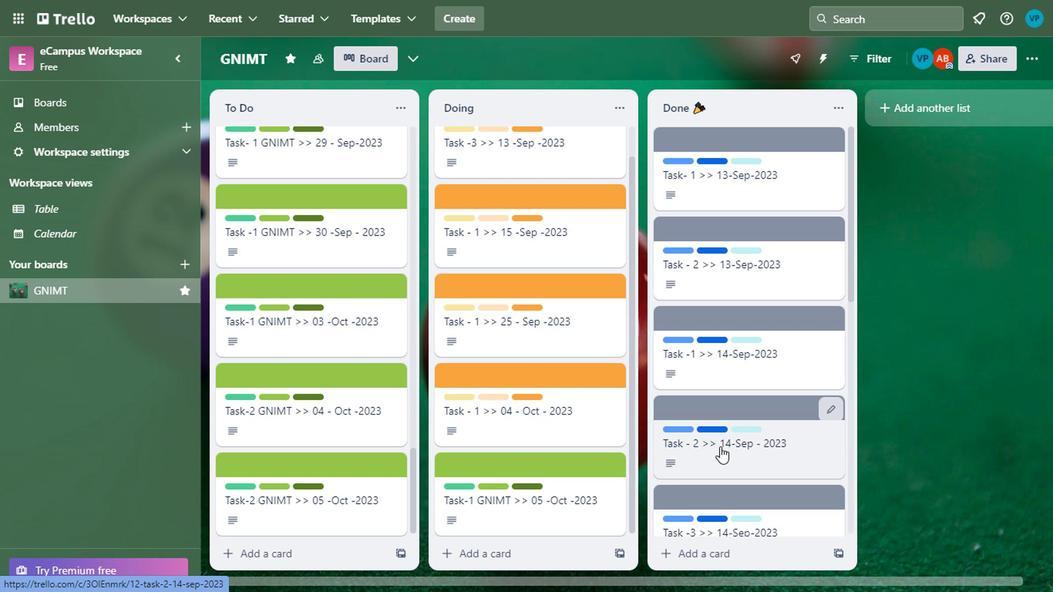 
Action: Mouse scrolled (719, 449) with delta (0, -1)
Screenshot: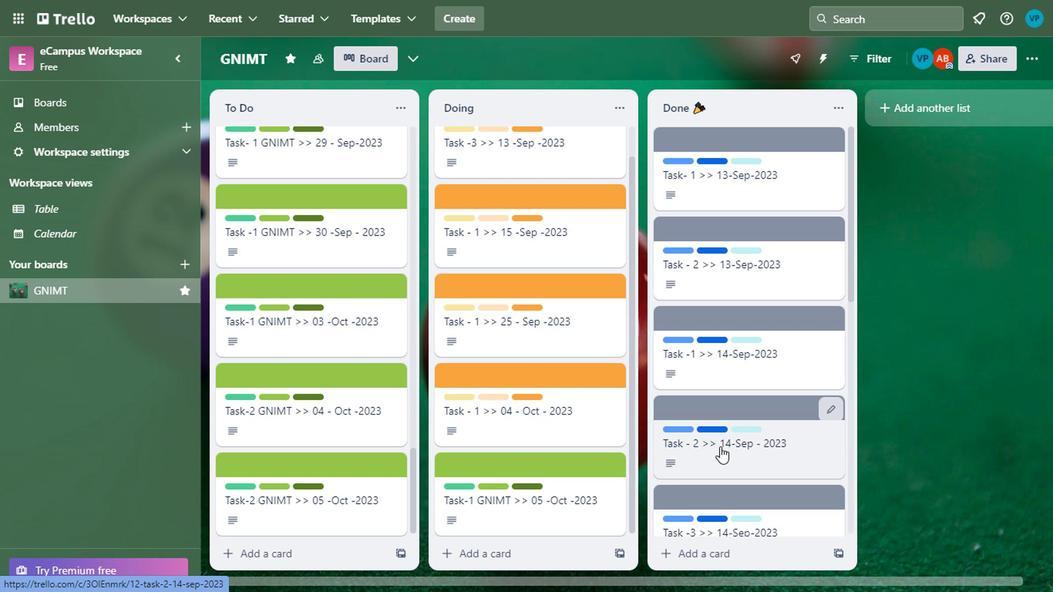 
Action: Mouse moved to (651, 476)
Screenshot: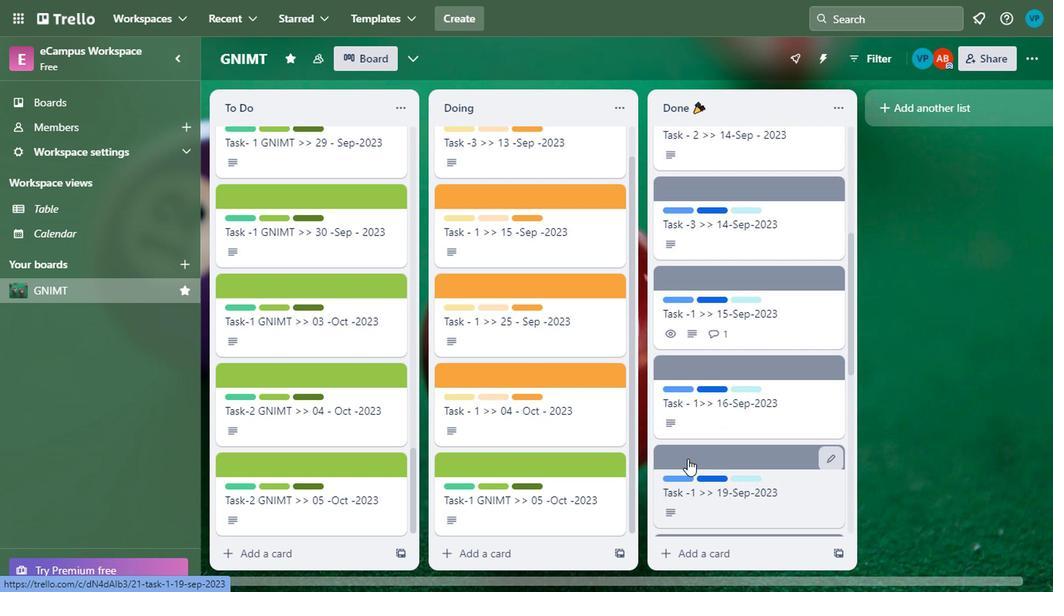
Action: Mouse scrolled (651, 475) with delta (0, -1)
Screenshot: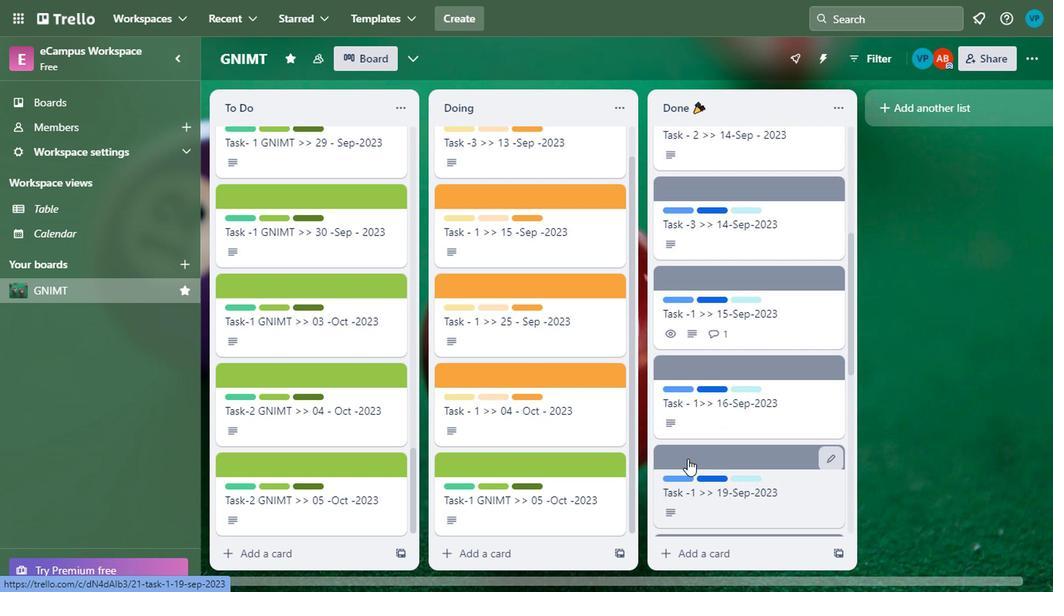 
Action: Mouse moved to (651, 478)
Screenshot: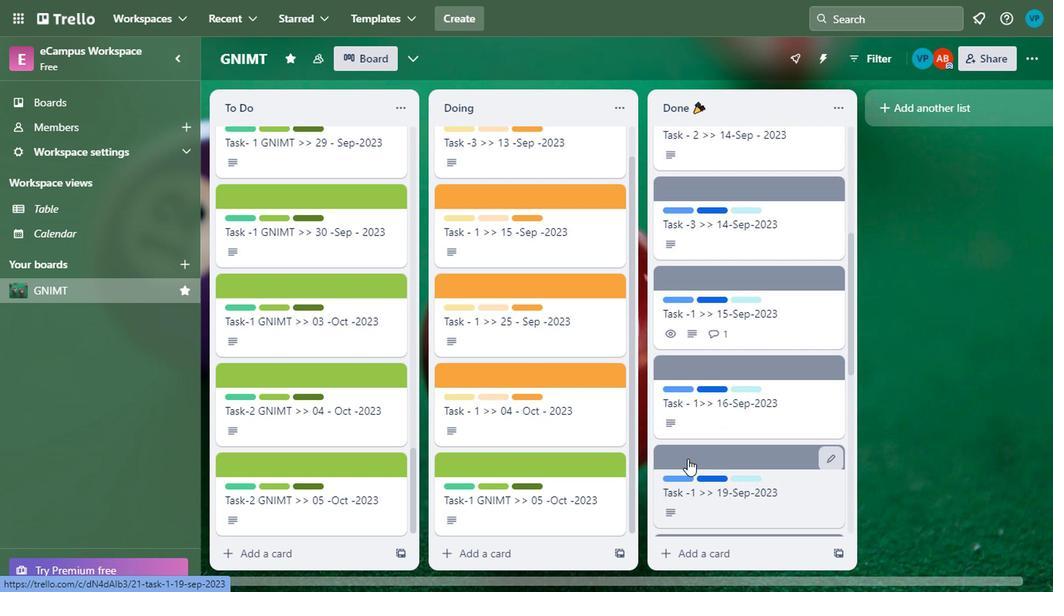 
Action: Mouse scrolled (651, 477) with delta (0, -1)
Screenshot: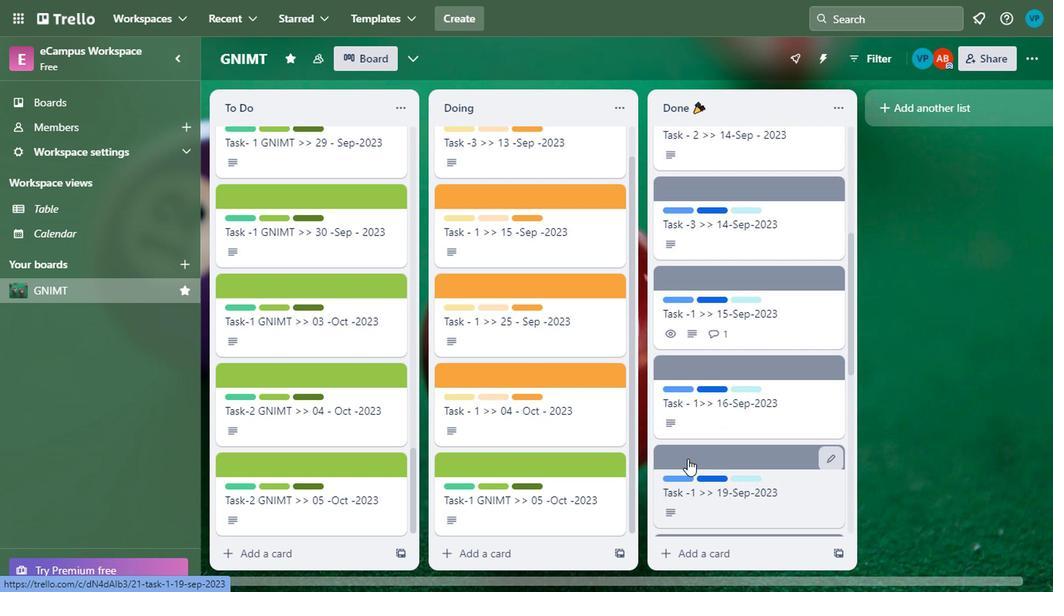 
Action: Mouse moved to (651, 478)
Screenshot: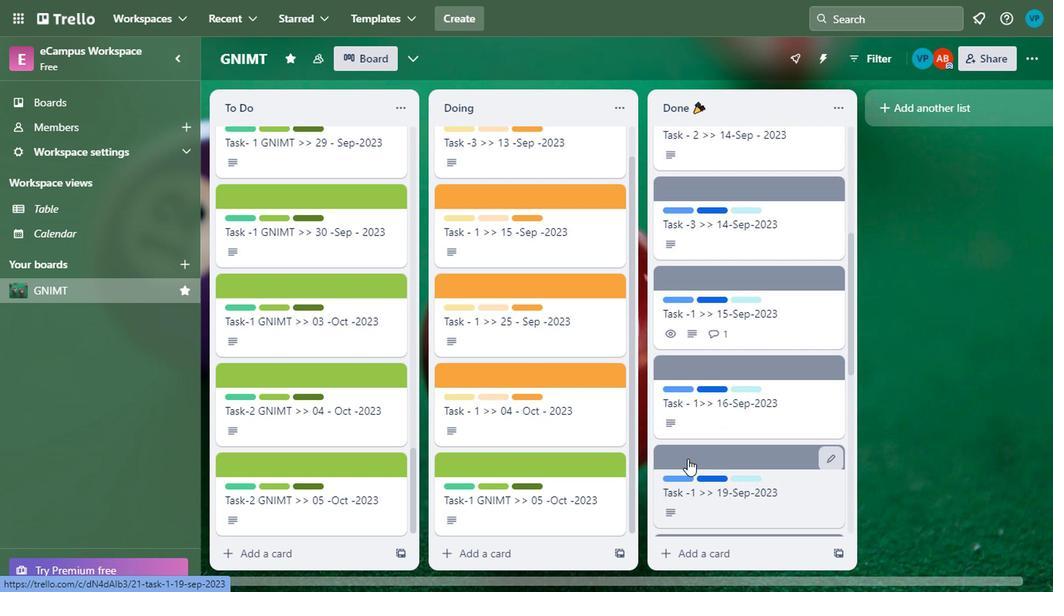 
Action: Mouse scrolled (651, 477) with delta (0, -1)
Screenshot: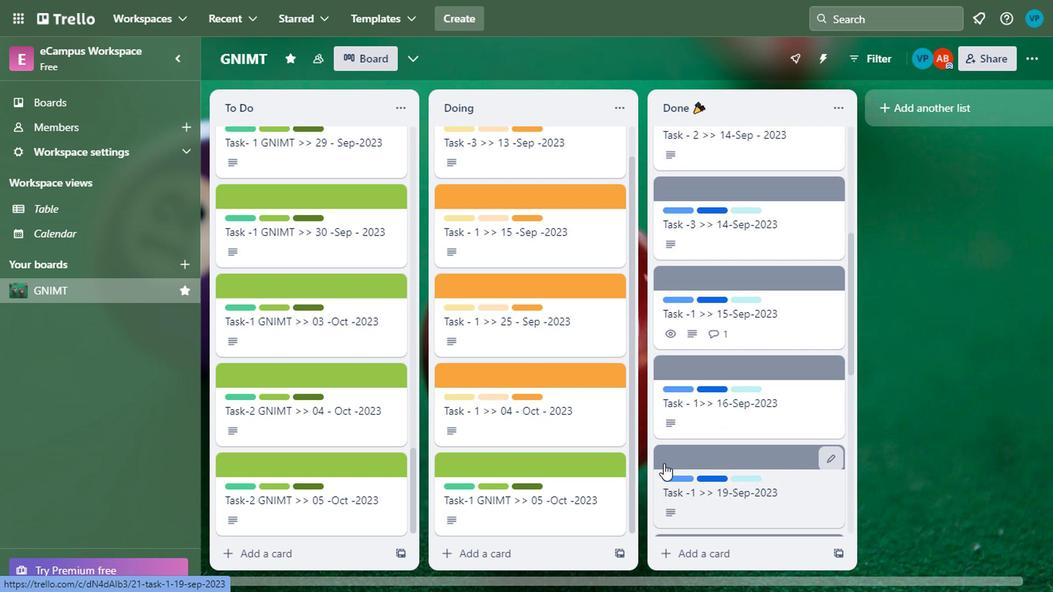 
Action: Mouse moved to (651, 478)
Screenshot: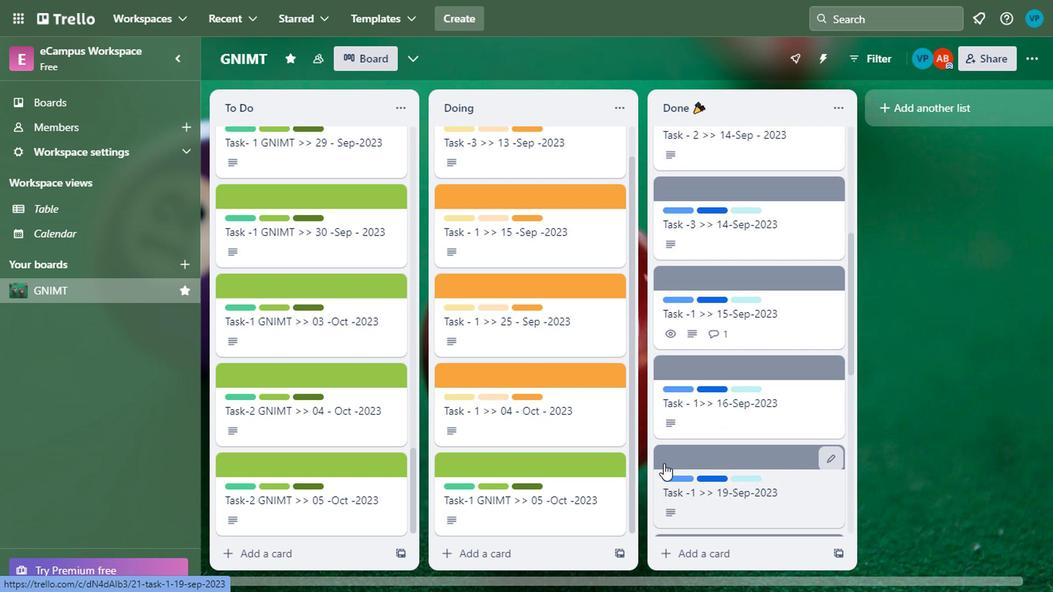 
Action: Mouse scrolled (651, 478) with delta (0, 0)
Screenshot: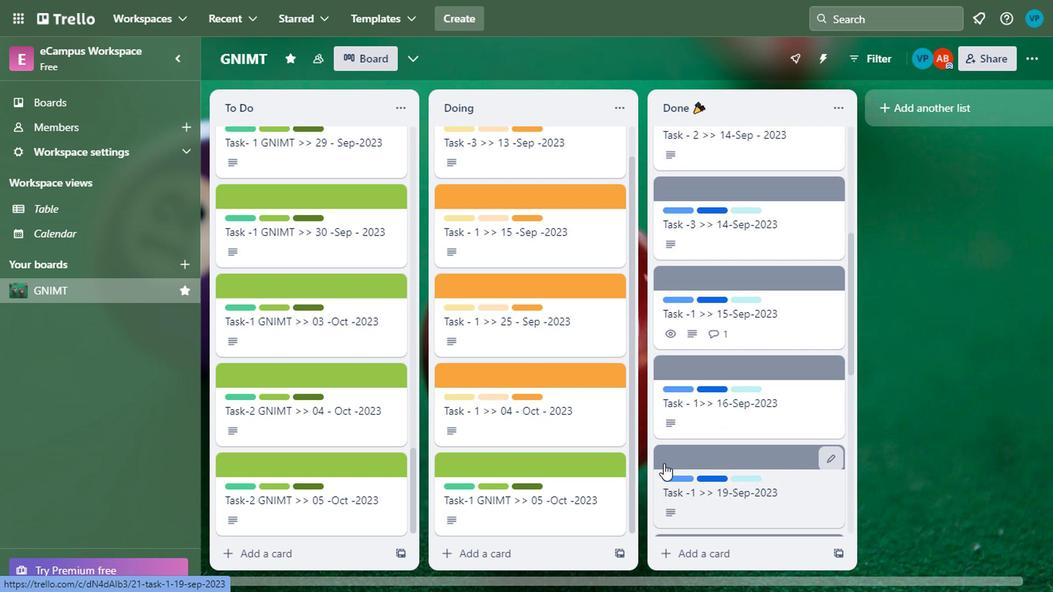 
Action: Mouse moved to (650, 466)
Screenshot: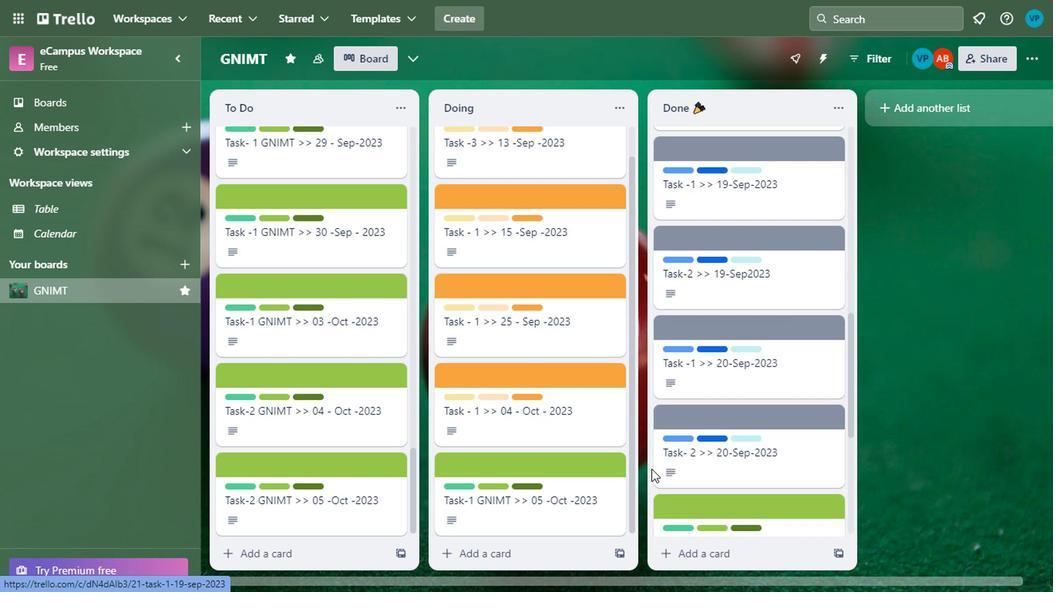 
Action: Mouse scrolled (650, 465) with delta (0, 0)
Screenshot: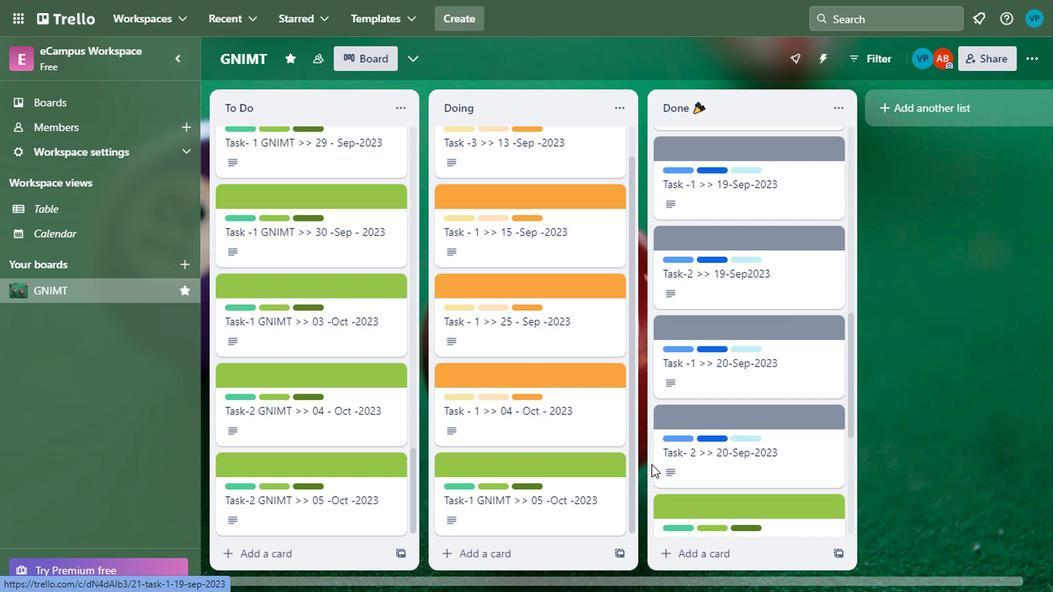 
Action: Mouse moved to (651, 466)
Screenshot: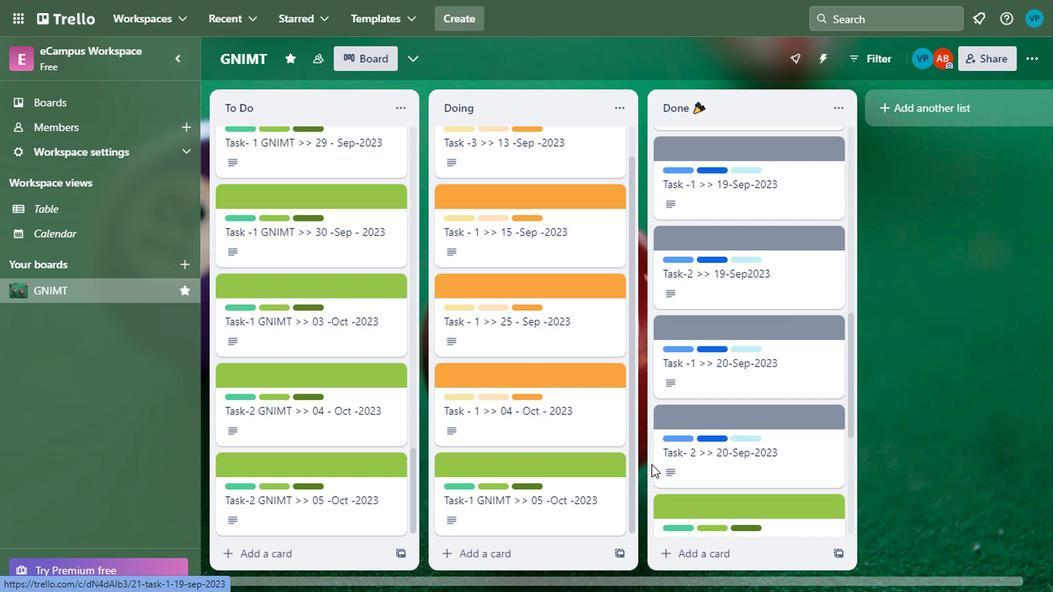 
Action: Mouse scrolled (651, 465) with delta (0, 0)
Screenshot: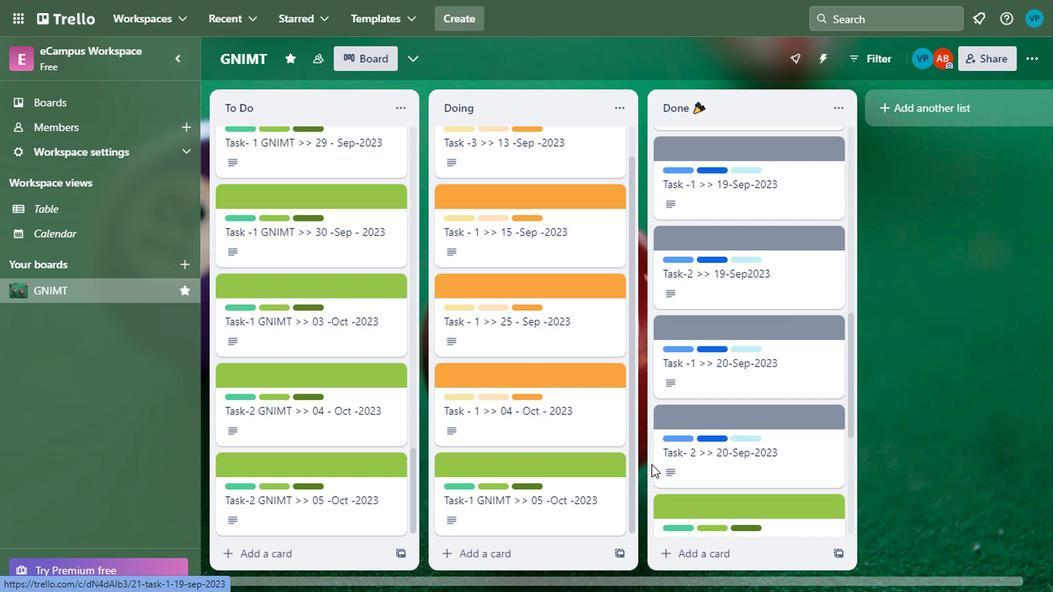 
Action: Mouse moved to (656, 467)
Screenshot: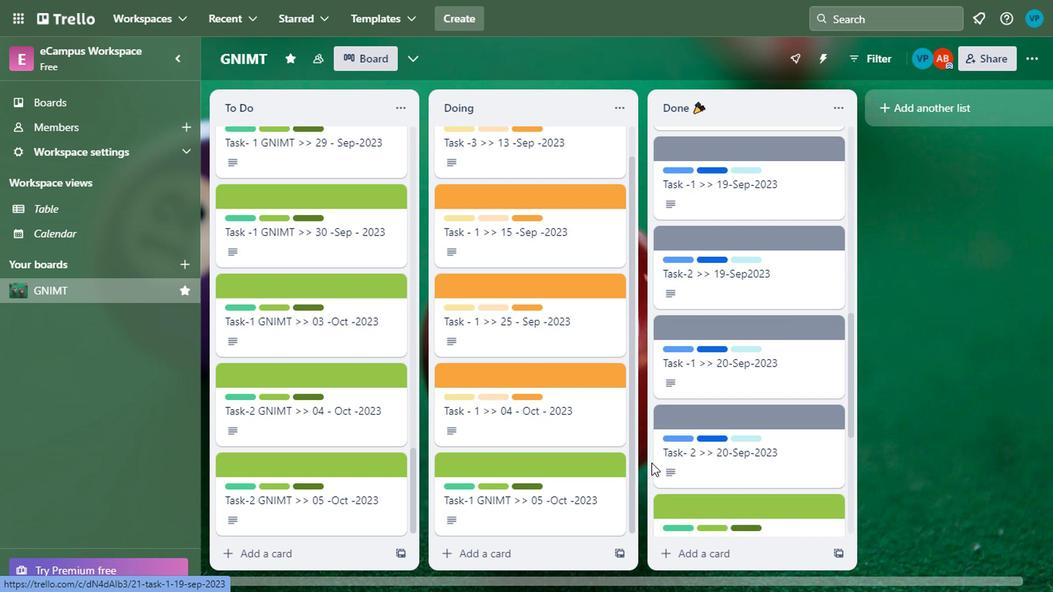 
Action: Mouse scrolled (656, 466) with delta (0, -1)
Screenshot: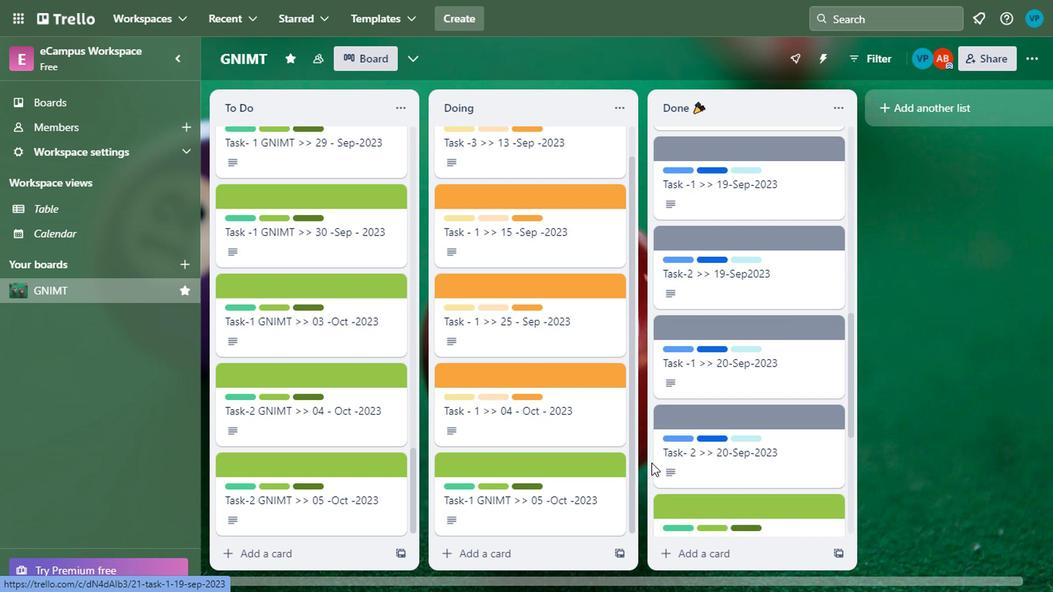 
Action: Mouse moved to (659, 467)
Screenshot: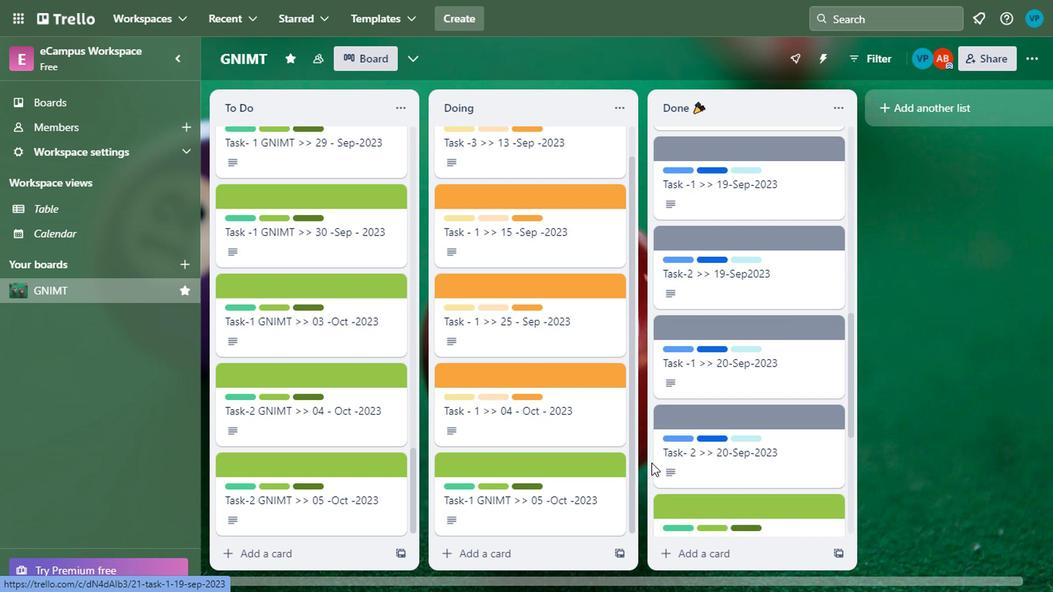 
Action: Mouse scrolled (659, 467) with delta (0, 0)
Screenshot: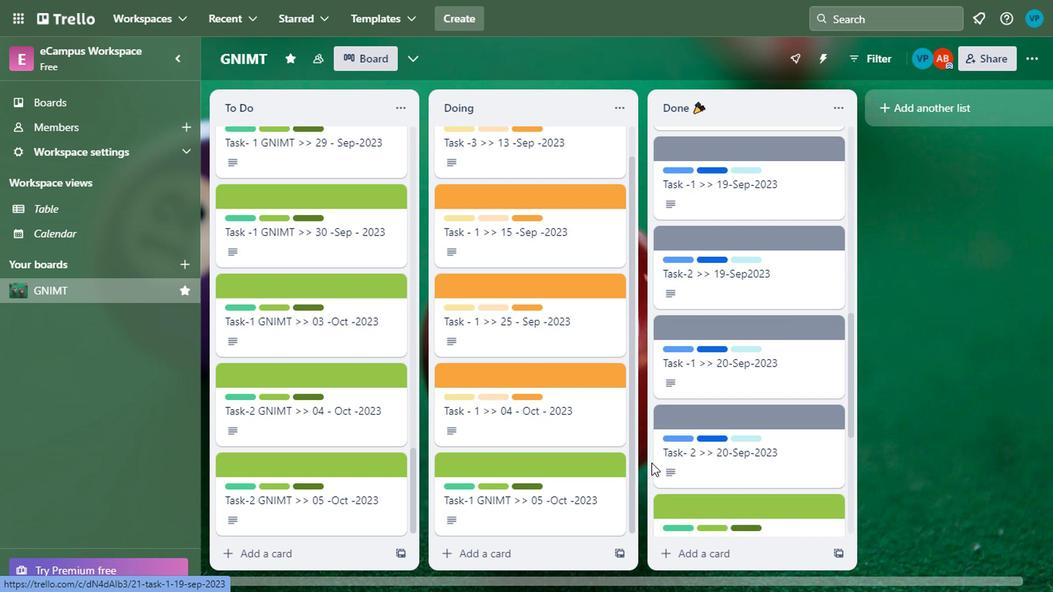 
Action: Mouse moved to (649, 447)
Screenshot: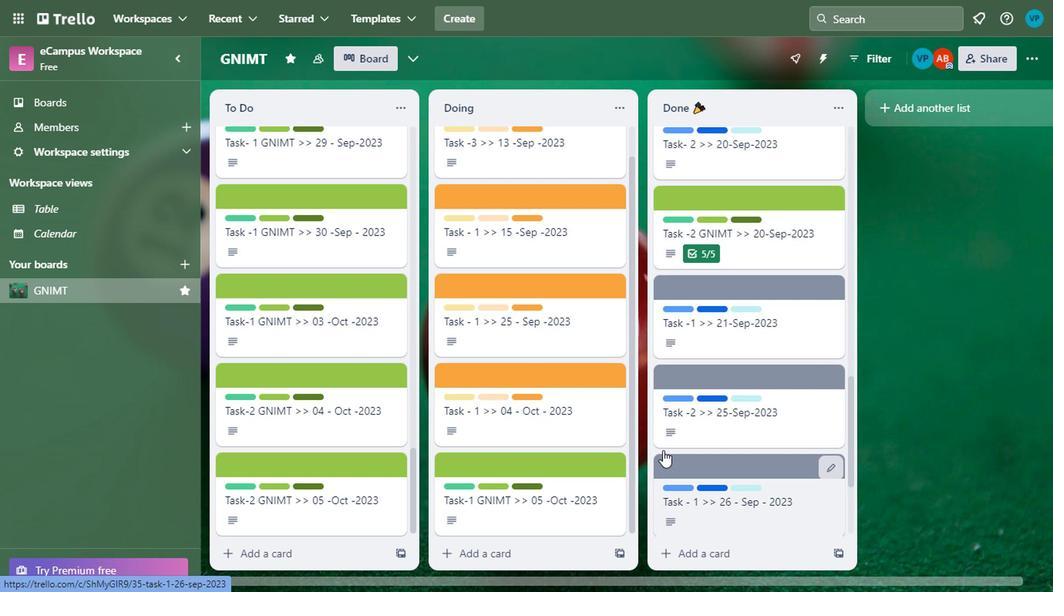 
Action: Mouse scrolled (649, 446) with delta (0, -1)
Screenshot: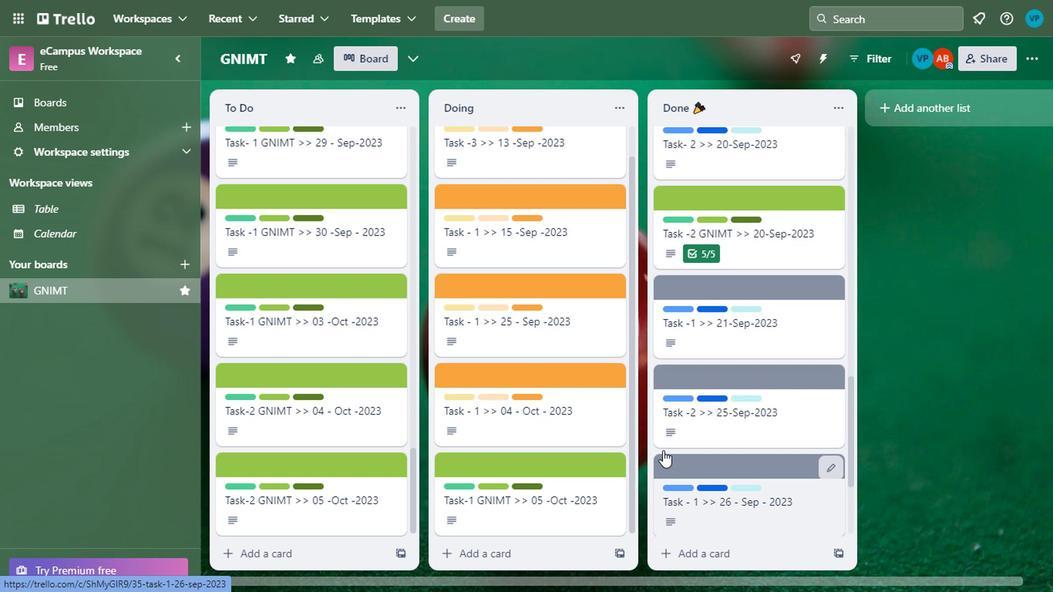 
Action: Mouse scrolled (649, 446) with delta (0, -1)
Screenshot: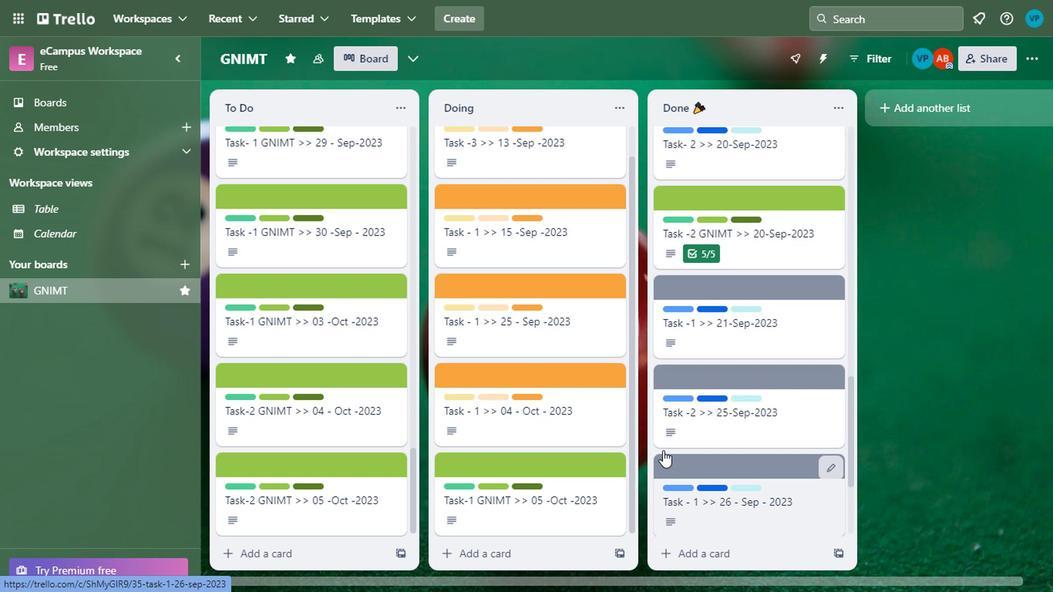 
Action: Mouse moved to (649, 447)
Screenshot: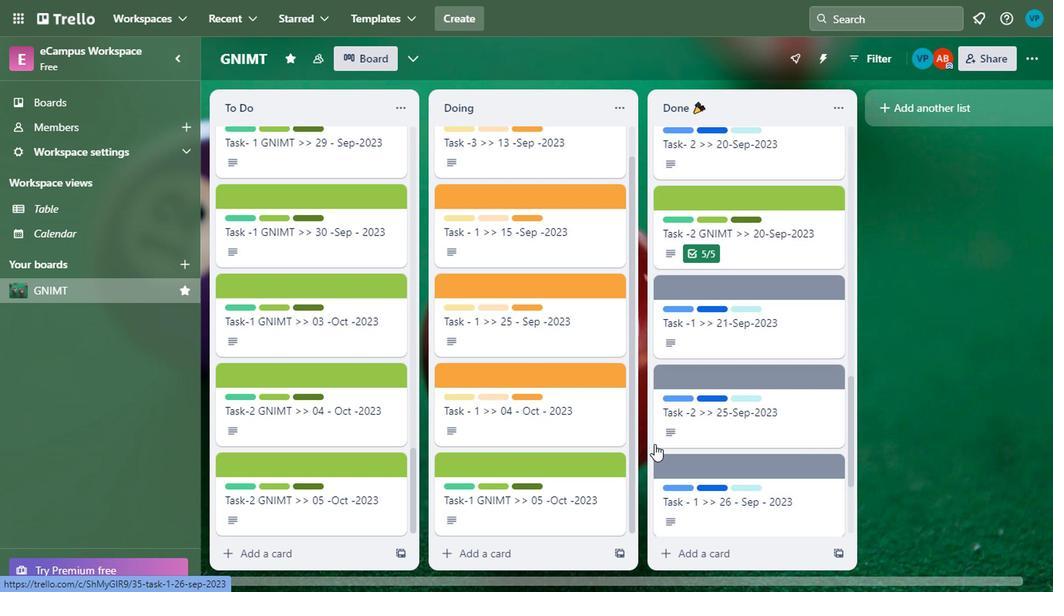 
Action: Mouse scrolled (649, 446) with delta (0, -1)
Screenshot: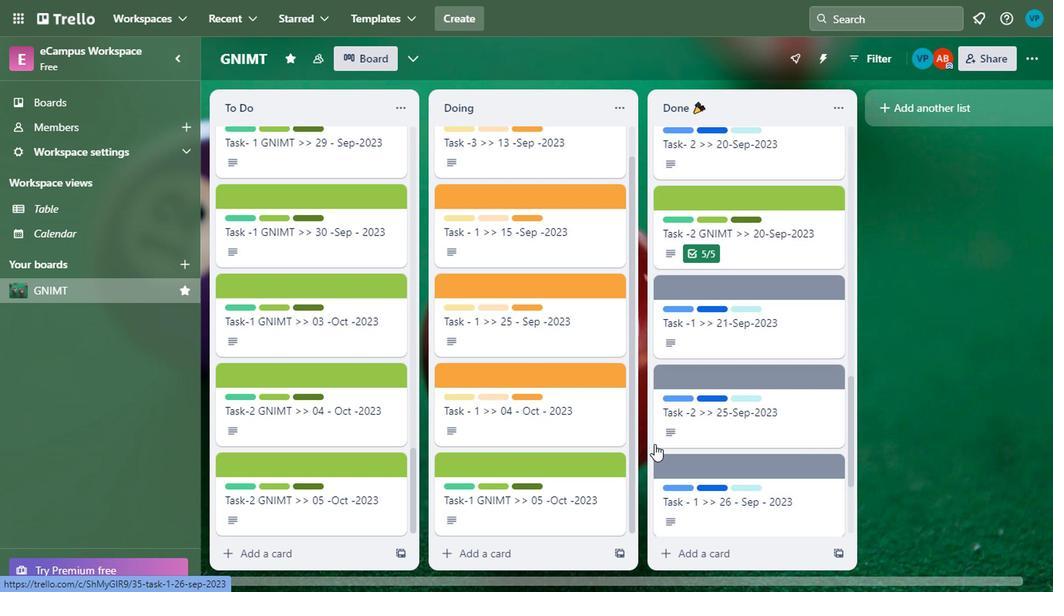 
Action: Mouse moved to (651, 447)
Screenshot: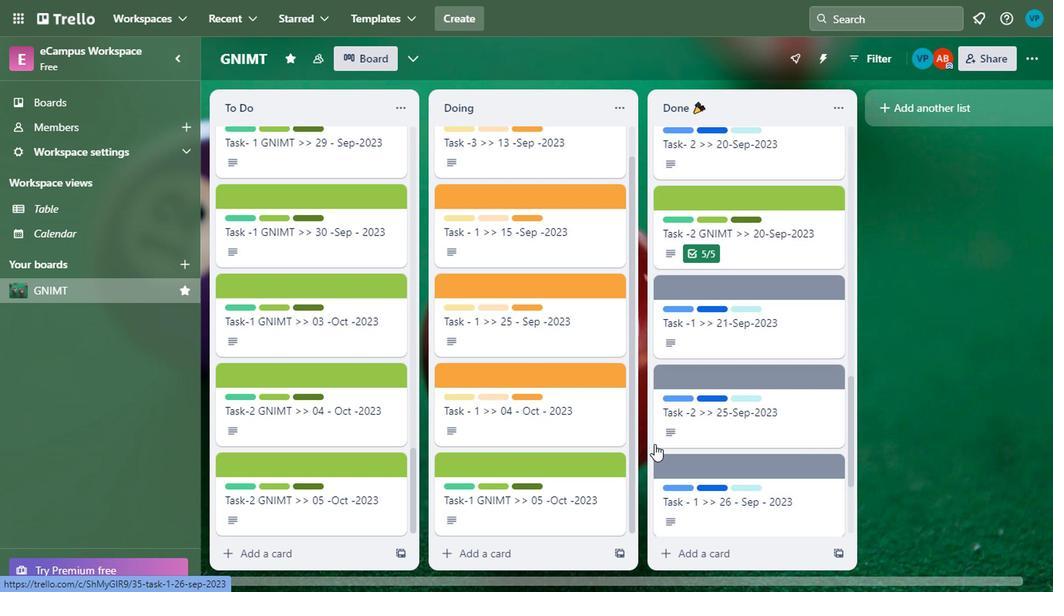 
Action: Mouse scrolled (651, 446) with delta (0, -1)
Screenshot: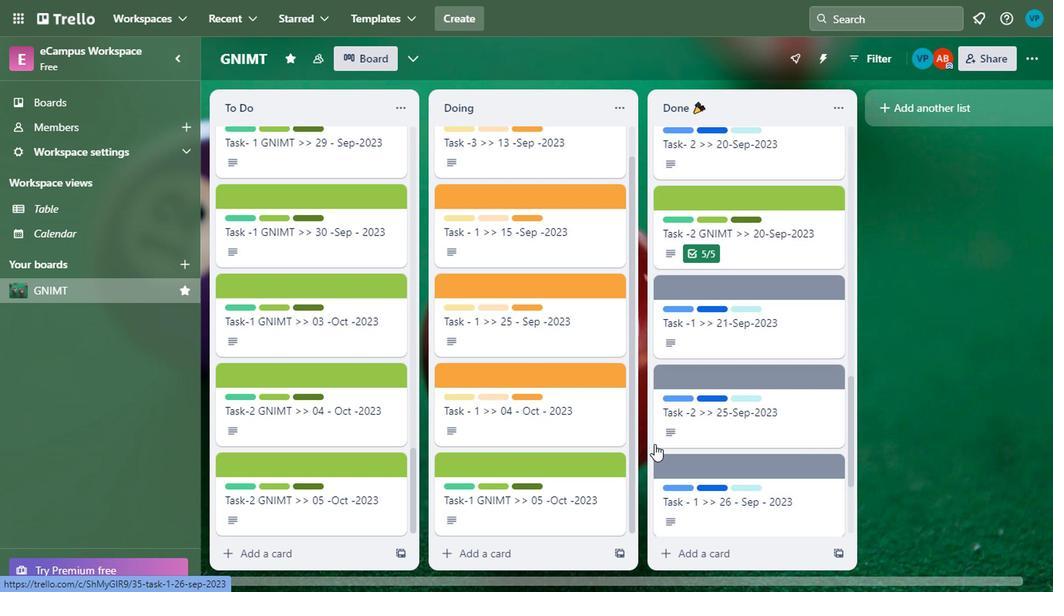 
Action: Mouse moved to (652, 448)
Screenshot: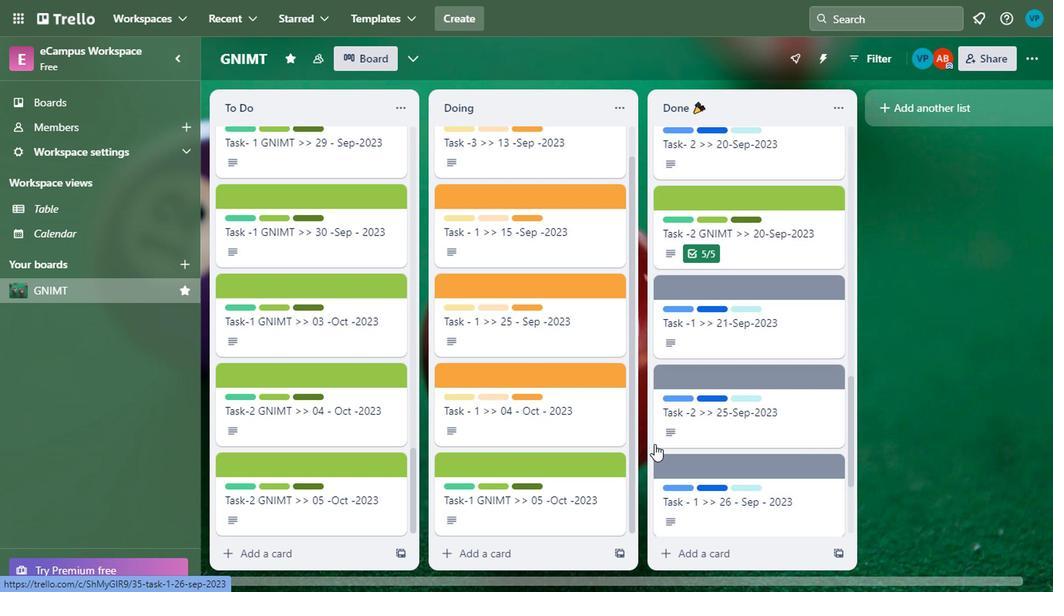 
Action: Mouse scrolled (652, 447) with delta (0, 0)
Screenshot: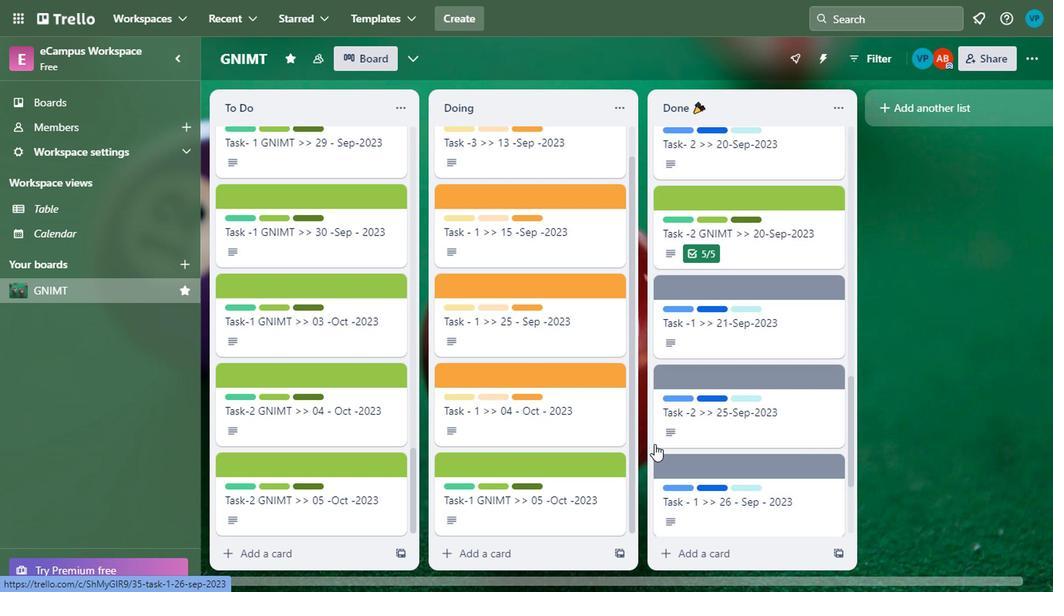 
Action: Mouse moved to (658, 451)
Screenshot: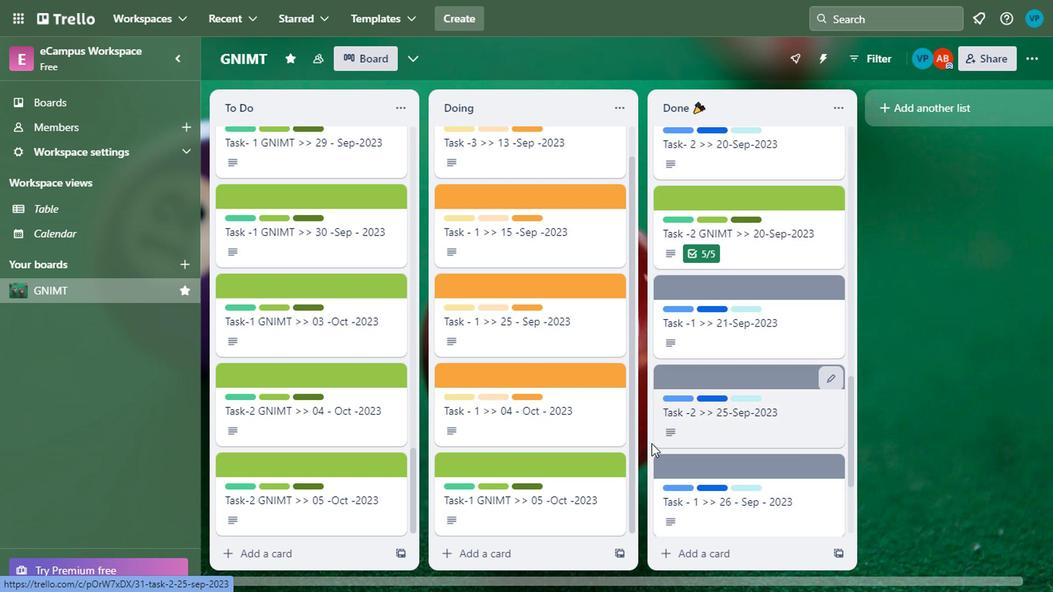 
Action: Mouse scrolled (658, 450) with delta (0, 0)
Screenshot: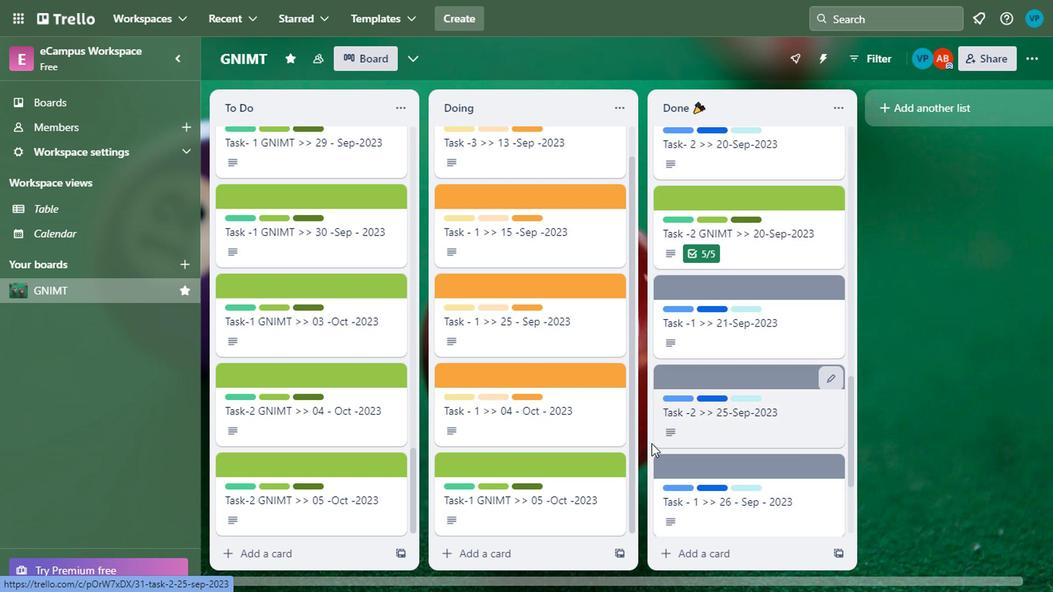 
Action: Mouse moved to (723, 446)
Screenshot: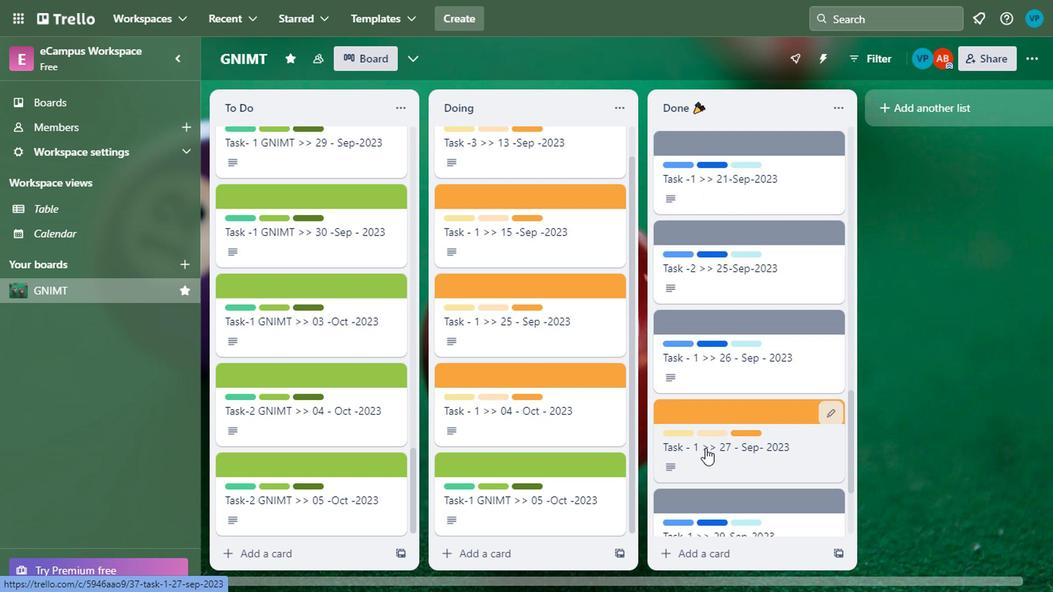 
Action: Mouse scrolled (723, 446) with delta (0, 0)
Screenshot: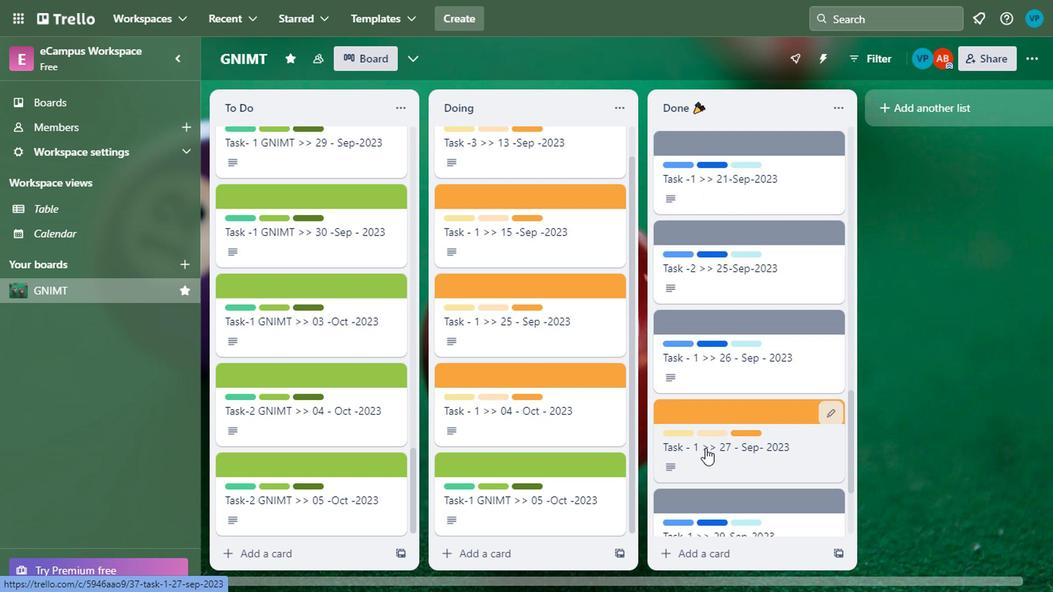 
Action: Mouse moved to (731, 455)
Screenshot: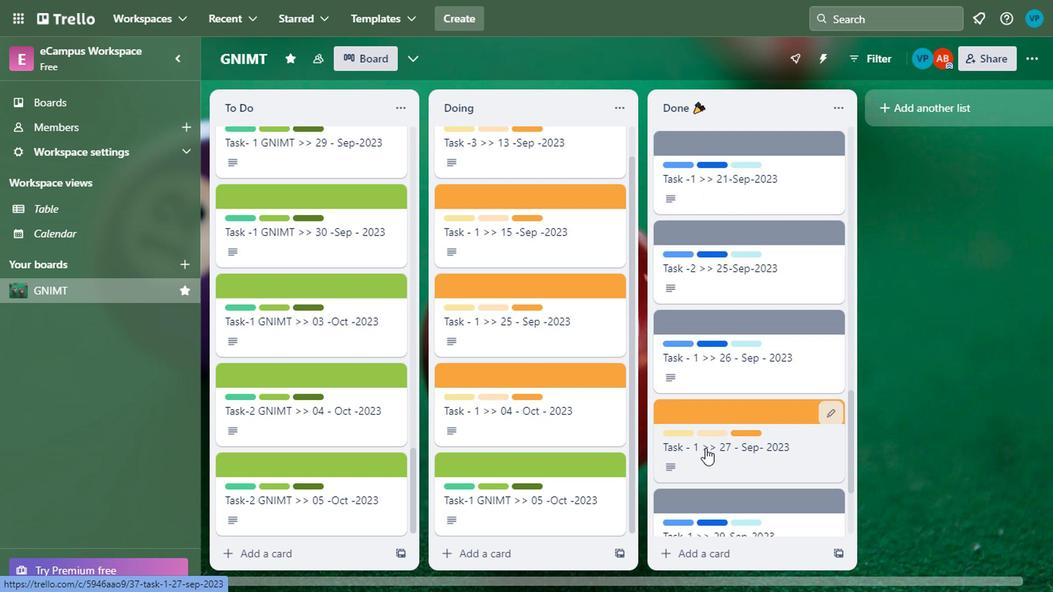 
Action: Mouse scrolled (731, 454) with delta (0, 0)
Screenshot: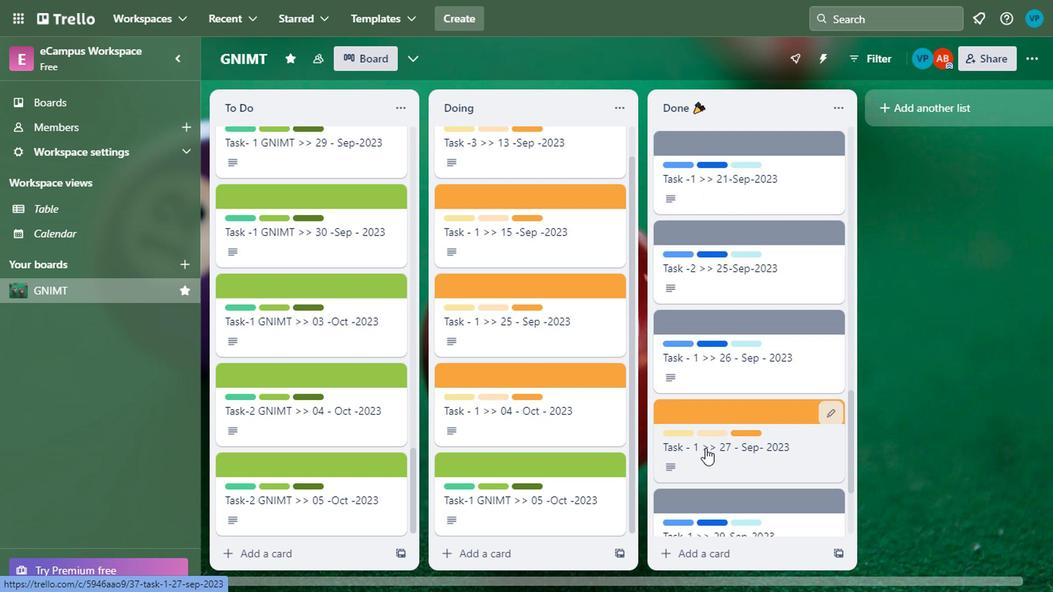 
Action: Mouse moved to (738, 460)
Screenshot: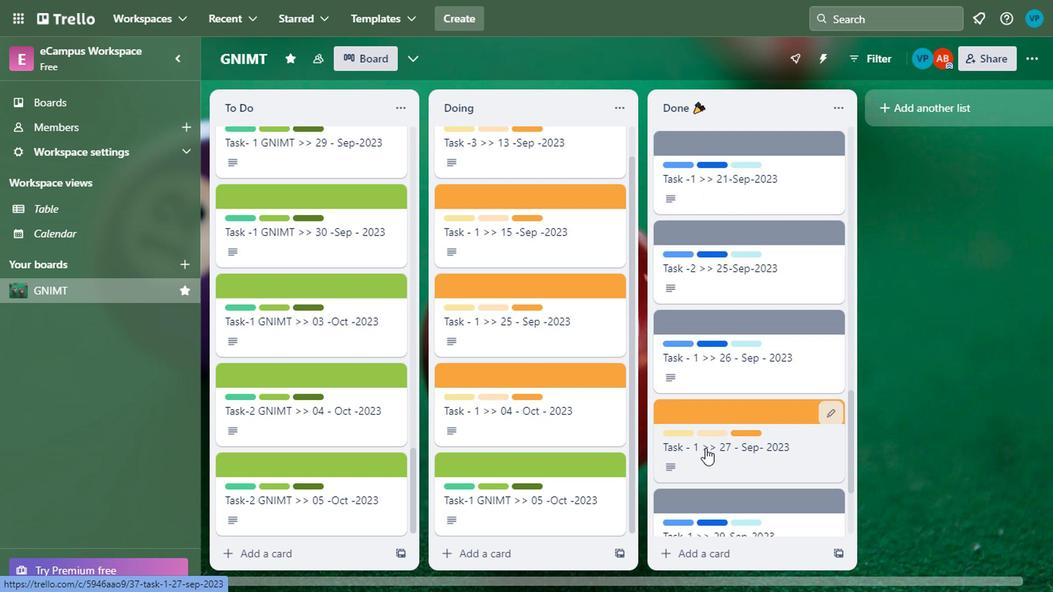 
Action: Mouse scrolled (738, 460) with delta (0, 0)
